 Task: Apply different EQ settings to each instrument in a multitrack mix.
Action: Mouse moved to (109, 14)
Screenshot: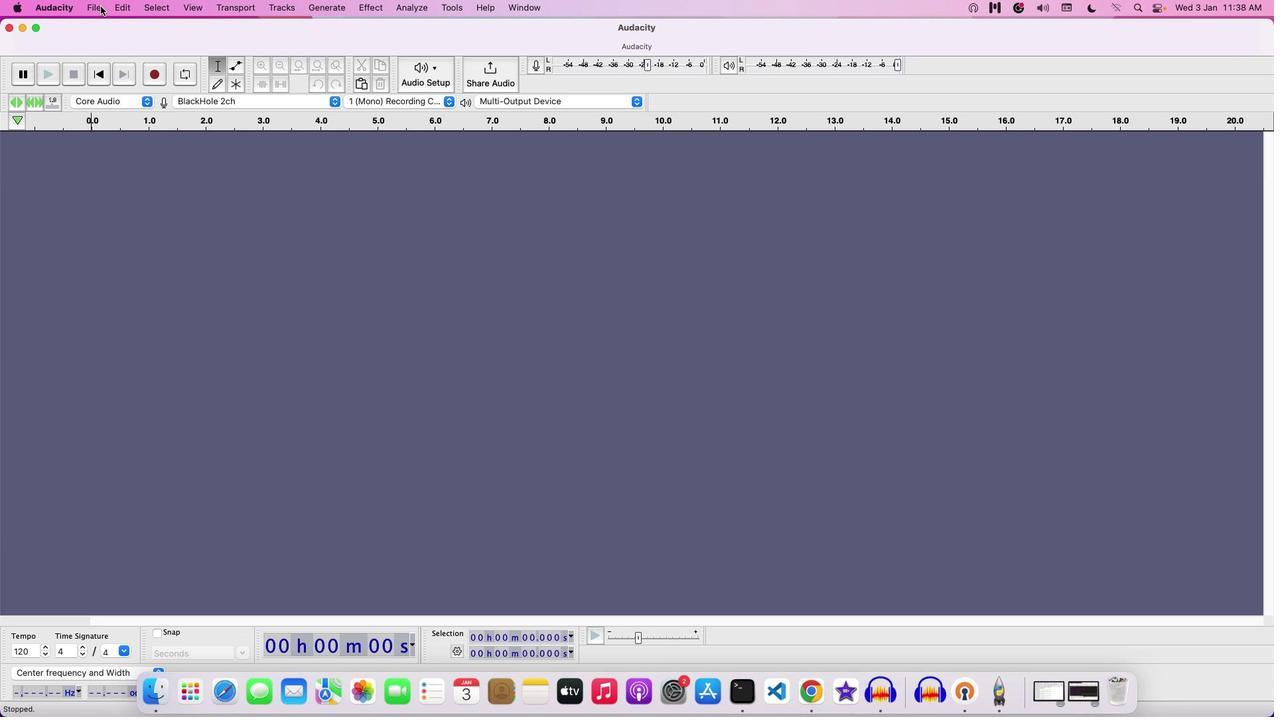 
Action: Mouse pressed left at (109, 14)
Screenshot: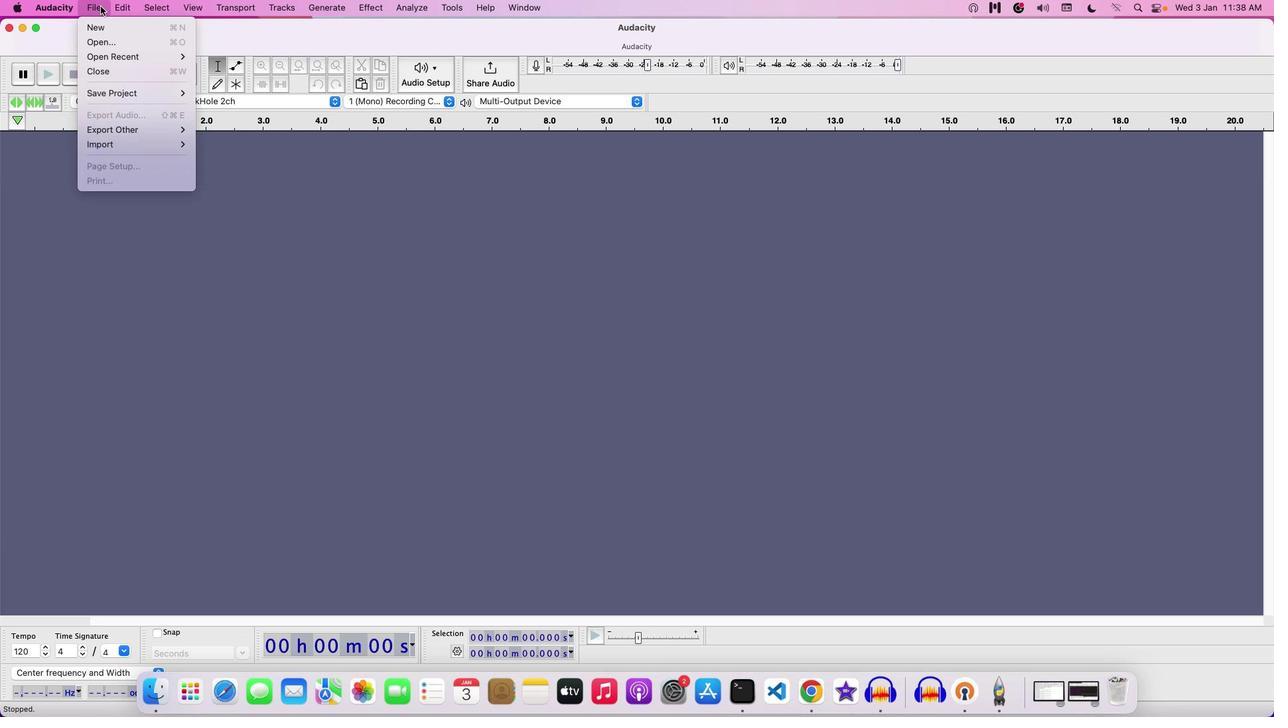 
Action: Mouse moved to (156, 54)
Screenshot: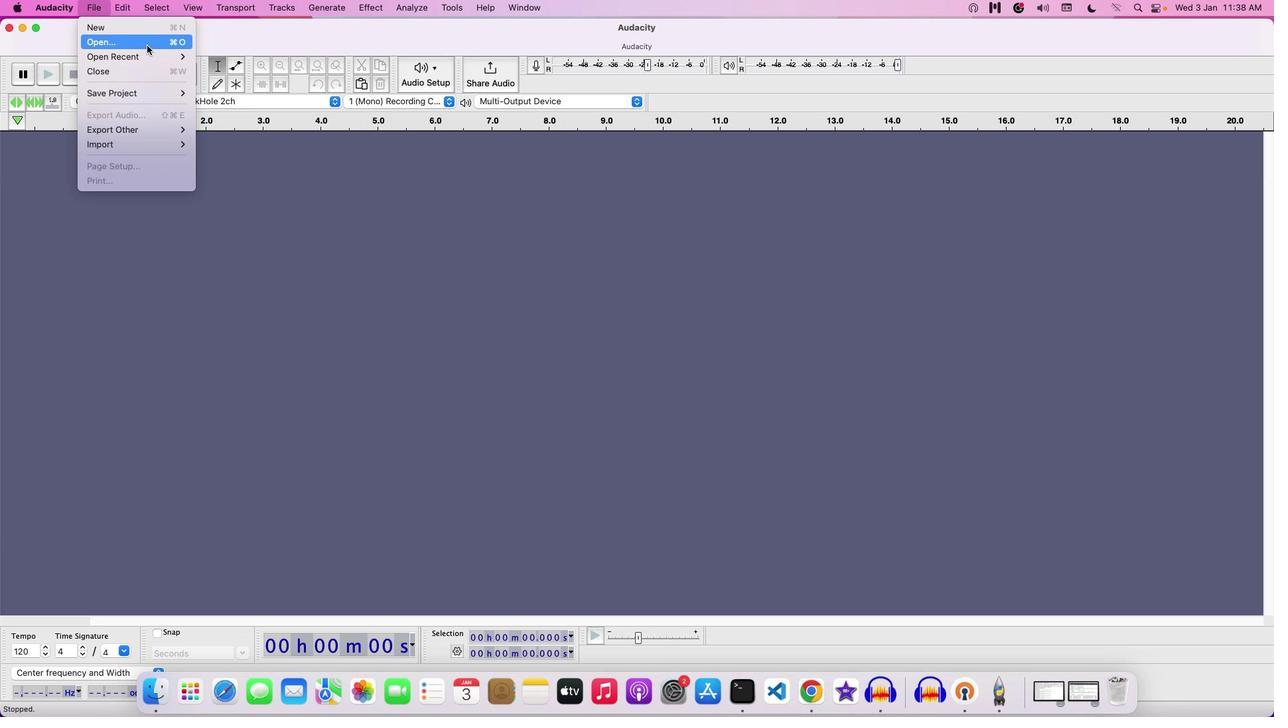 
Action: Mouse pressed left at (156, 54)
Screenshot: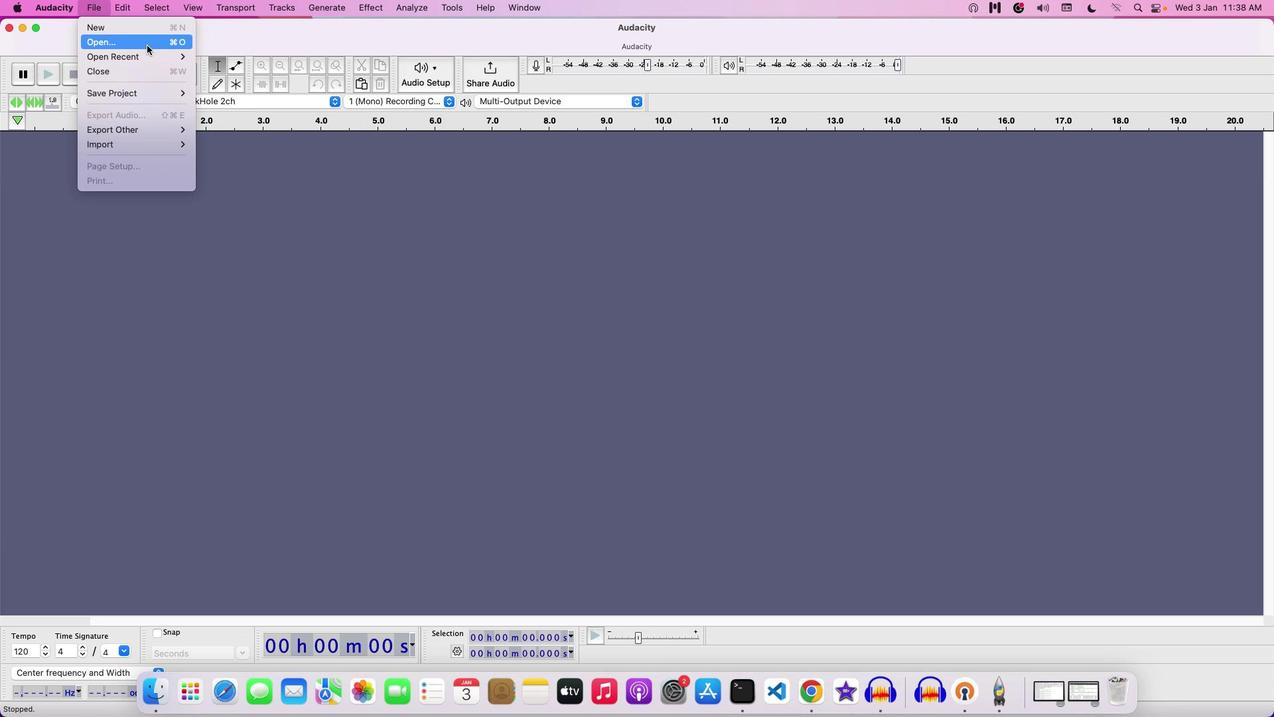 
Action: Mouse moved to (662, 153)
Screenshot: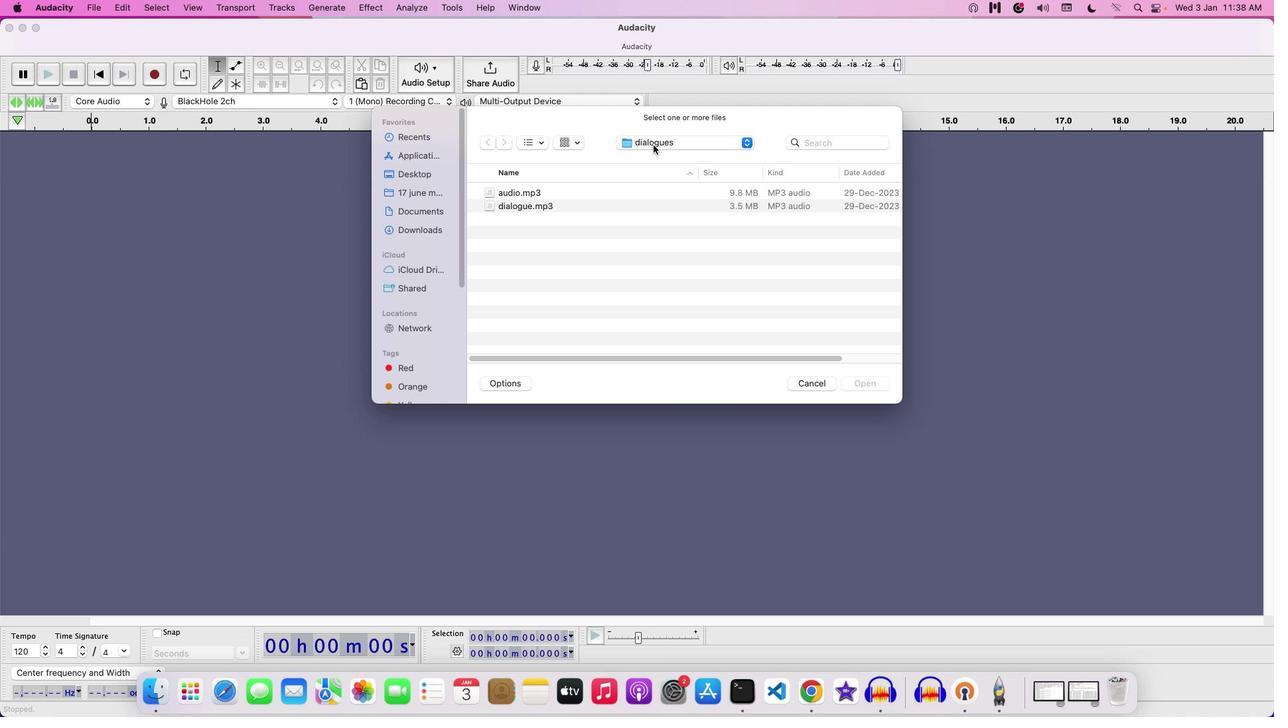 
Action: Mouse pressed left at (662, 153)
Screenshot: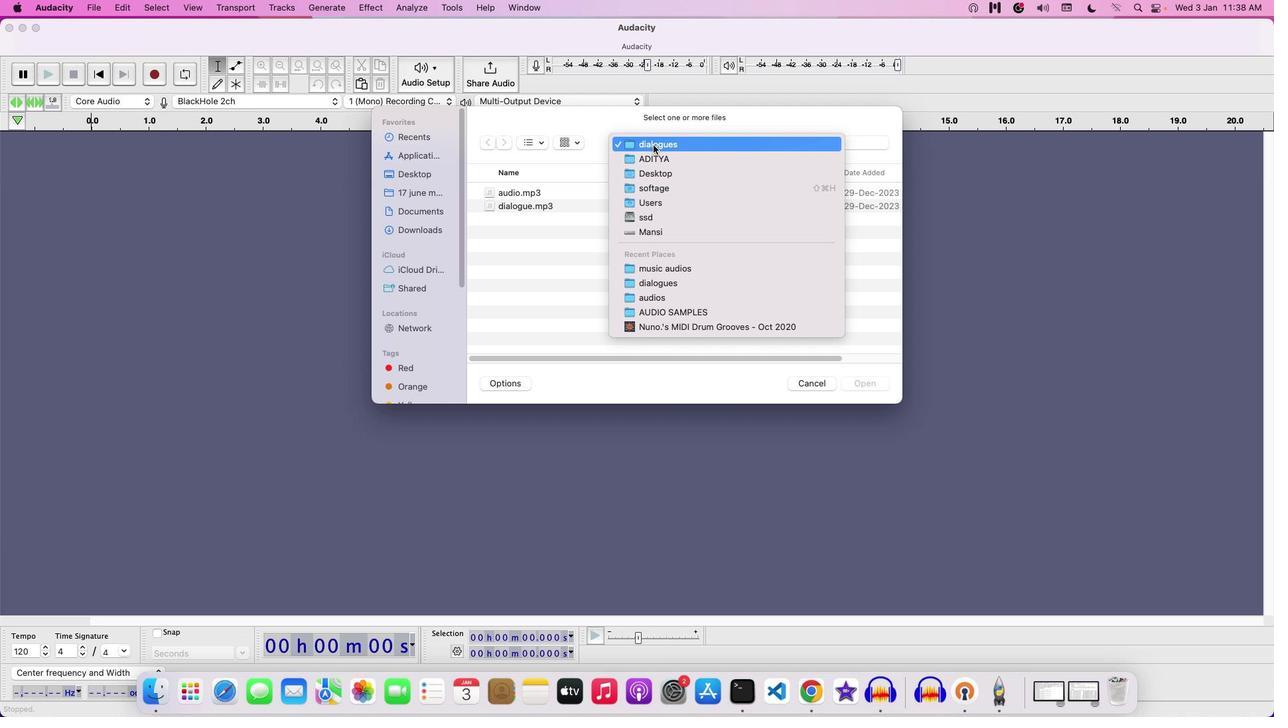 
Action: Mouse moved to (670, 164)
Screenshot: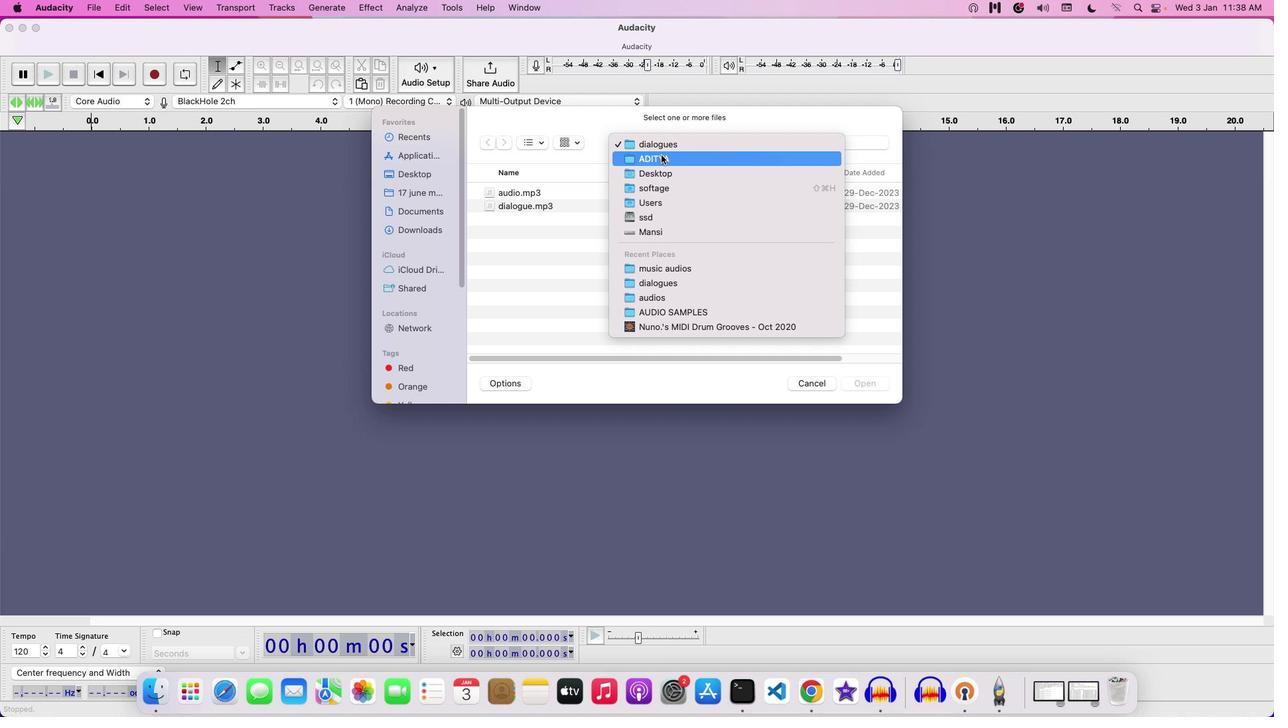 
Action: Mouse pressed left at (670, 164)
Screenshot: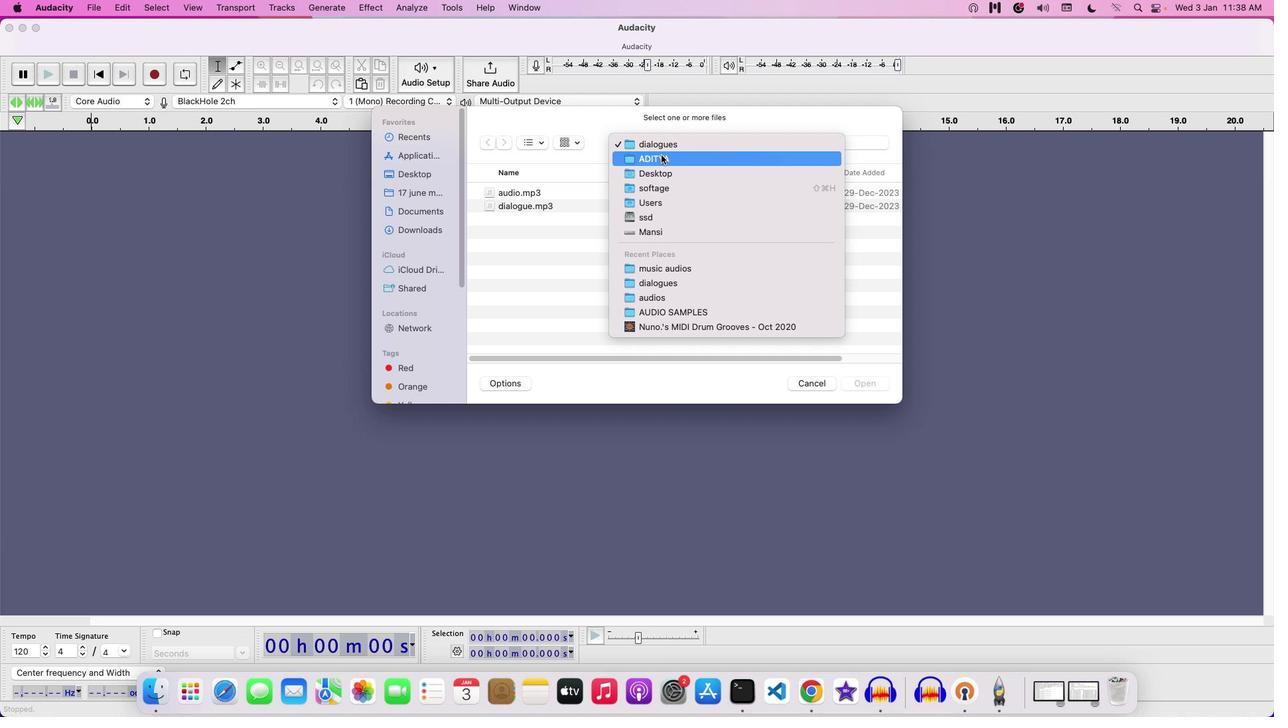 
Action: Mouse moved to (571, 268)
Screenshot: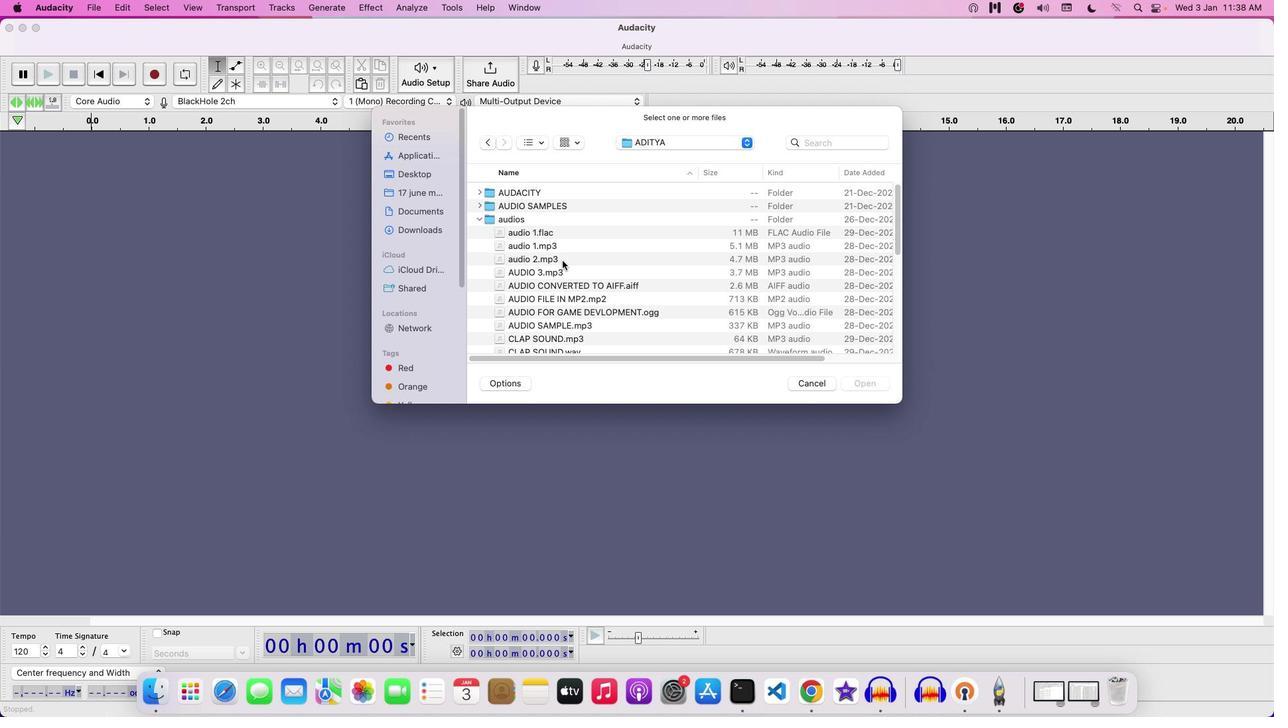 
Action: Mouse pressed left at (571, 268)
Screenshot: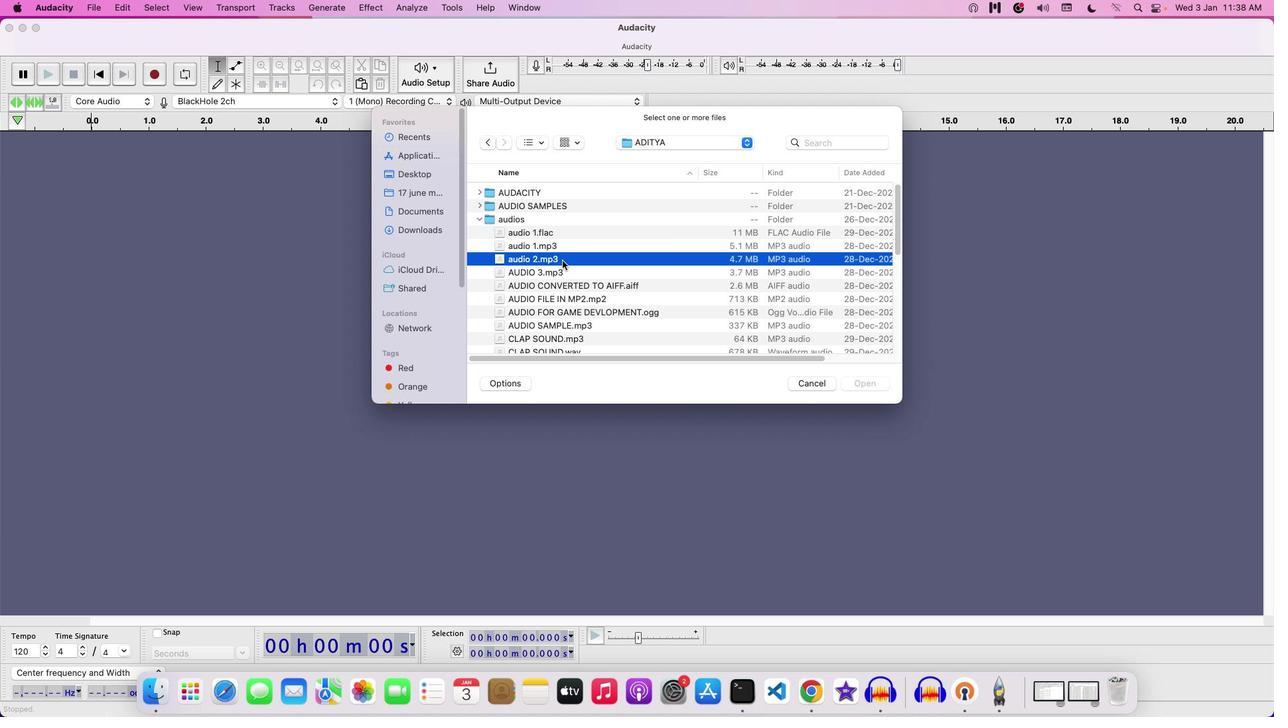 
Action: Mouse moved to (594, 268)
Screenshot: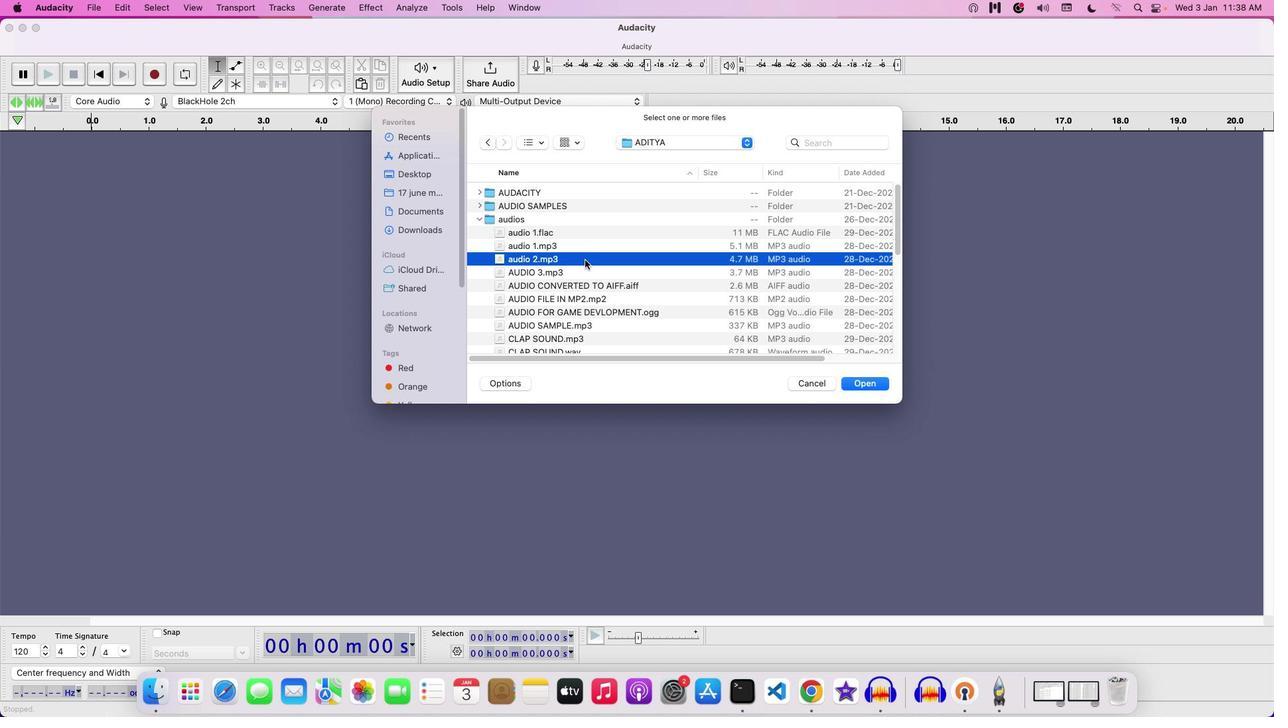 
Action: Mouse pressed left at (594, 268)
Screenshot: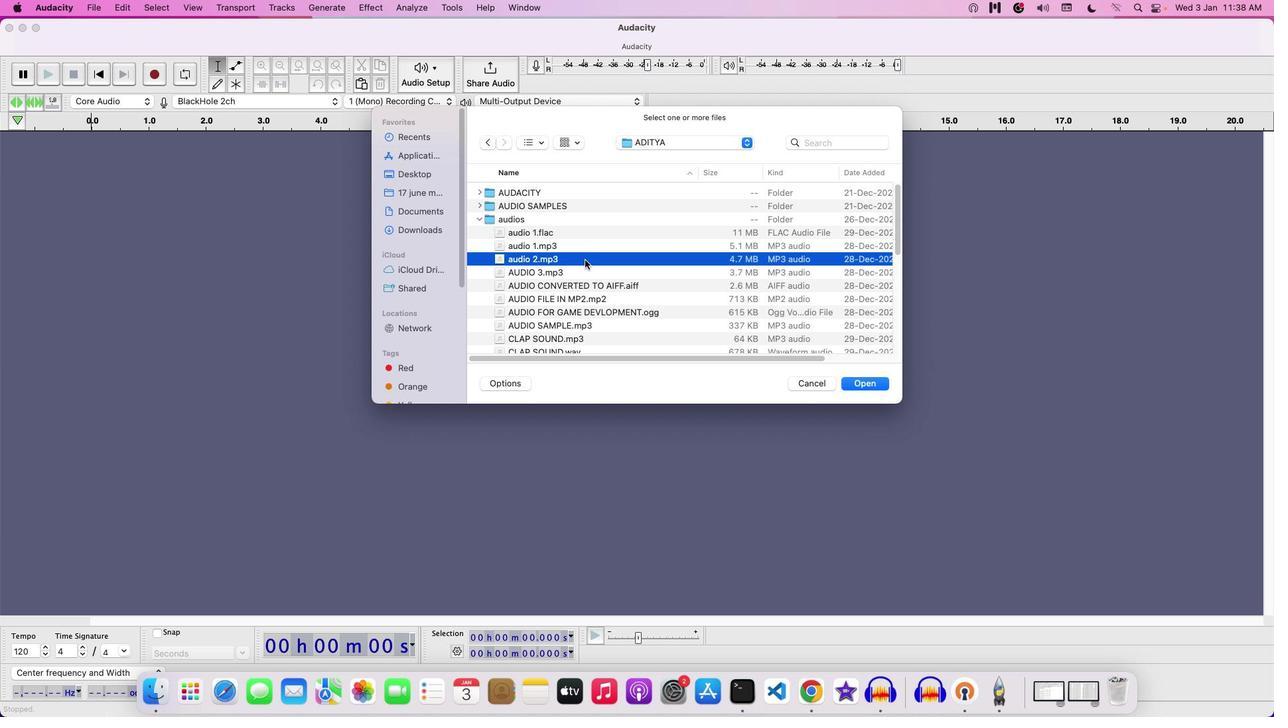 
Action: Mouse moved to (822, 397)
Screenshot: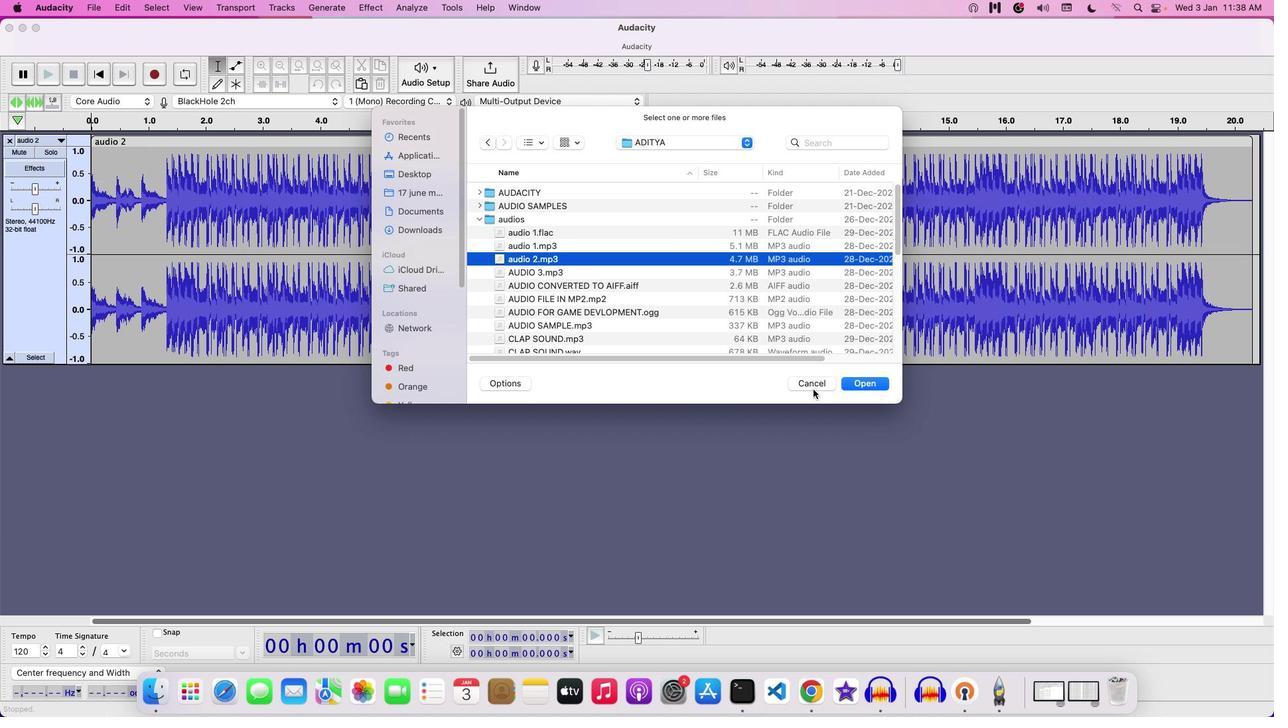
Action: Mouse pressed left at (822, 397)
Screenshot: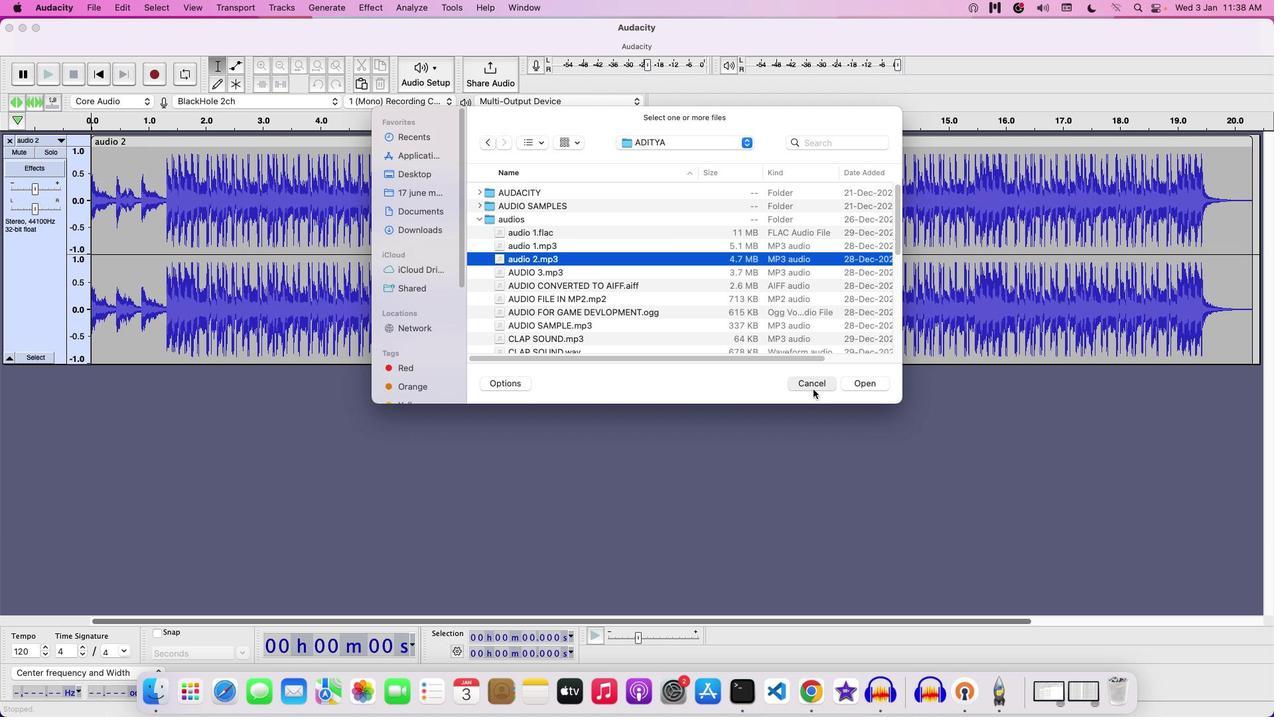 
Action: Mouse moved to (108, 18)
Screenshot: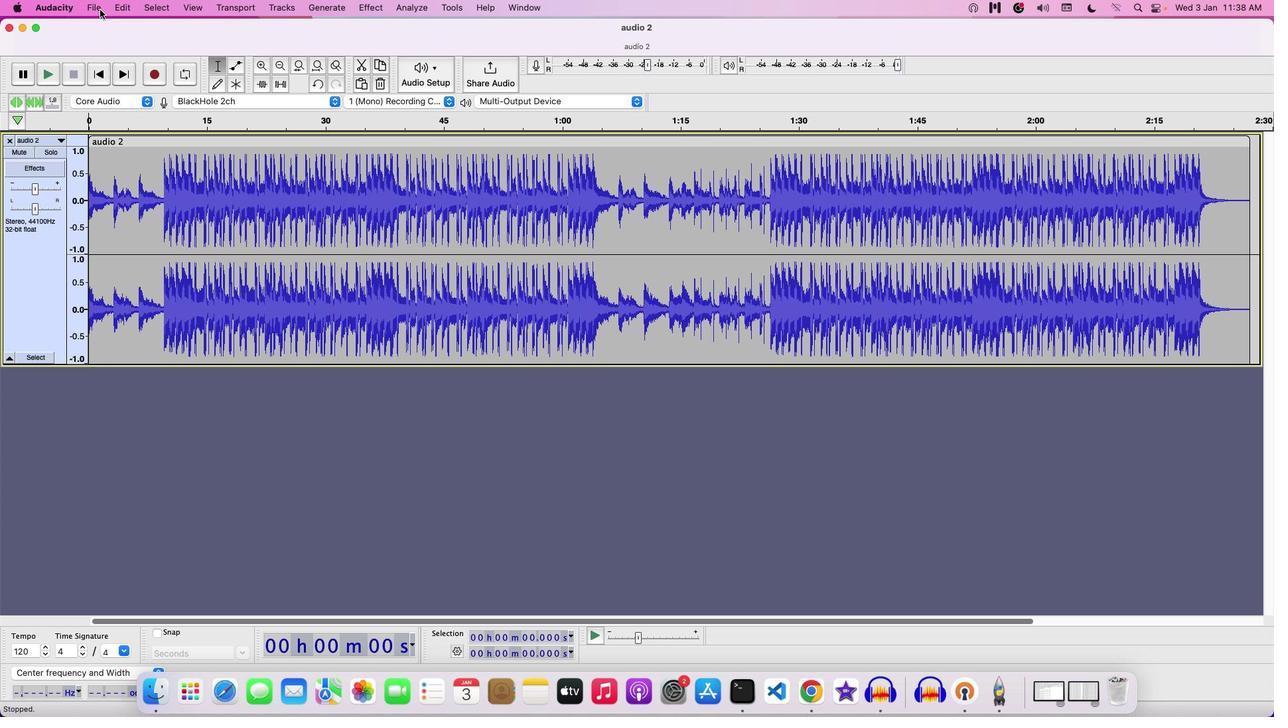 
Action: Mouse pressed left at (108, 18)
Screenshot: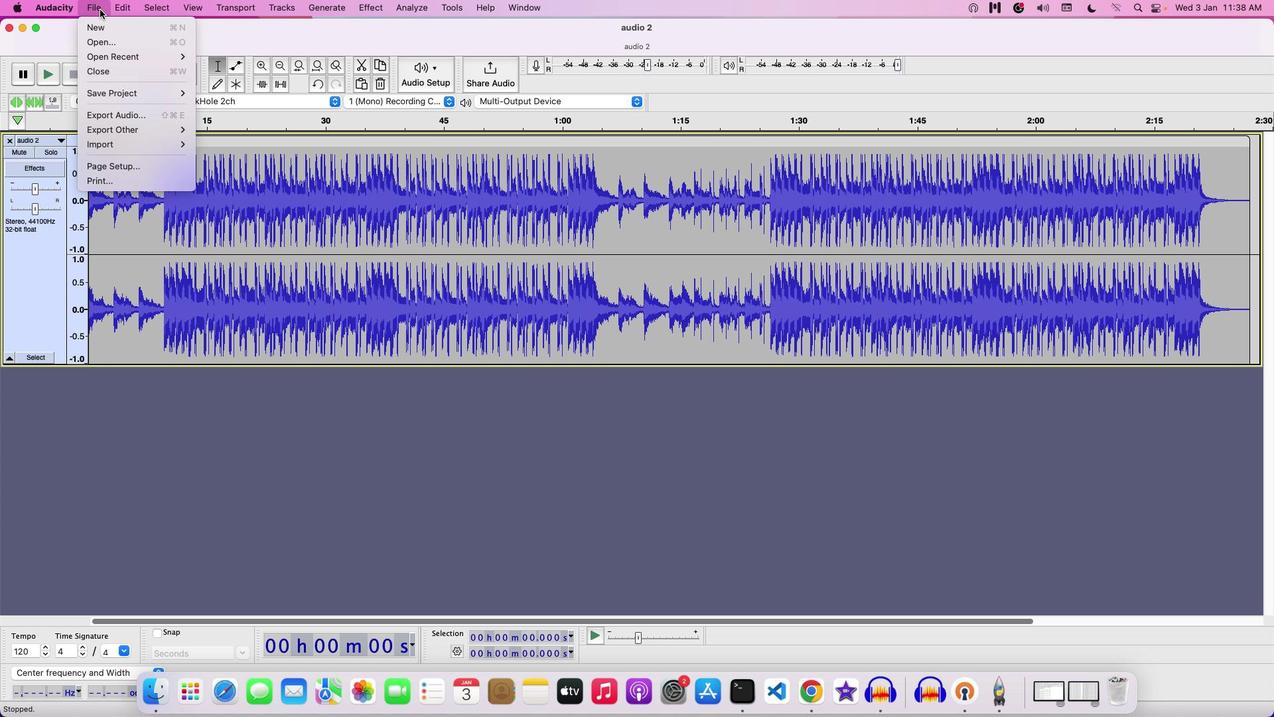 
Action: Mouse moved to (170, 53)
Screenshot: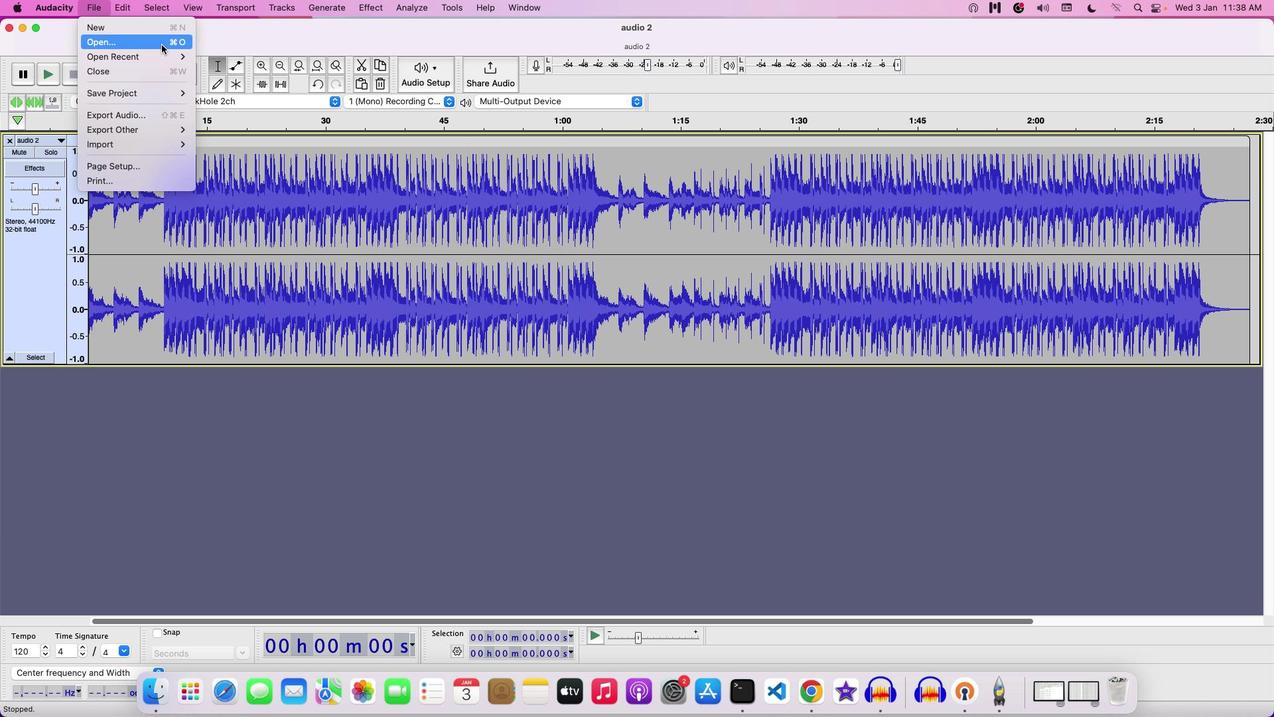 
Action: Mouse pressed left at (170, 53)
Screenshot: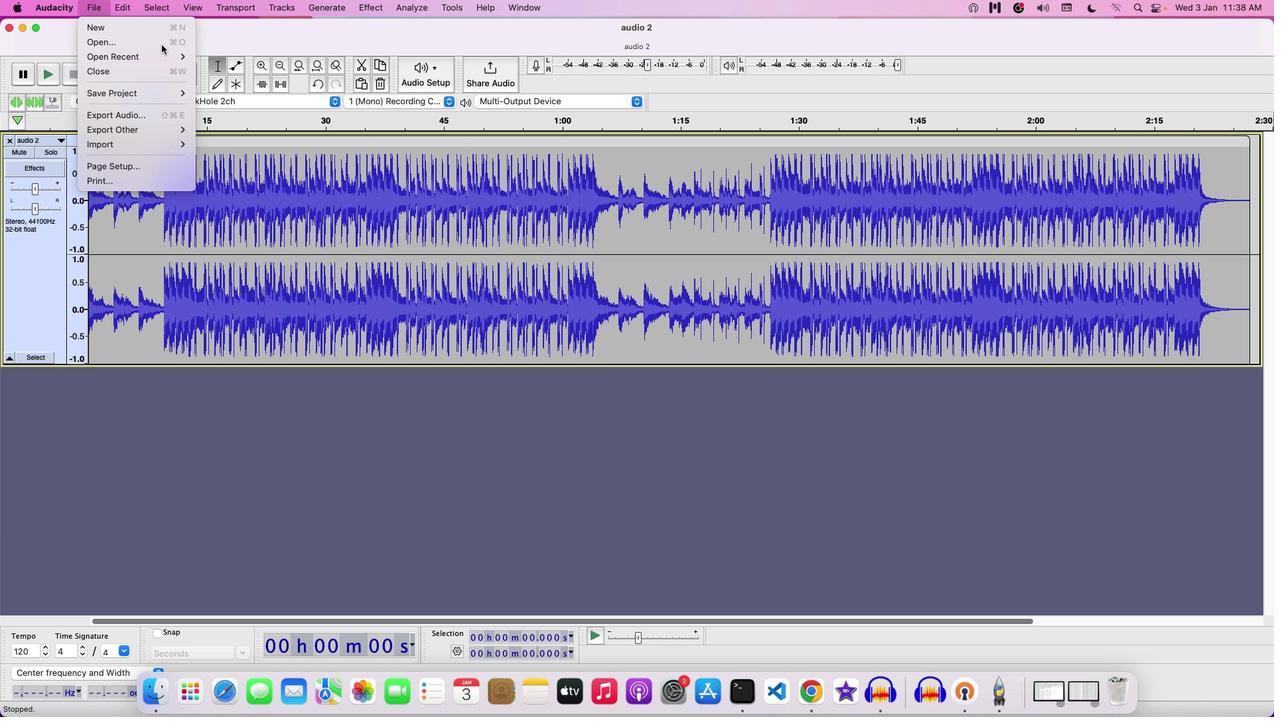 
Action: Mouse moved to (655, 158)
Screenshot: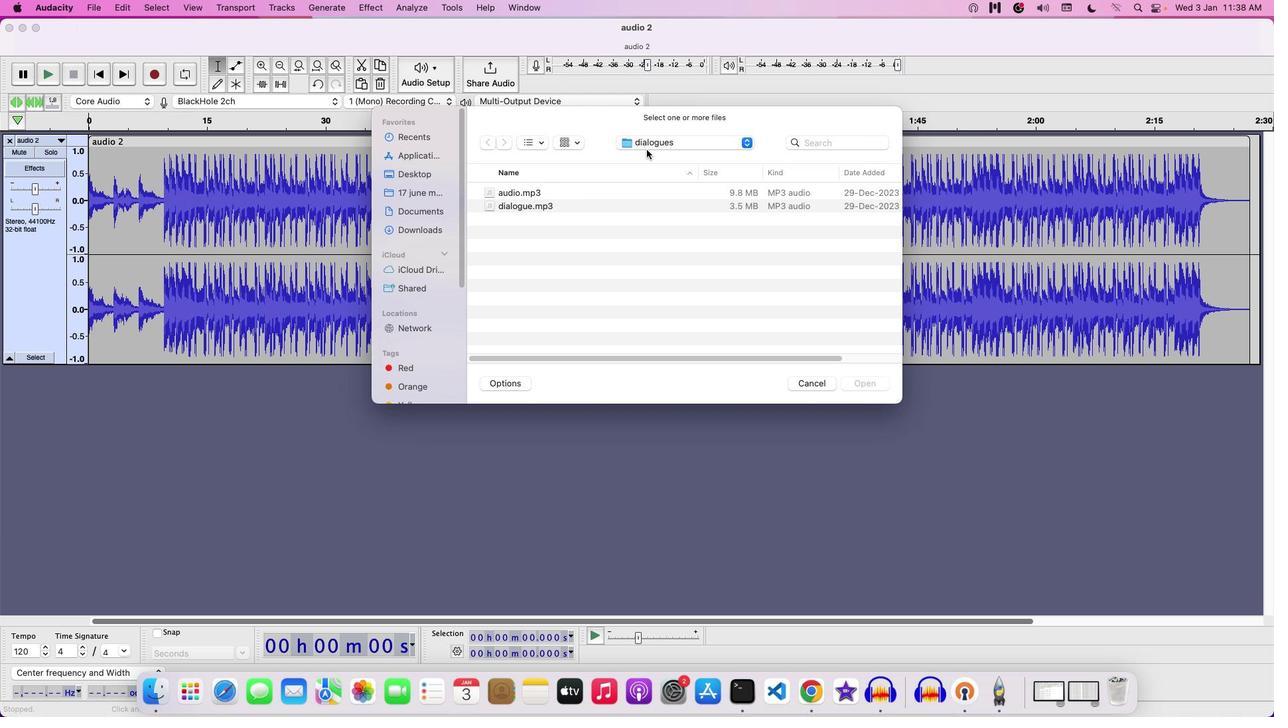 
Action: Mouse pressed left at (655, 158)
Screenshot: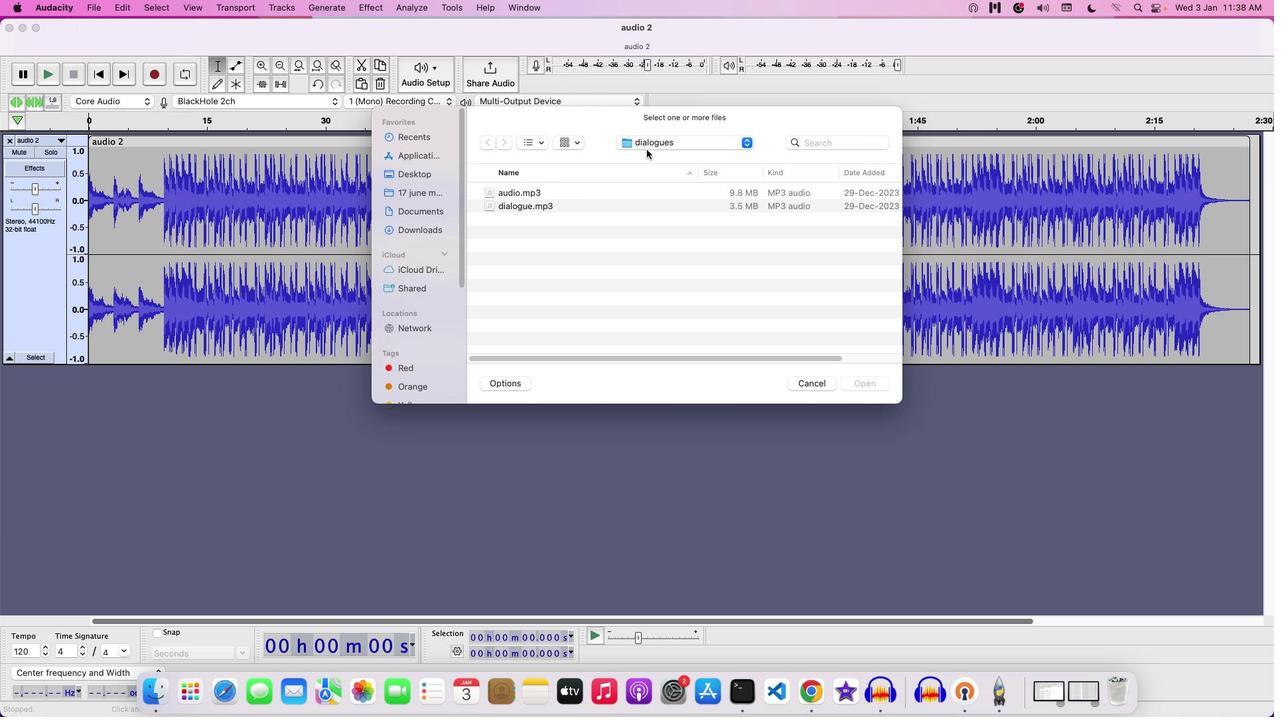 
Action: Mouse moved to (656, 157)
Screenshot: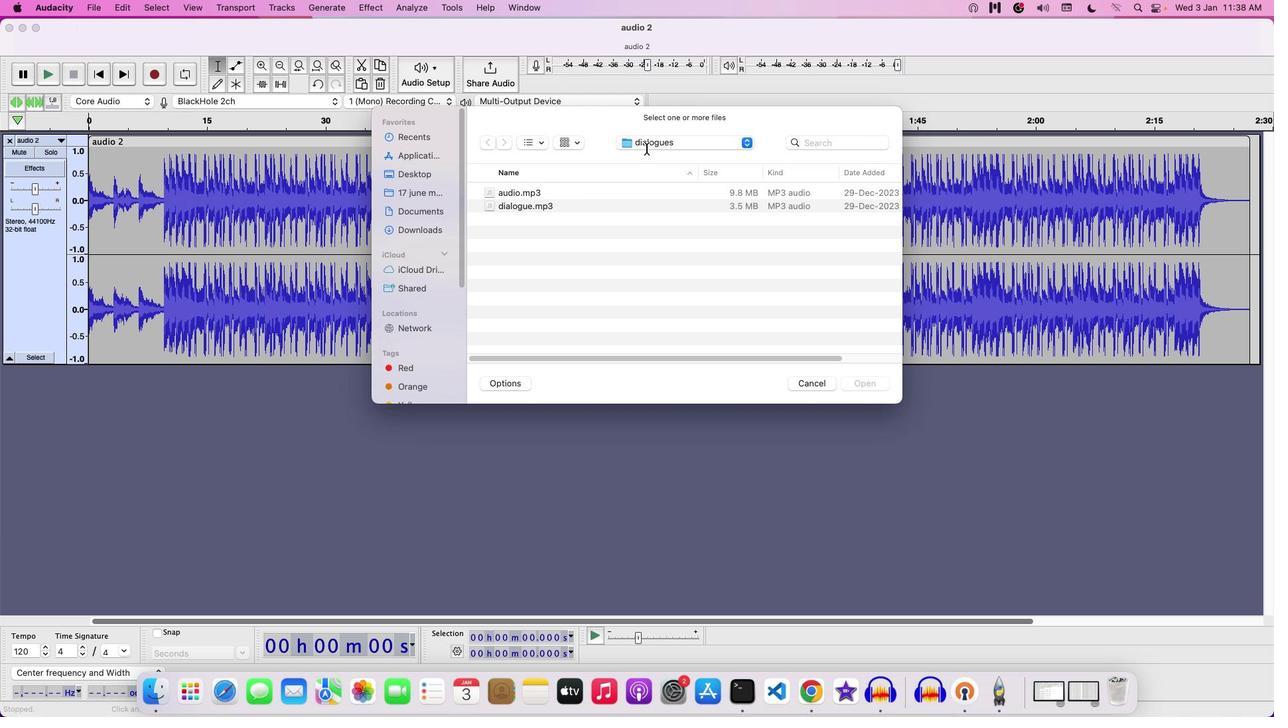 
Action: Mouse pressed left at (656, 157)
Screenshot: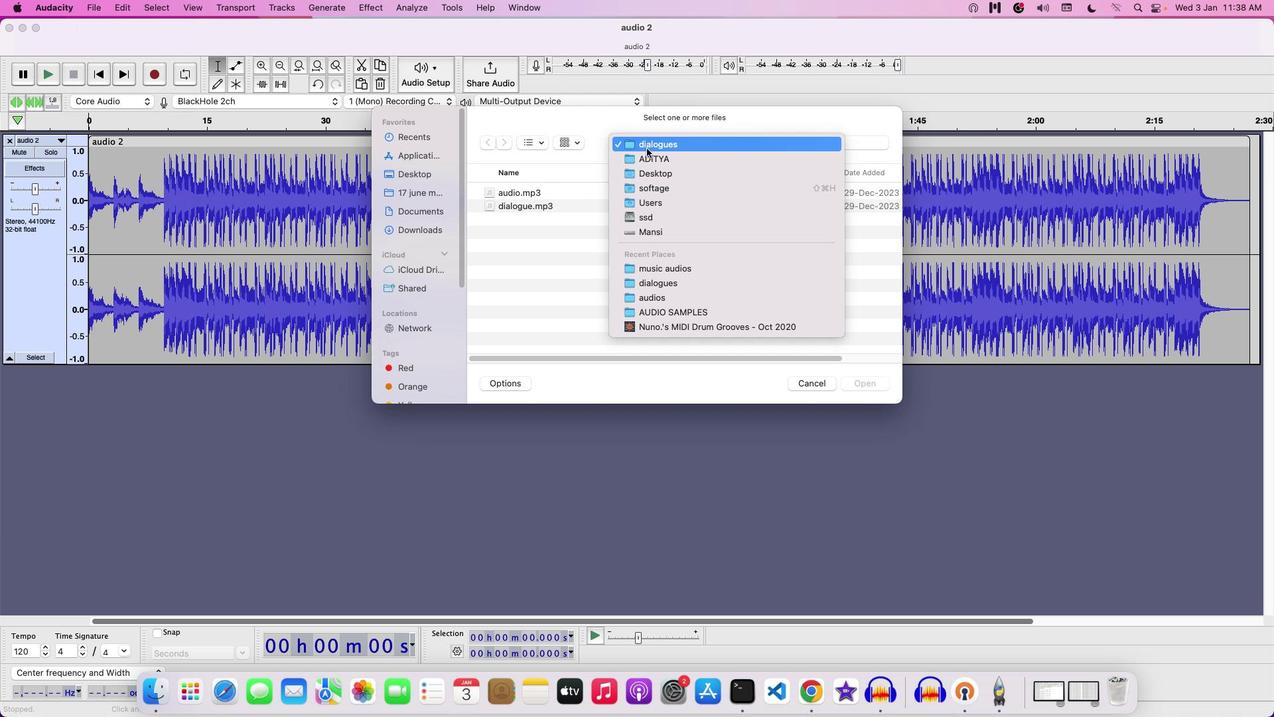 
Action: Mouse moved to (660, 165)
Screenshot: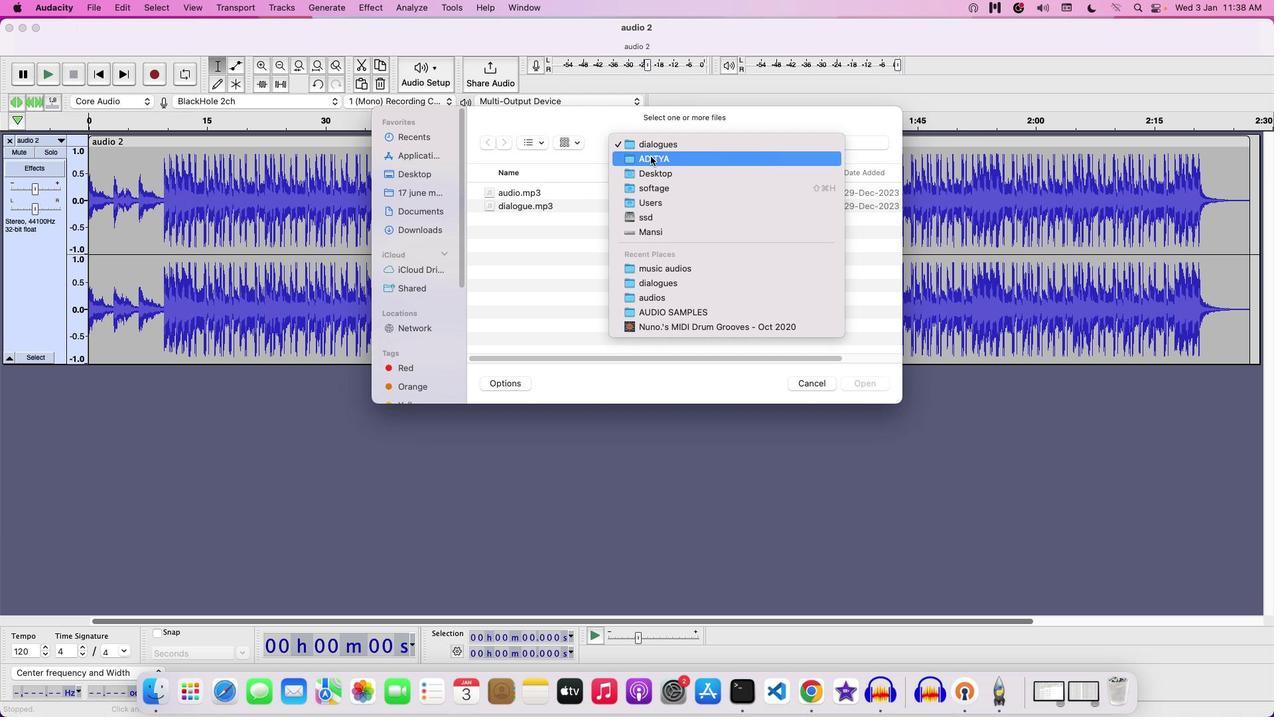 
Action: Mouse pressed left at (660, 165)
Screenshot: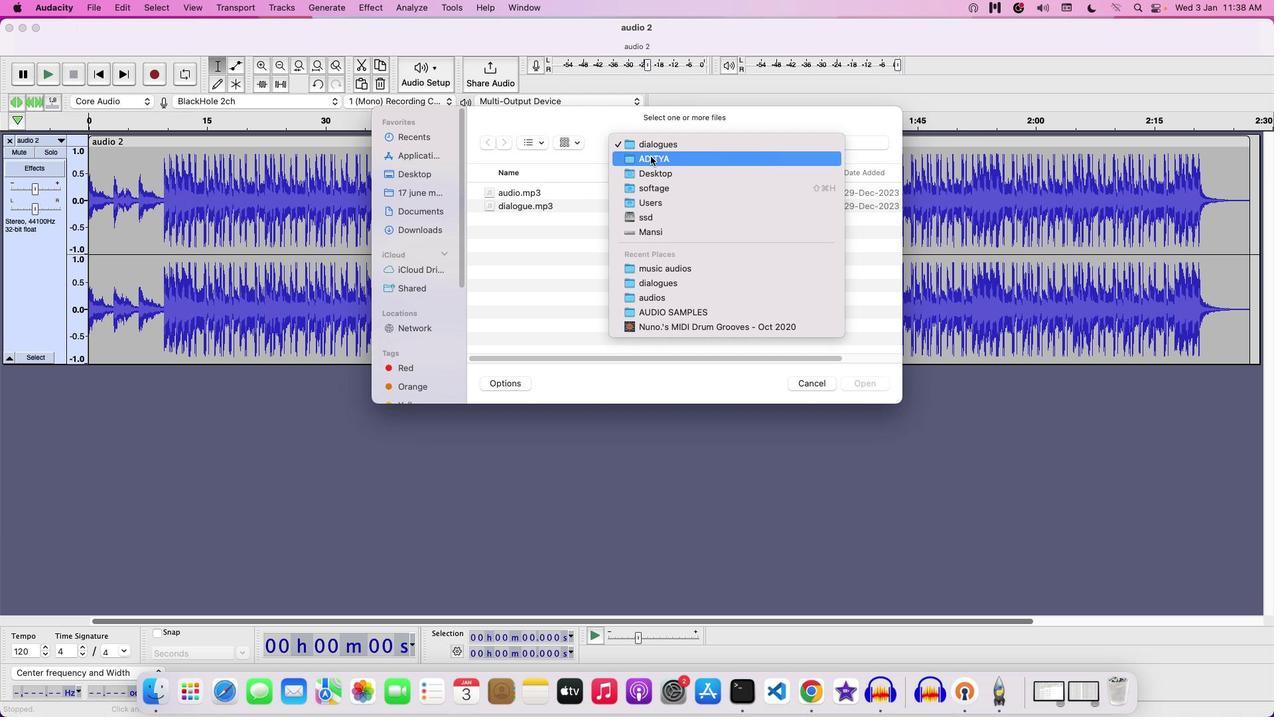 
Action: Mouse moved to (564, 266)
Screenshot: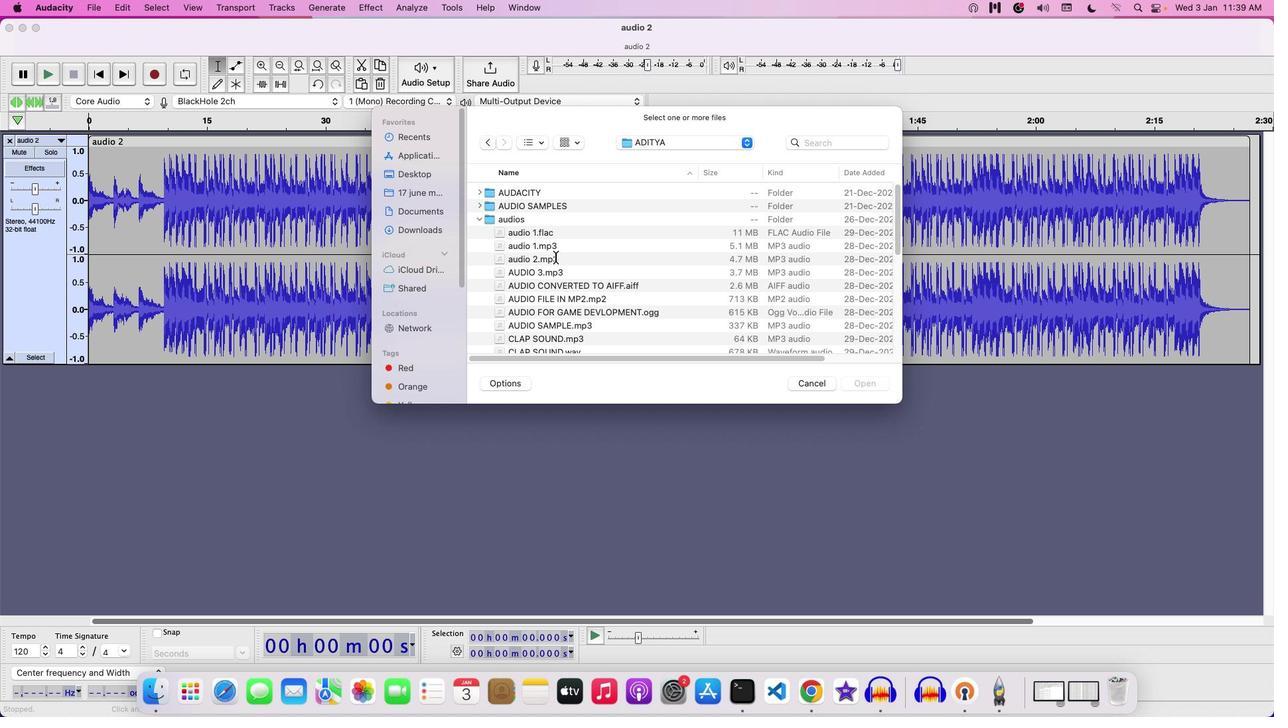 
Action: Mouse pressed left at (564, 266)
Screenshot: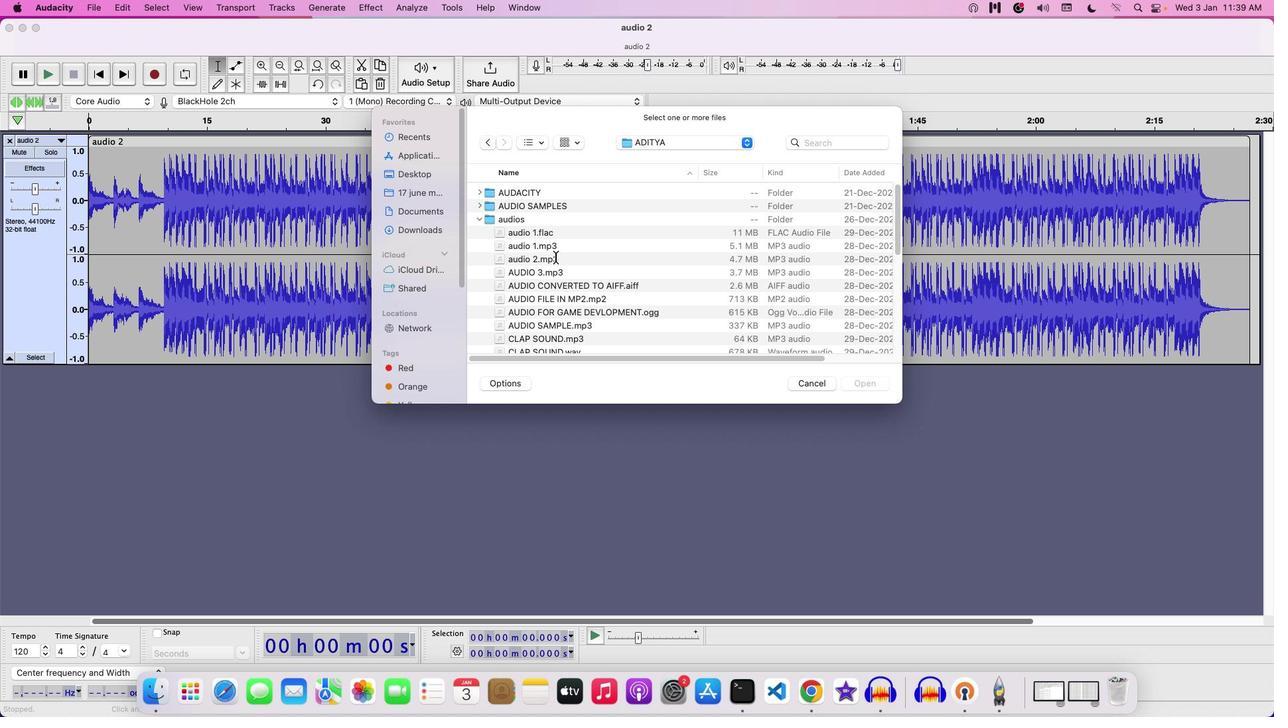 
Action: Mouse moved to (574, 256)
Screenshot: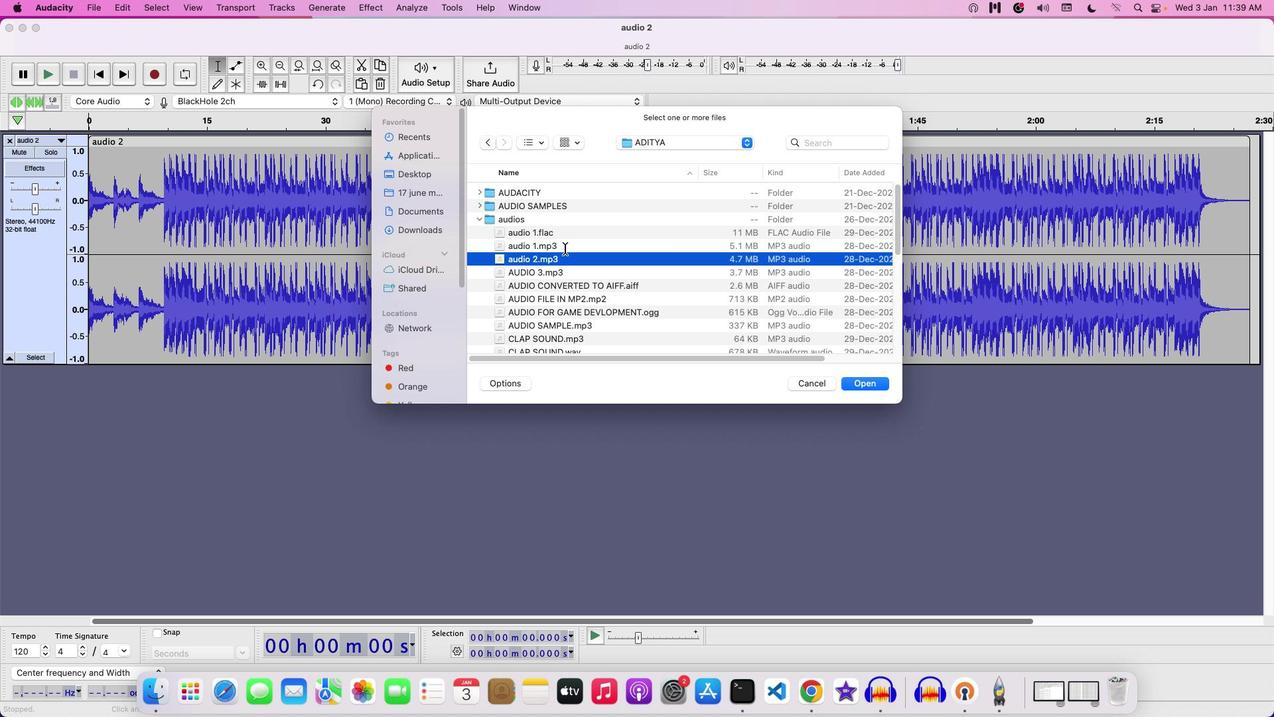 
Action: Mouse pressed left at (574, 256)
Screenshot: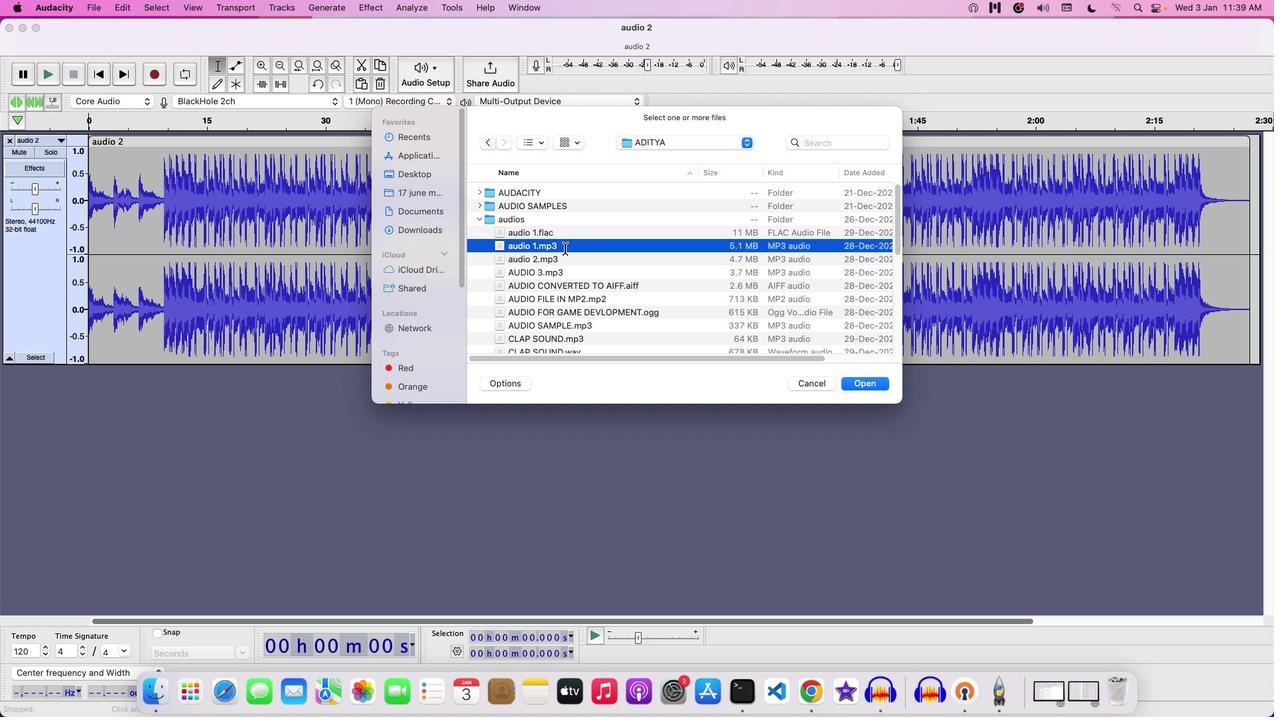 
Action: Mouse moved to (597, 256)
Screenshot: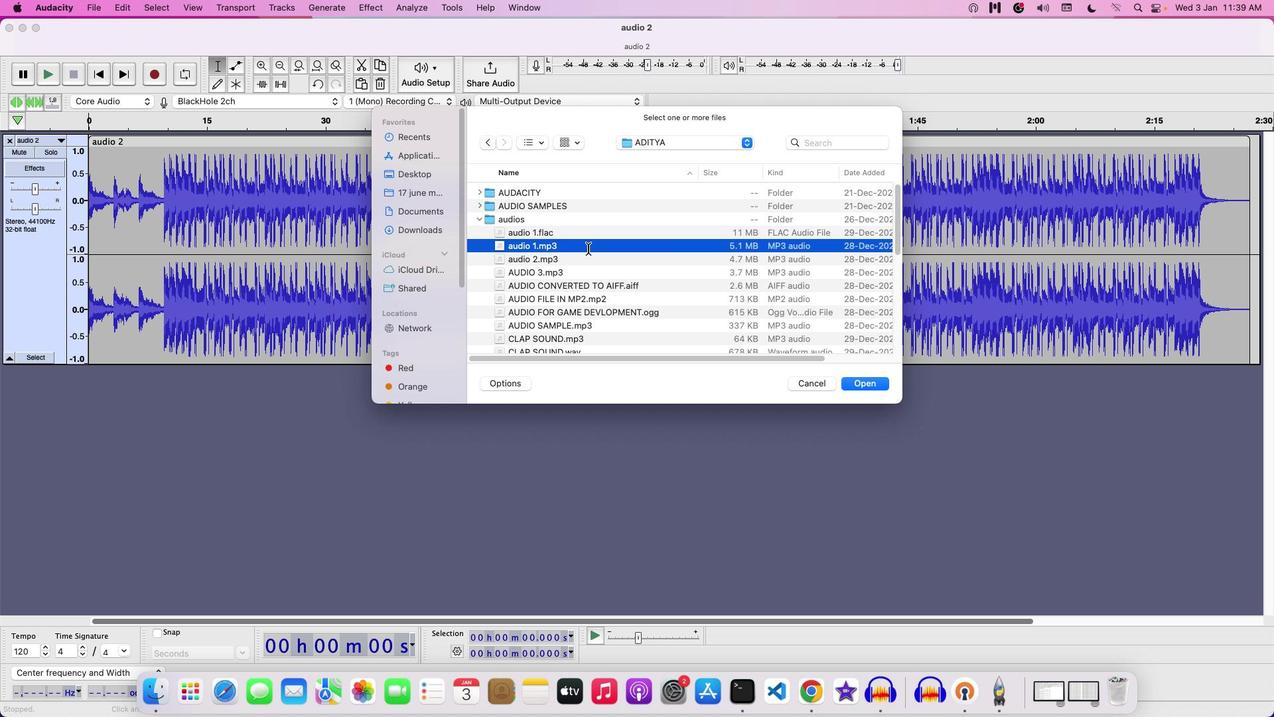 
Action: Mouse pressed left at (597, 256)
Screenshot: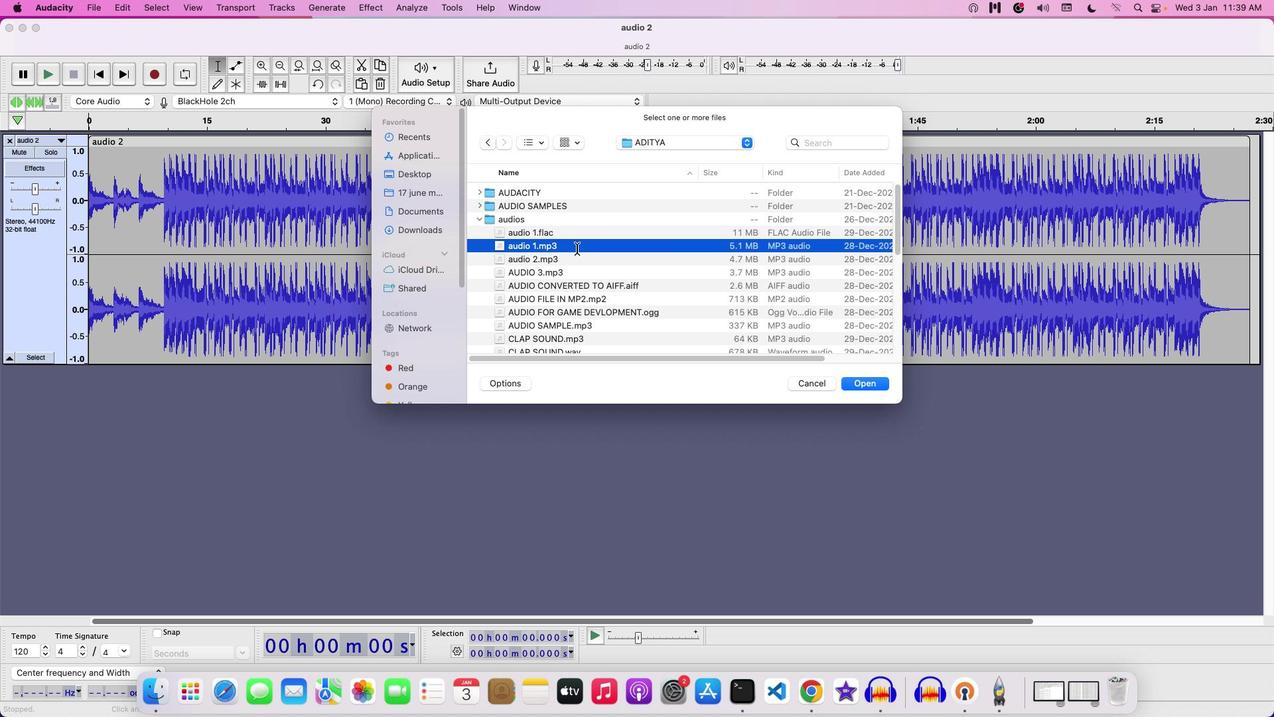 
Action: Mouse moved to (816, 387)
Screenshot: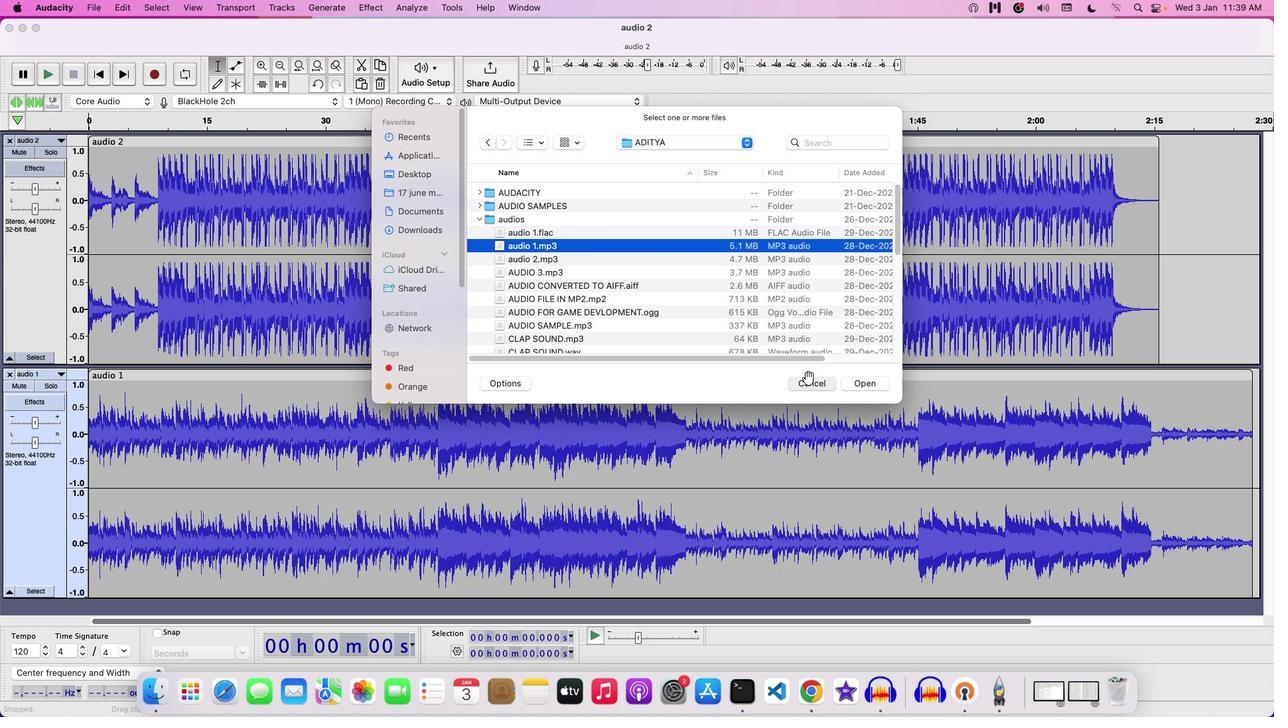 
Action: Mouse pressed left at (816, 387)
Screenshot: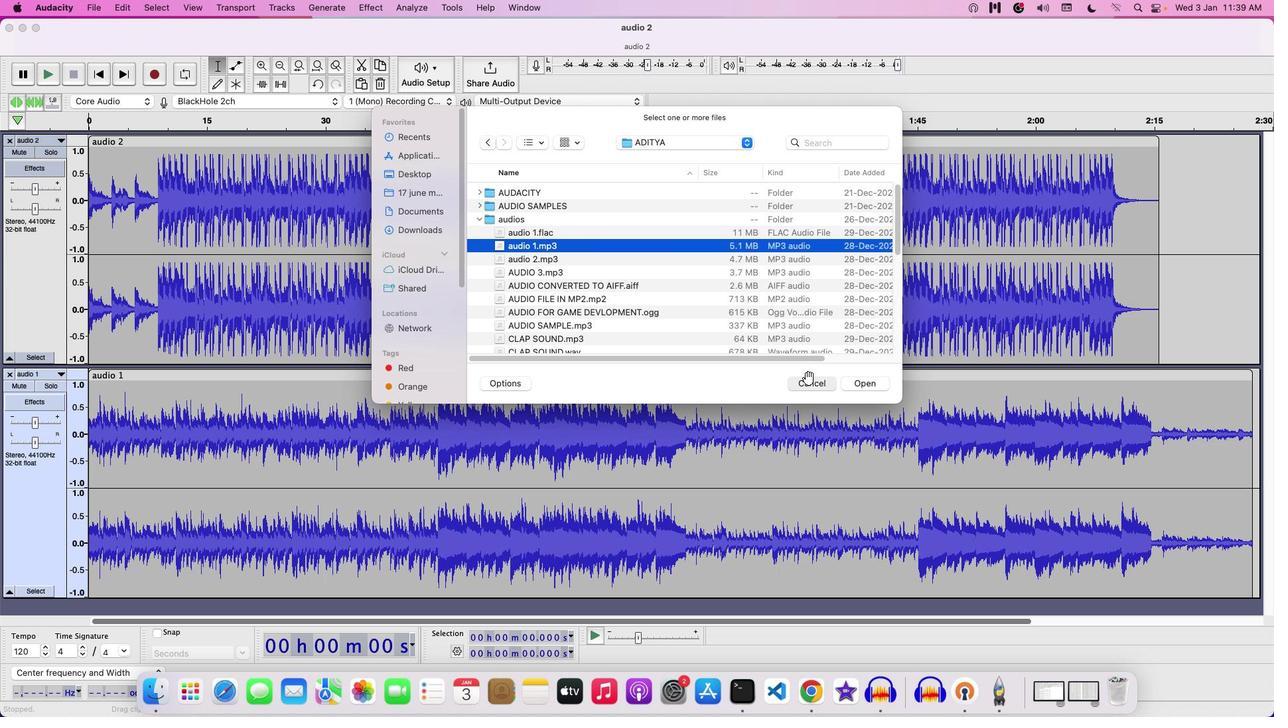 
Action: Mouse moved to (1263, 384)
Screenshot: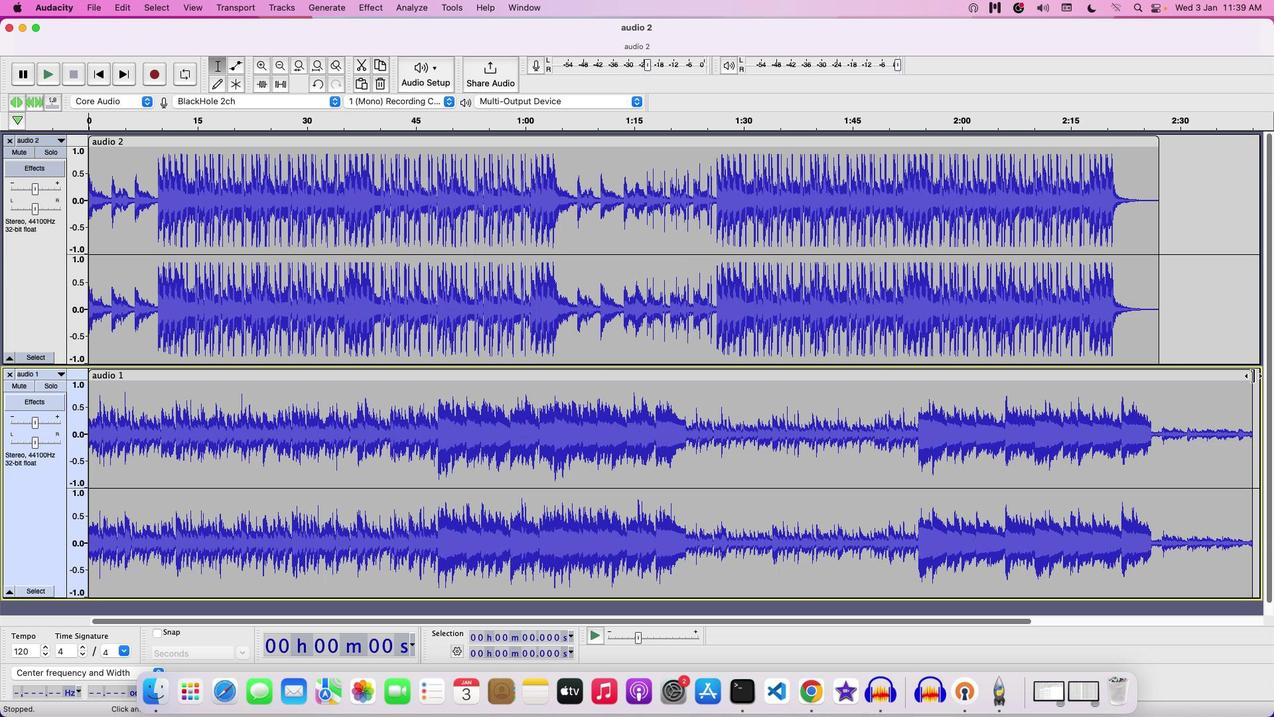 
Action: Mouse pressed left at (1263, 384)
Screenshot: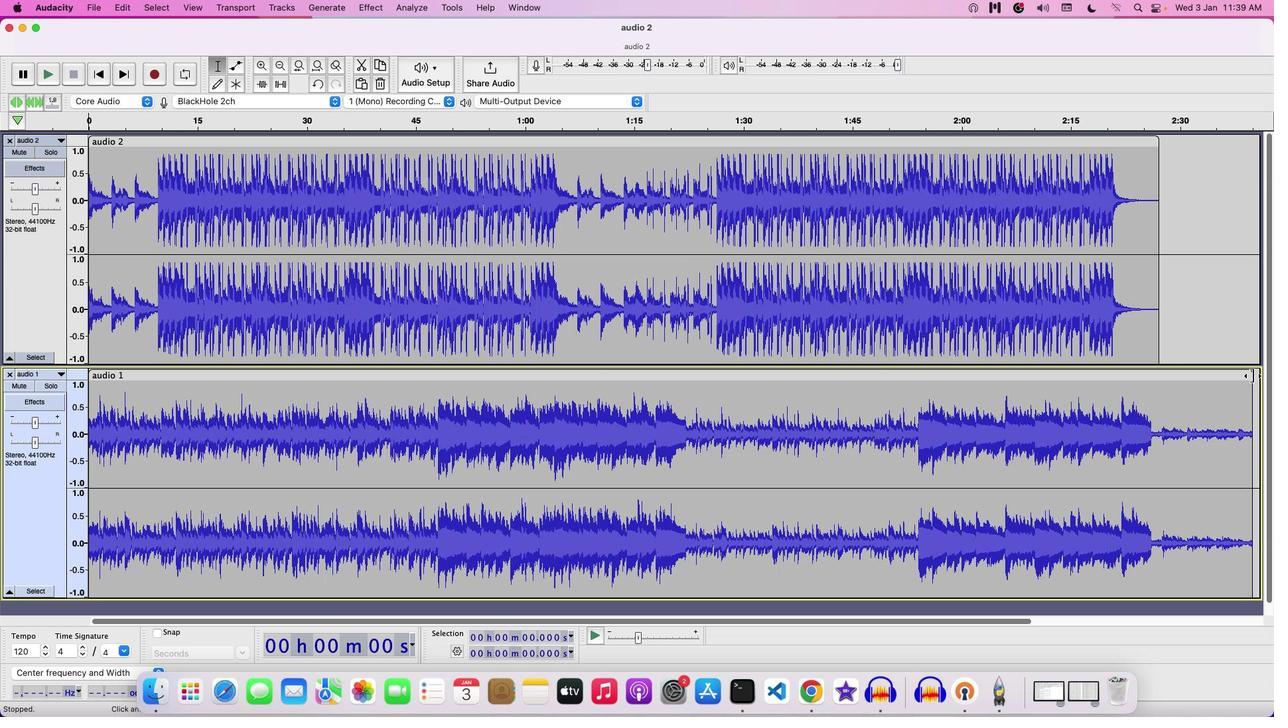 
Action: Mouse moved to (98, 385)
Screenshot: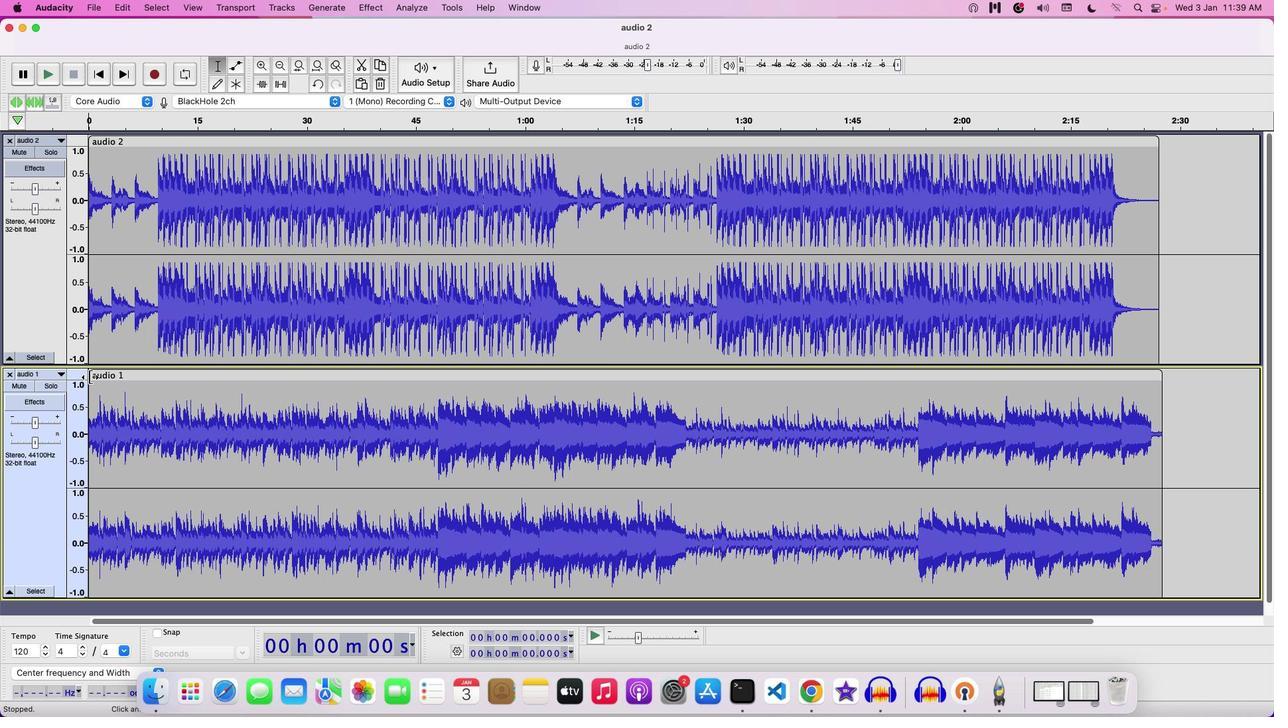
Action: Mouse pressed left at (98, 385)
Screenshot: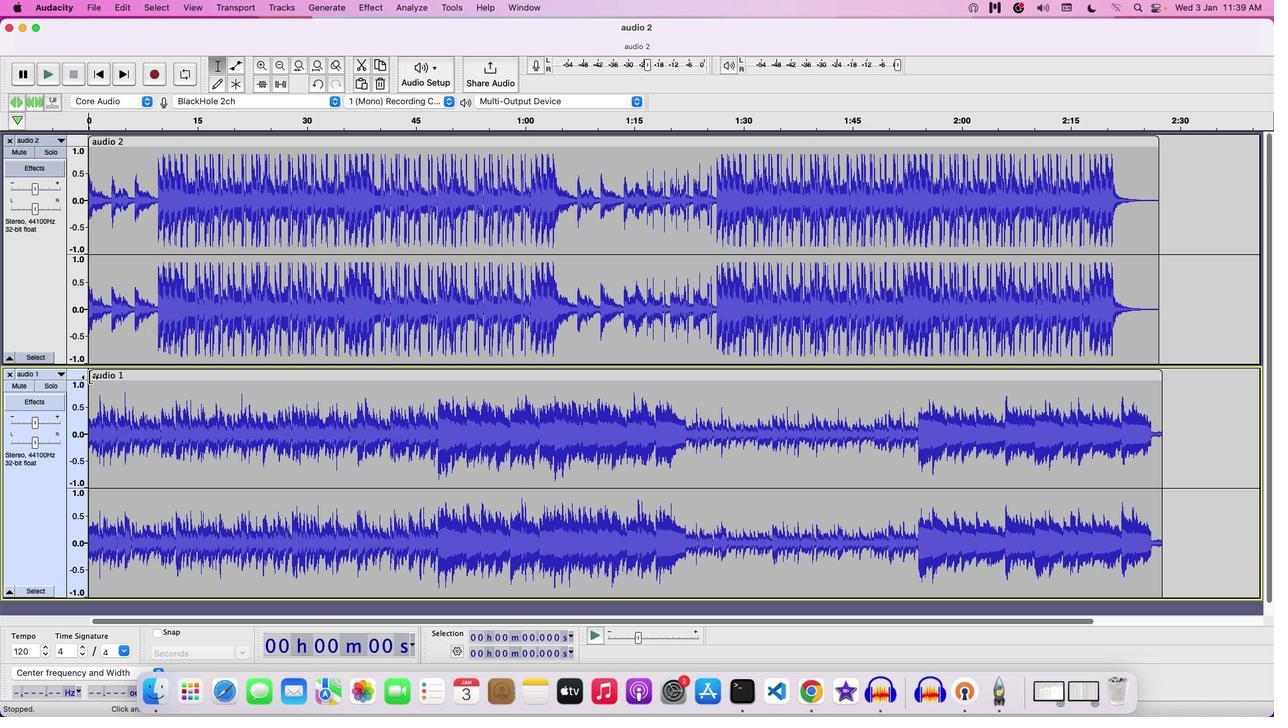
Action: Mouse moved to (1166, 152)
Screenshot: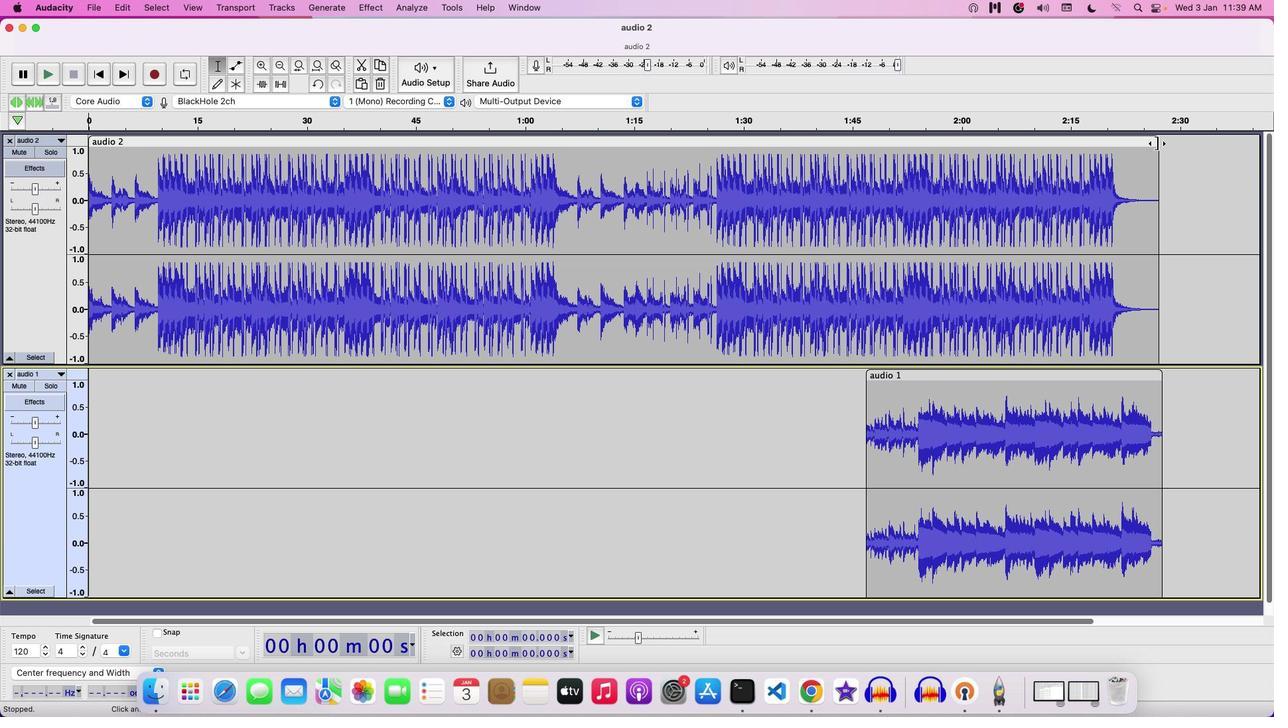 
Action: Mouse pressed left at (1166, 152)
Screenshot: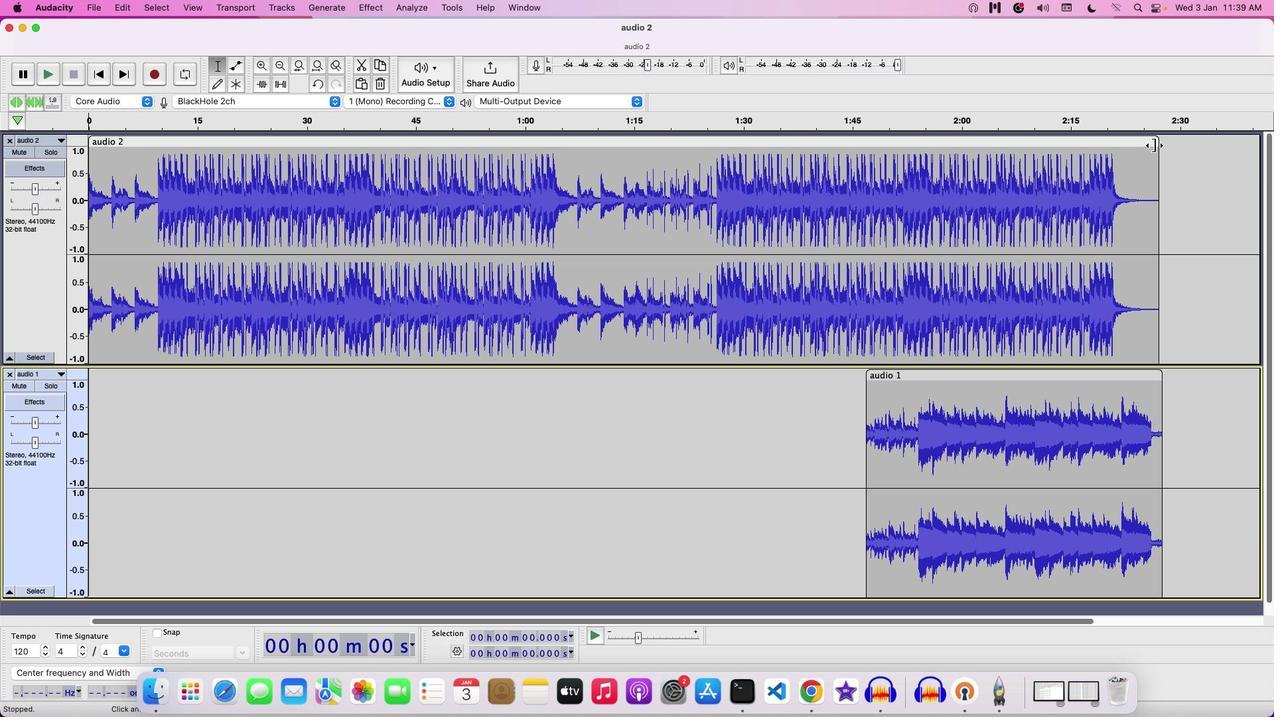 
Action: Mouse moved to (938, 383)
Screenshot: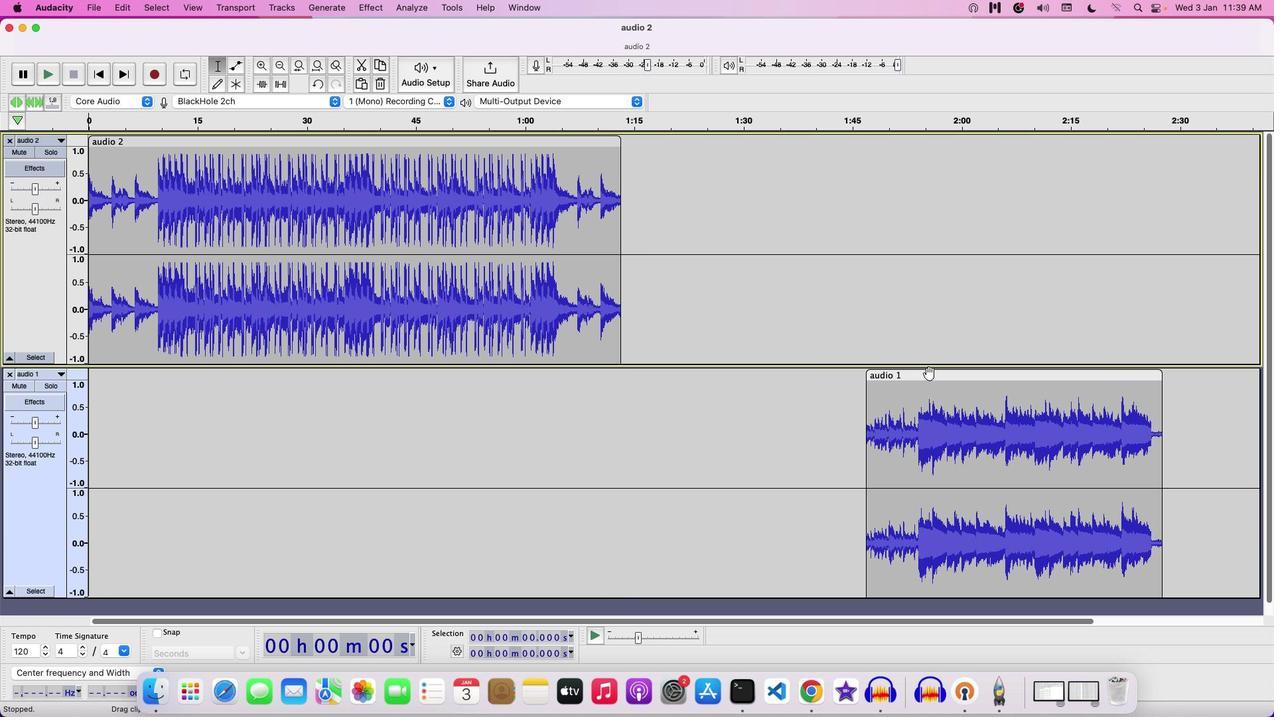
Action: Mouse pressed left at (938, 383)
Screenshot: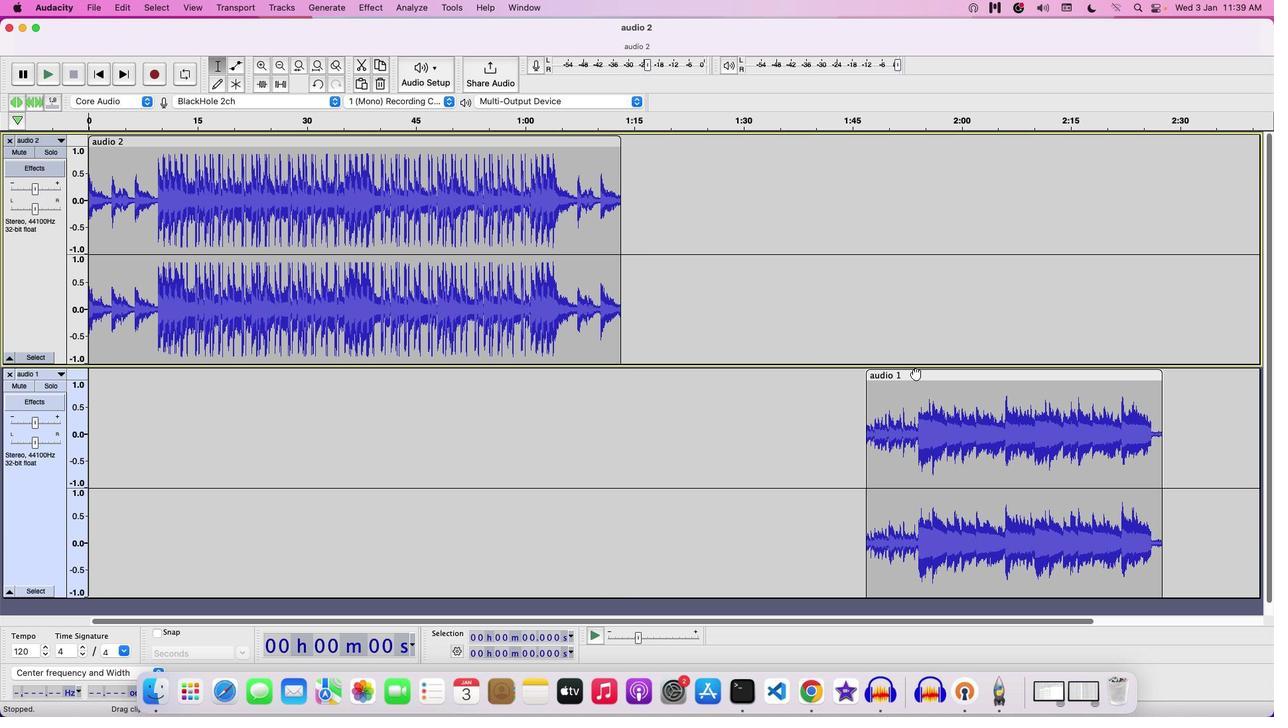 
Action: Mouse moved to (628, 149)
Screenshot: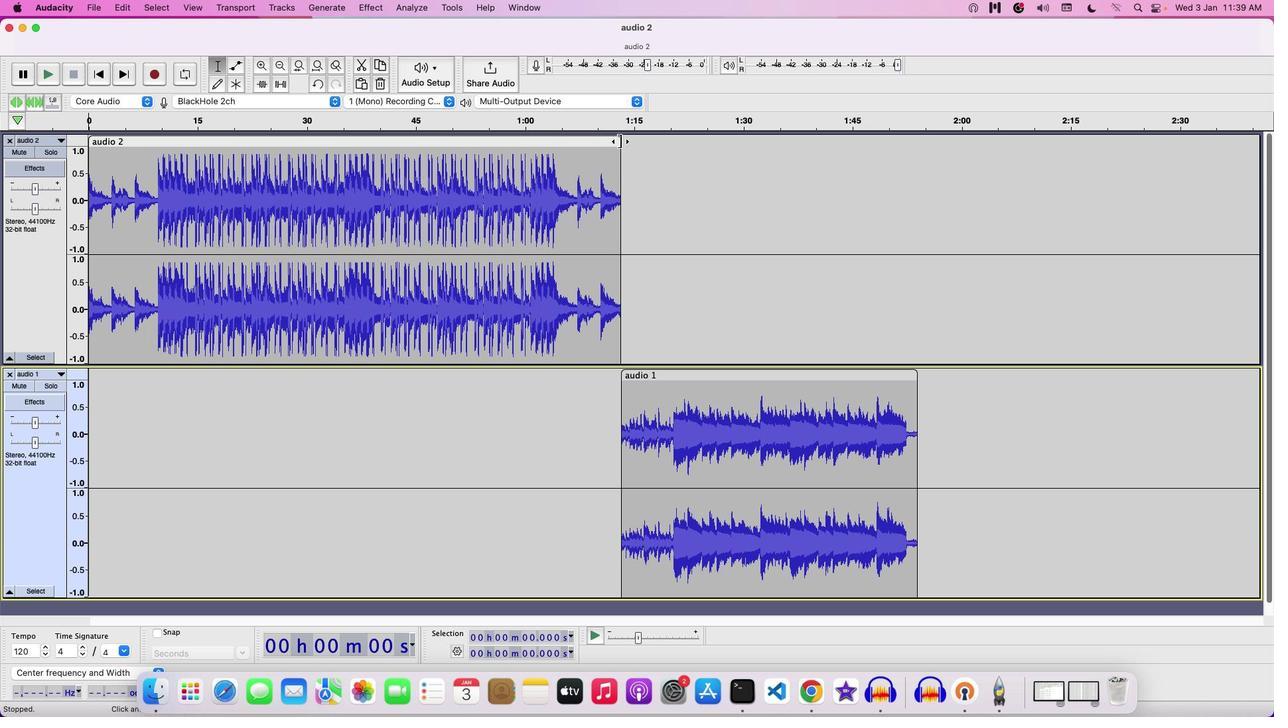 
Action: Mouse pressed left at (628, 149)
Screenshot: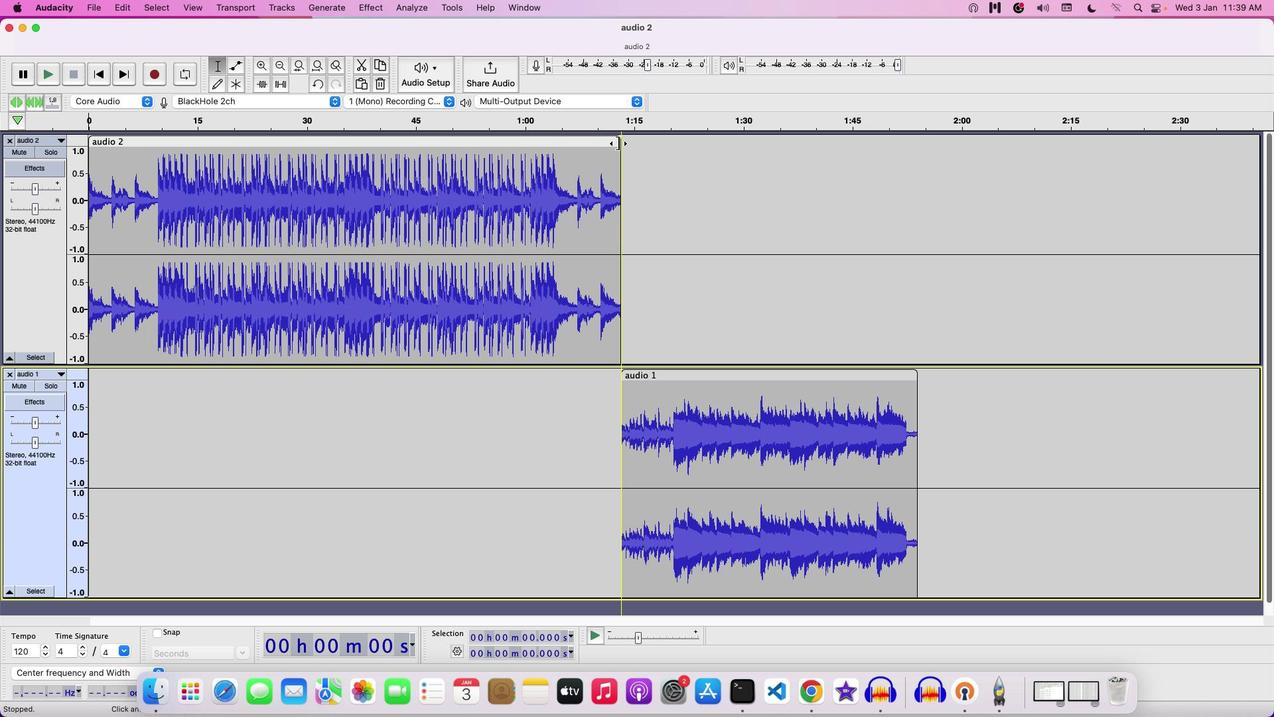 
Action: Mouse moved to (715, 386)
Screenshot: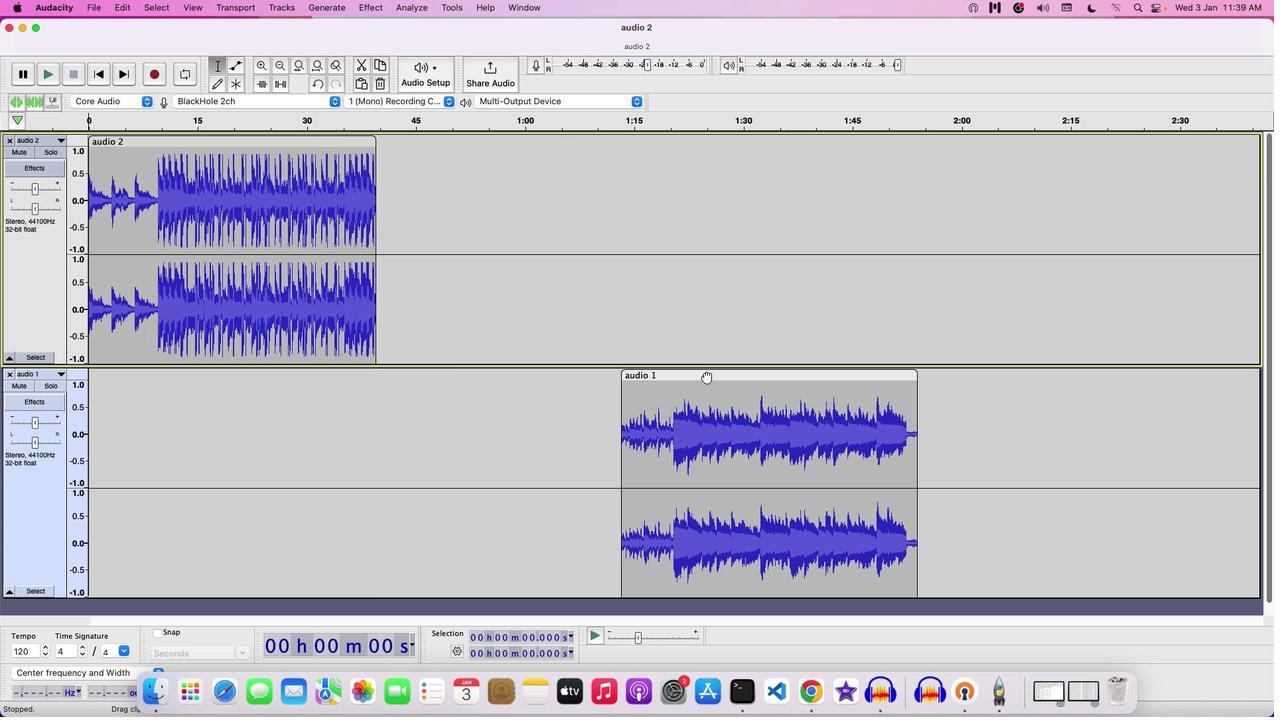 
Action: Mouse pressed left at (715, 386)
Screenshot: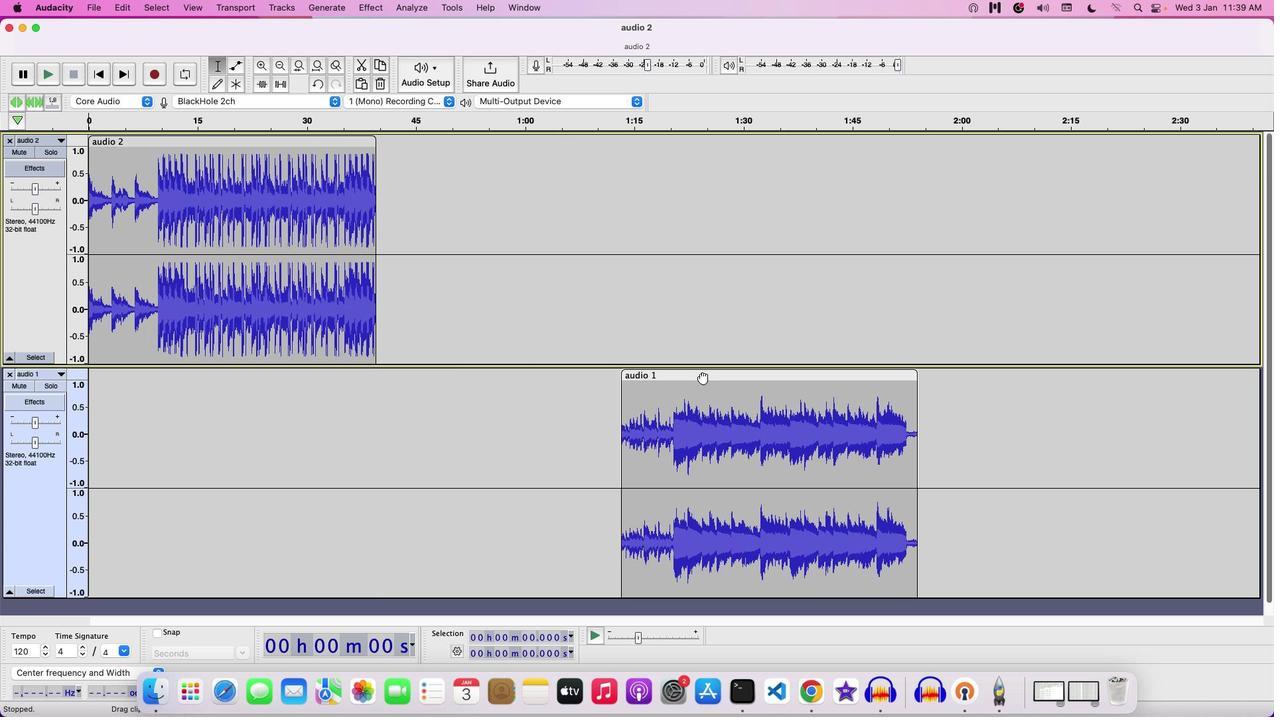 
Action: Mouse moved to (682, 381)
Screenshot: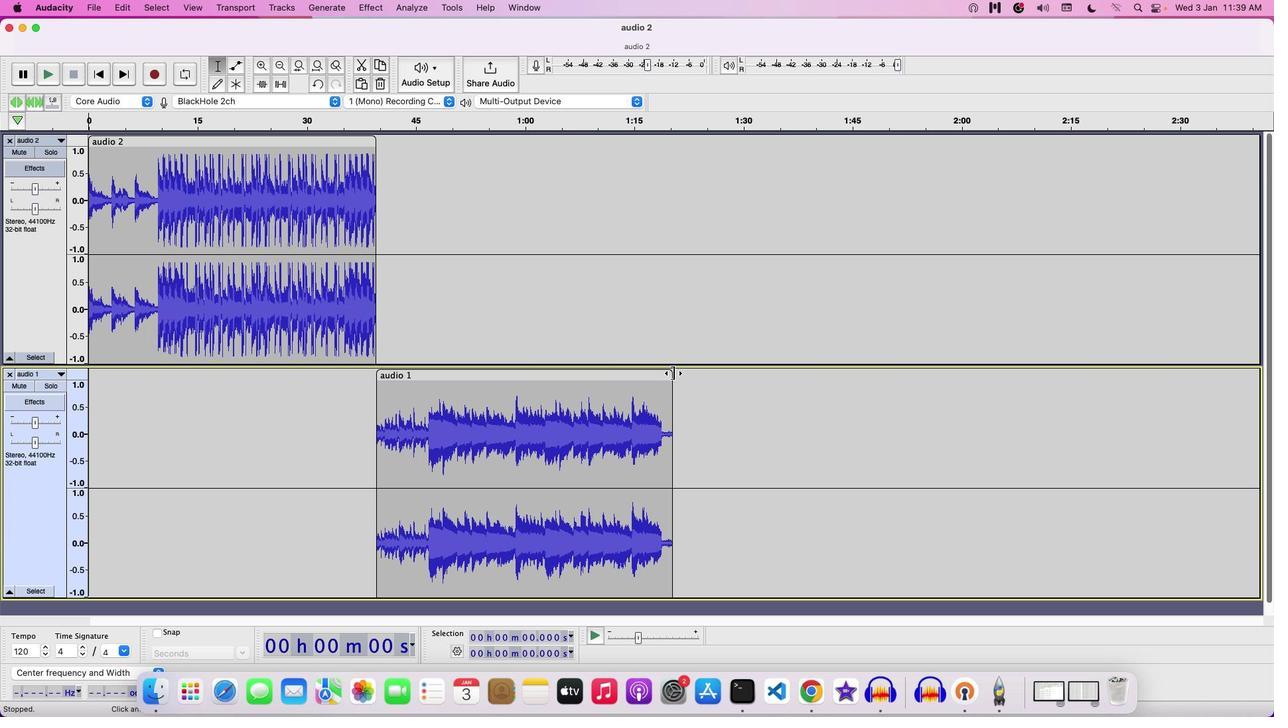 
Action: Mouse pressed left at (682, 381)
Screenshot: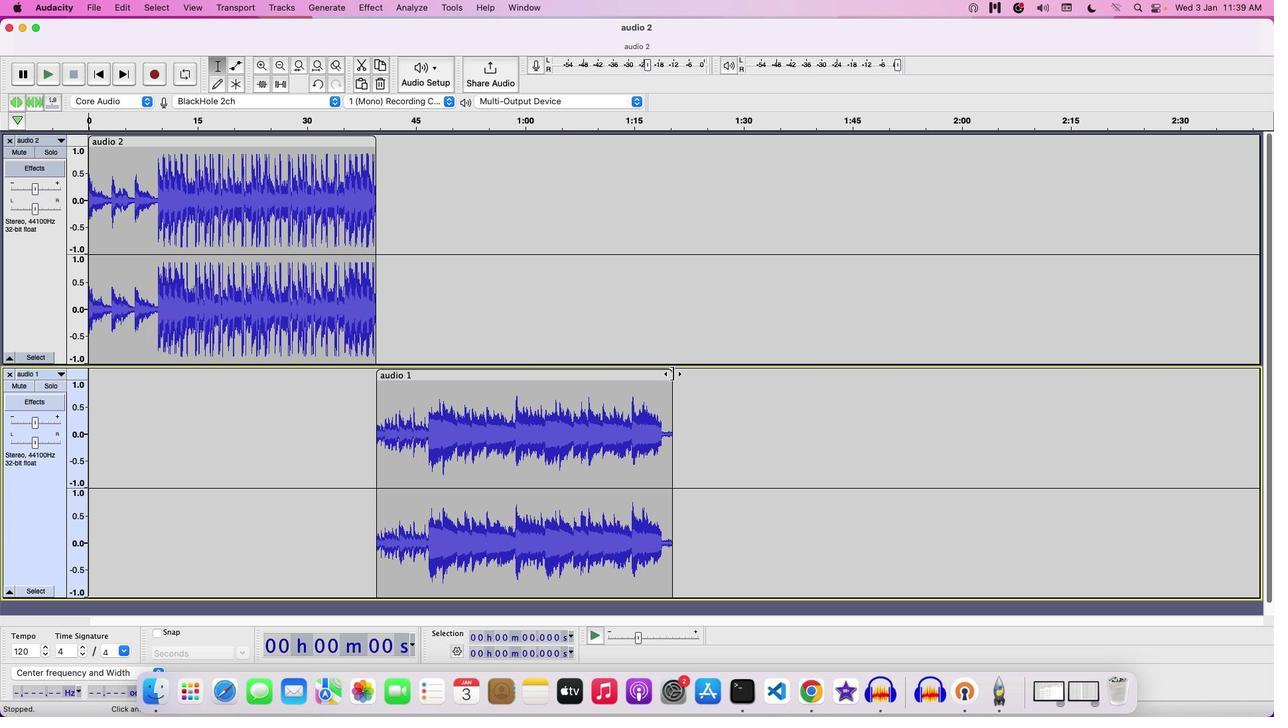 
Action: Mouse moved to (297, 276)
Screenshot: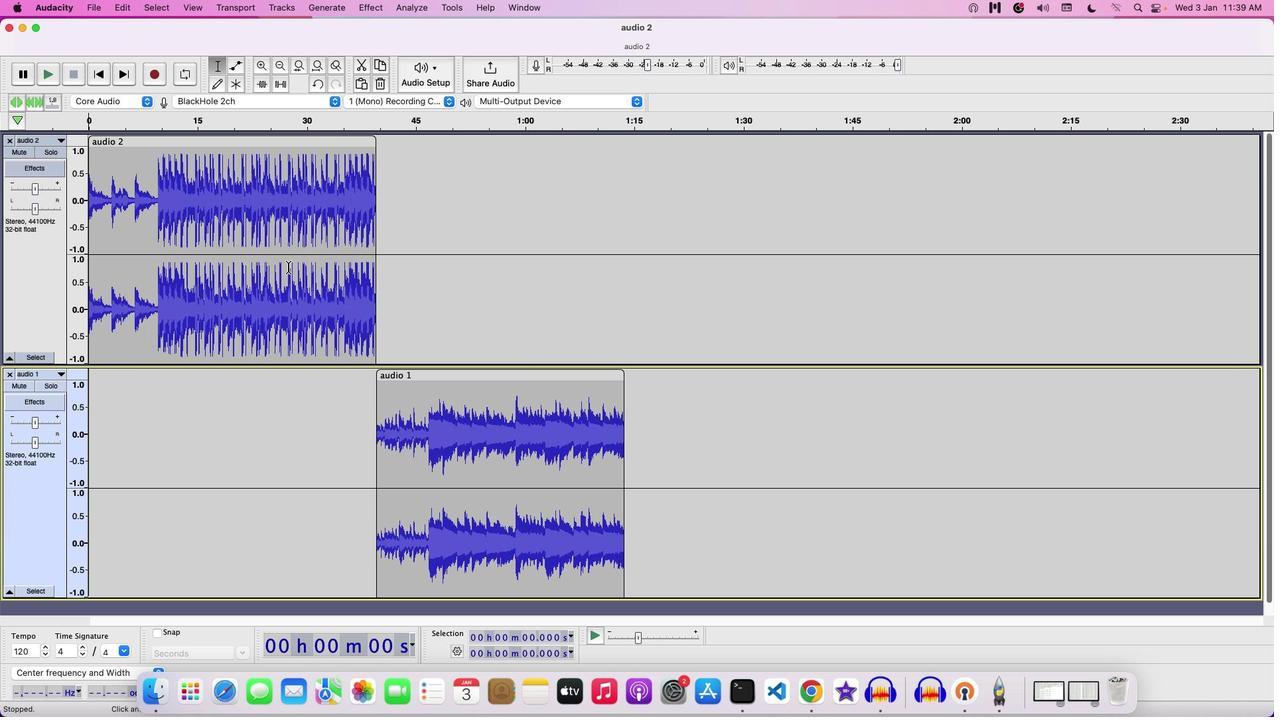
Action: Mouse pressed left at (297, 276)
Screenshot: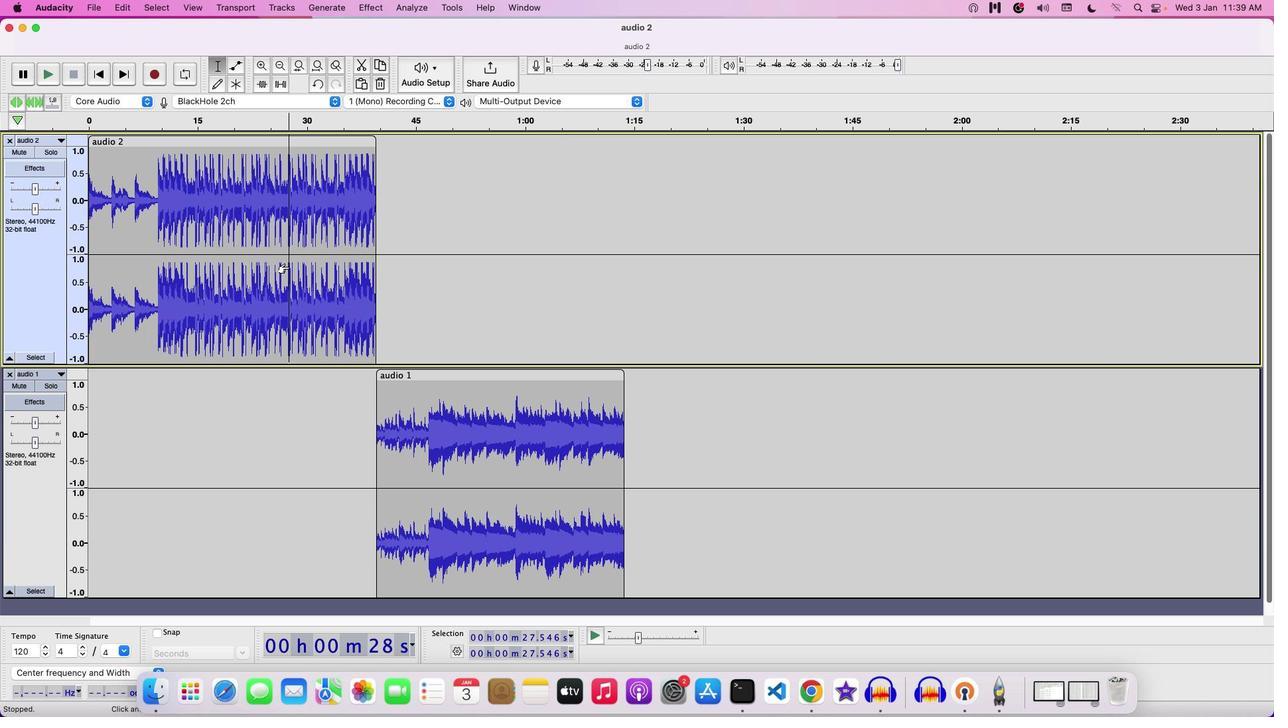 
Action: Mouse pressed left at (297, 276)
Screenshot: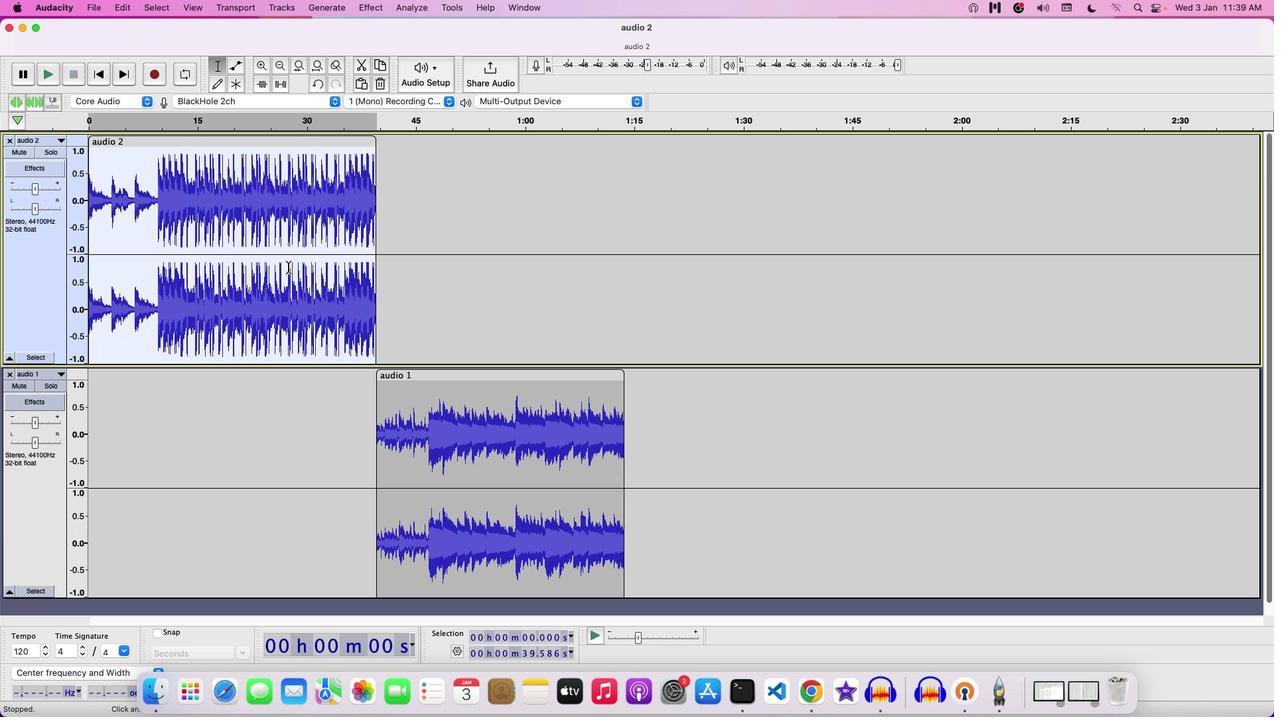 
Action: Mouse moved to (293, 275)
Screenshot: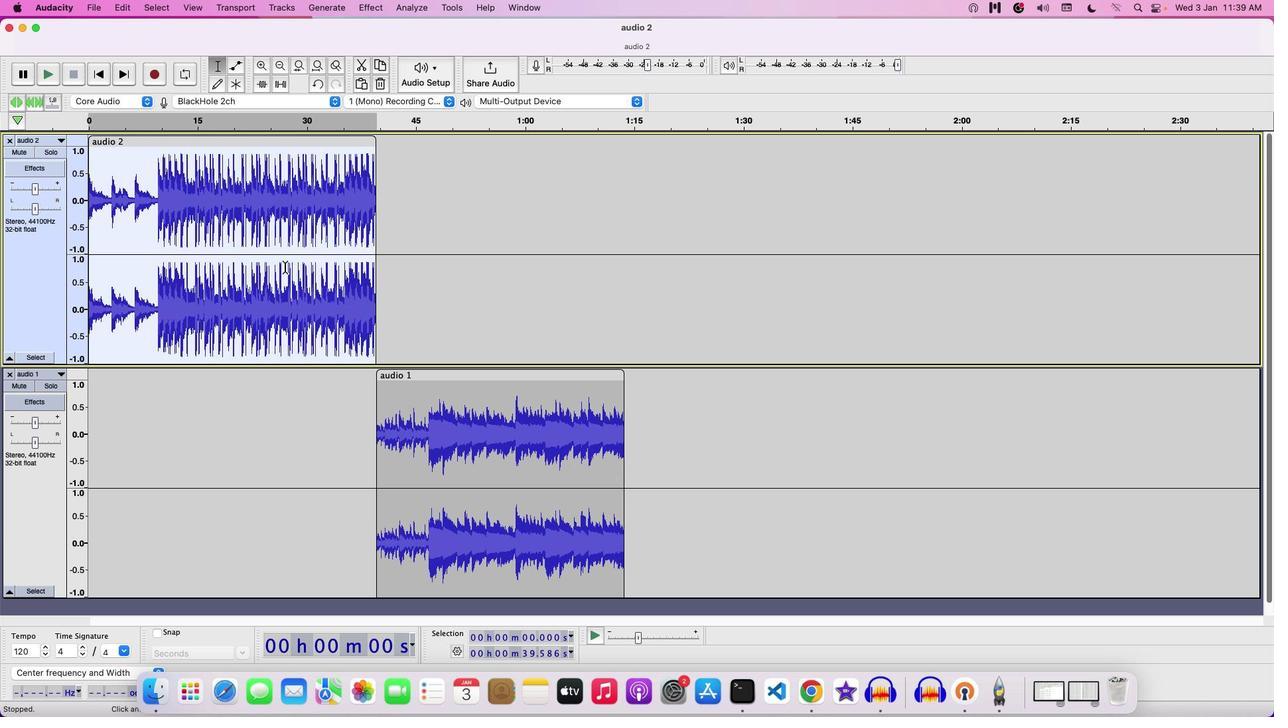 
Action: Key pressed Key.space
Screenshot: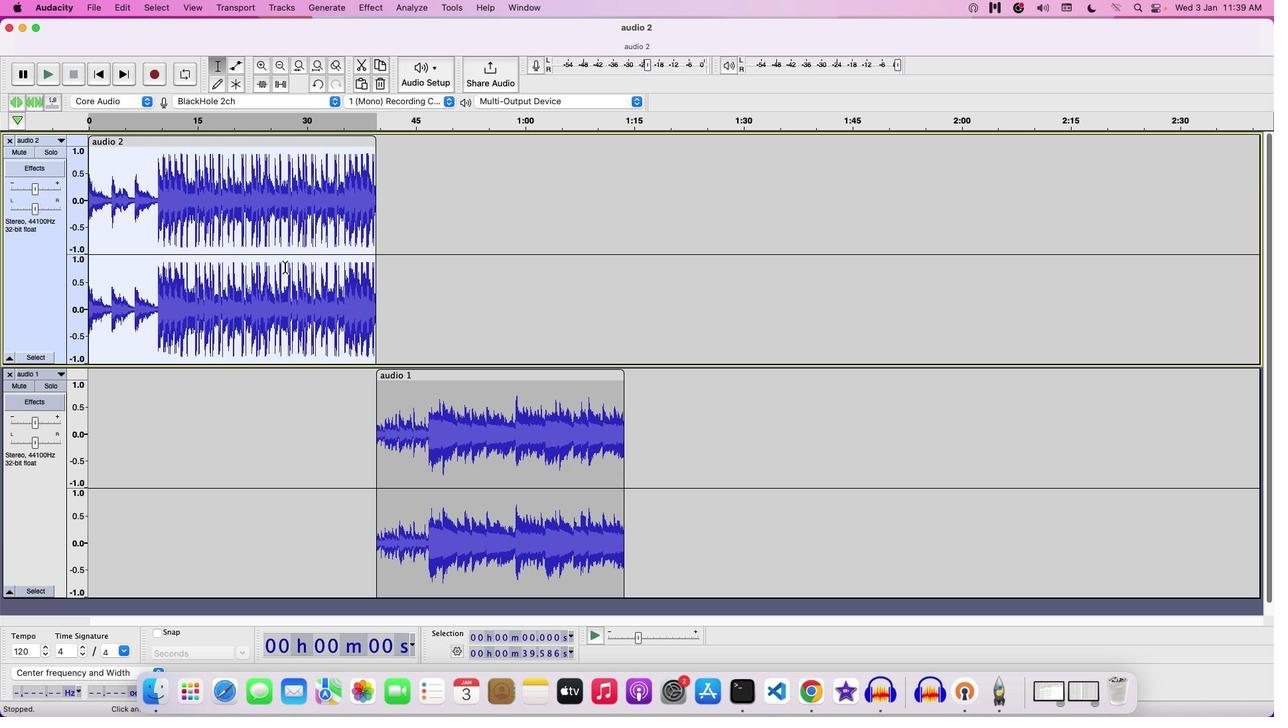 
Action: Mouse moved to (43, 199)
Screenshot: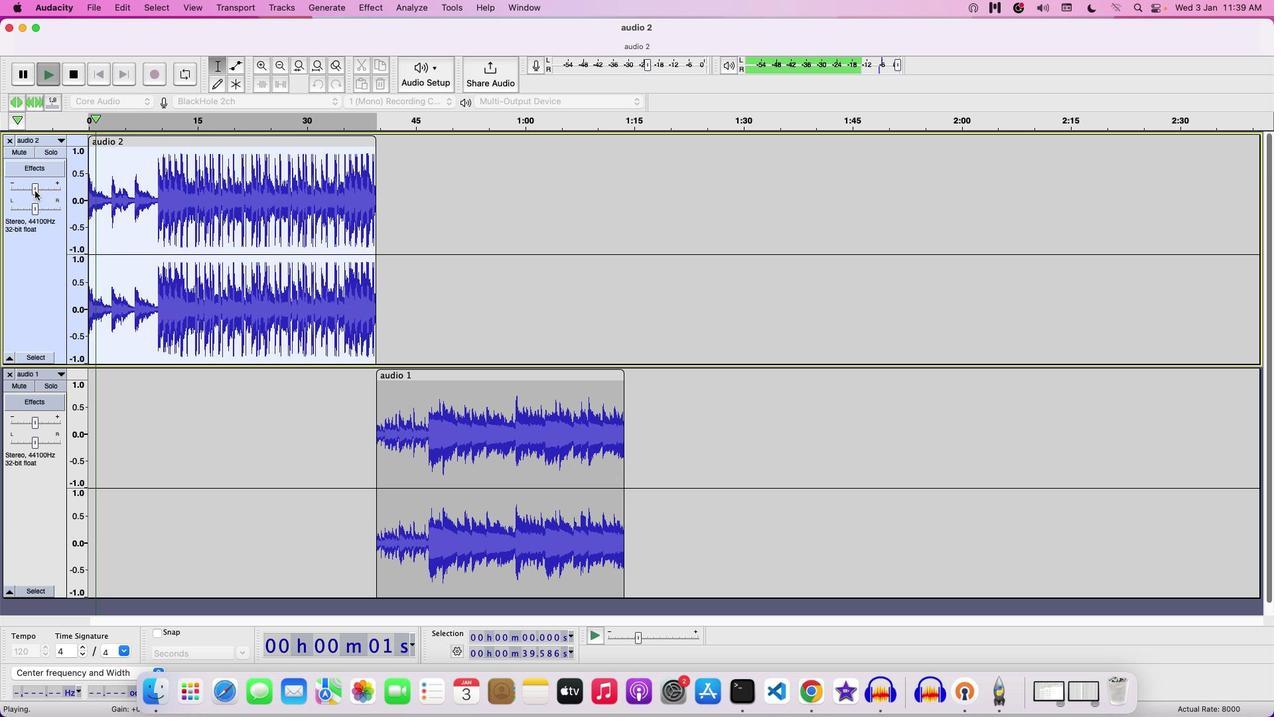 
Action: Mouse pressed left at (43, 199)
Screenshot: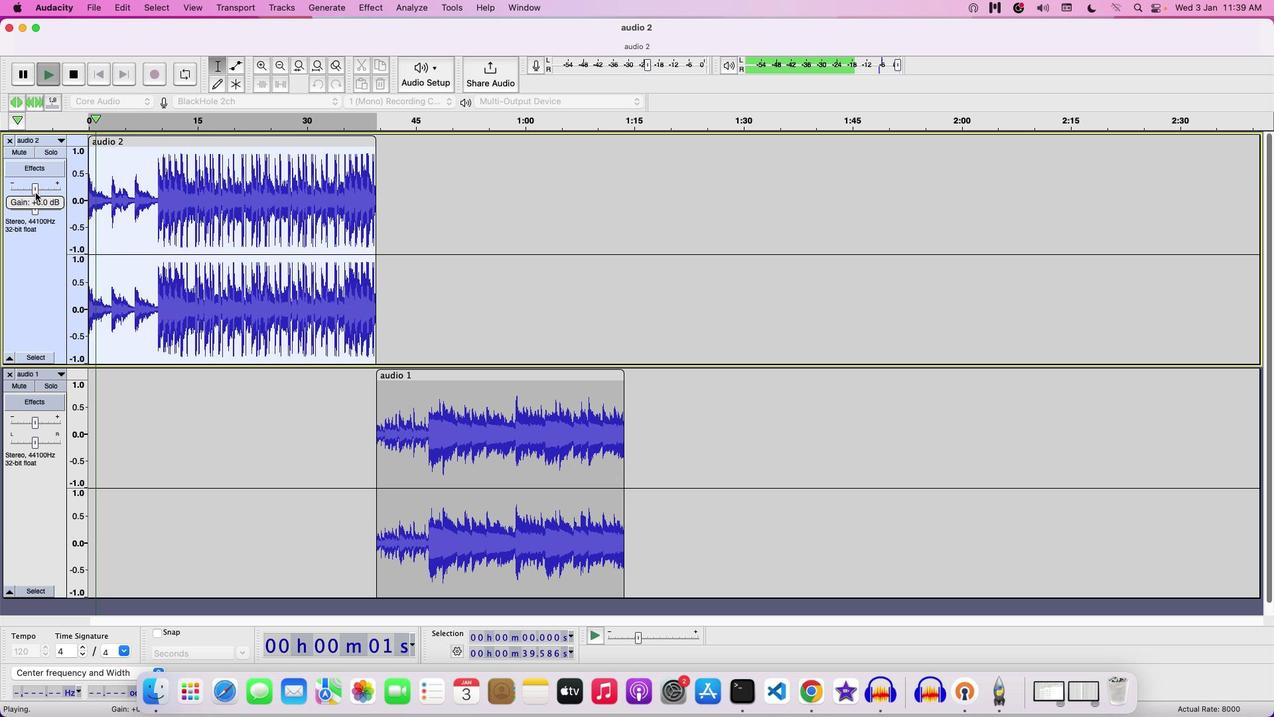 
Action: Mouse moved to (50, 203)
Screenshot: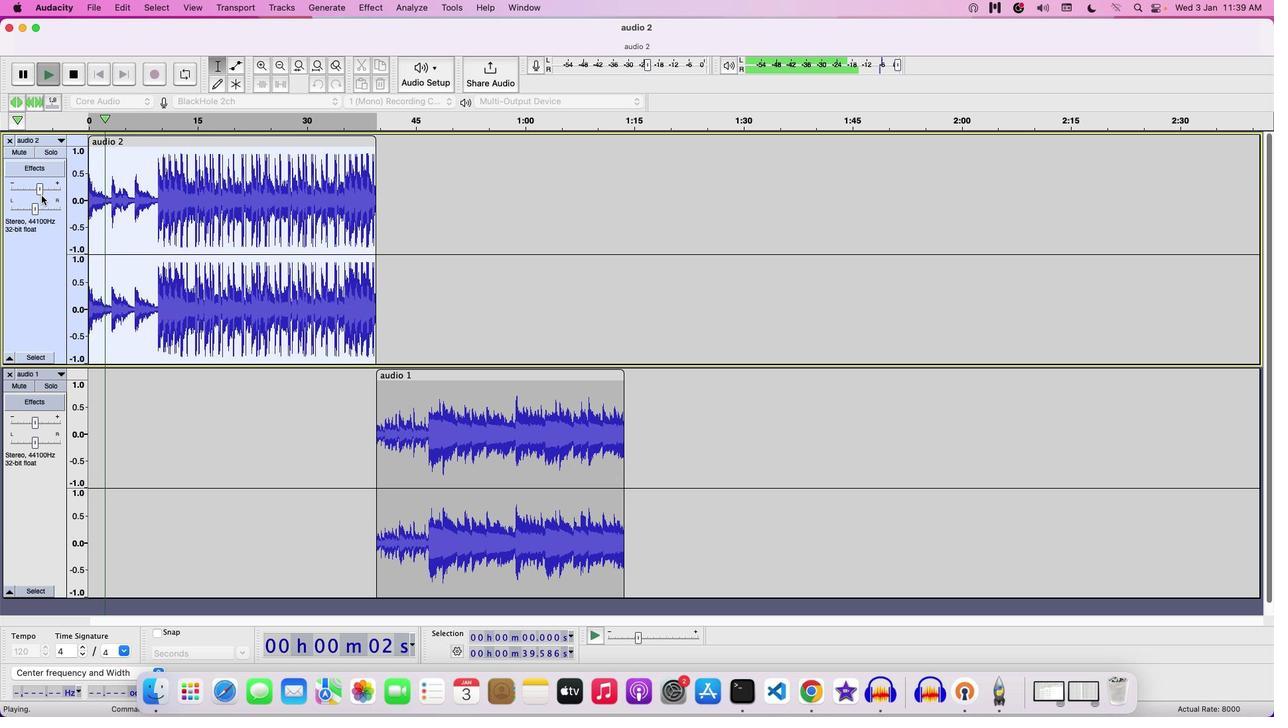 
Action: Mouse pressed left at (50, 203)
Screenshot: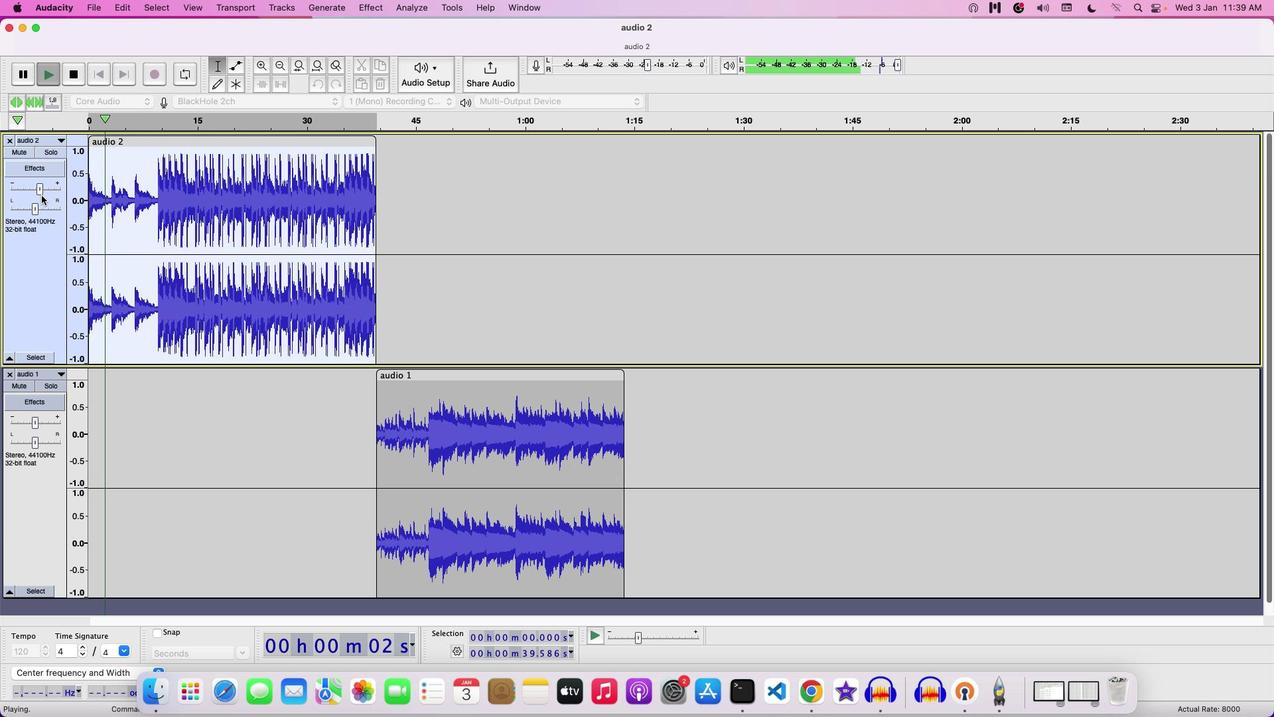 
Action: Mouse moved to (51, 198)
Screenshot: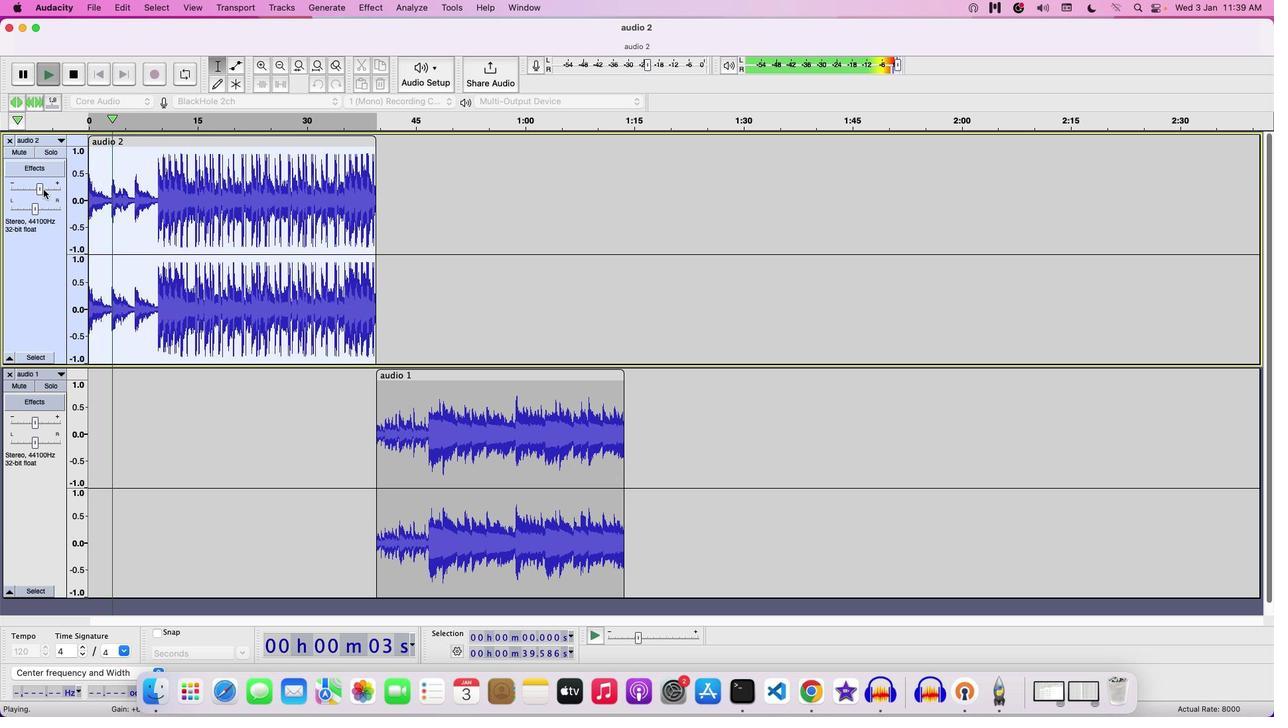 
Action: Mouse pressed left at (51, 198)
Screenshot: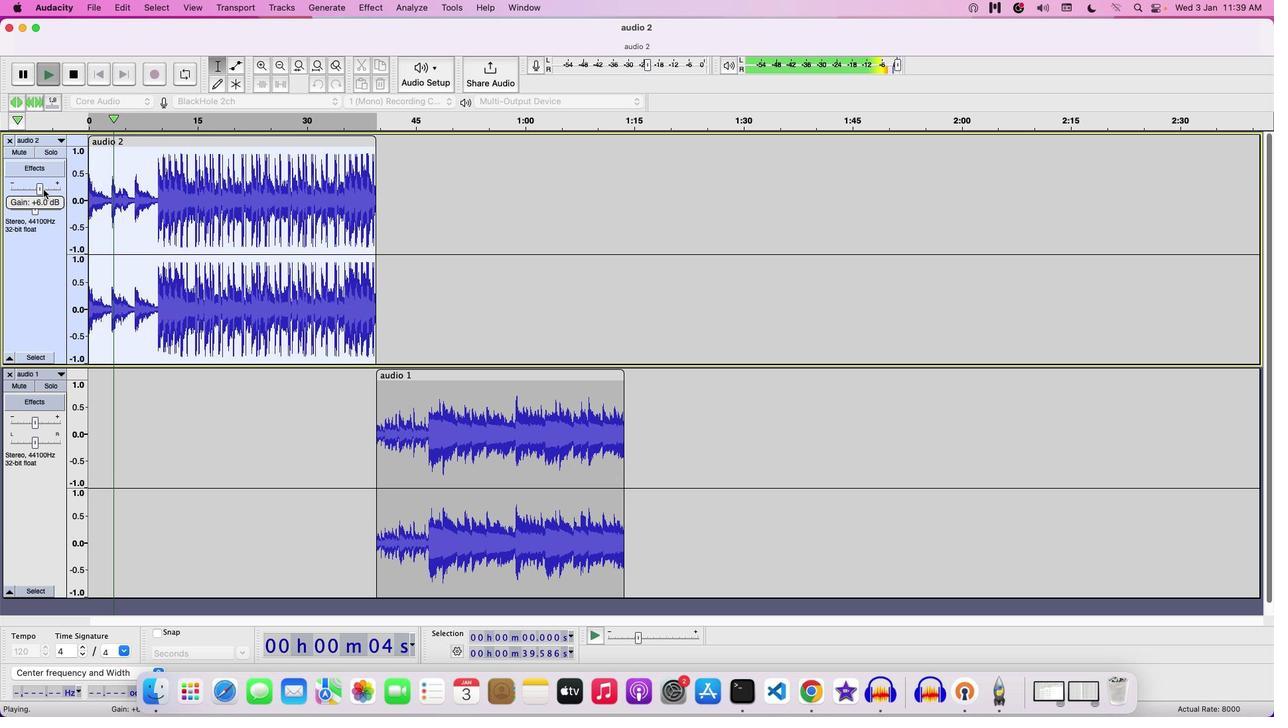 
Action: Mouse moved to (336, 278)
Screenshot: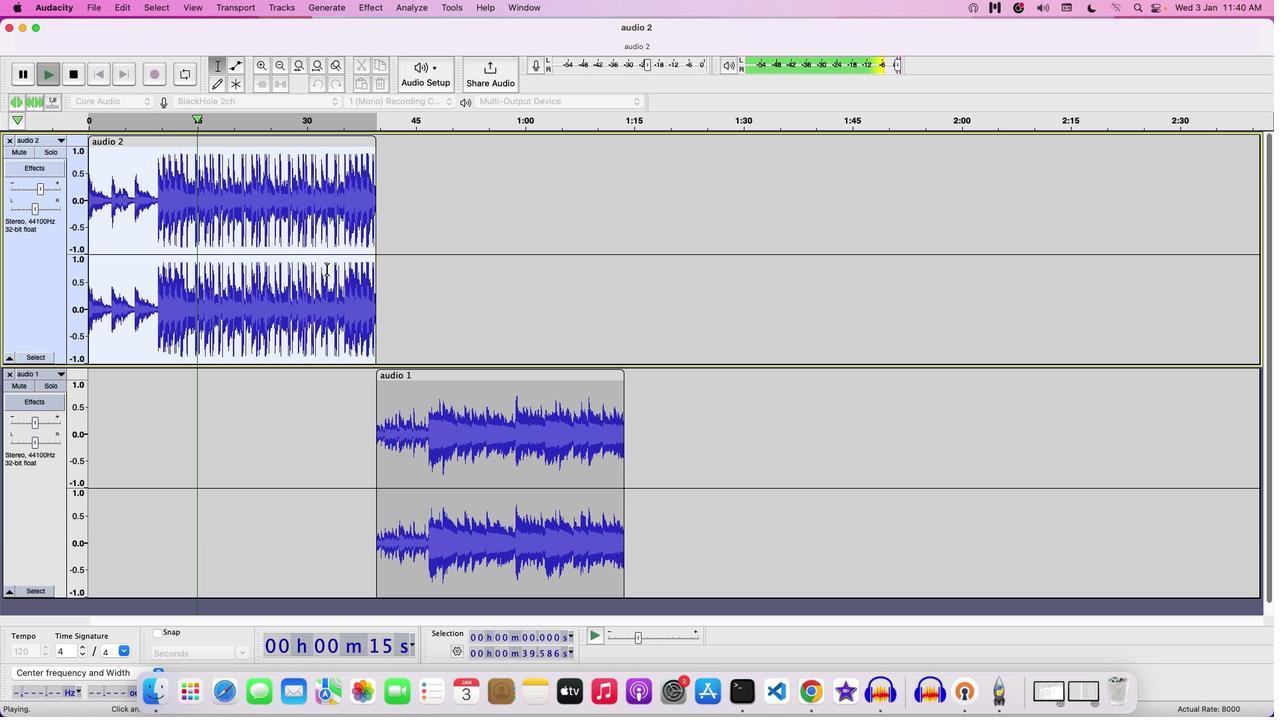 
Action: Key pressed Key.space
Screenshot: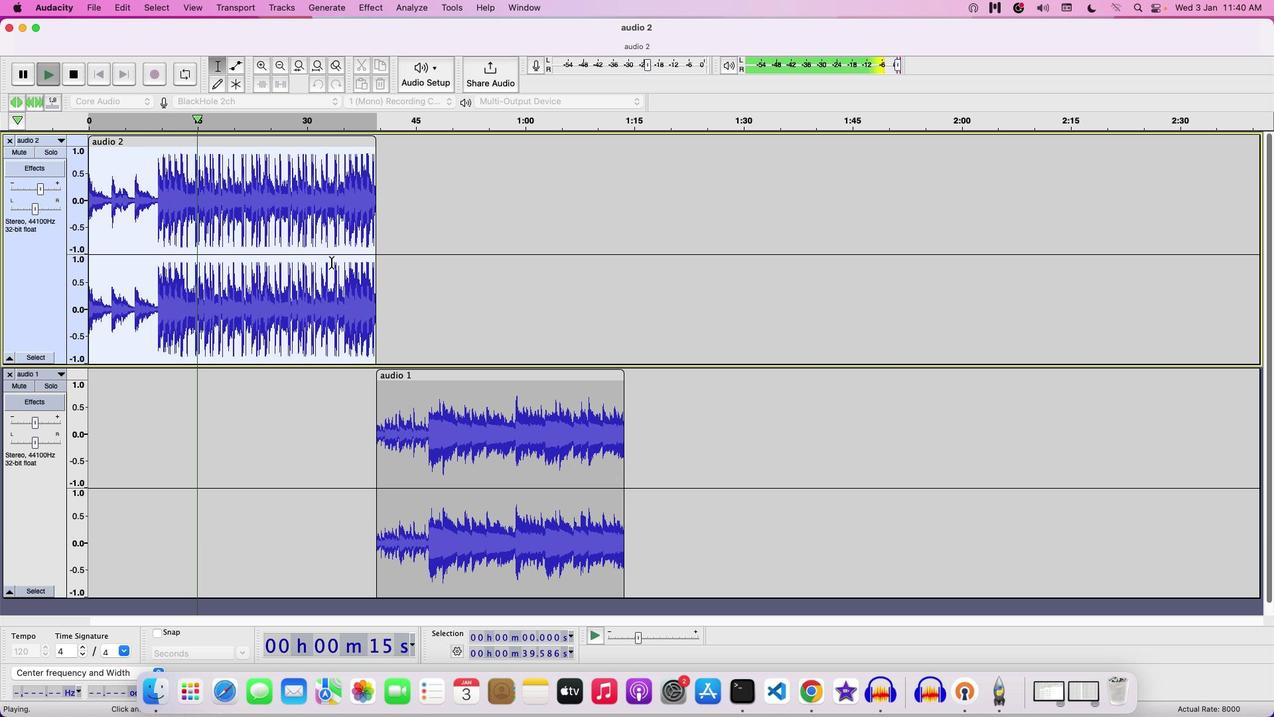 
Action: Mouse moved to (386, 20)
Screenshot: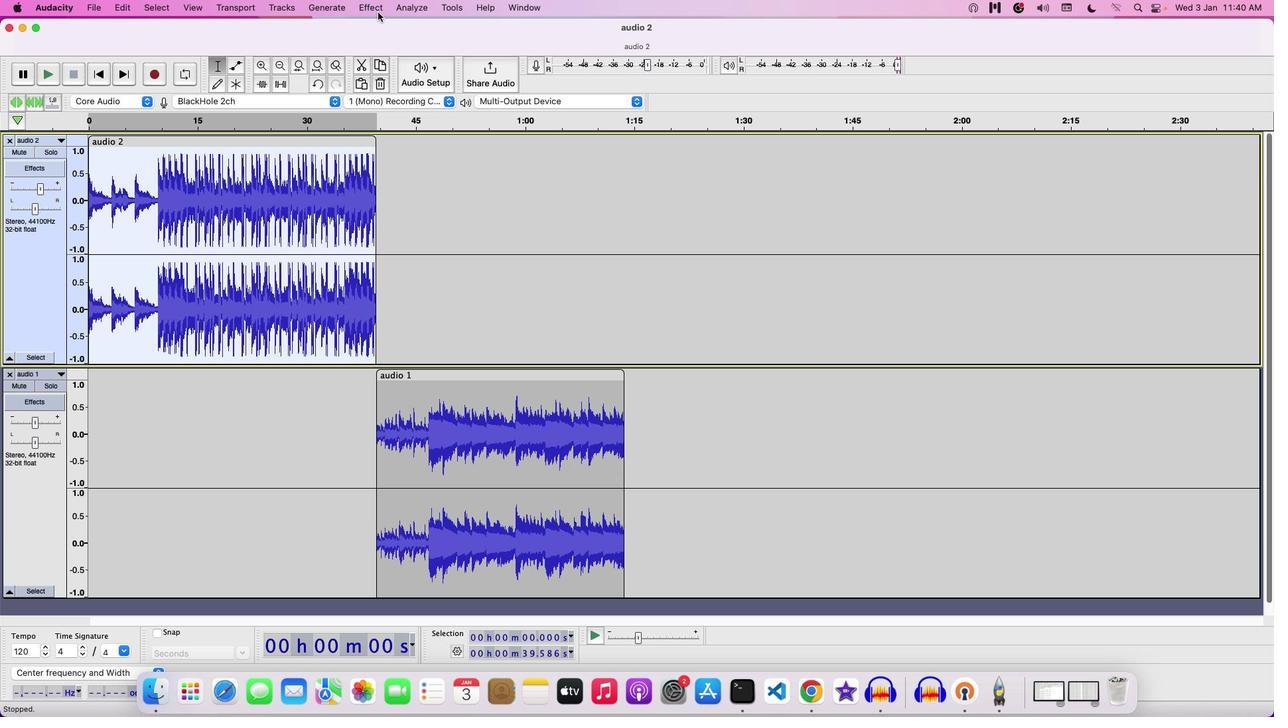 
Action: Mouse pressed left at (386, 20)
Screenshot: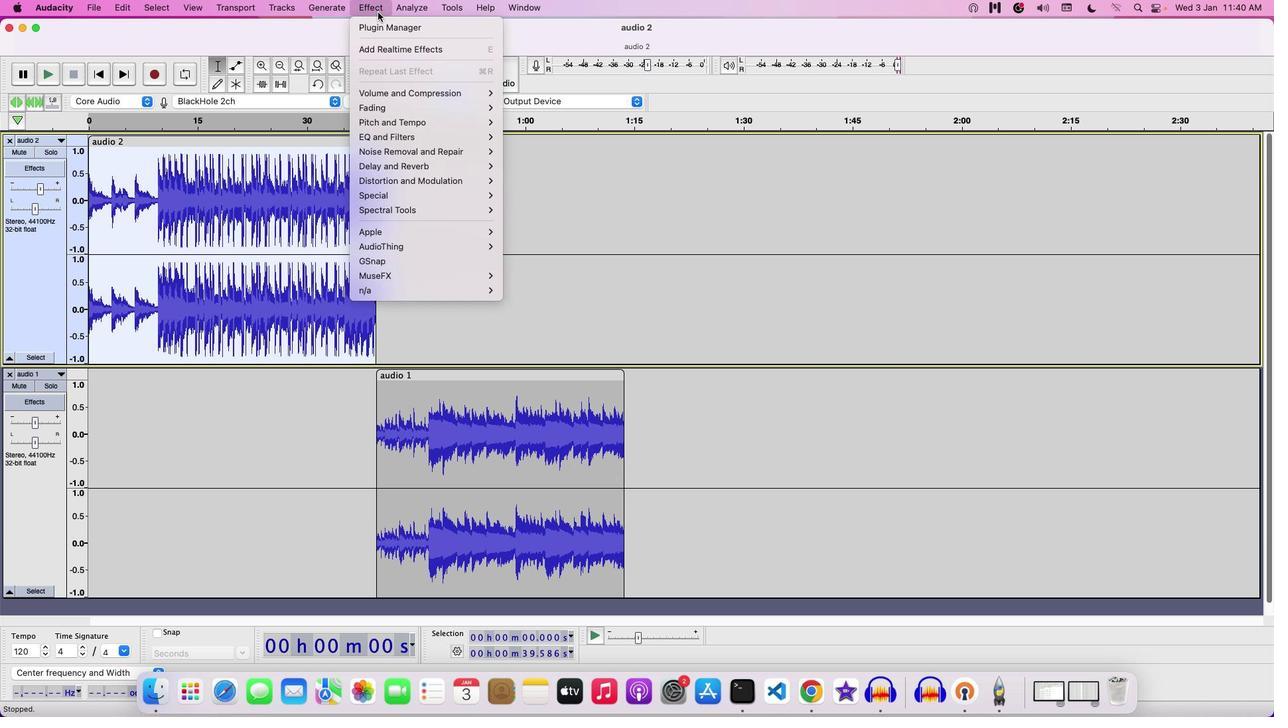 
Action: Mouse moved to (540, 355)
Screenshot: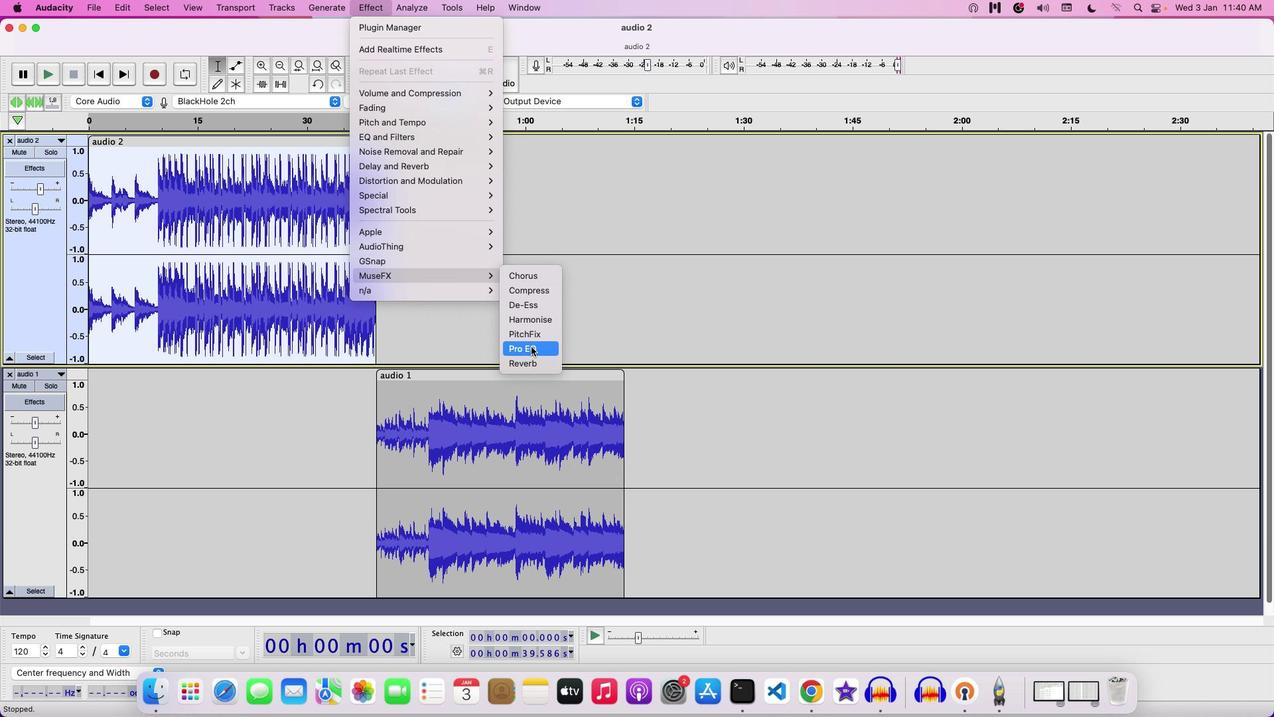 
Action: Mouse pressed left at (540, 355)
Screenshot: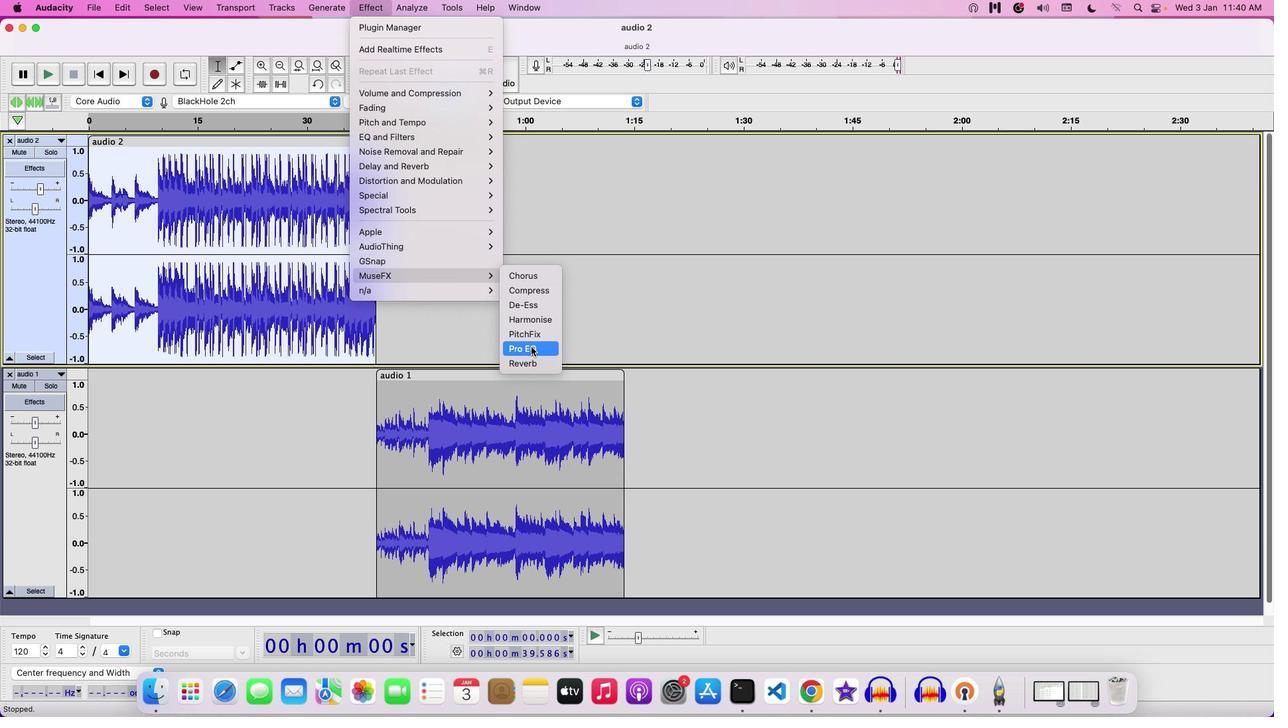 
Action: Mouse moved to (639, 274)
Screenshot: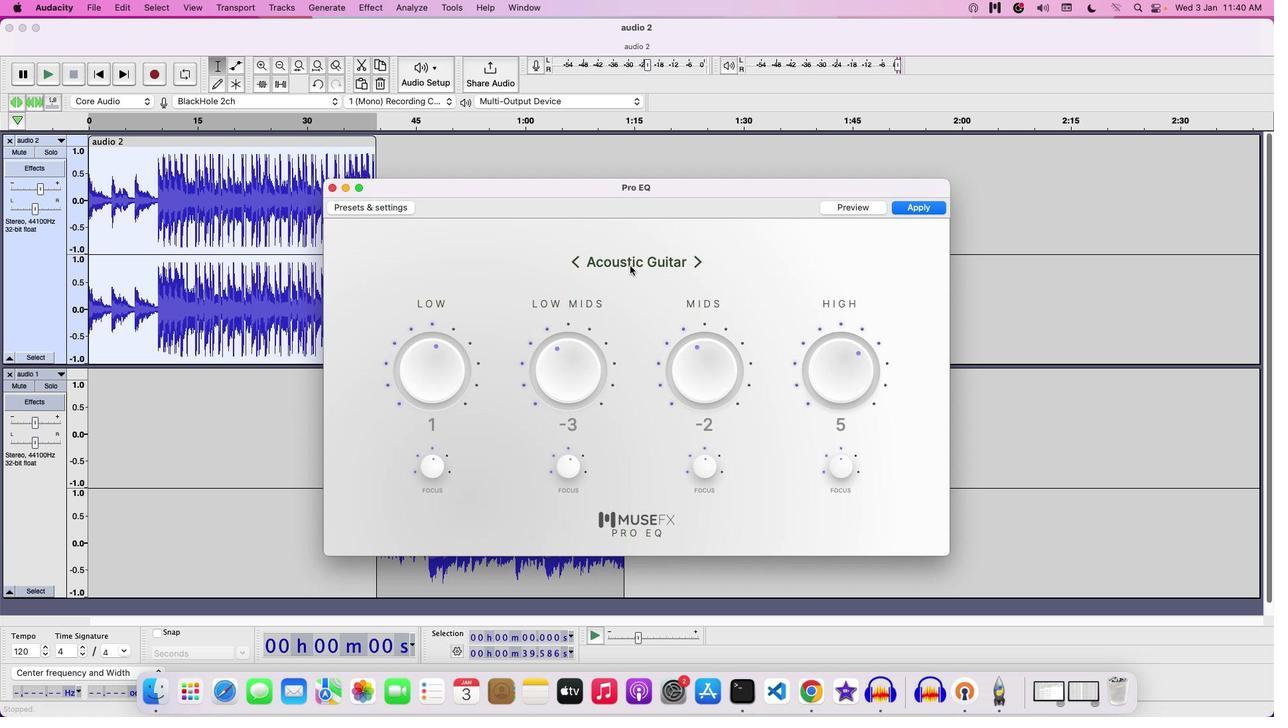 
Action: Mouse pressed left at (639, 274)
Screenshot: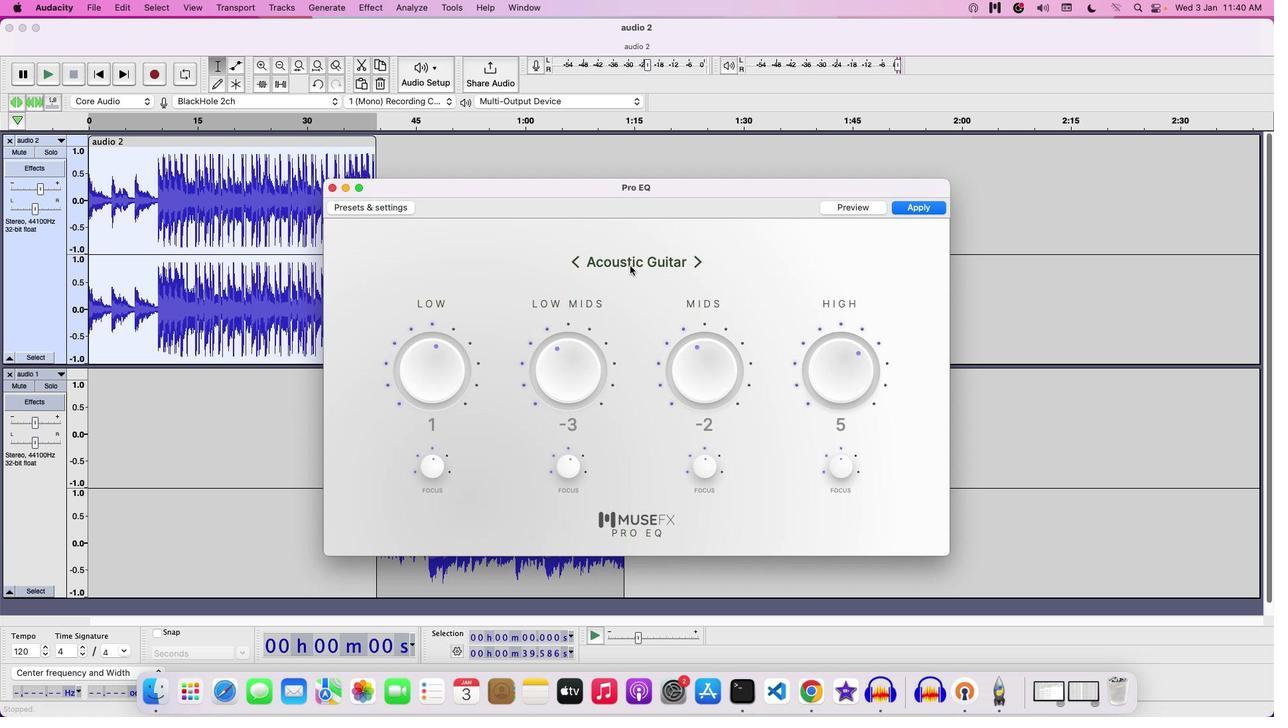 
Action: Mouse moved to (752, 259)
Screenshot: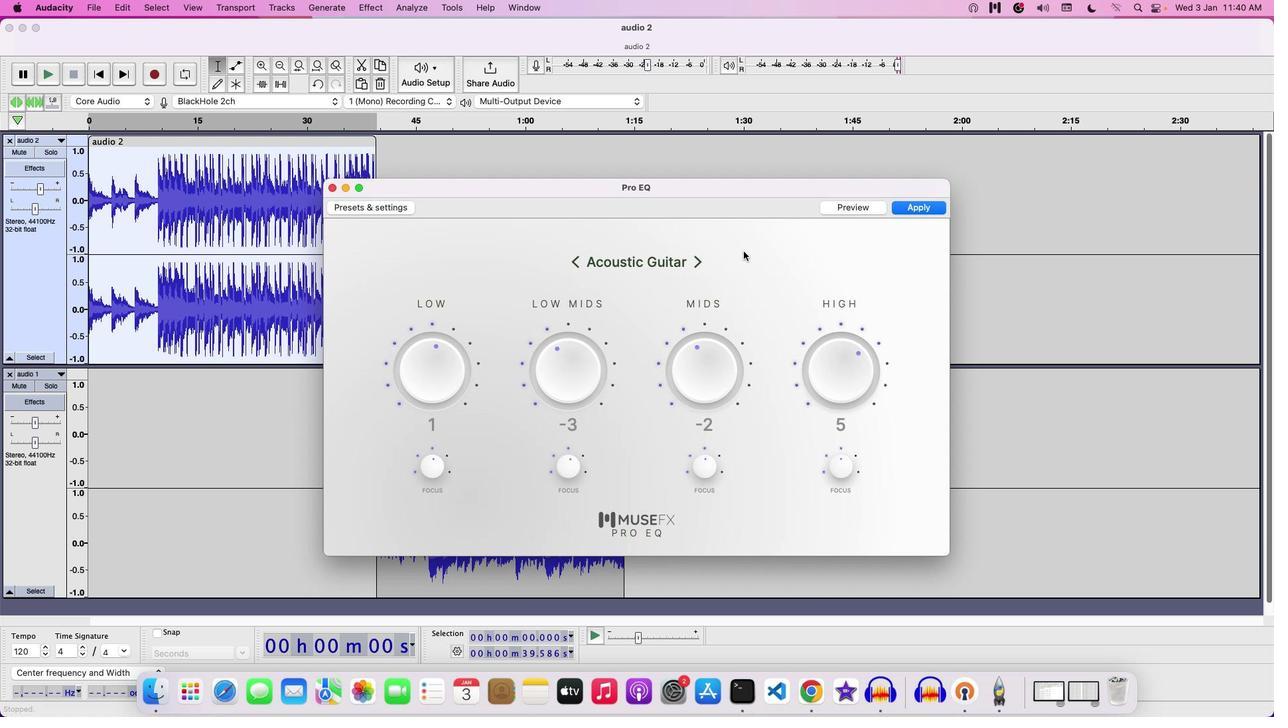 
Action: Mouse pressed left at (752, 259)
Screenshot: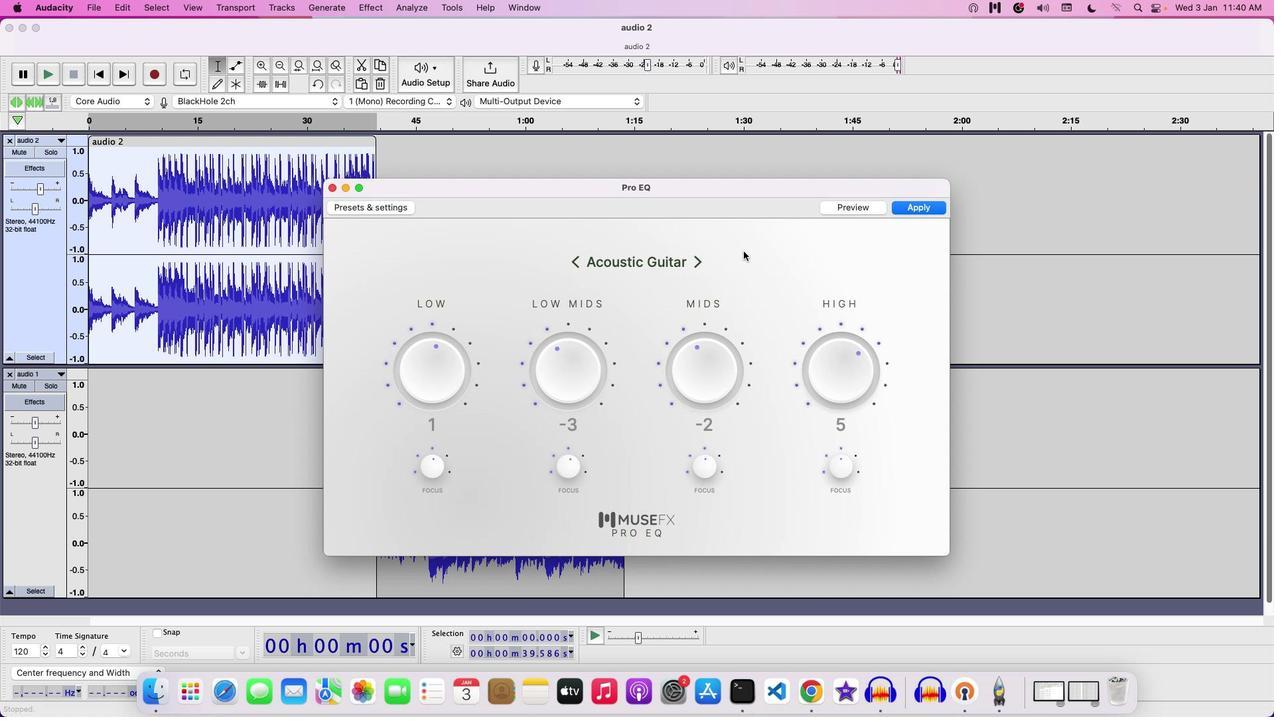 
Action: Mouse moved to (927, 215)
Screenshot: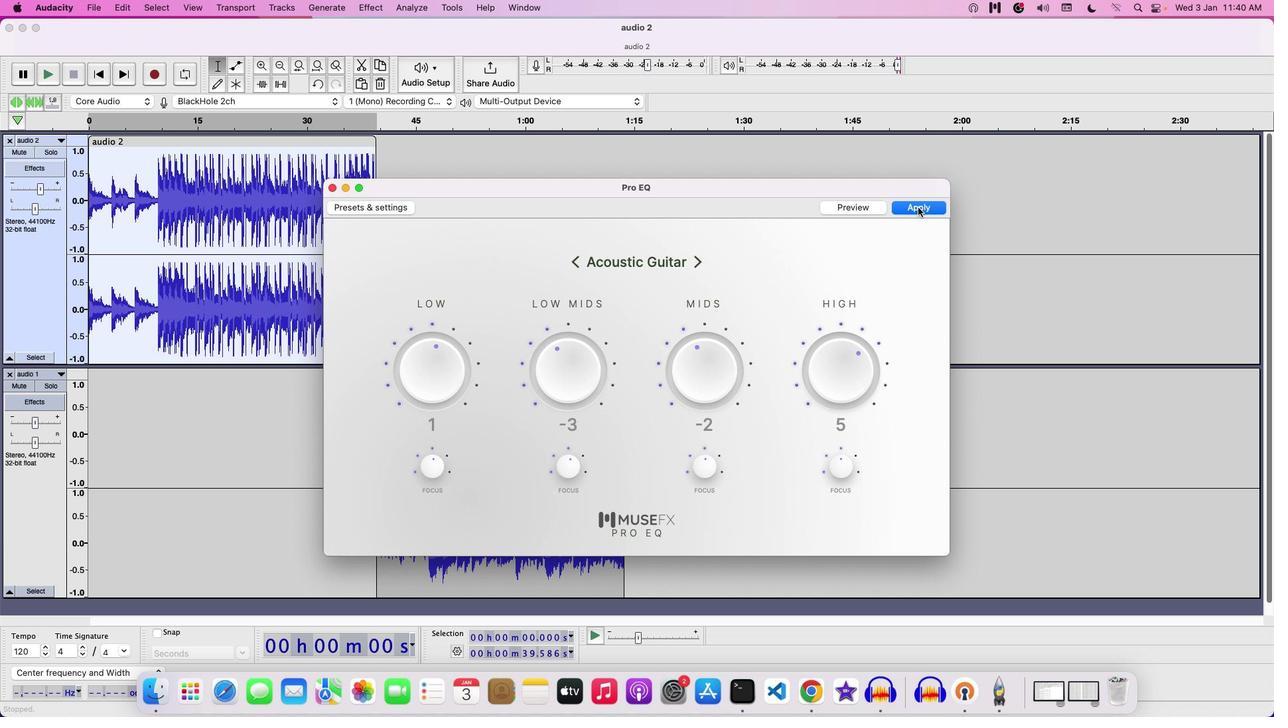 
Action: Mouse pressed left at (927, 215)
Screenshot: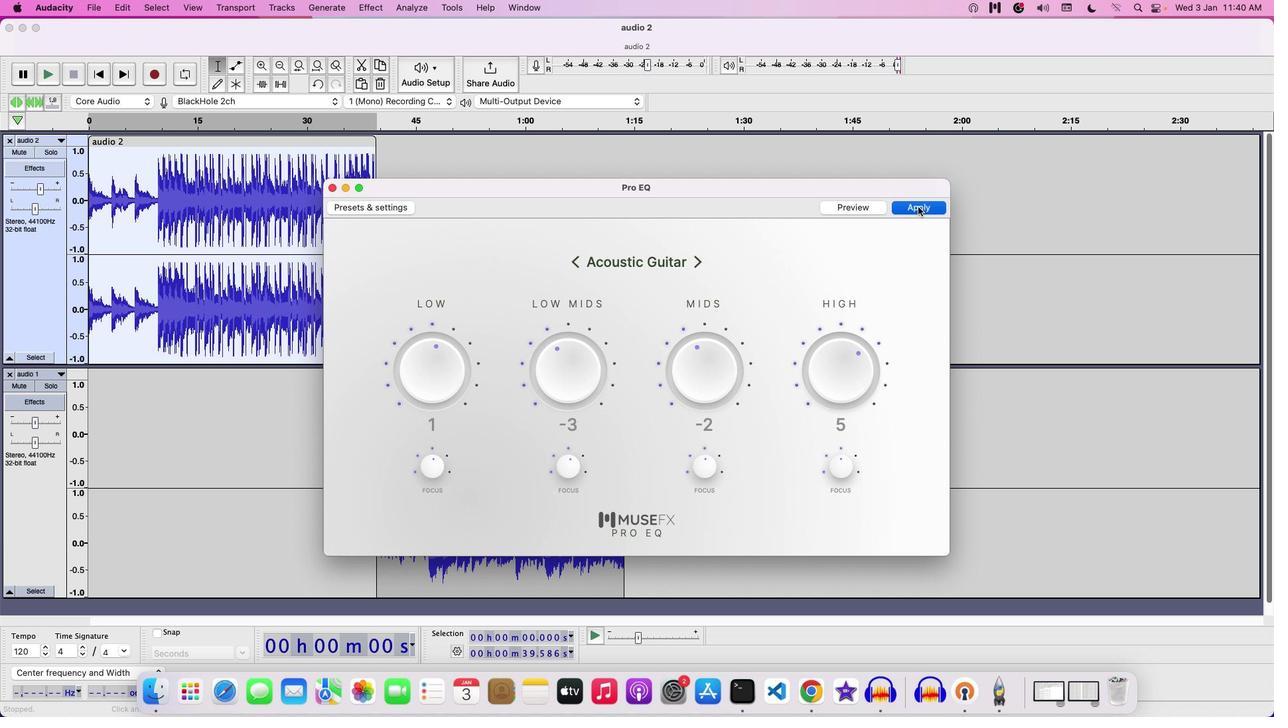 
Action: Mouse moved to (509, 434)
Screenshot: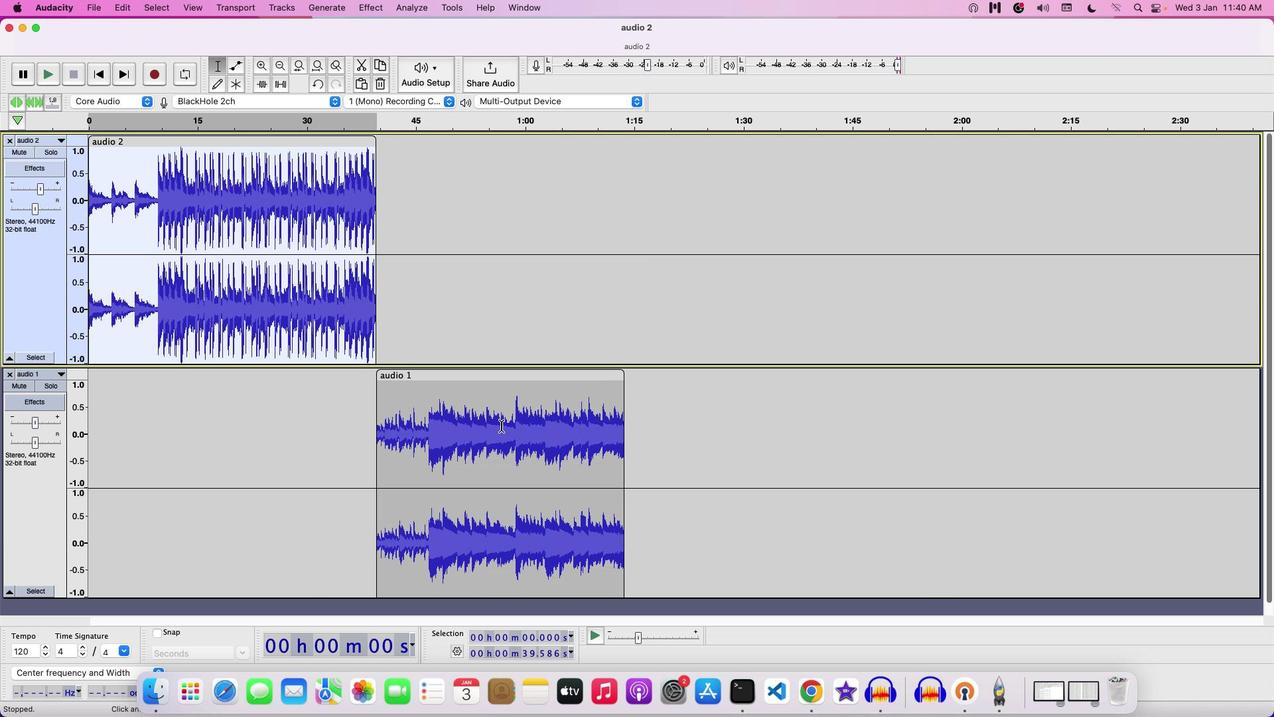 
Action: Mouse pressed left at (509, 434)
Screenshot: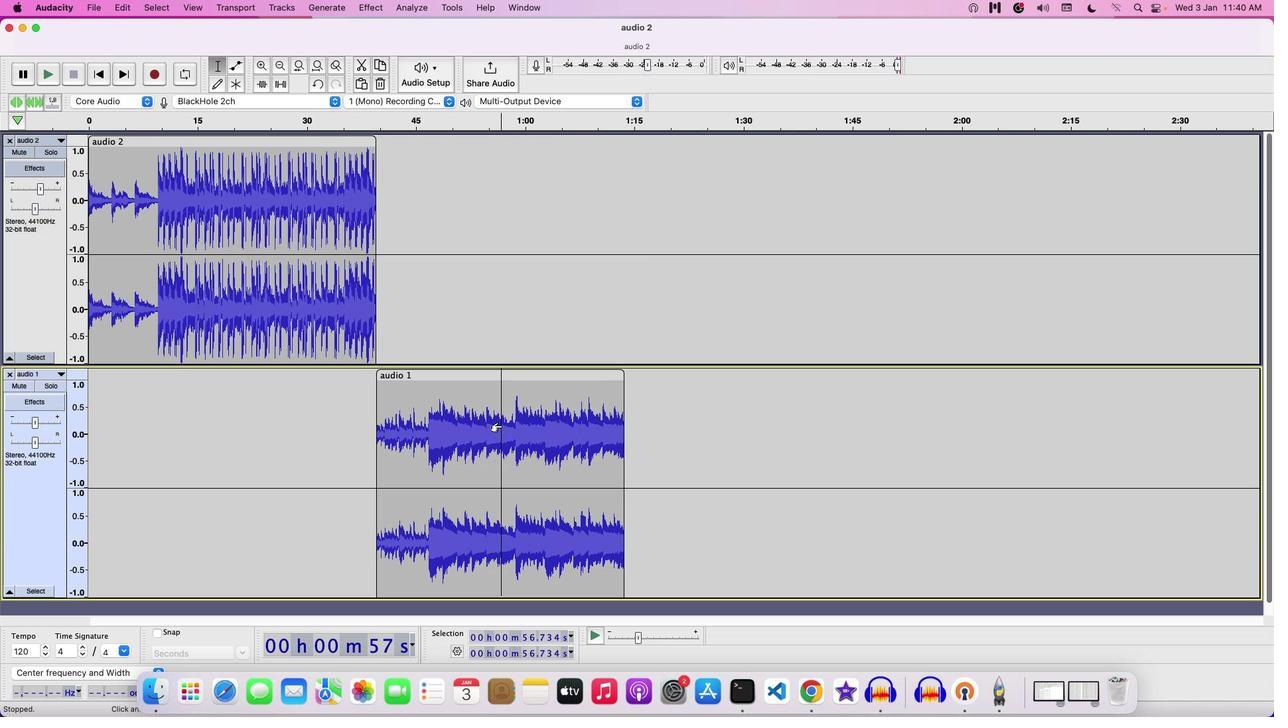 
Action: Mouse pressed left at (509, 434)
Screenshot: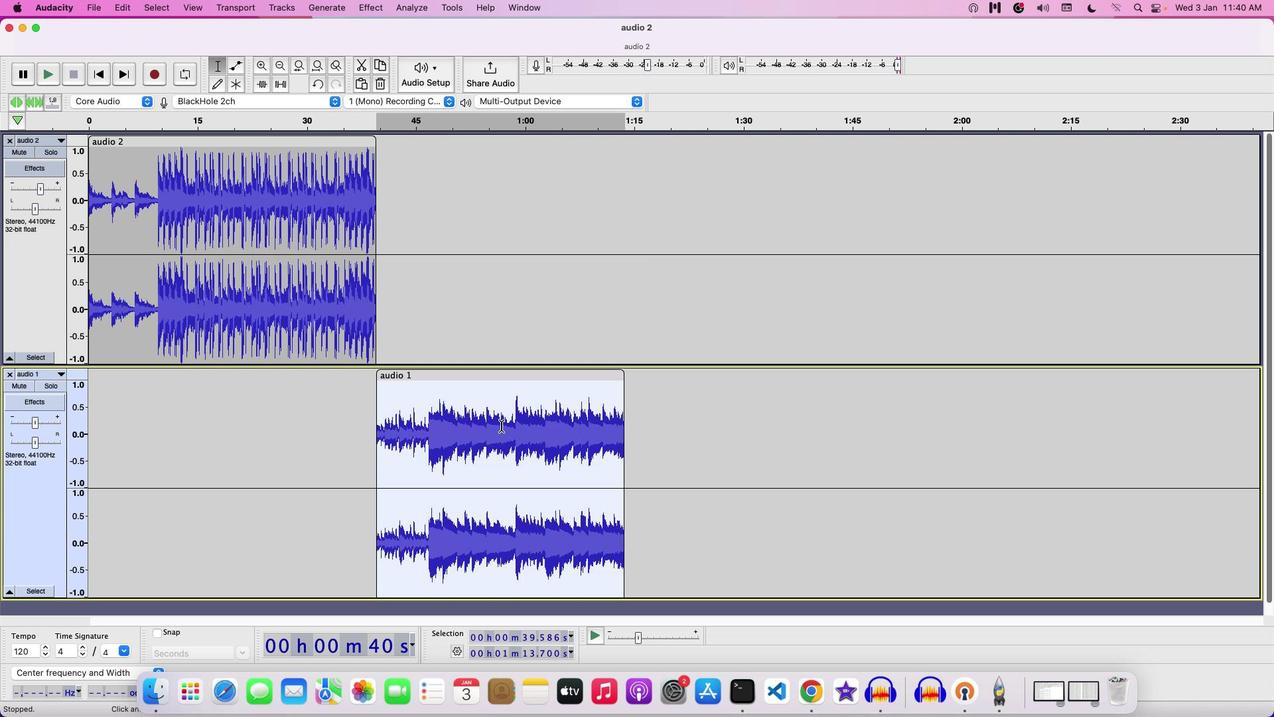 
Action: Mouse moved to (377, 15)
Screenshot: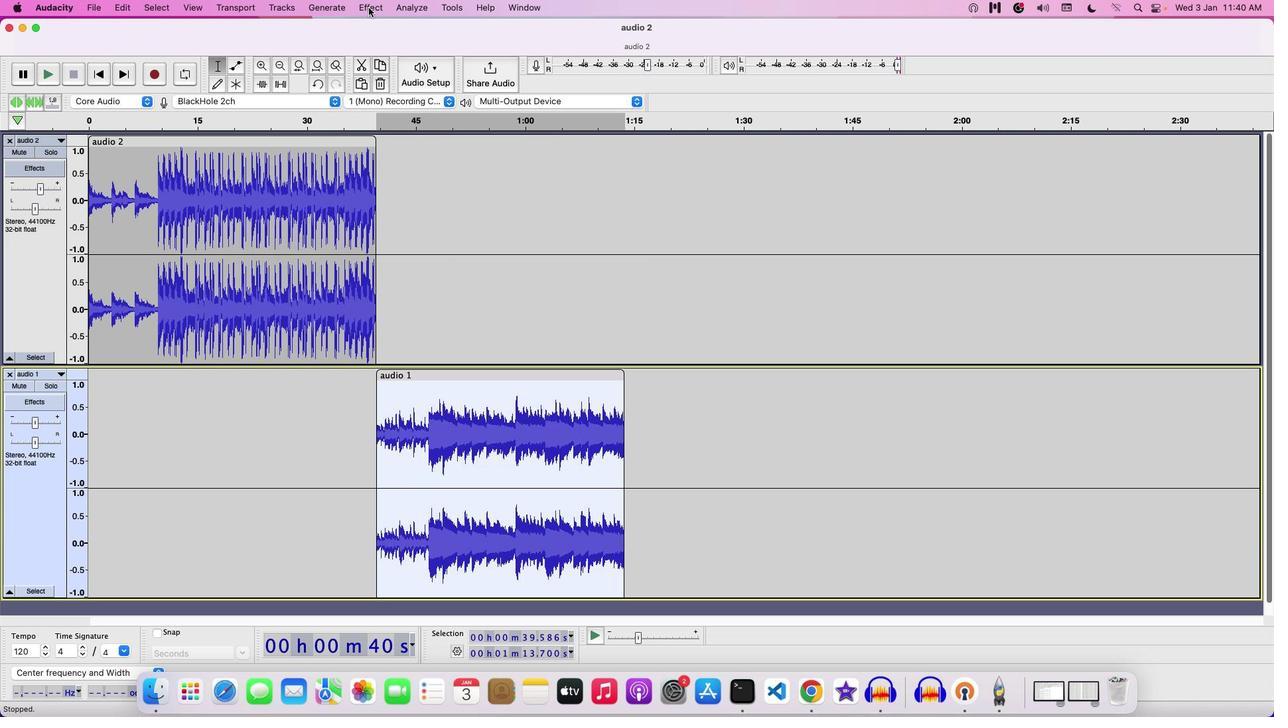 
Action: Mouse pressed left at (377, 15)
Screenshot: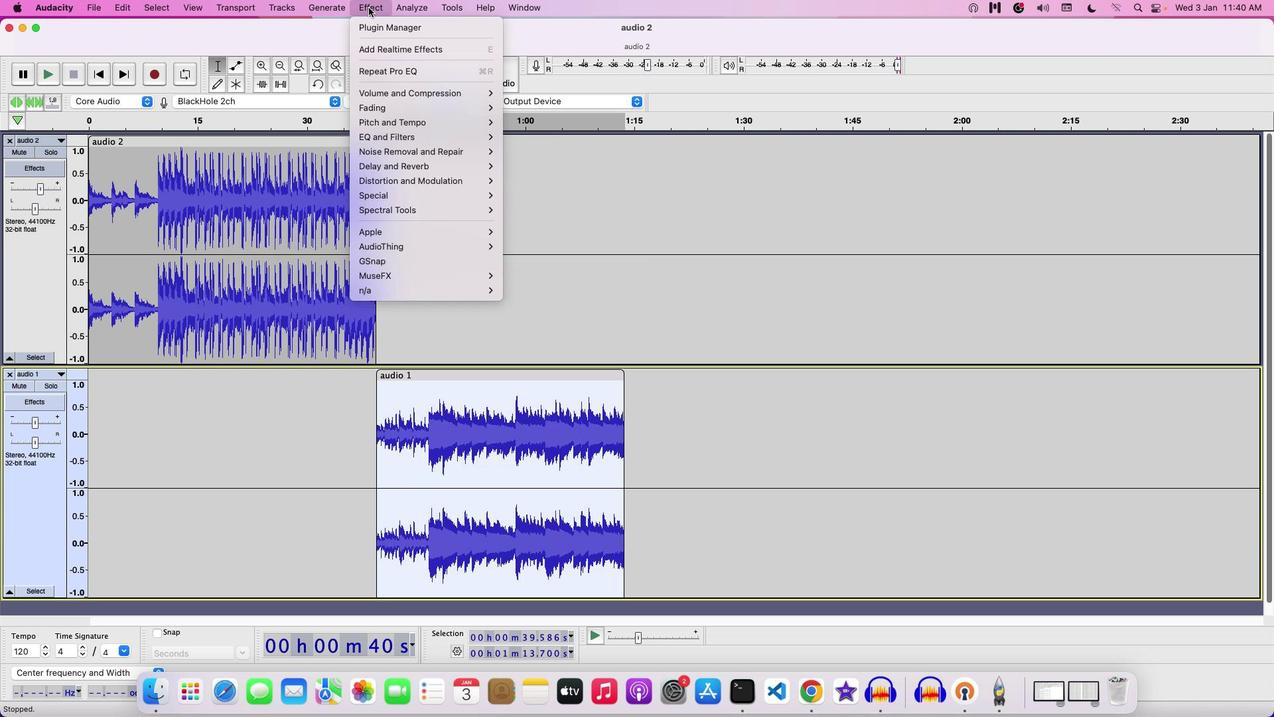 
Action: Mouse moved to (539, 353)
Screenshot: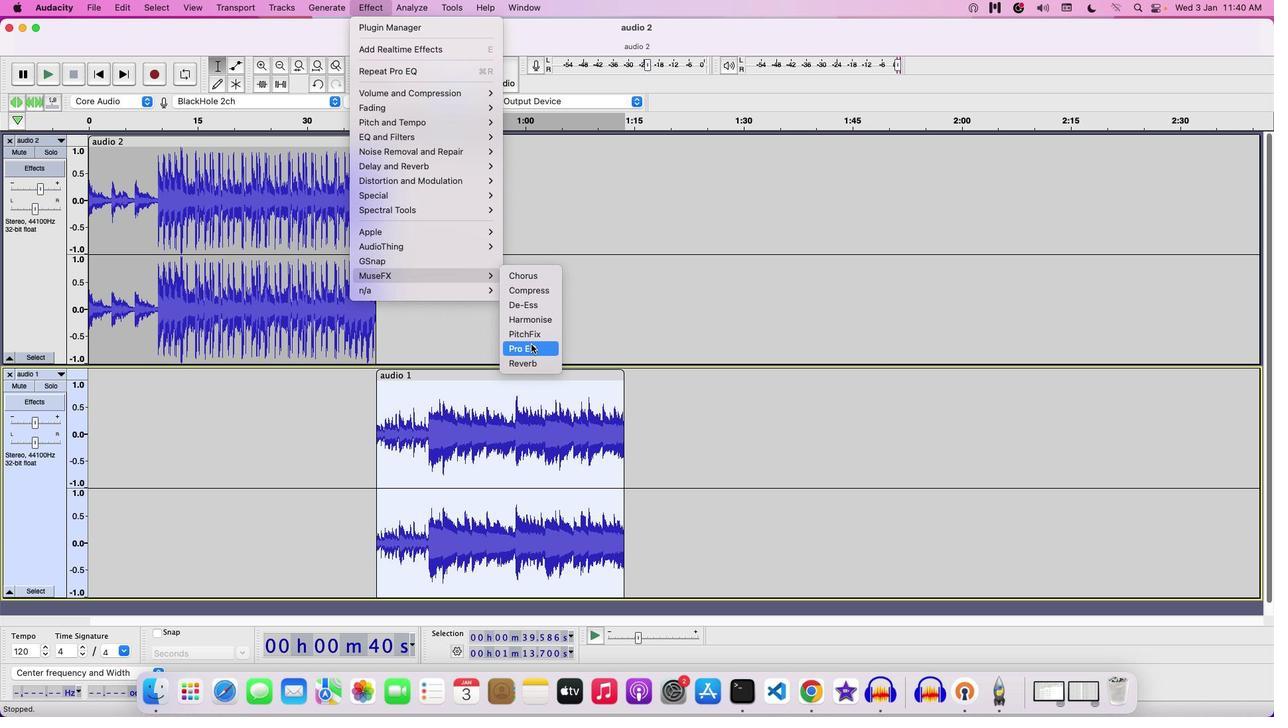 
Action: Mouse pressed left at (539, 353)
Screenshot: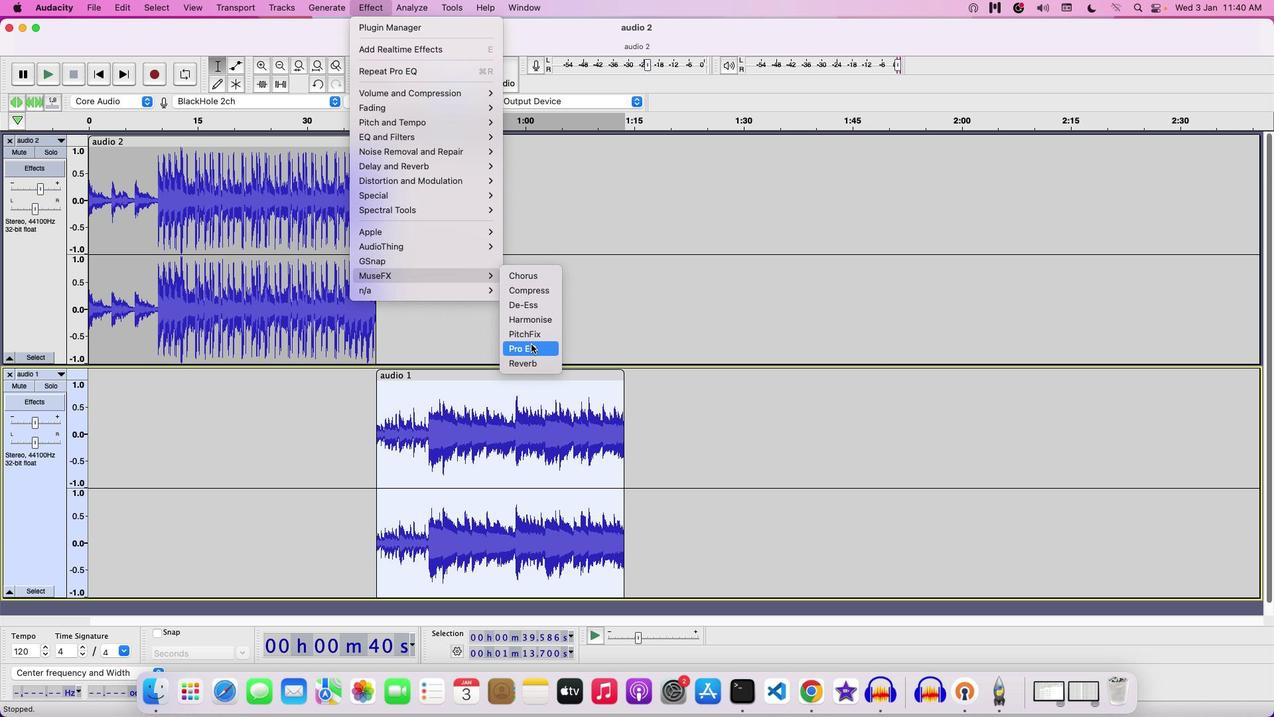 
Action: Mouse moved to (695, 269)
Screenshot: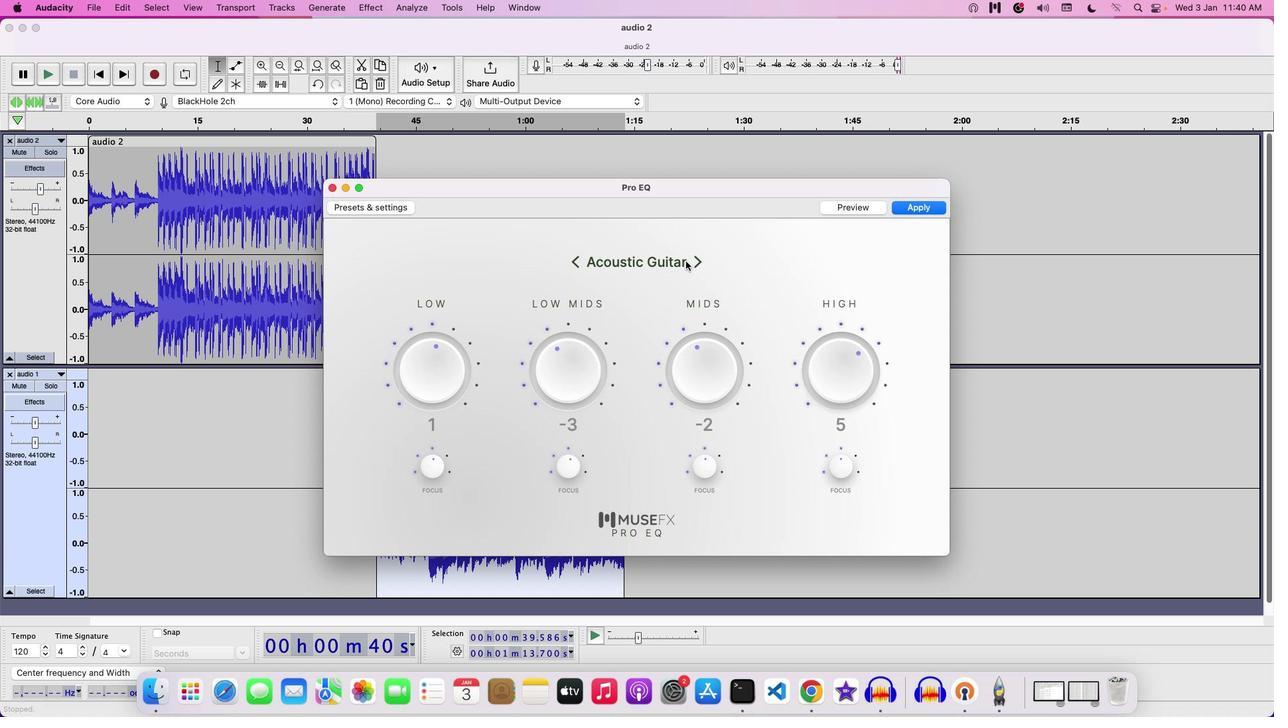 
Action: Mouse pressed left at (695, 269)
Screenshot: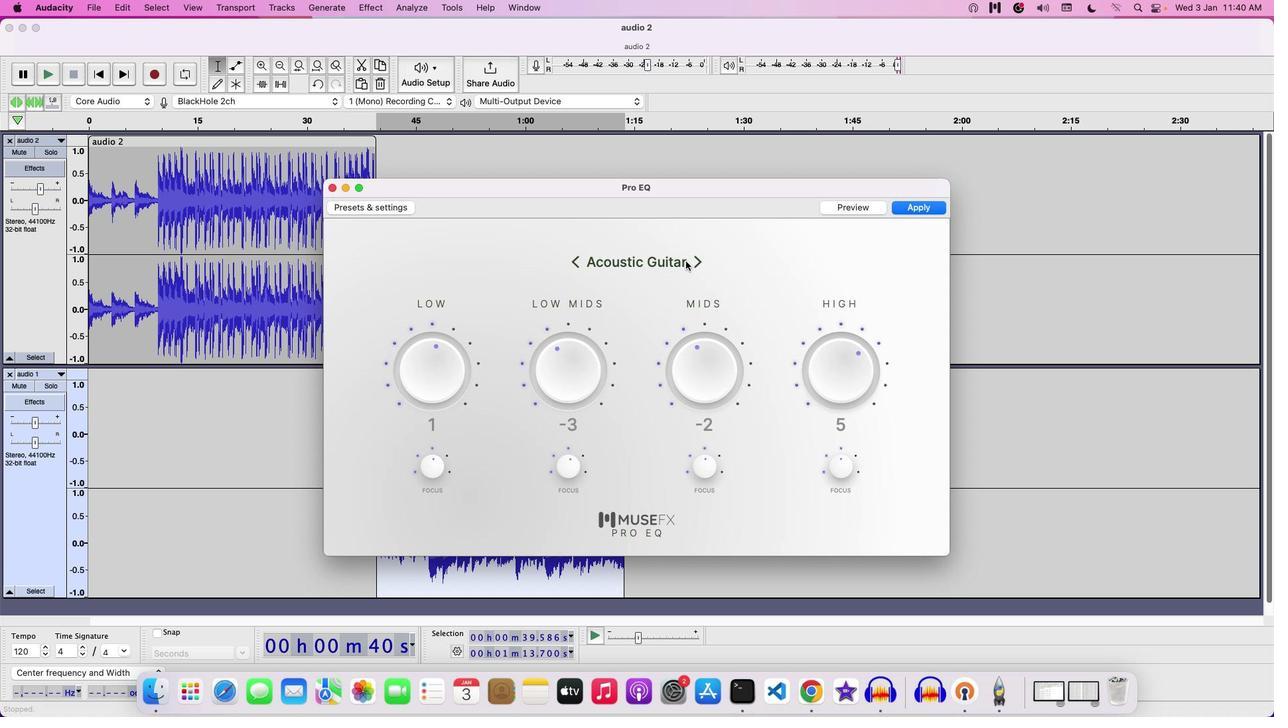 
Action: Mouse moved to (662, 411)
Screenshot: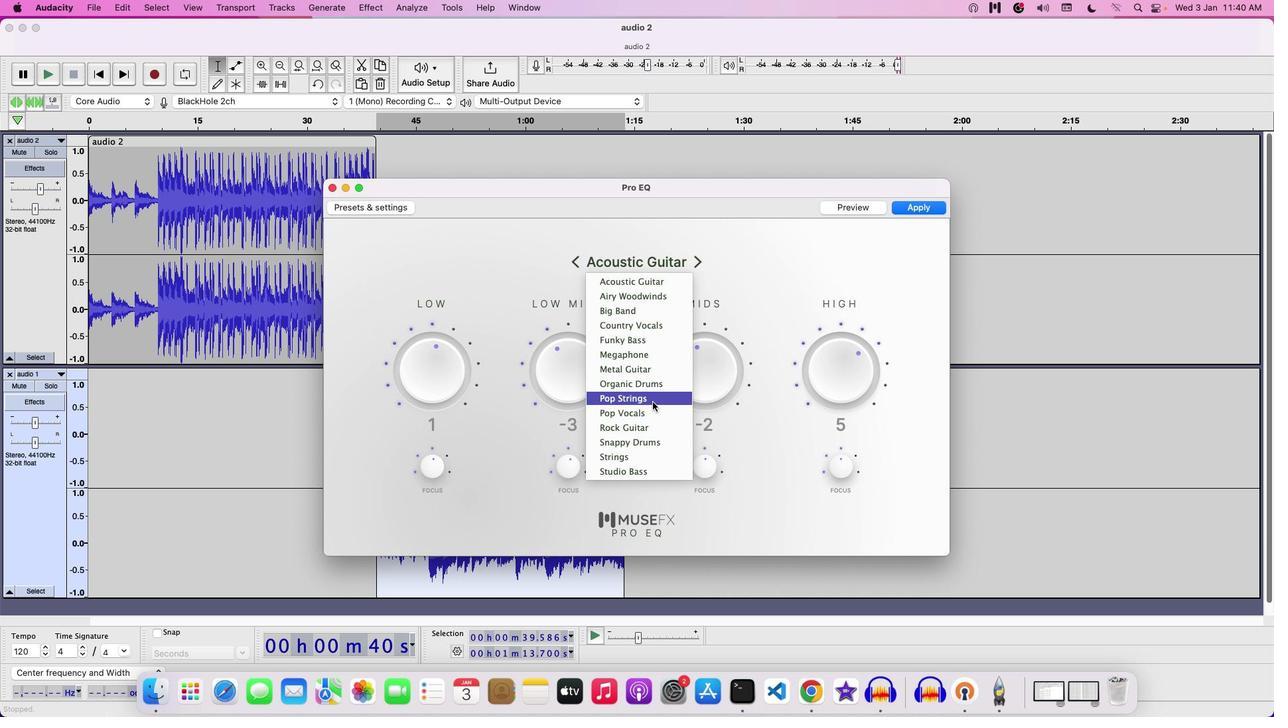 
Action: Mouse pressed left at (662, 411)
Screenshot: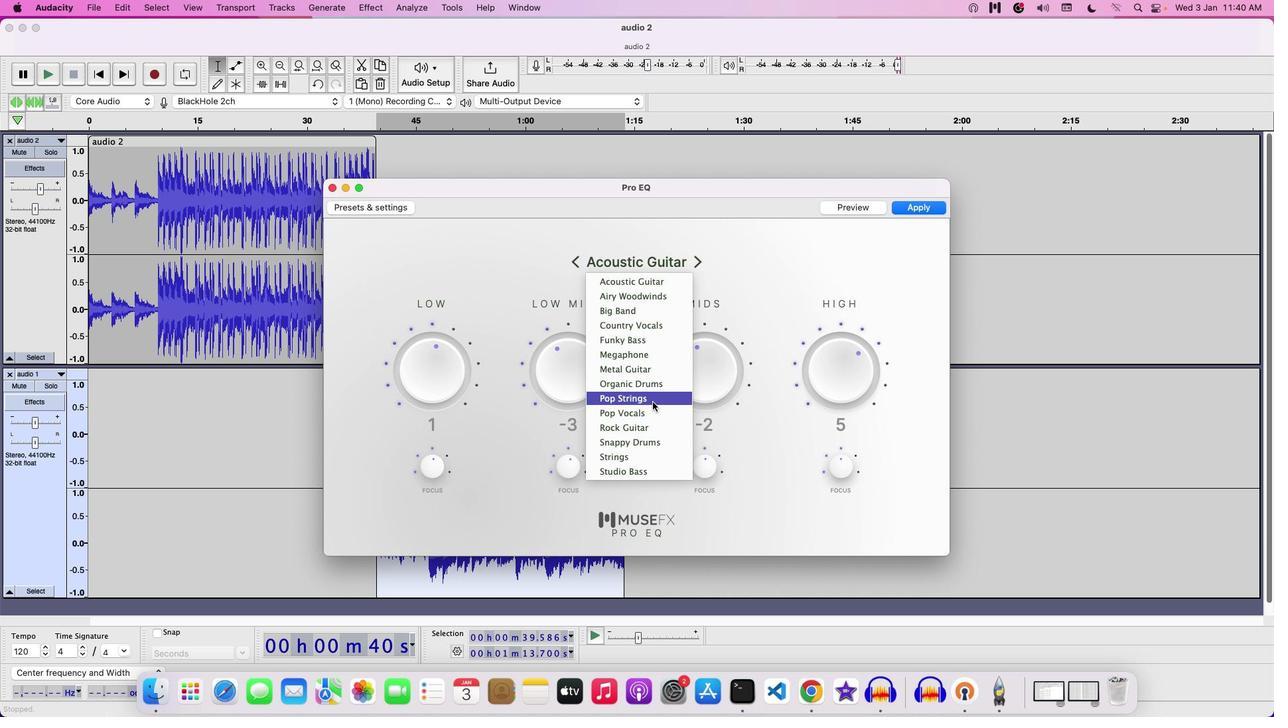 
Action: Key pressed Key.enter
Screenshot: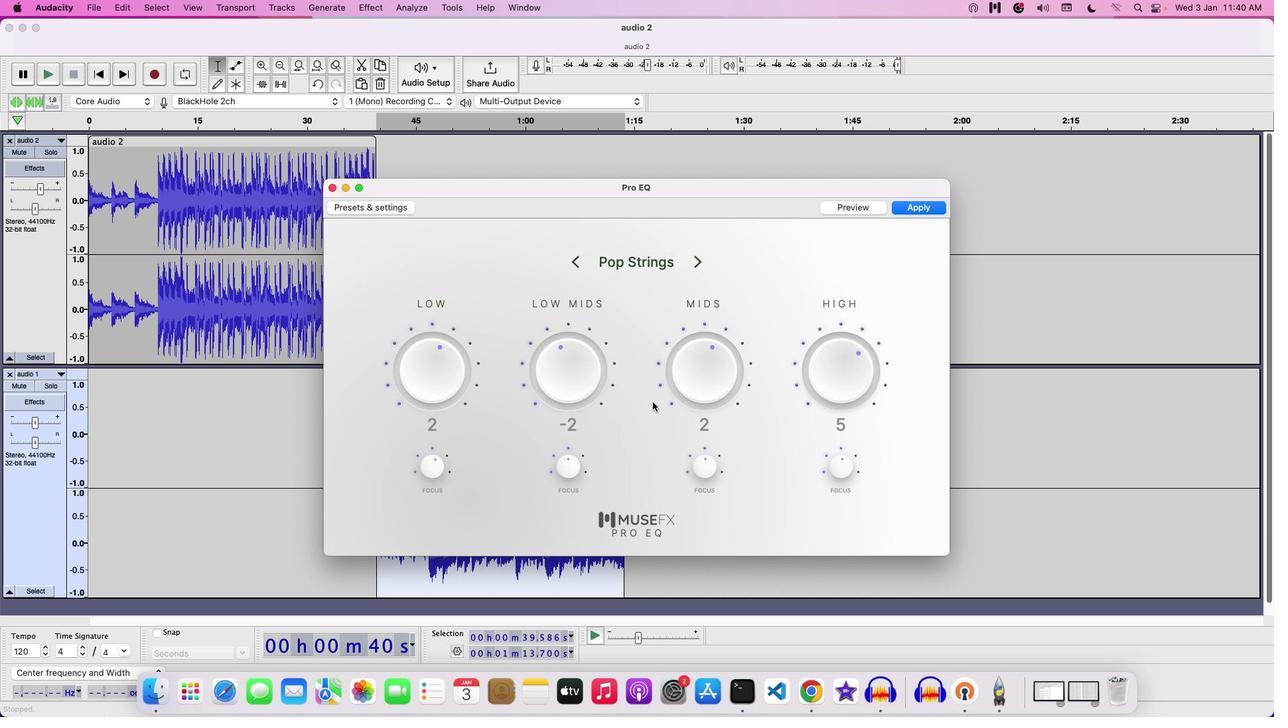 
Action: Mouse moved to (923, 210)
Screenshot: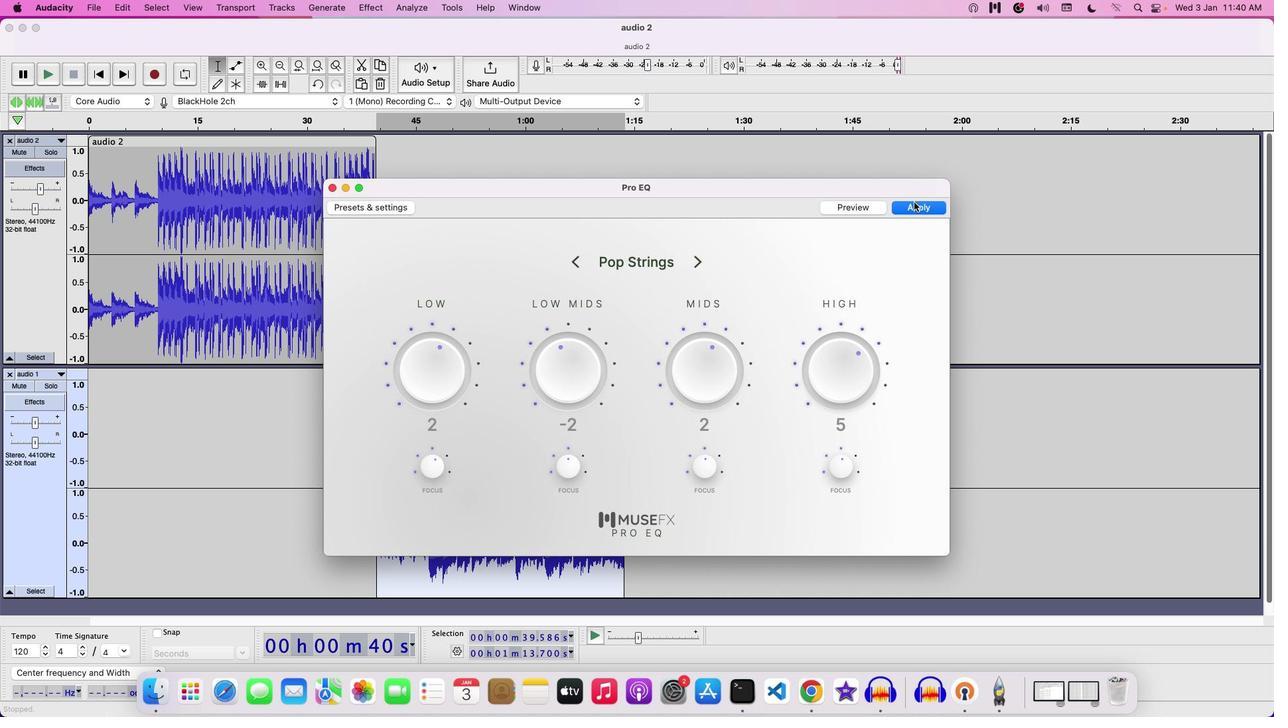 
Action: Mouse pressed left at (923, 210)
Screenshot: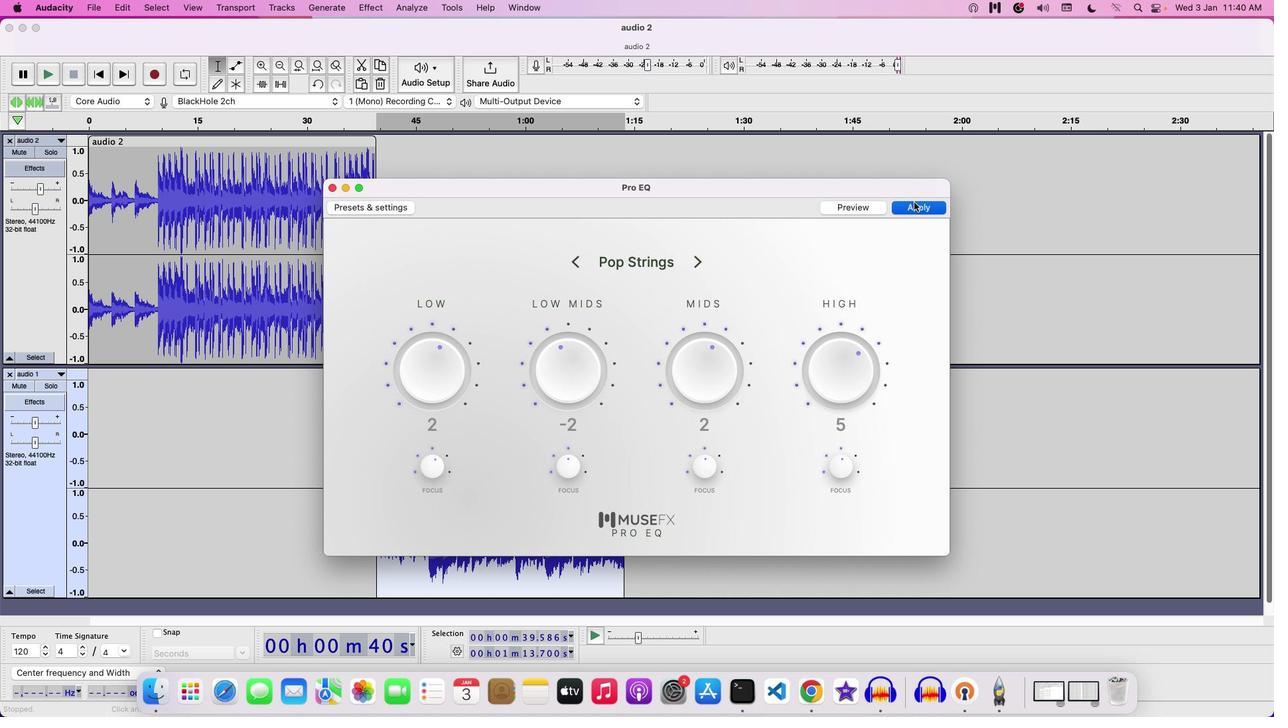 
Action: Mouse moved to (266, 239)
Screenshot: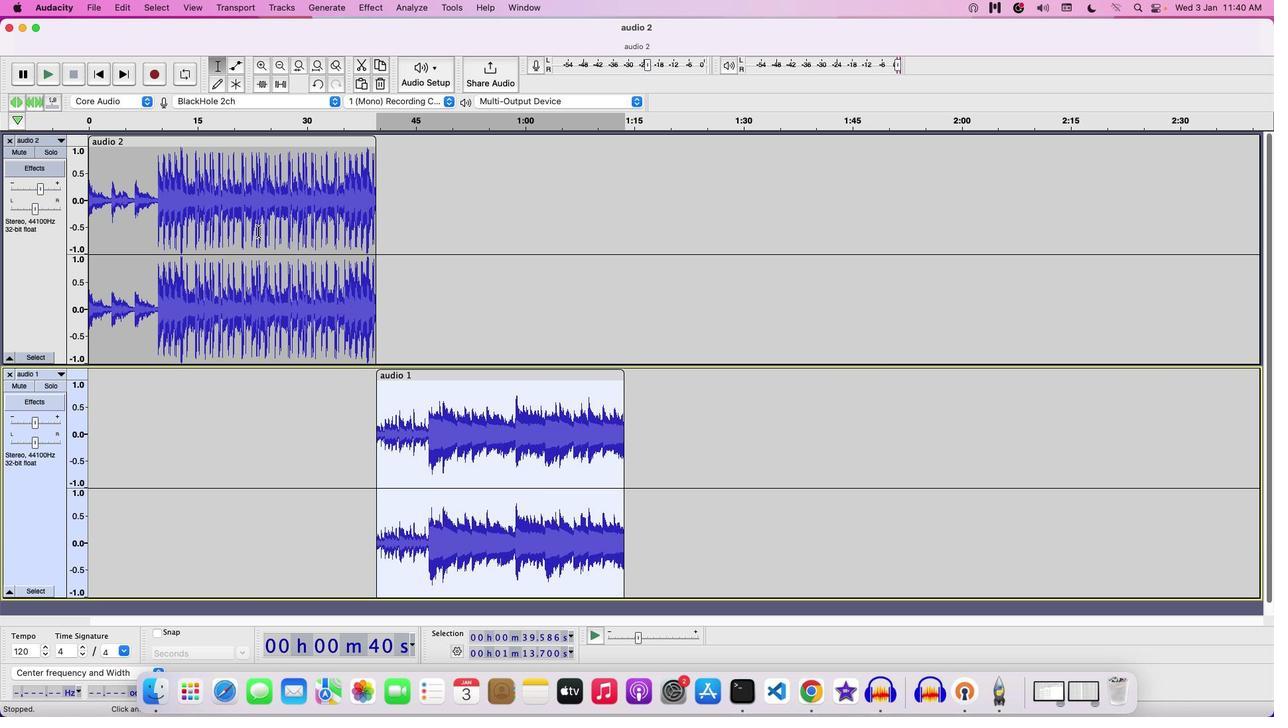 
Action: Mouse pressed left at (266, 239)
Screenshot: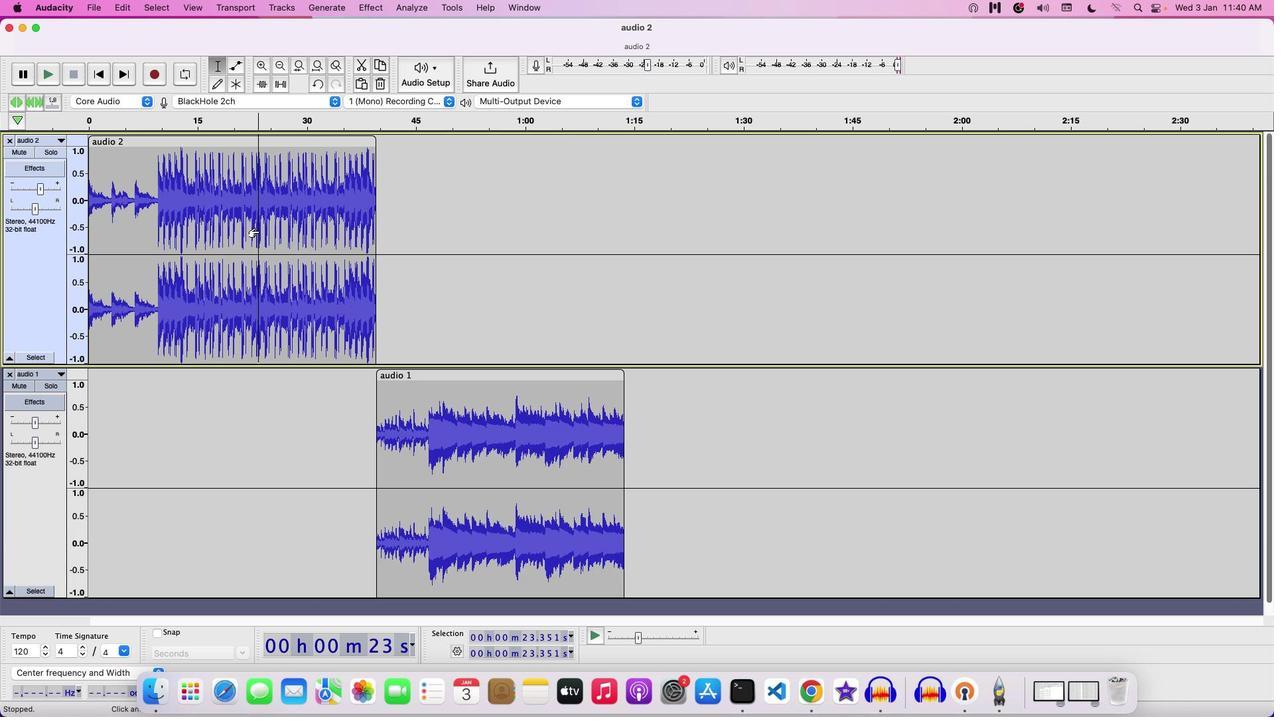 
Action: Mouse pressed left at (266, 239)
Screenshot: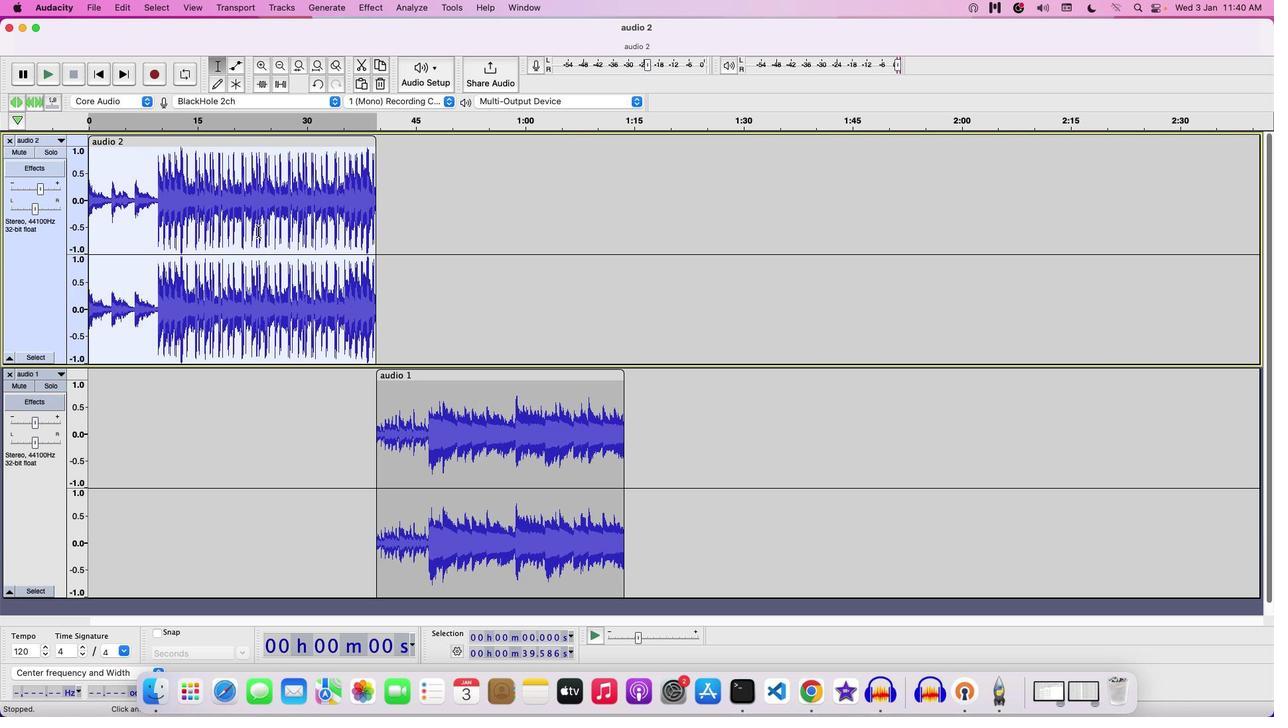 
Action: Mouse moved to (55, 525)
Screenshot: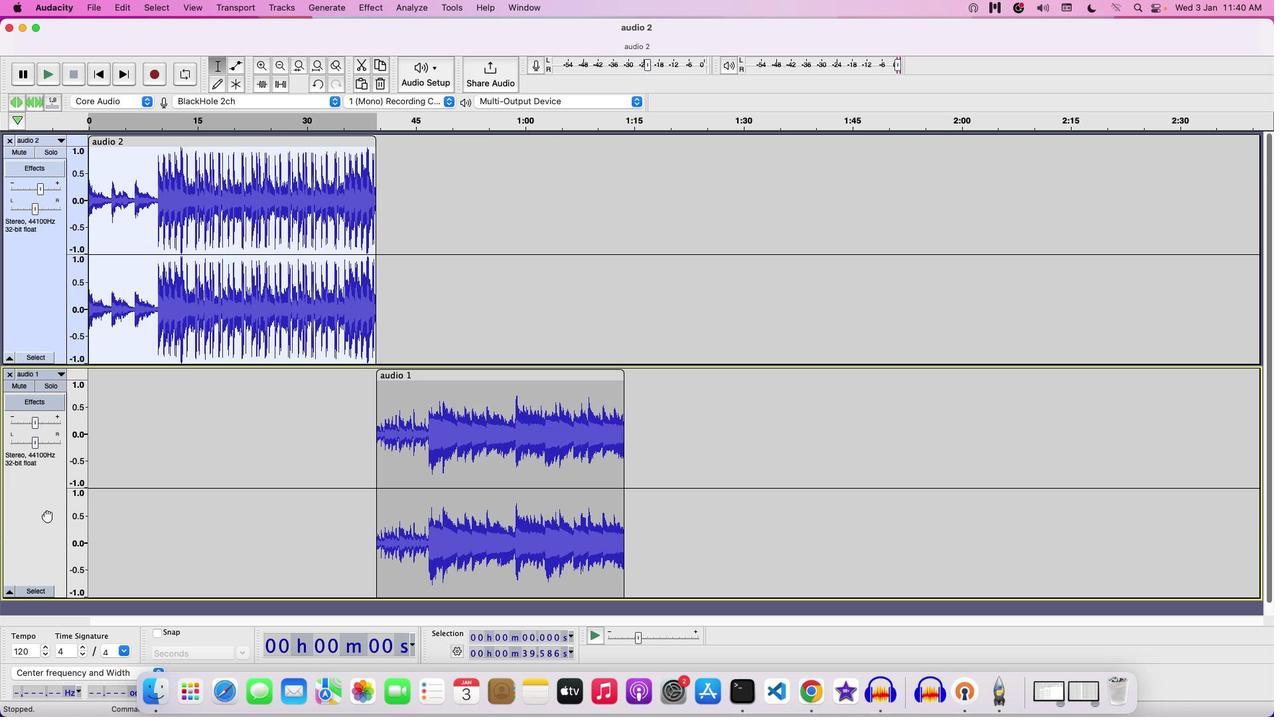 
Action: Mouse pressed left at (55, 525)
Screenshot: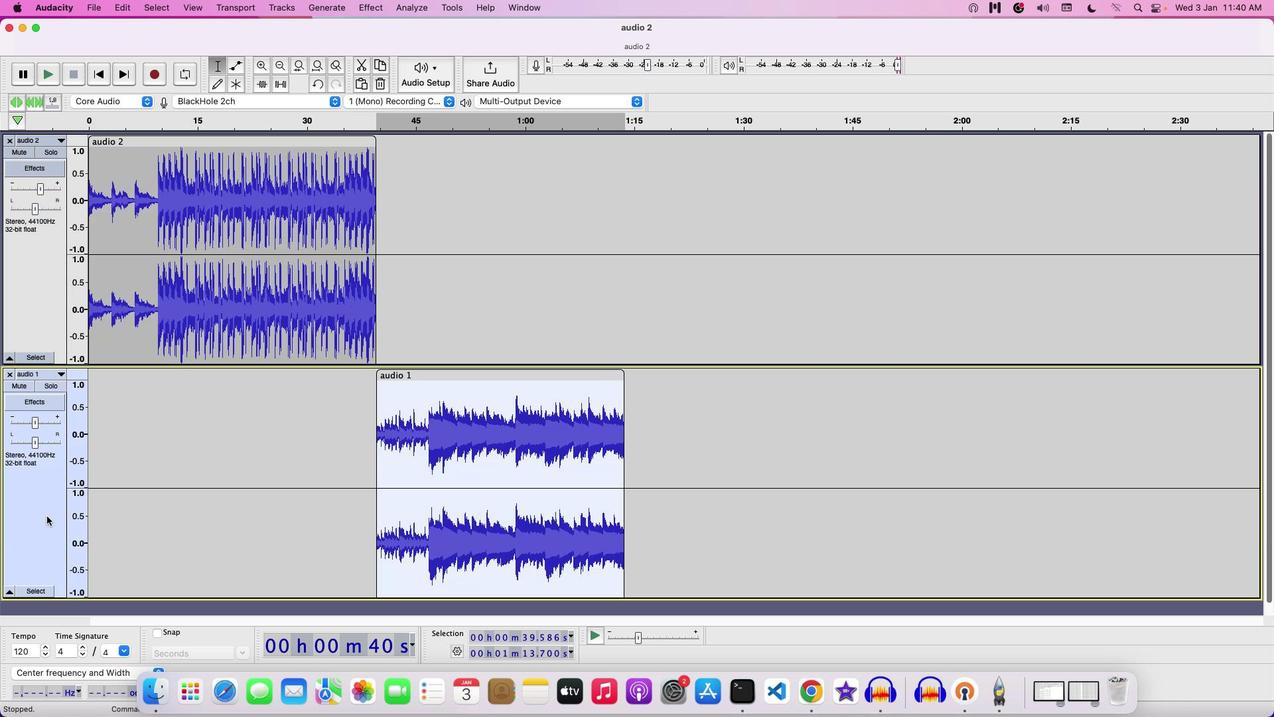 
Action: Mouse moved to (635, 414)
Screenshot: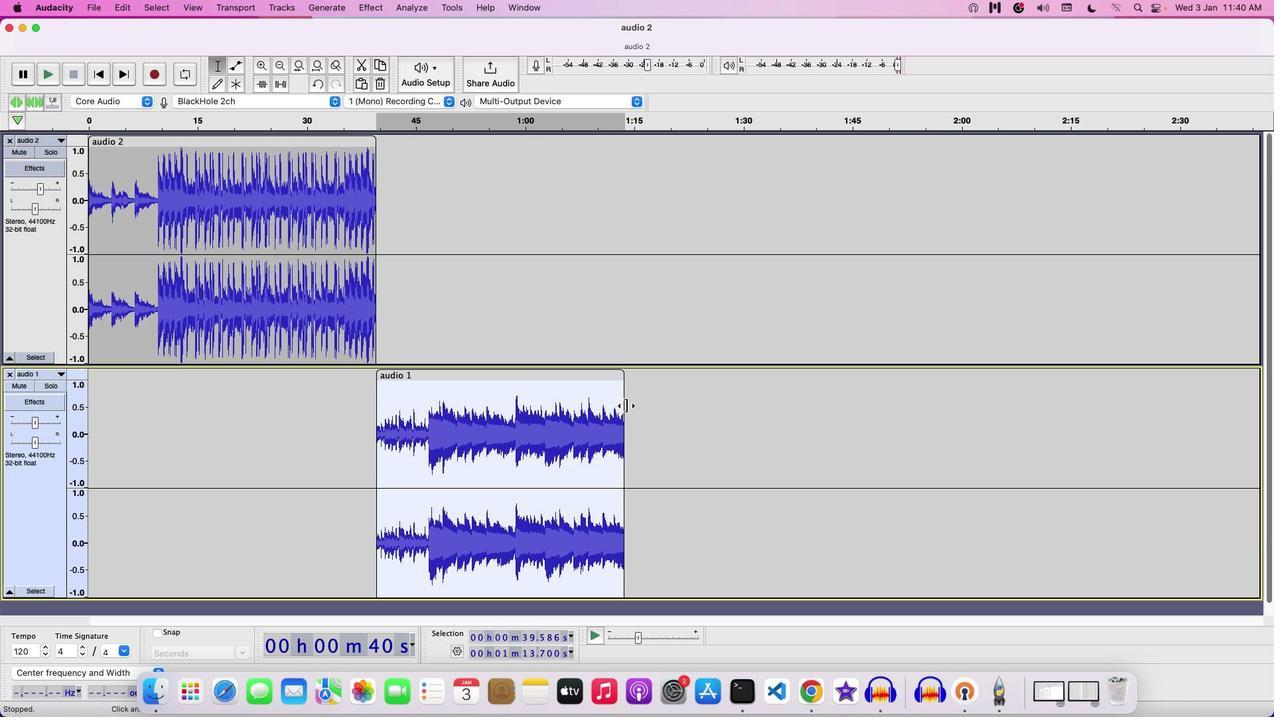 
Action: Mouse pressed left at (635, 414)
Screenshot: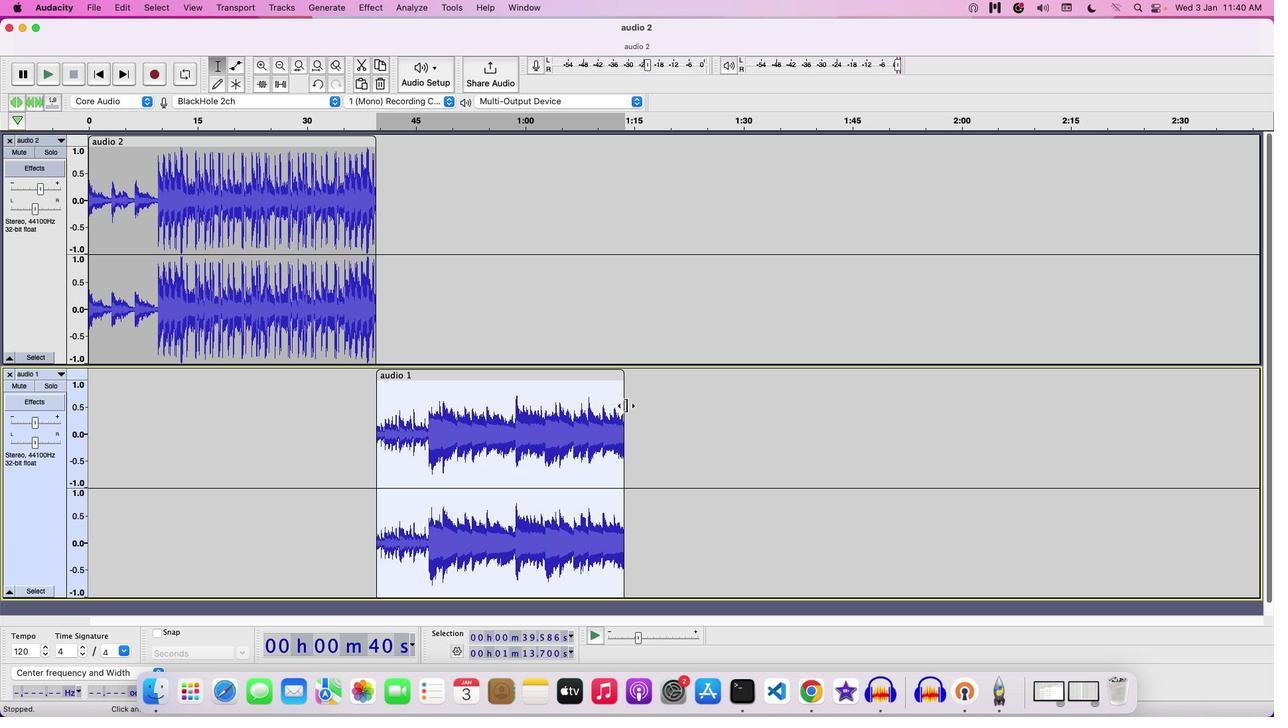 
Action: Mouse moved to (627, 414)
Screenshot: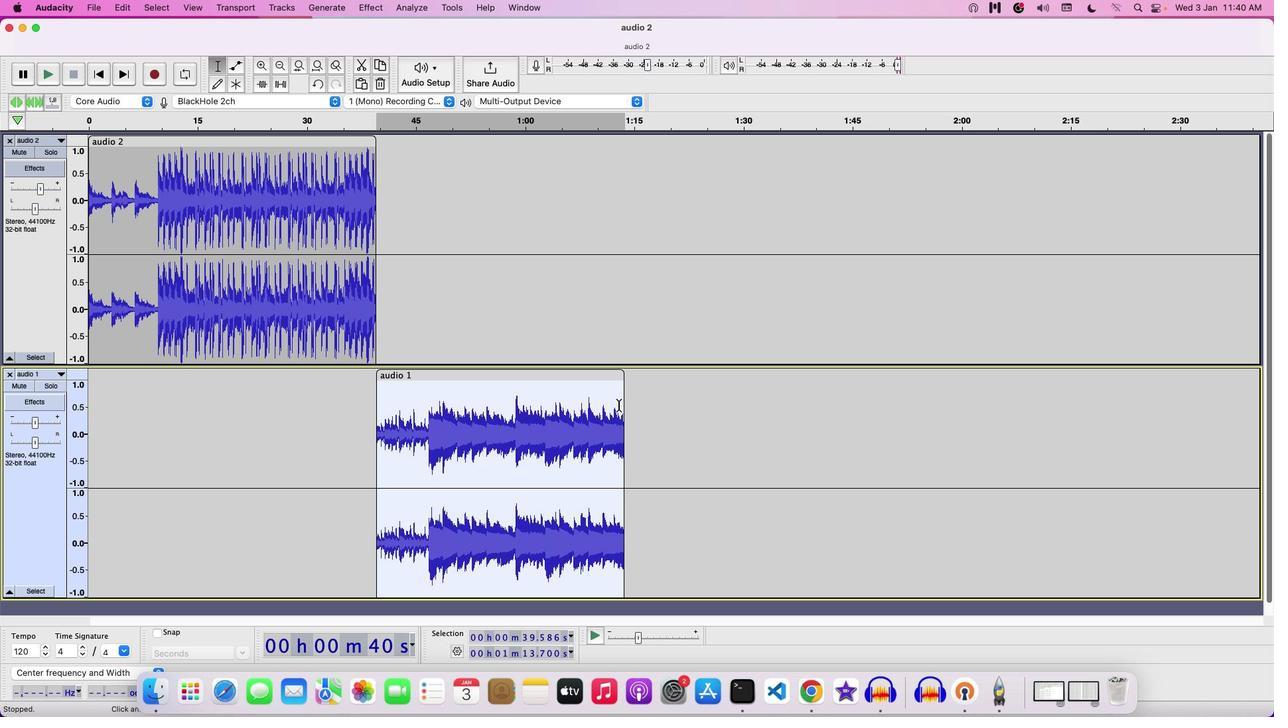 
Action: Mouse pressed left at (627, 414)
Screenshot: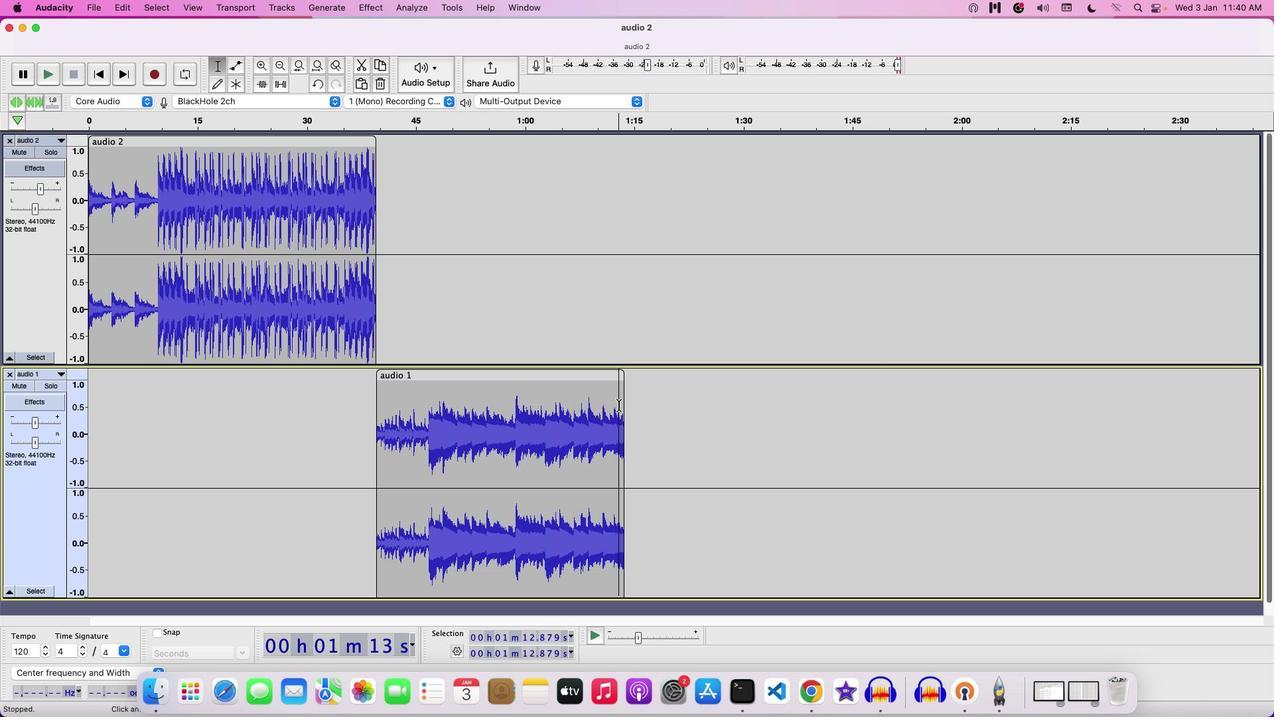 
Action: Mouse moved to (247, 232)
Screenshot: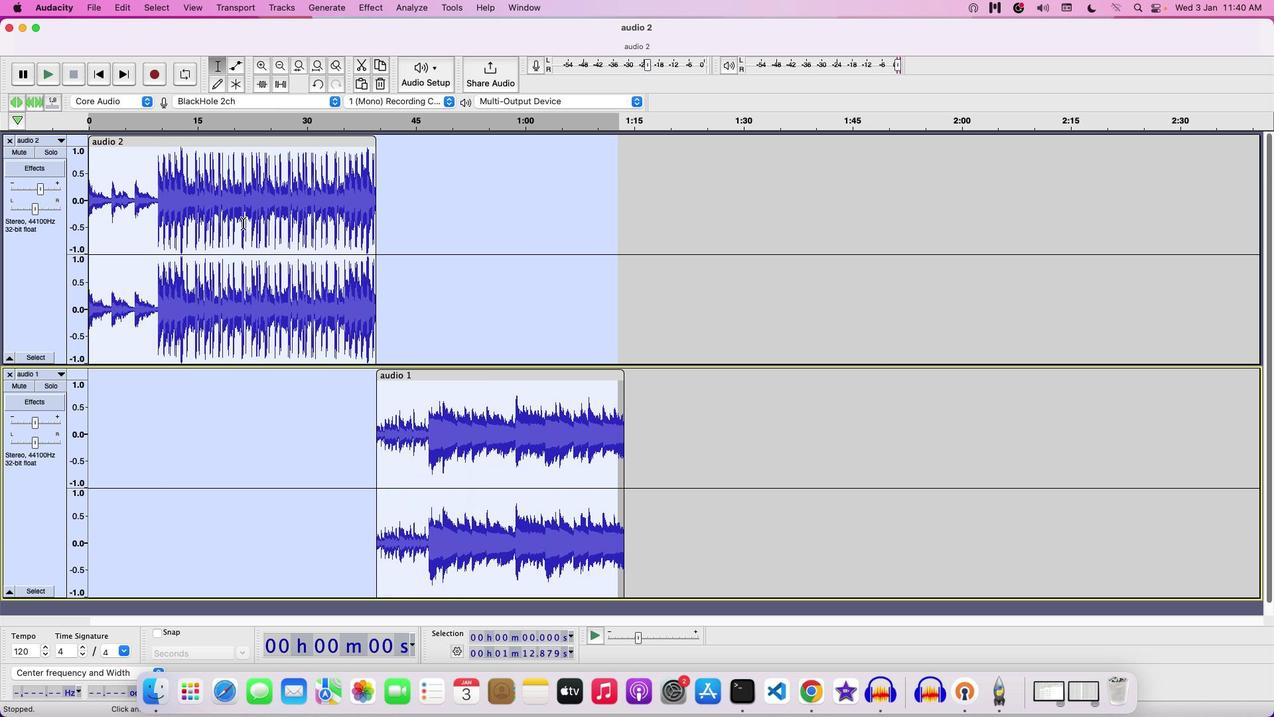 
Action: Key pressed Key.space
Screenshot: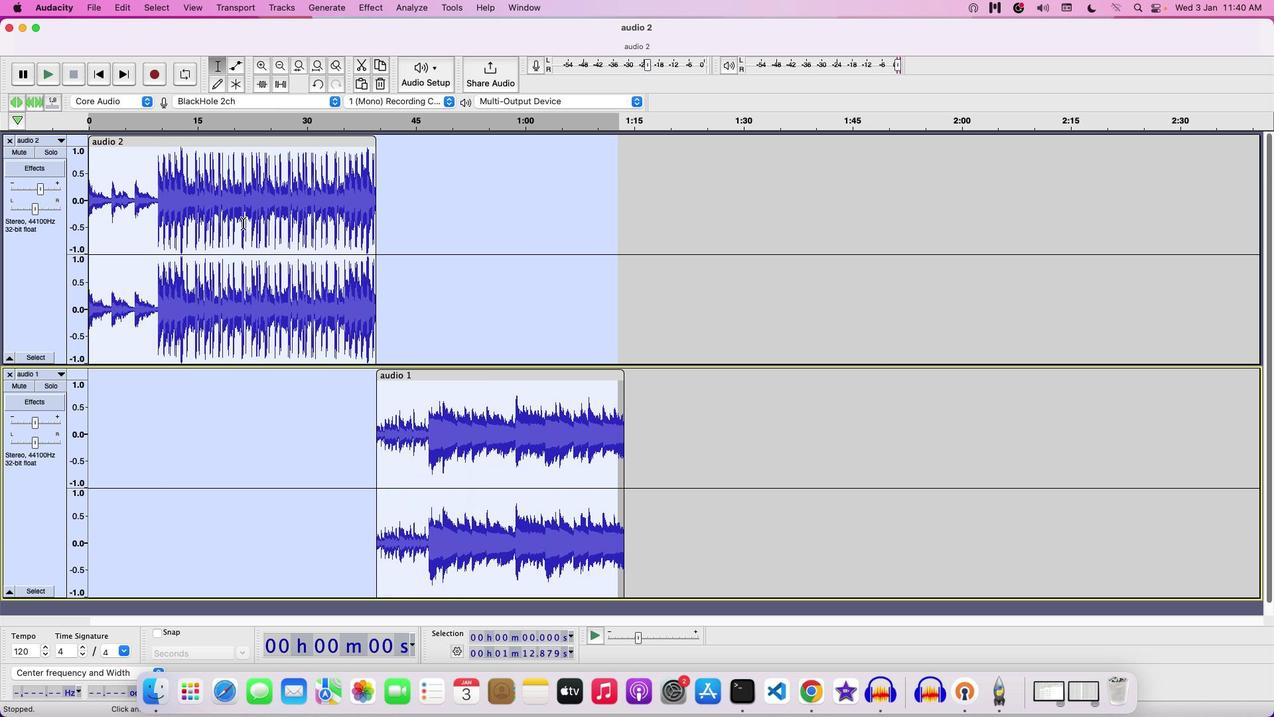 
Action: Mouse moved to (49, 198)
Screenshot: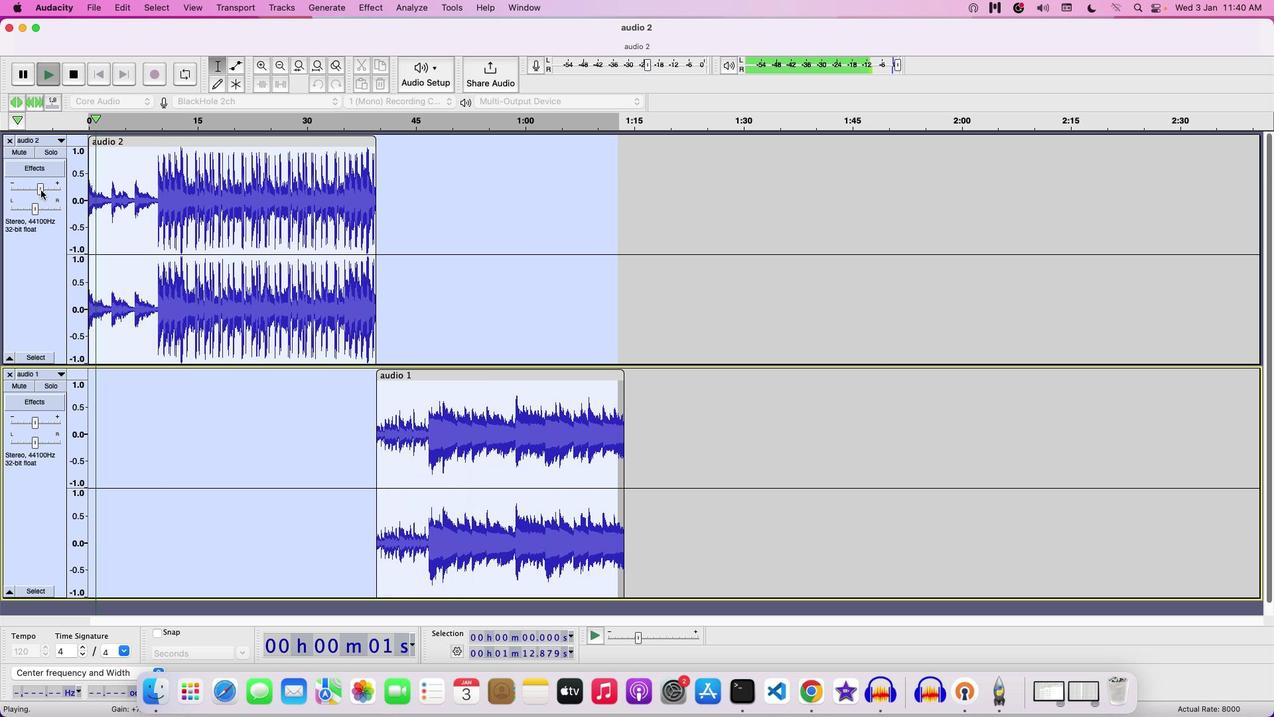 
Action: Mouse pressed left at (49, 198)
Screenshot: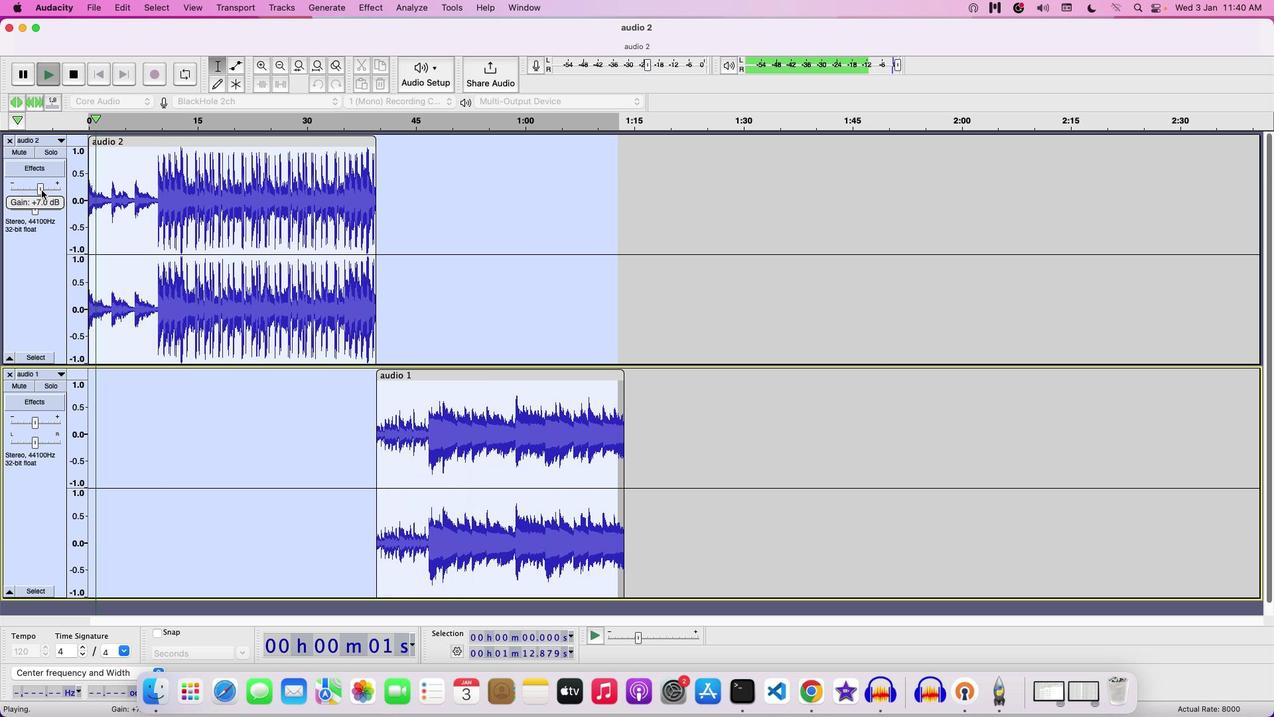 
Action: Mouse moved to (47, 432)
Screenshot: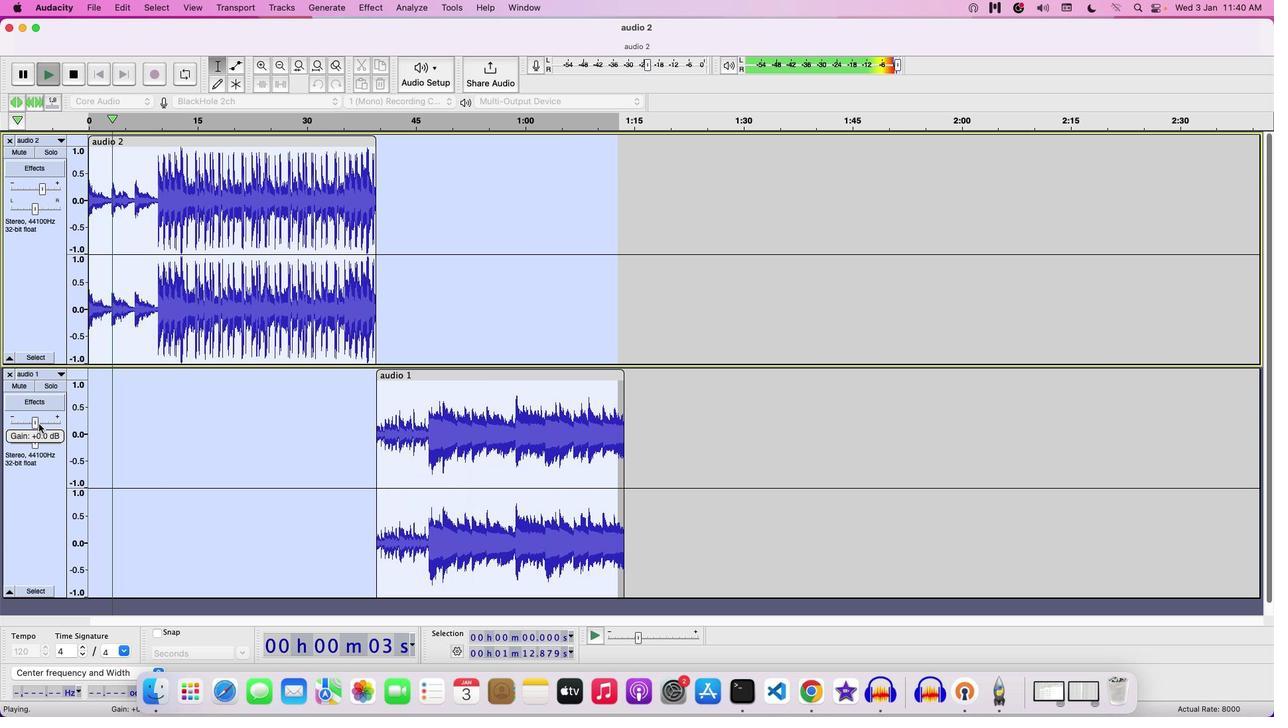 
Action: Mouse pressed left at (47, 432)
Screenshot: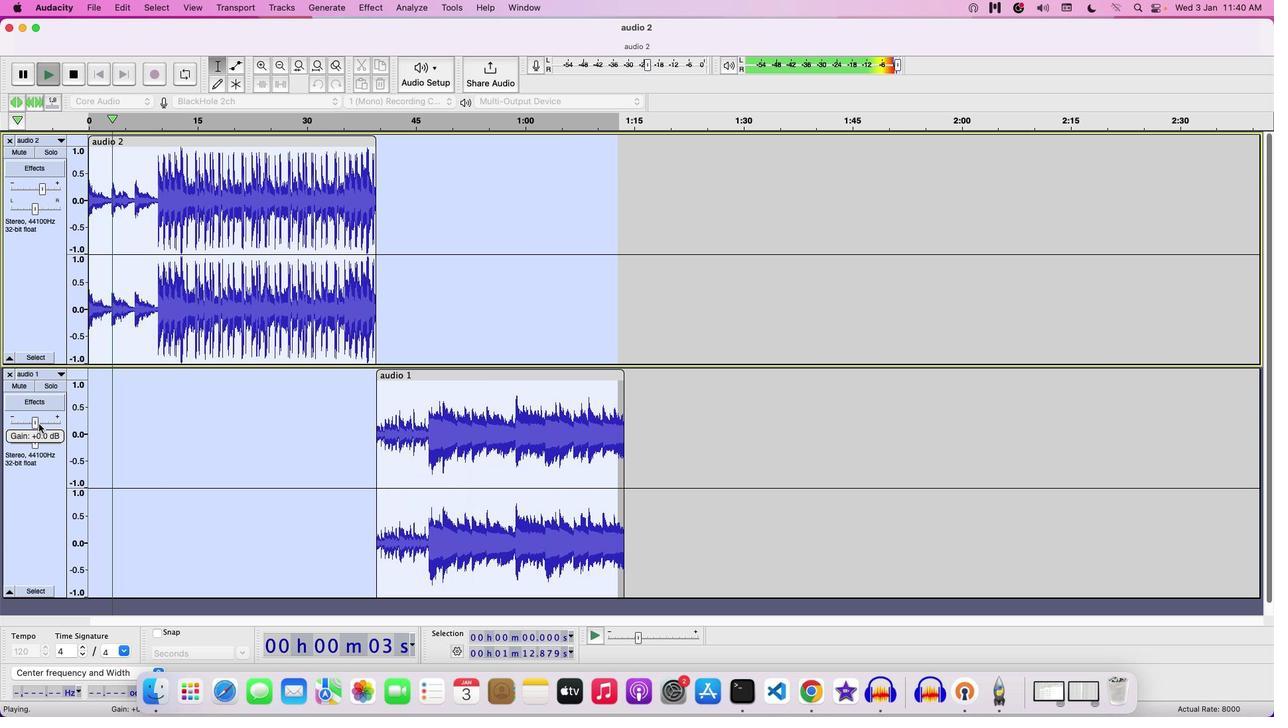 
Action: Mouse moved to (135, 251)
Screenshot: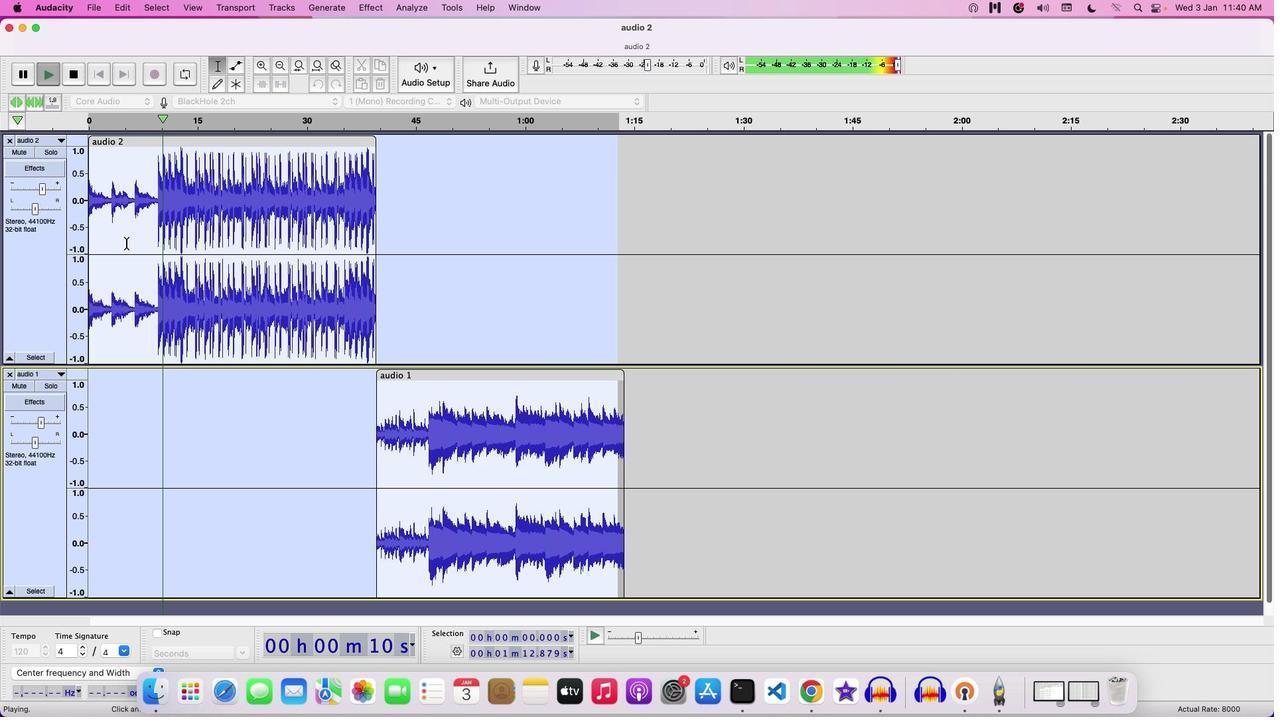 
Action: Key pressed Key.space
Screenshot: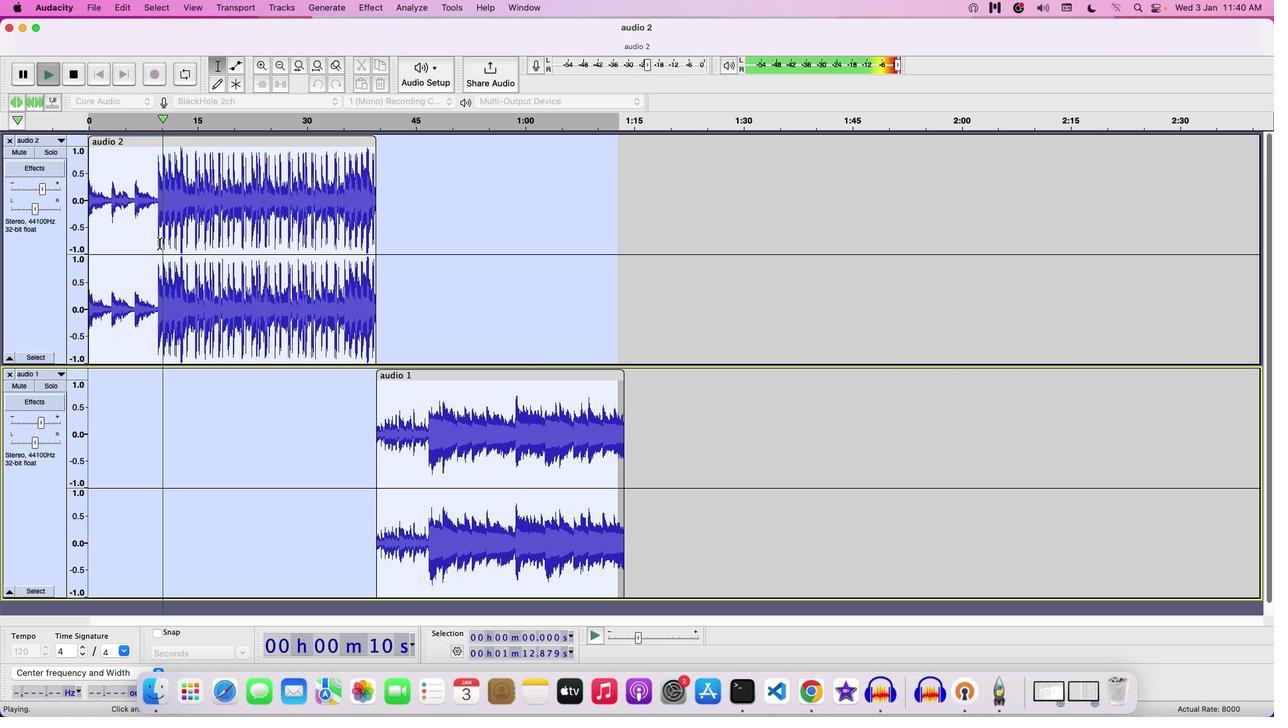 
Action: Mouse moved to (239, 220)
Screenshot: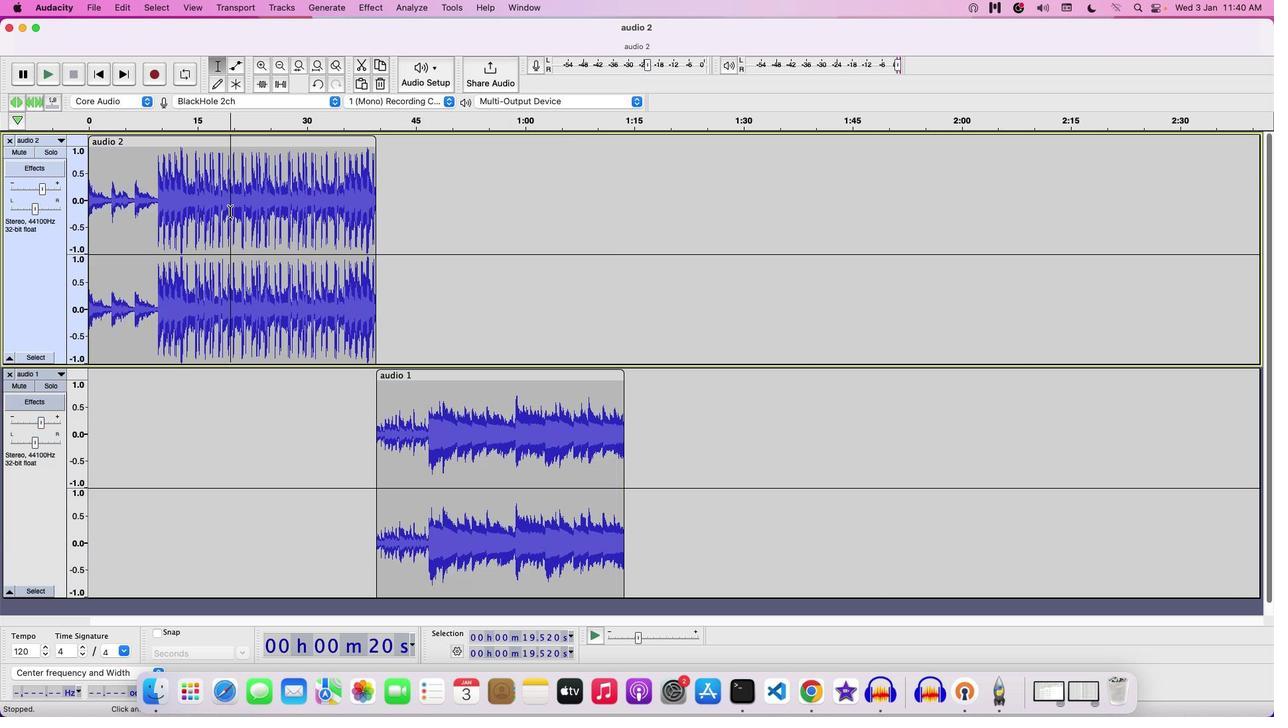 
Action: Mouse pressed left at (239, 220)
Screenshot: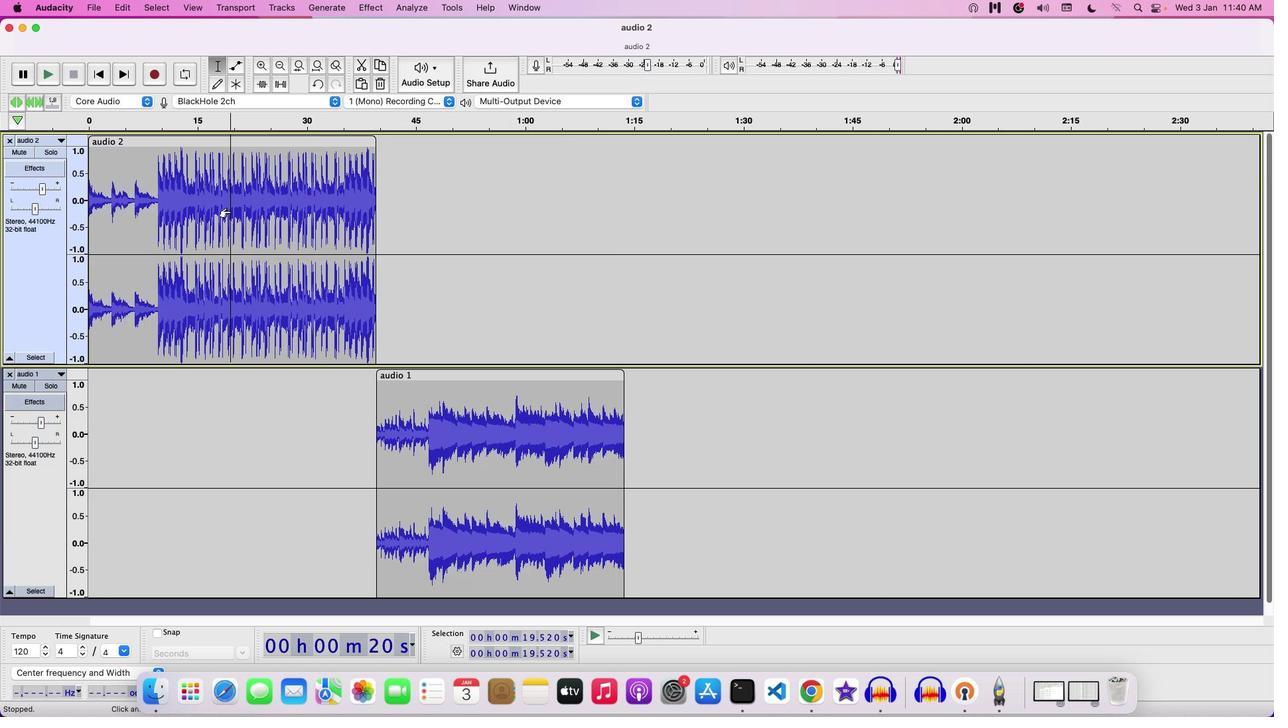 
Action: Mouse pressed left at (239, 220)
Screenshot: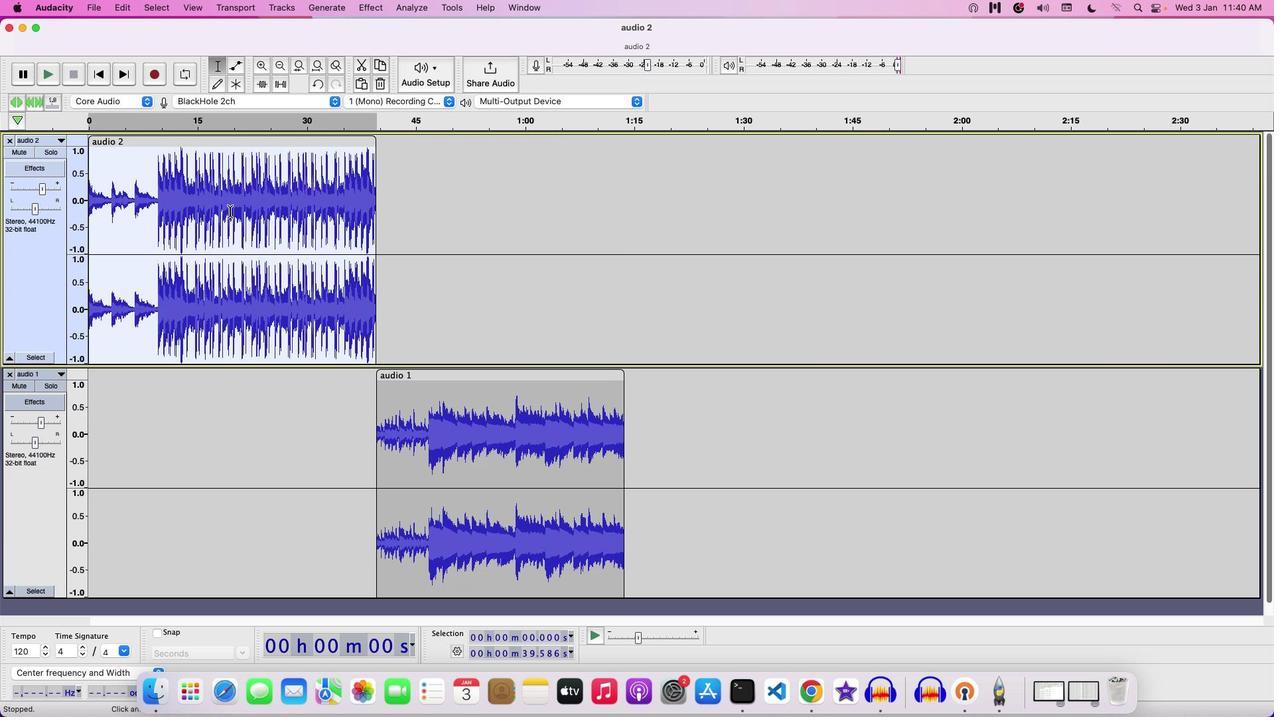 
Action: Mouse moved to (388, 13)
Screenshot: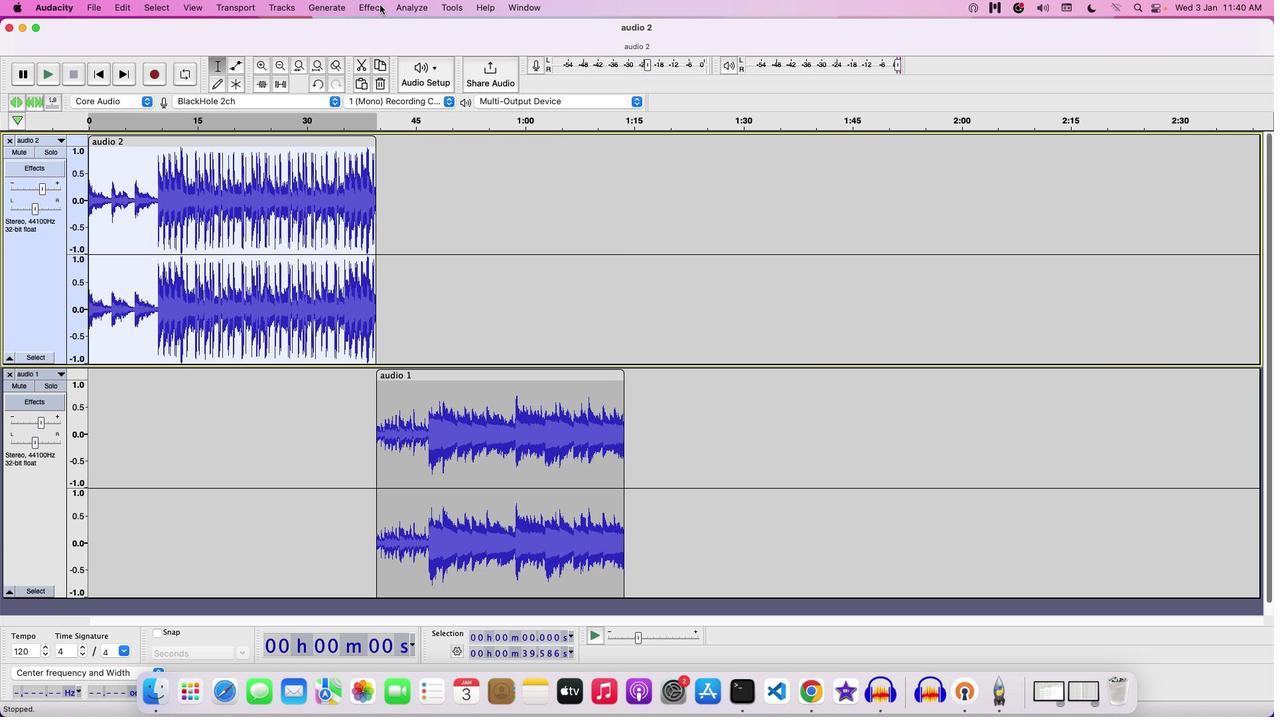 
Action: Mouse pressed left at (388, 13)
Screenshot: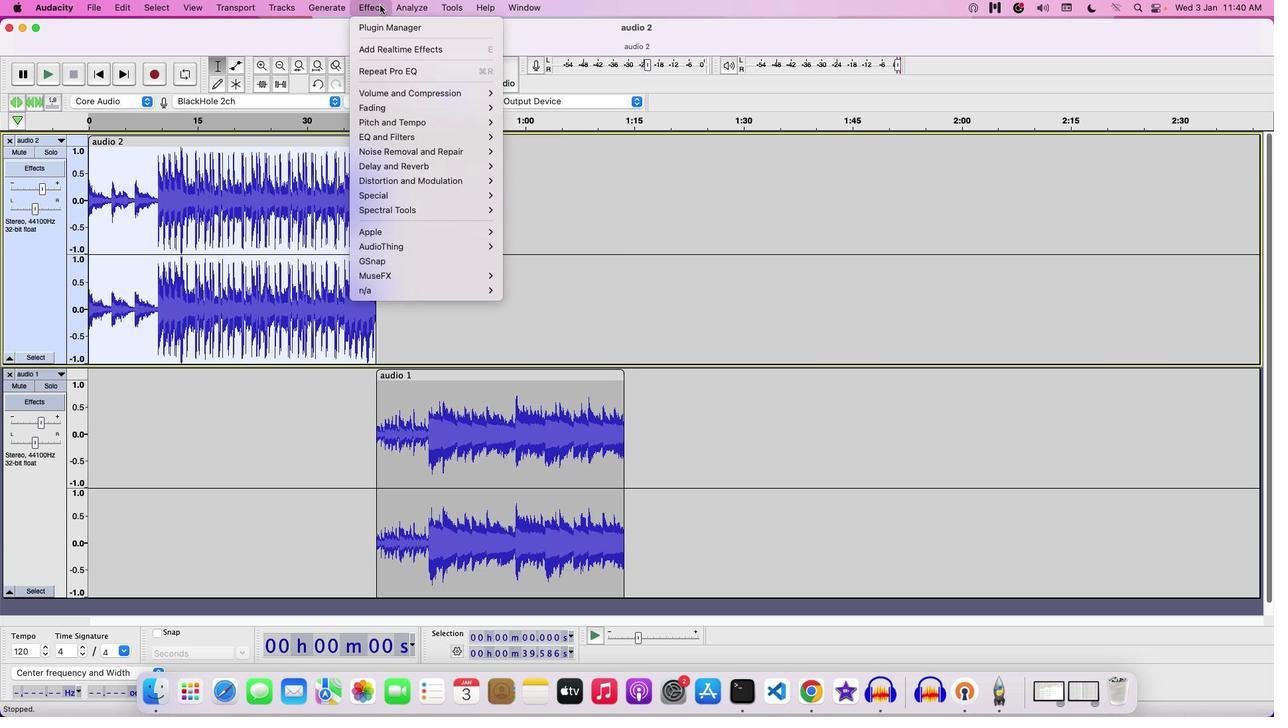 
Action: Mouse moved to (565, 165)
Screenshot: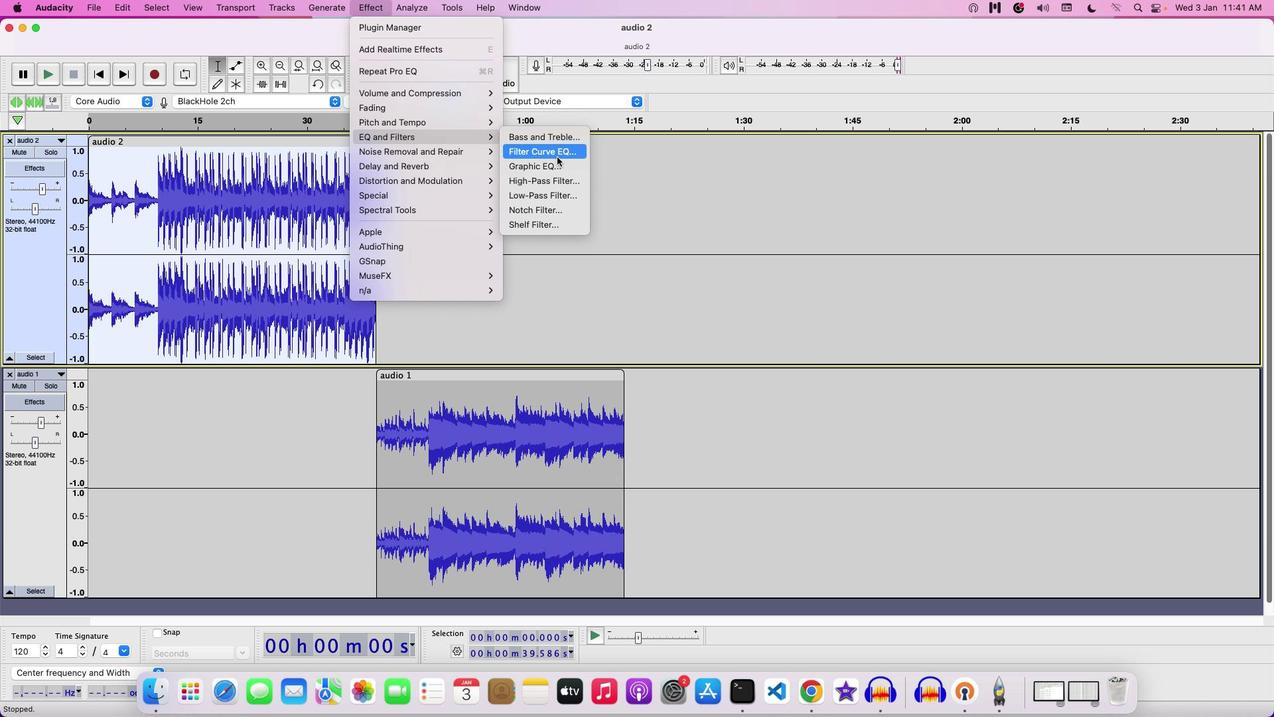 
Action: Mouse pressed left at (565, 165)
Screenshot: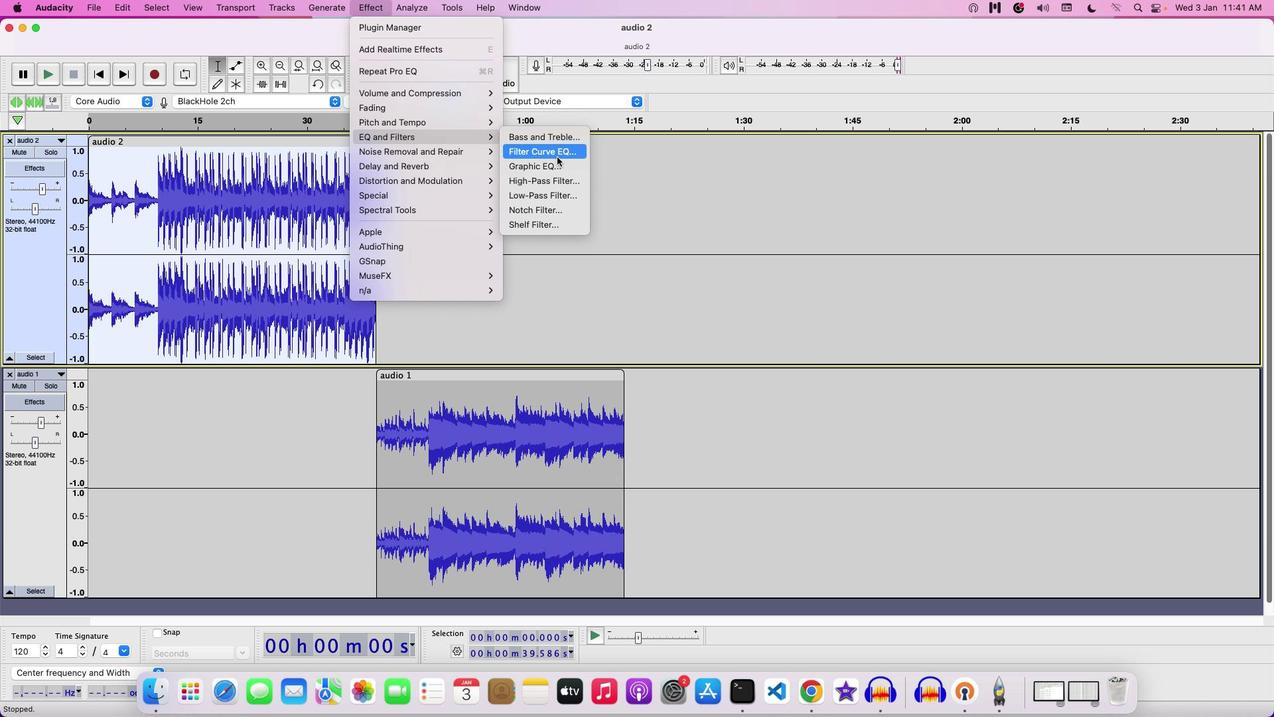
Action: Mouse moved to (626, 557)
Screenshot: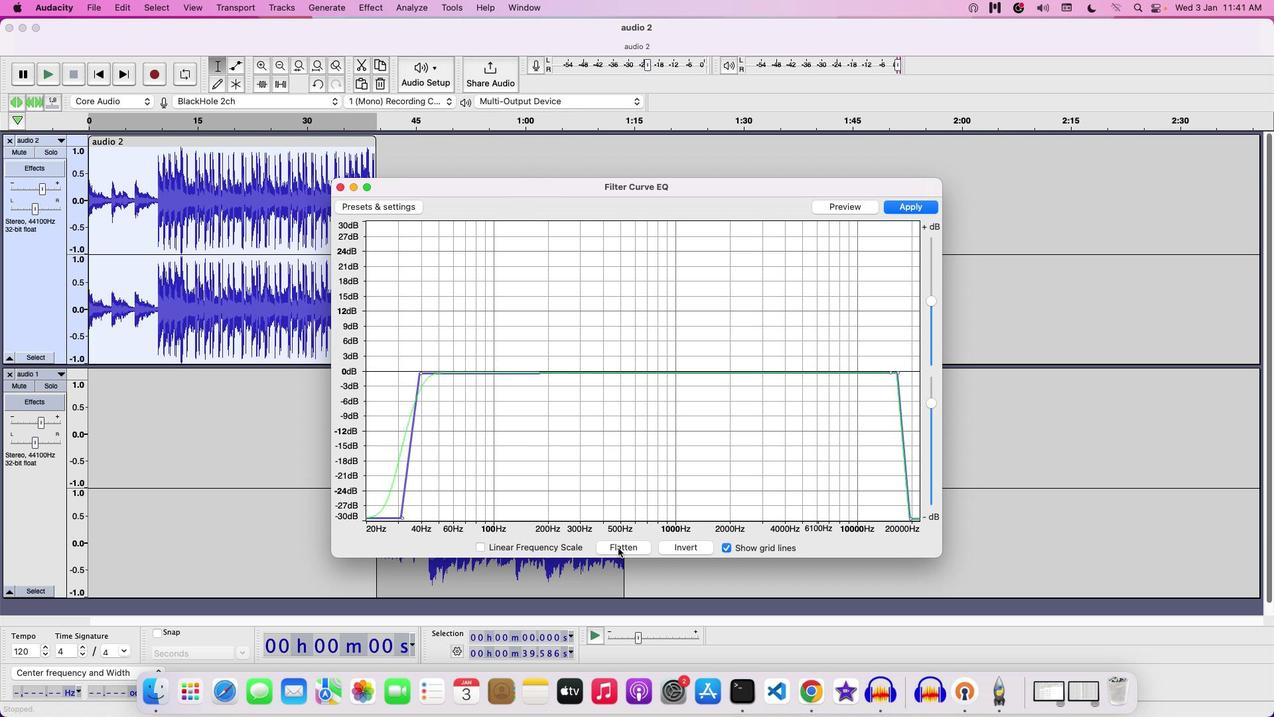 
Action: Mouse pressed left at (626, 557)
Screenshot: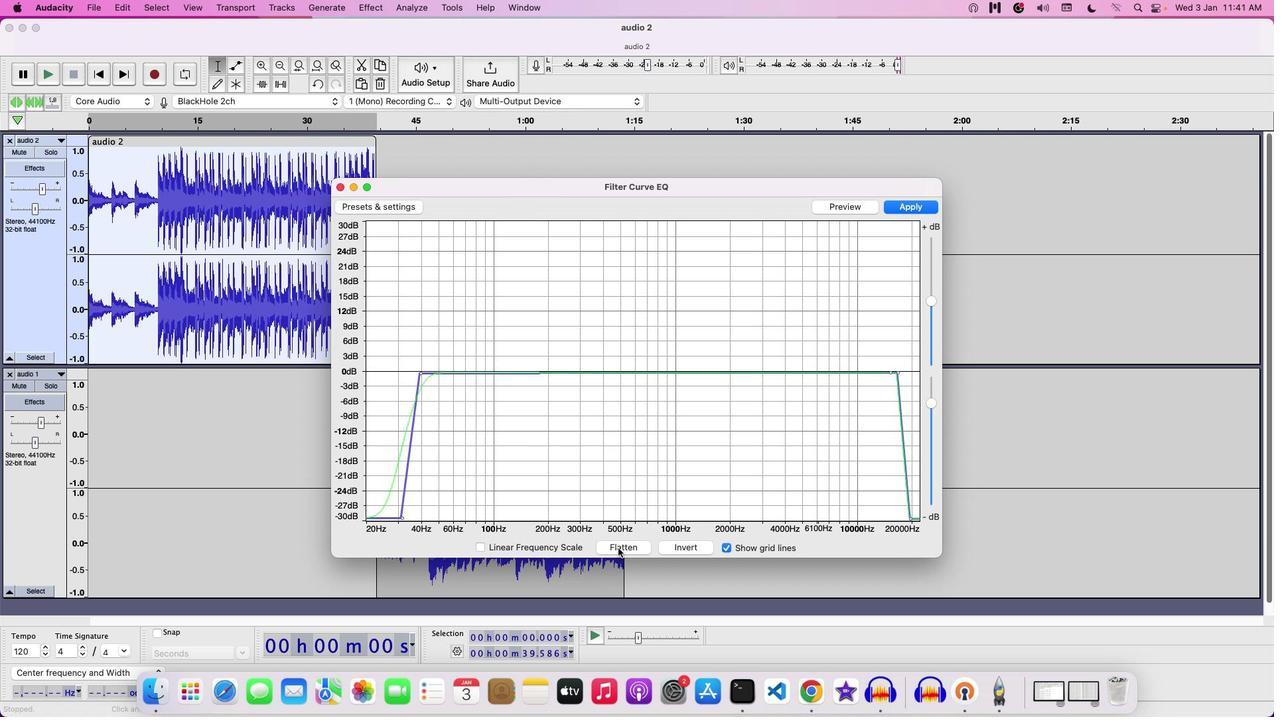 
Action: Mouse moved to (405, 380)
Screenshot: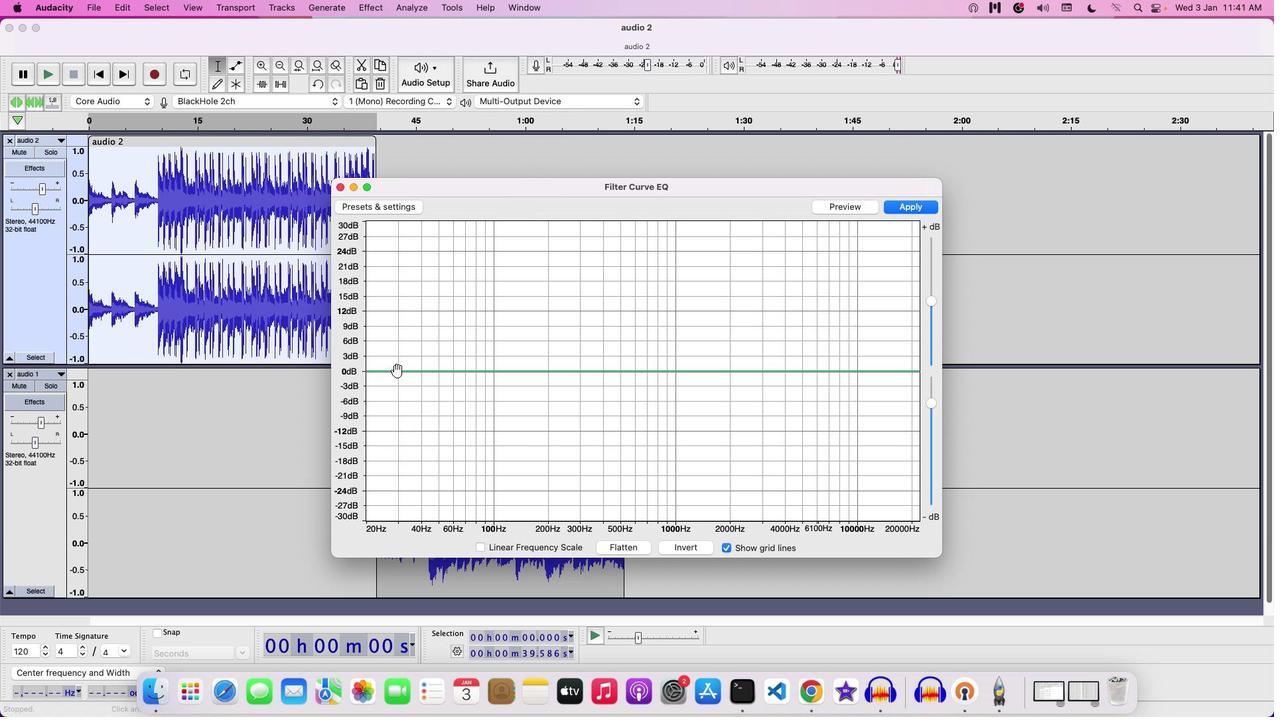 
Action: Mouse pressed left at (405, 380)
Screenshot: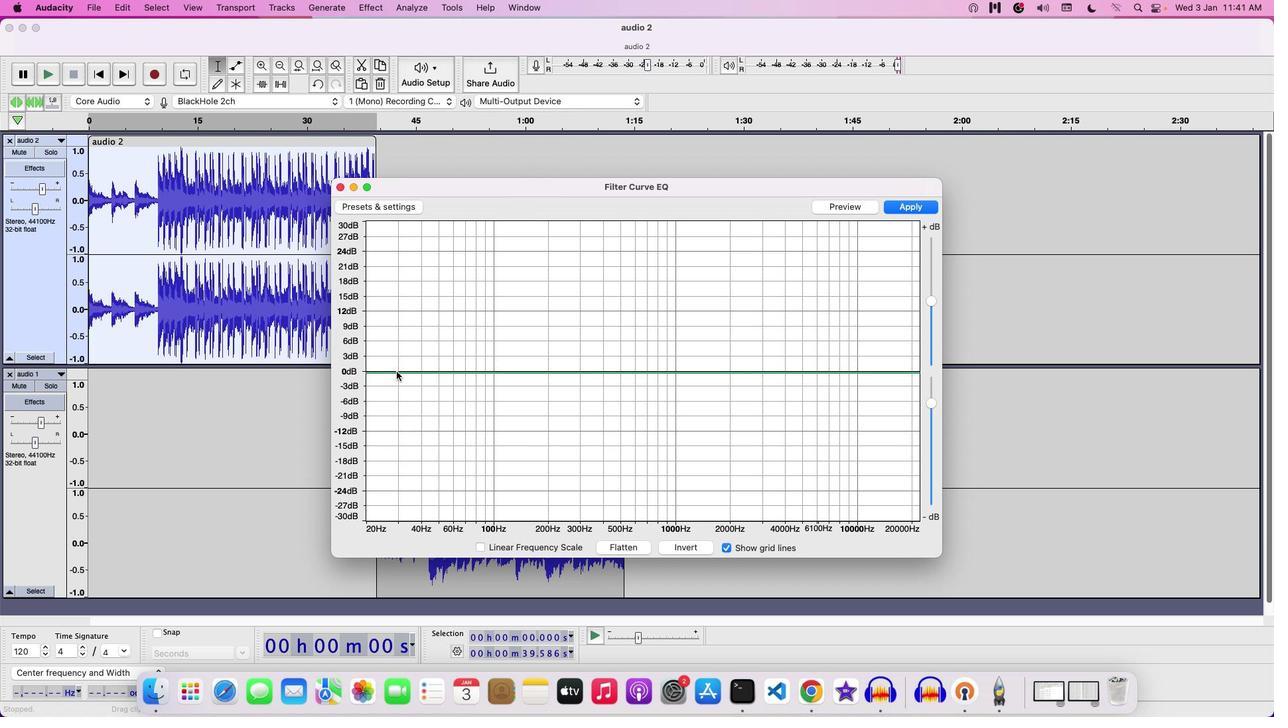 
Action: Mouse moved to (869, 381)
Screenshot: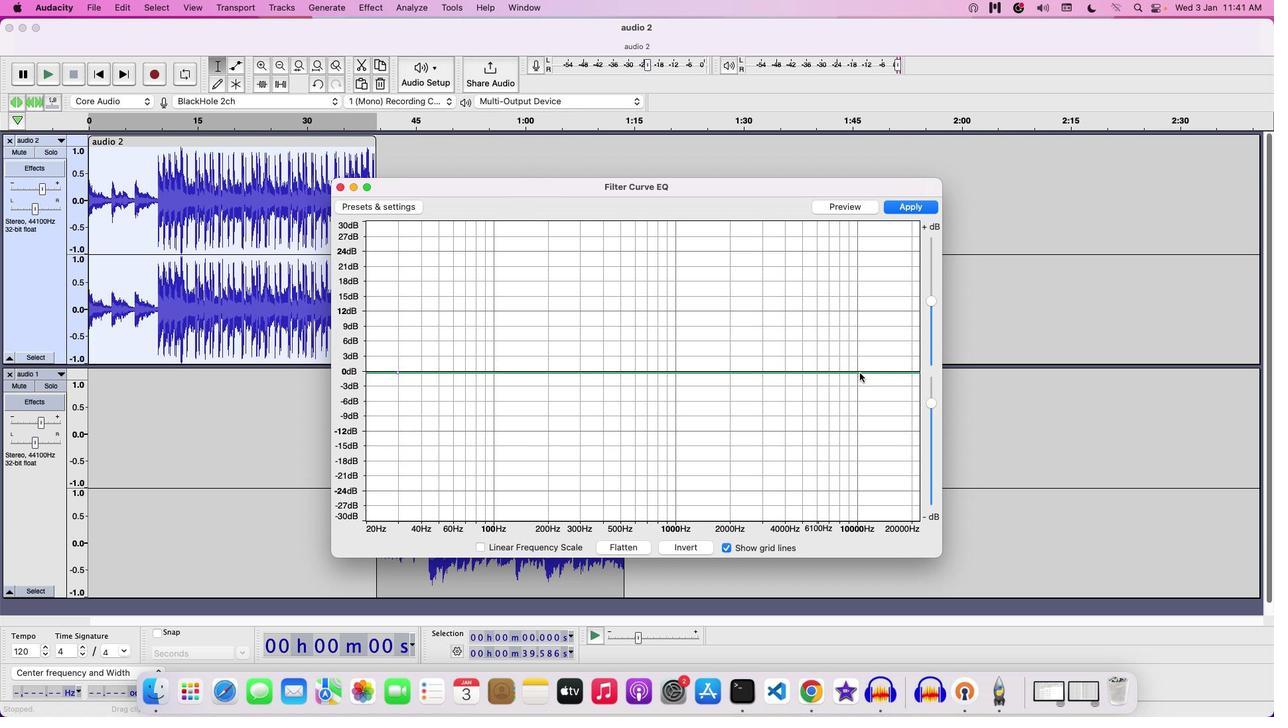 
Action: Mouse pressed left at (869, 381)
Screenshot: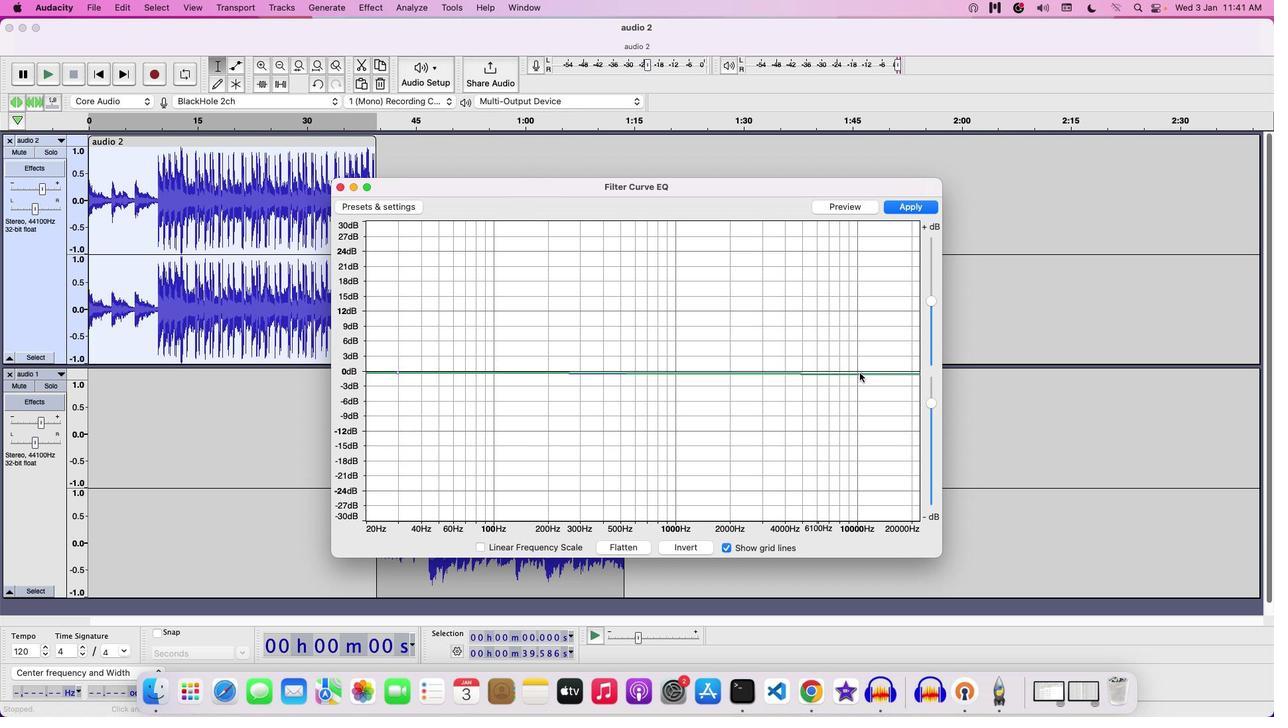 
Action: Mouse moved to (407, 381)
Screenshot: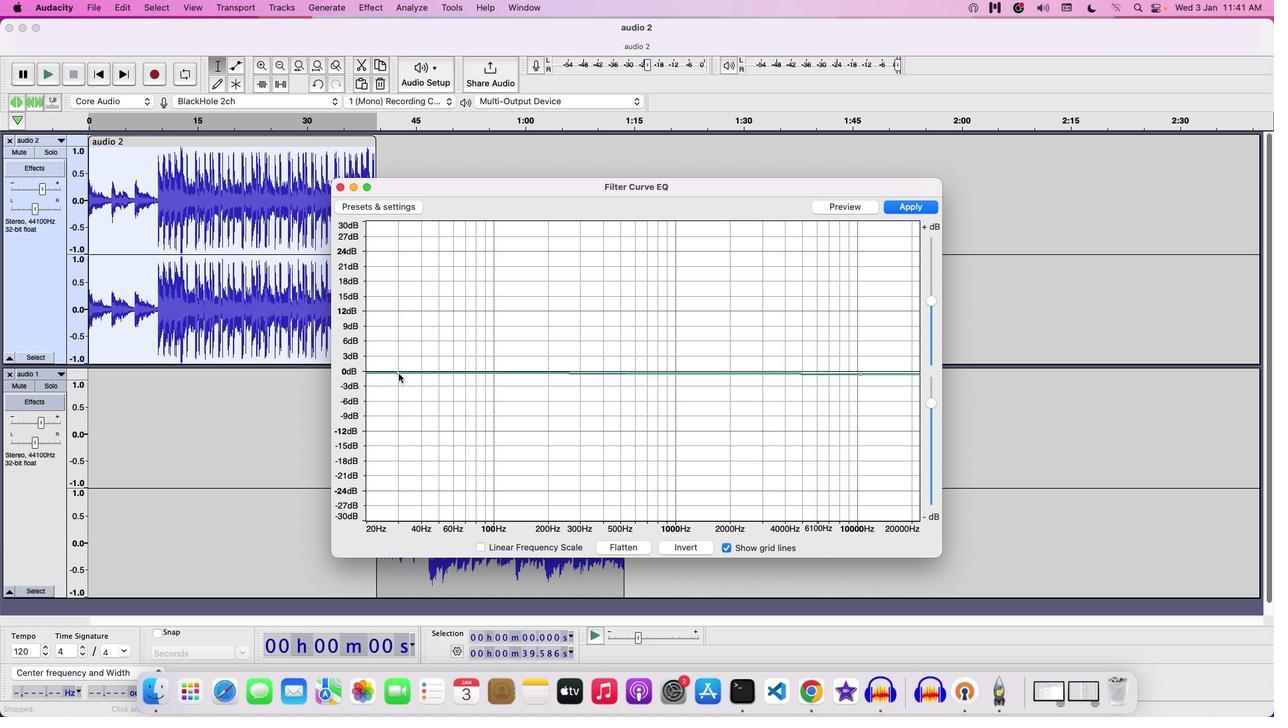 
Action: Mouse pressed left at (407, 381)
Screenshot: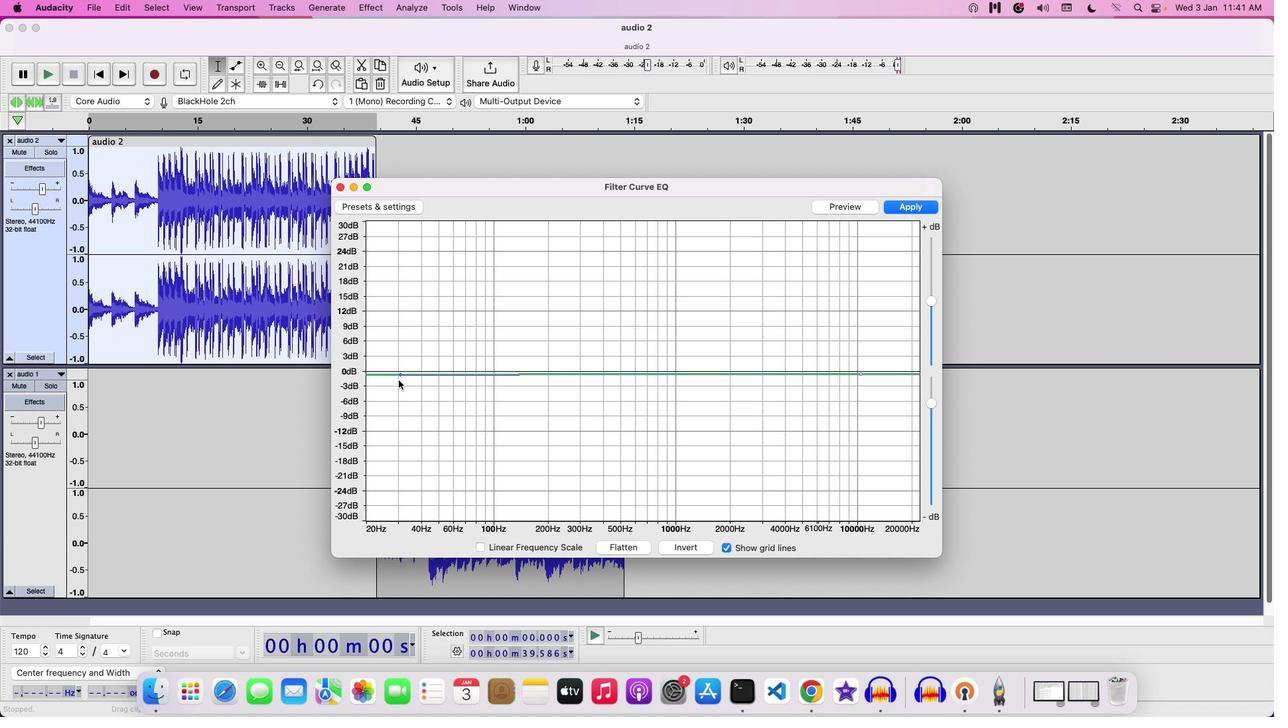 
Action: Mouse moved to (429, 379)
Screenshot: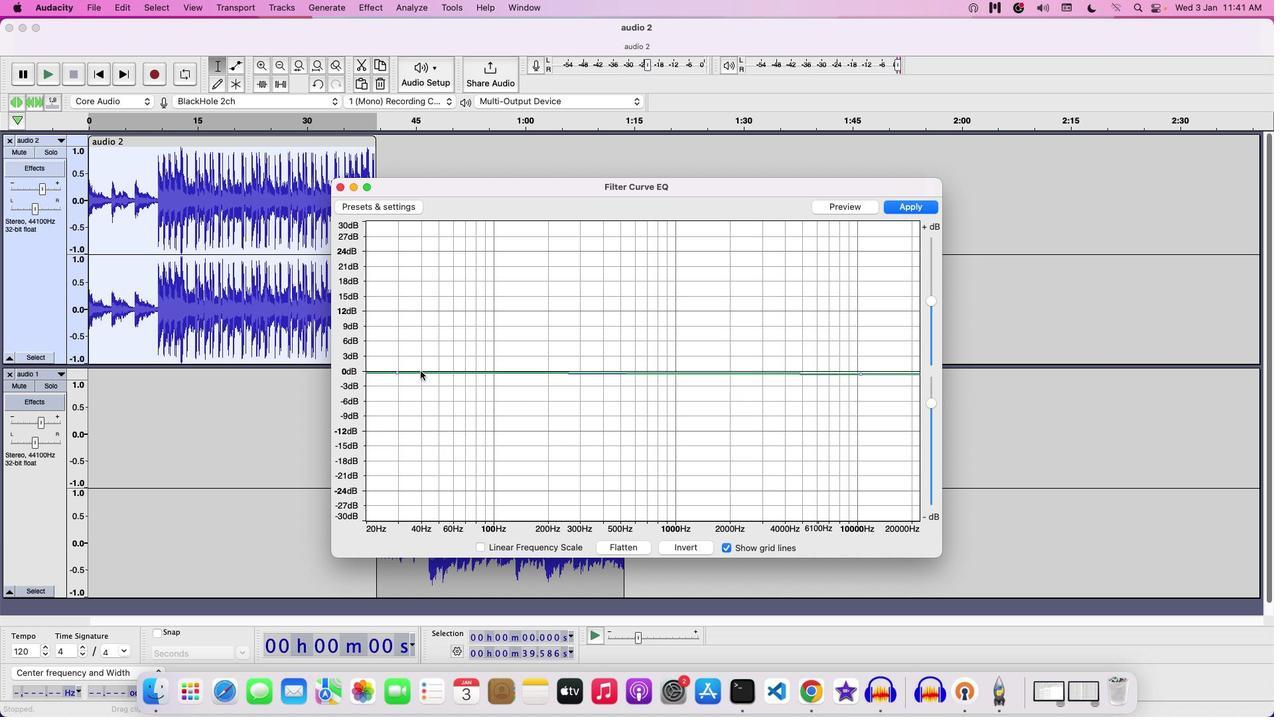 
Action: Mouse pressed left at (429, 379)
Screenshot: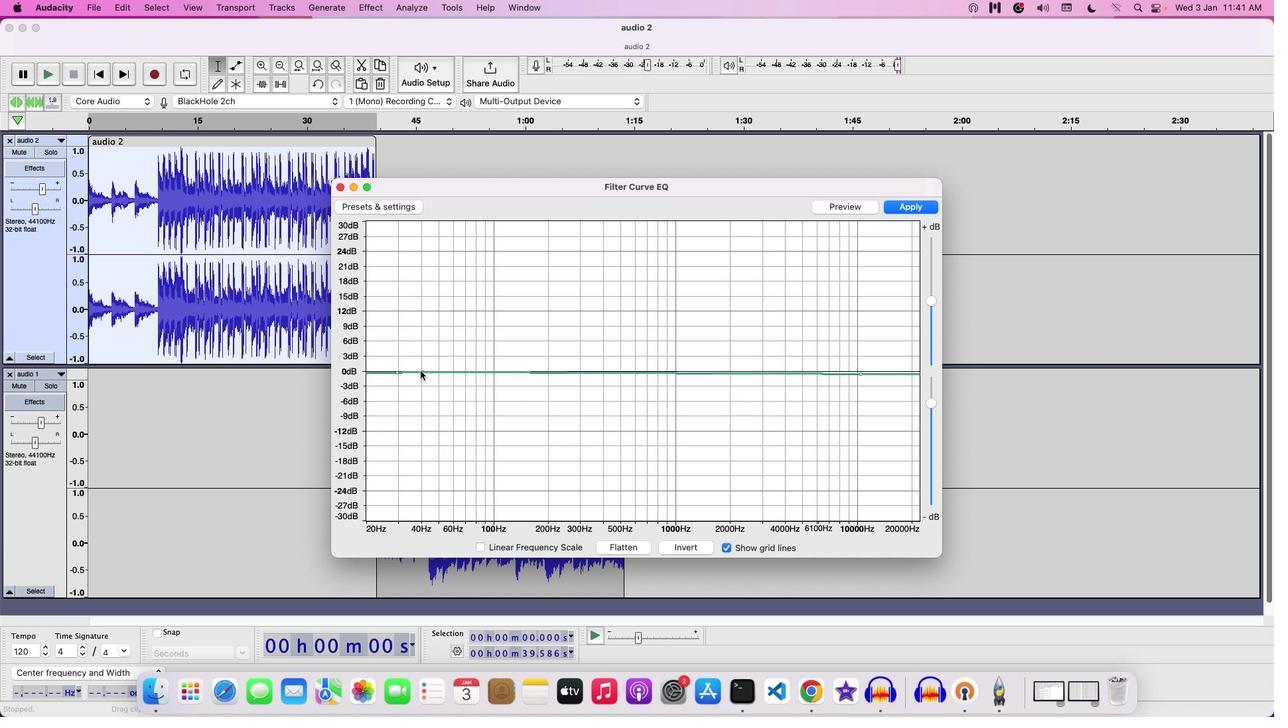 
Action: Mouse moved to (408, 381)
Screenshot: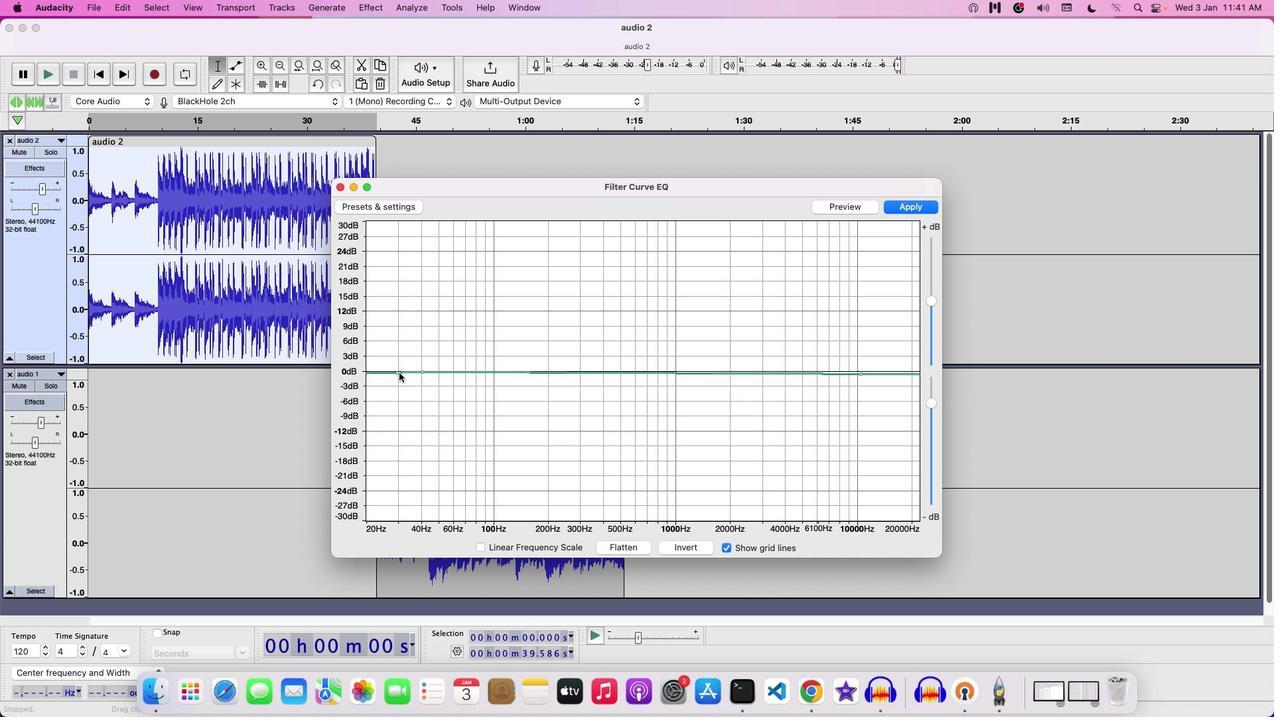 
Action: Mouse pressed left at (408, 381)
Screenshot: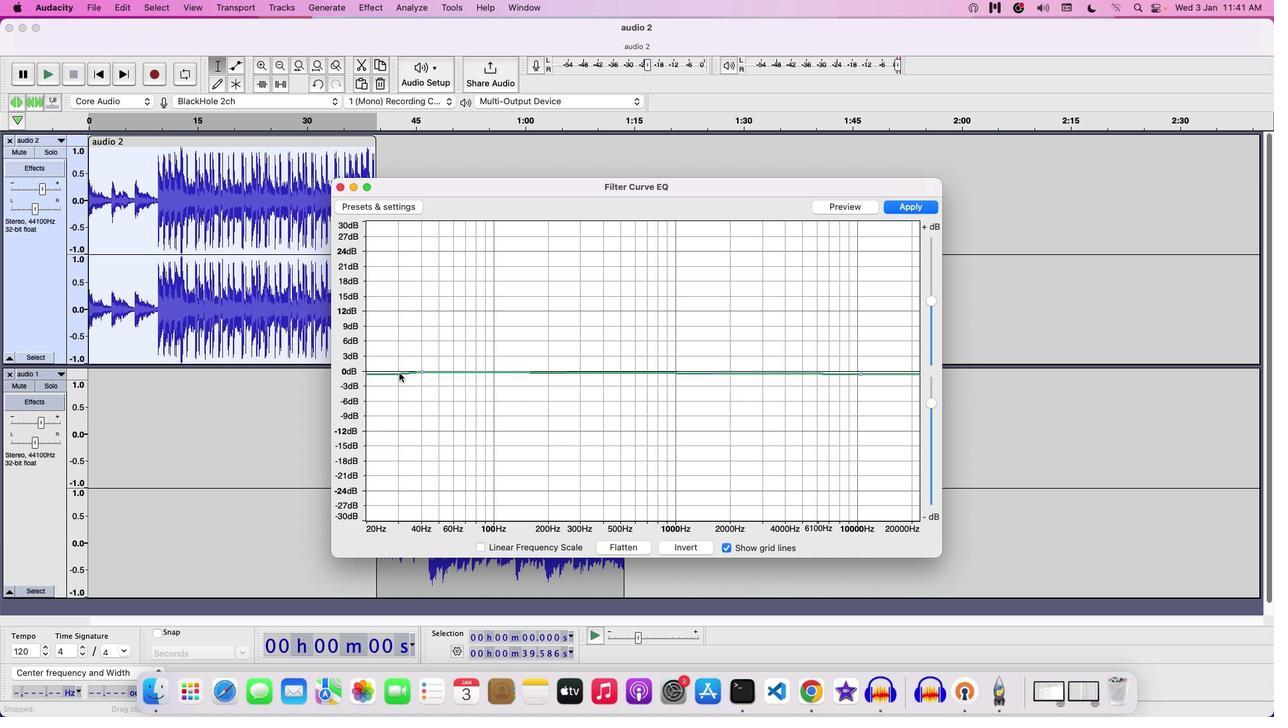 
Action: Mouse moved to (430, 382)
Screenshot: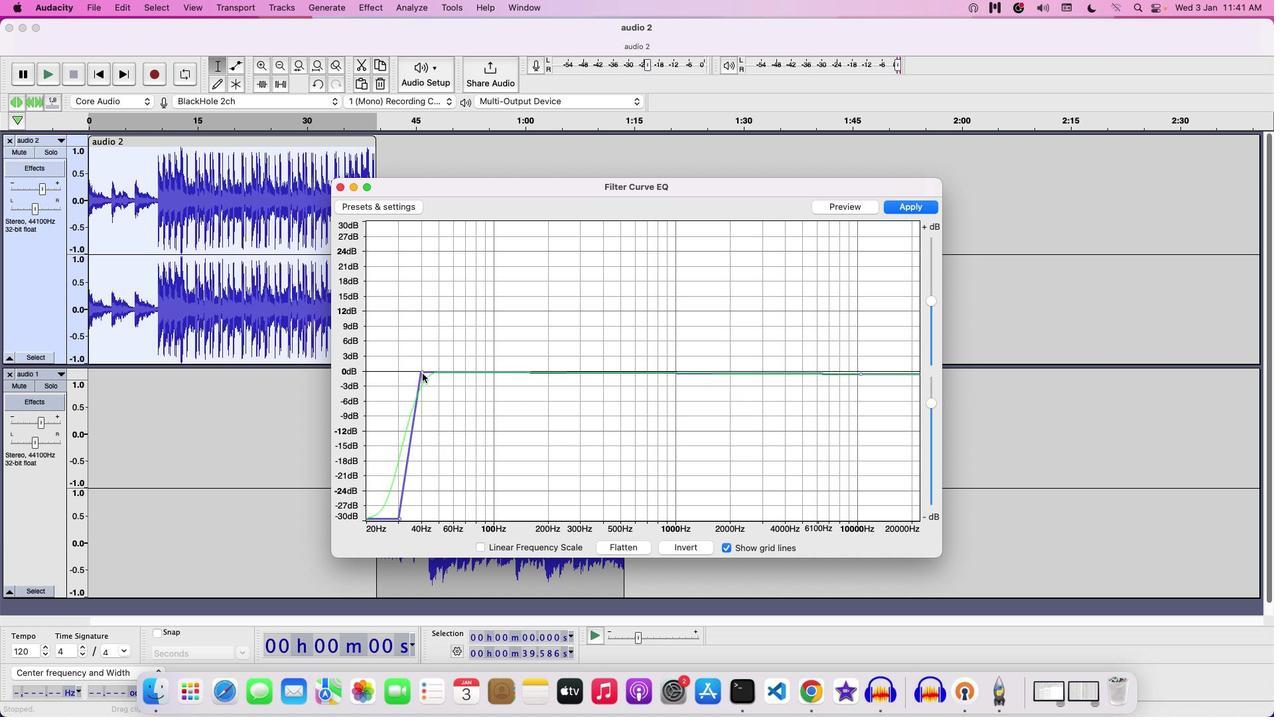 
Action: Mouse pressed left at (430, 382)
Screenshot: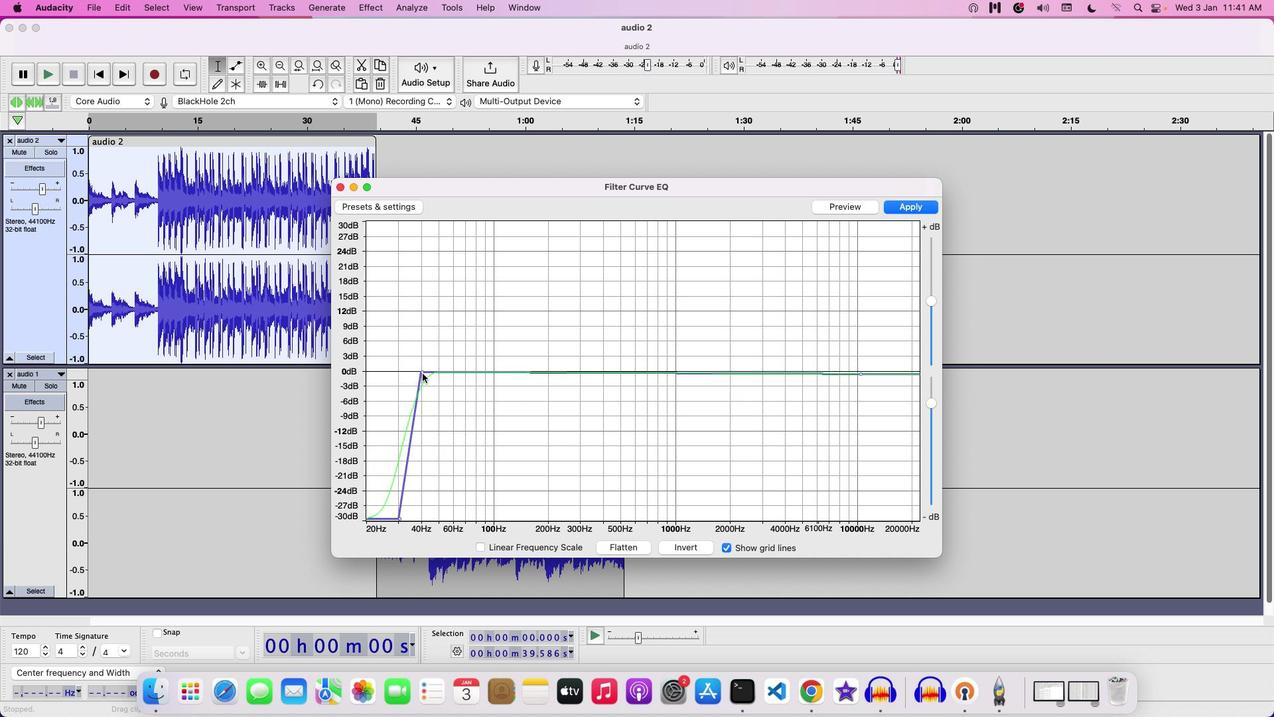 
Action: Mouse pressed left at (430, 382)
Screenshot: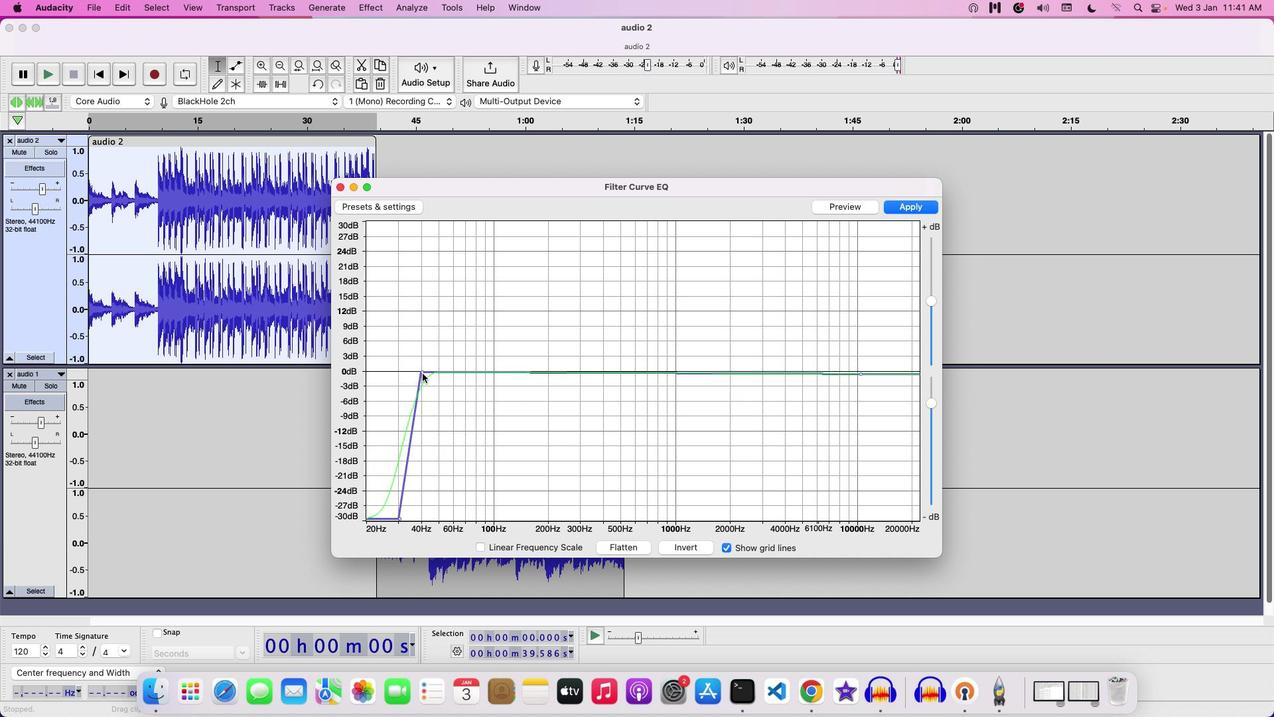 
Action: Mouse moved to (431, 382)
Screenshot: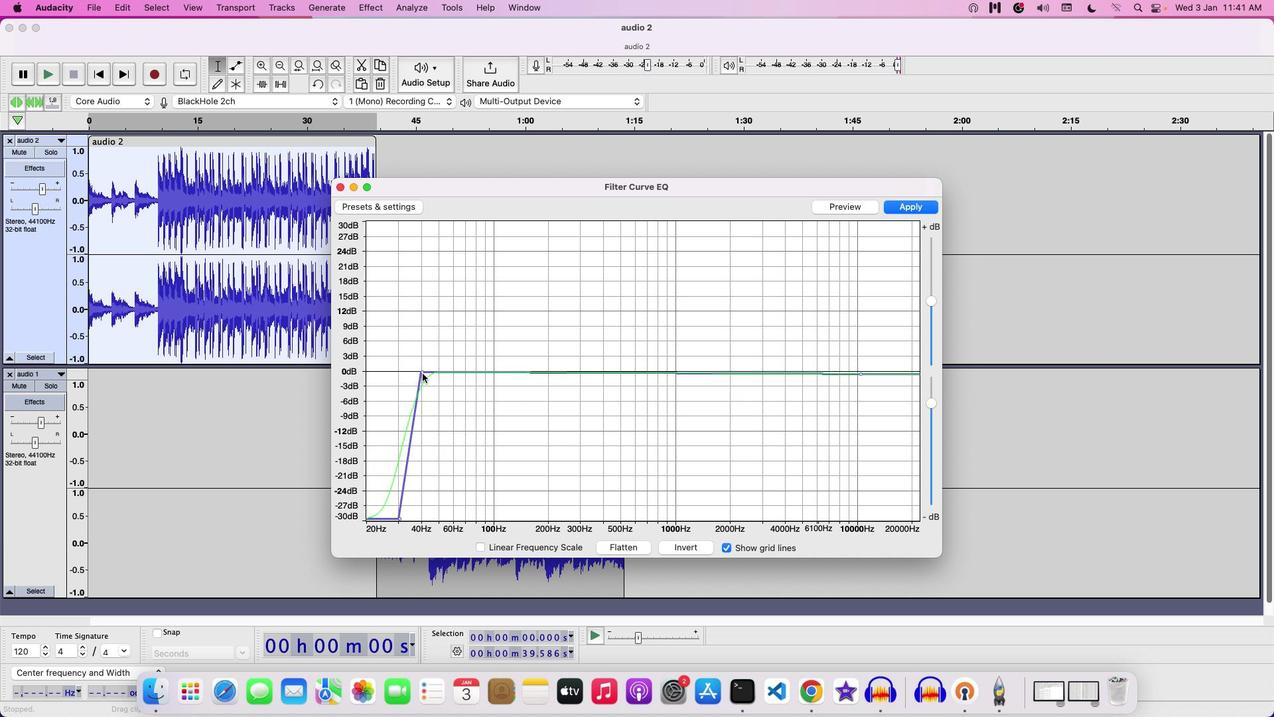 
Action: Mouse pressed left at (431, 382)
Screenshot: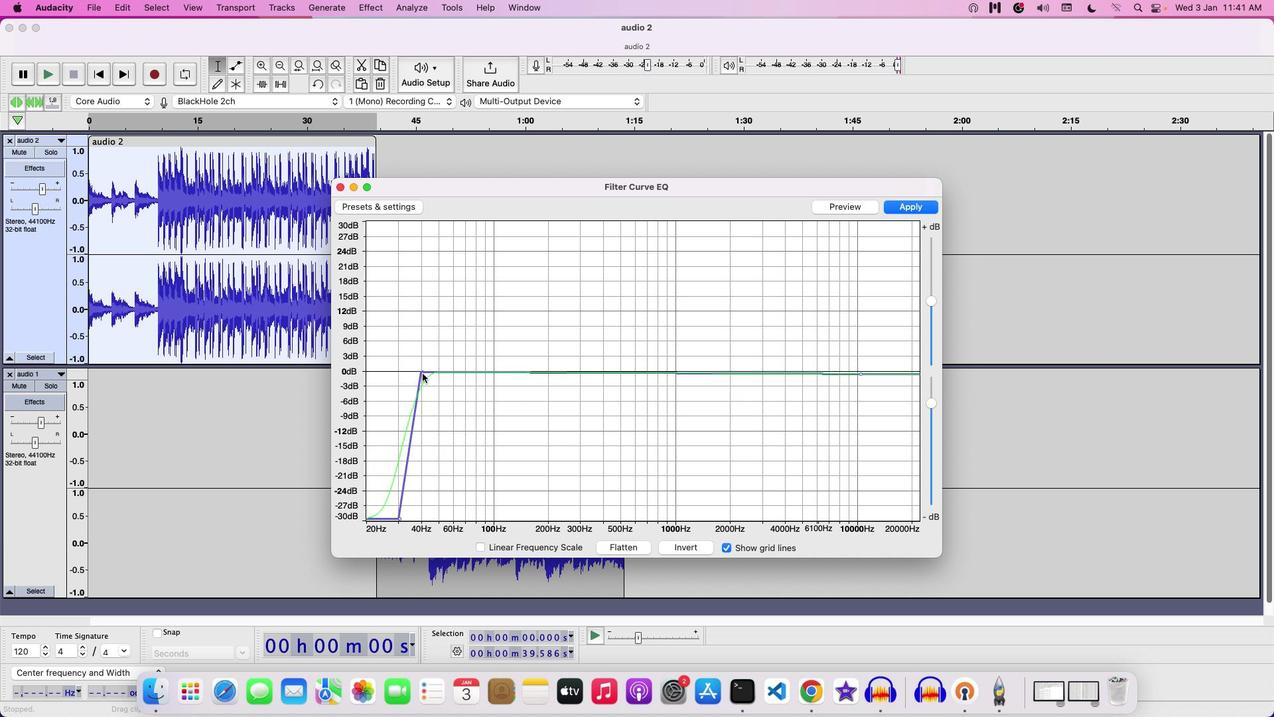 
Action: Mouse moved to (869, 383)
Screenshot: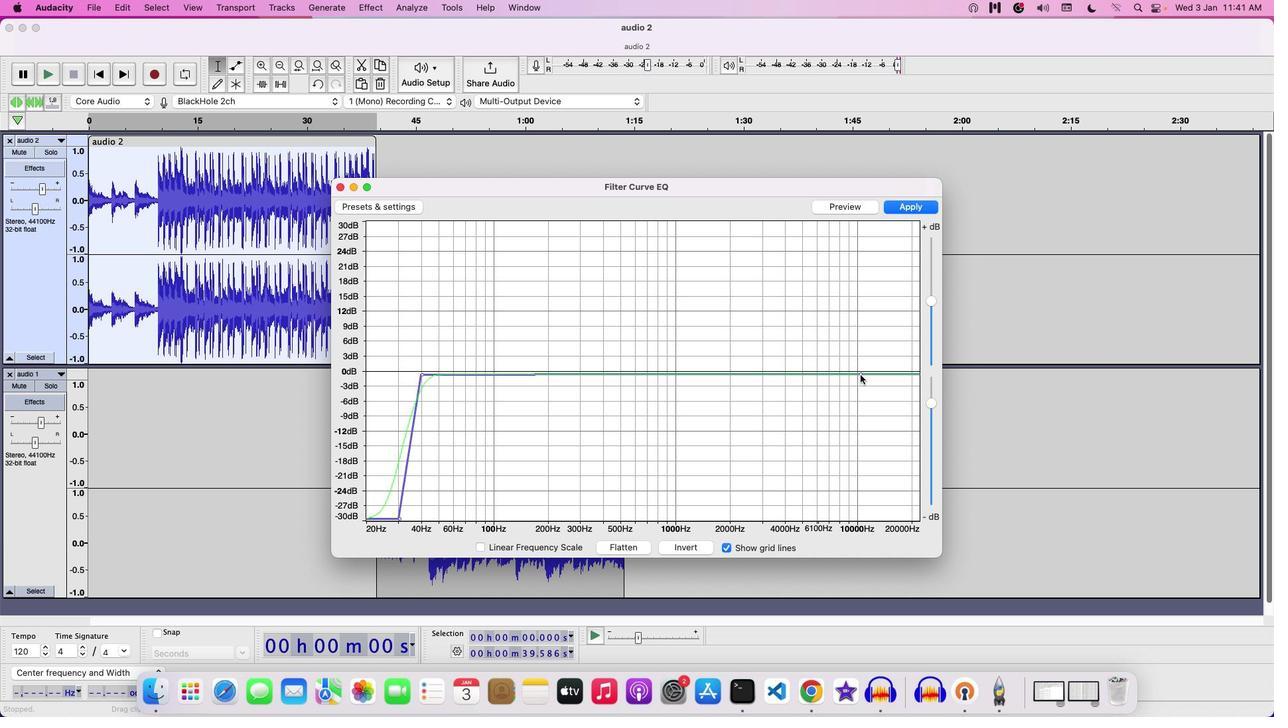 
Action: Mouse pressed left at (869, 383)
Screenshot: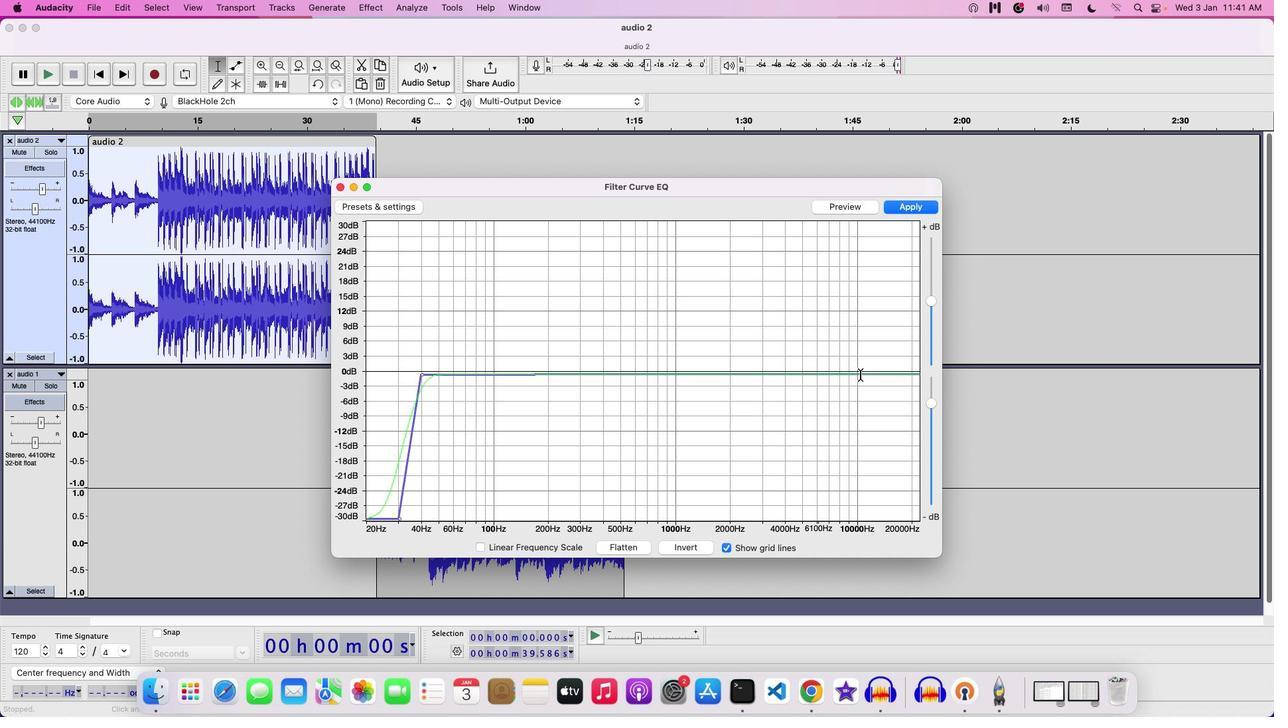 
Action: Mouse moved to (861, 383)
Screenshot: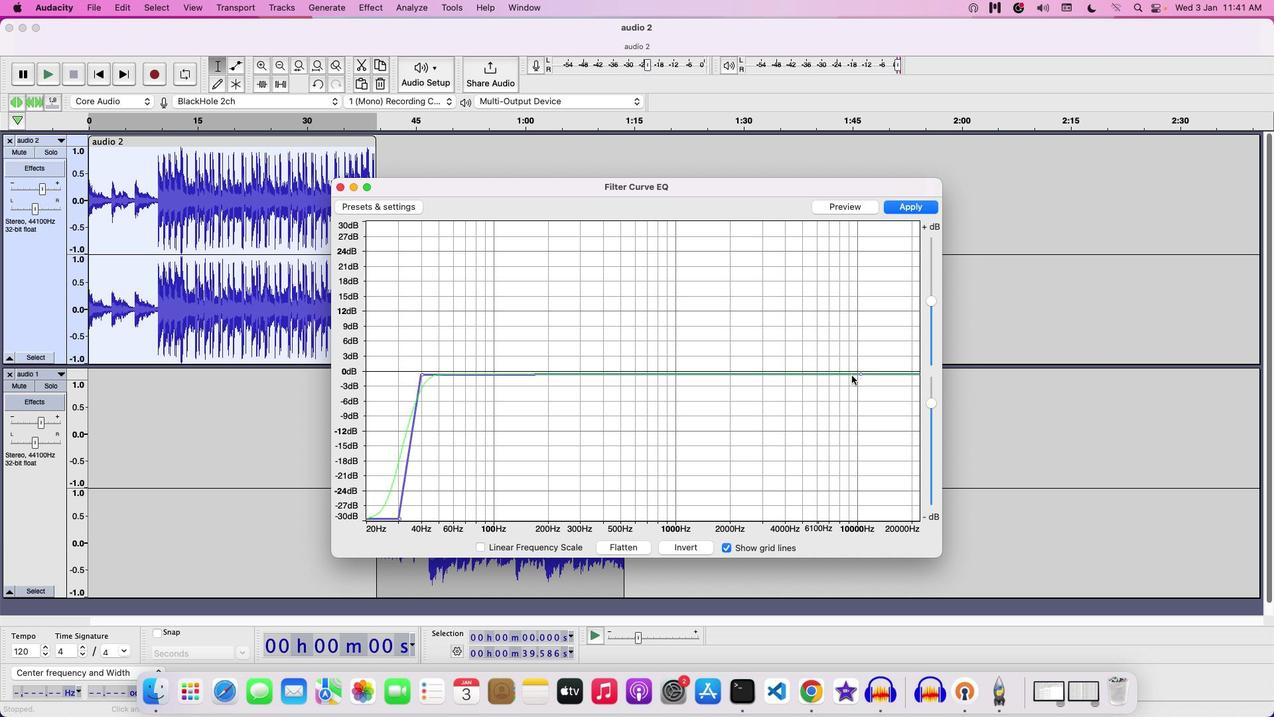 
Action: Mouse pressed left at (861, 383)
Screenshot: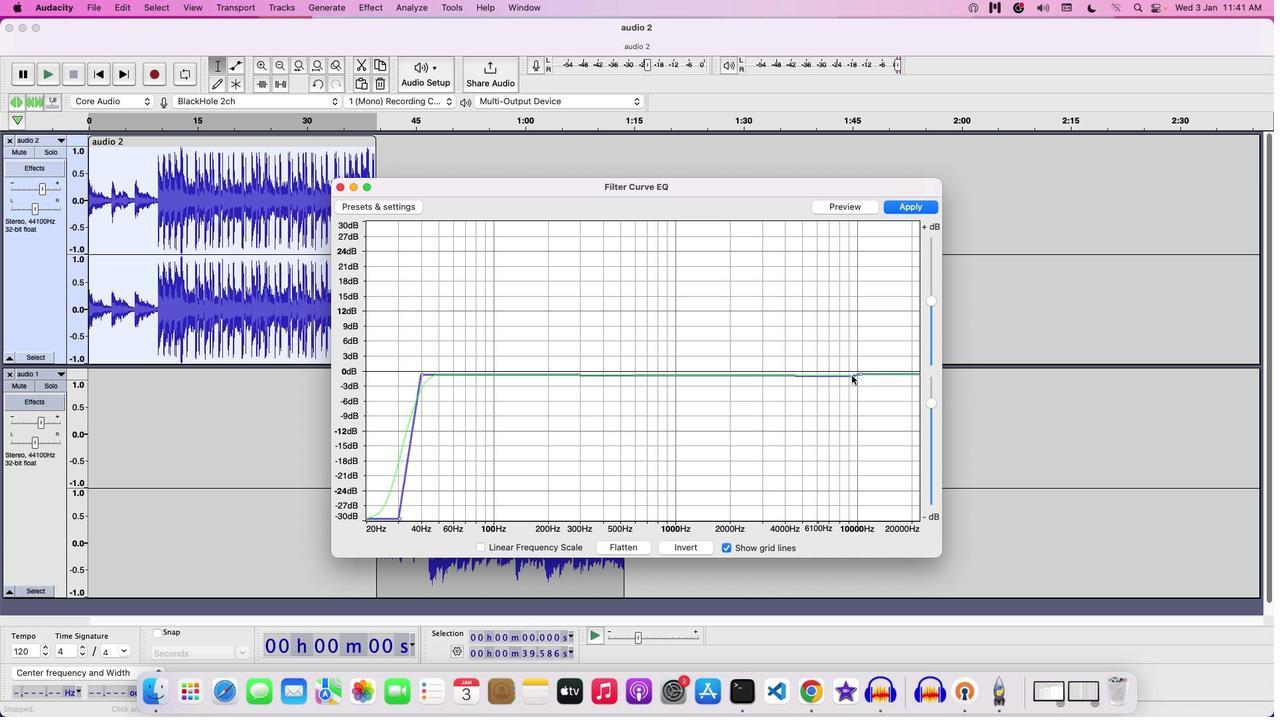 
Action: Mouse moved to (871, 383)
Screenshot: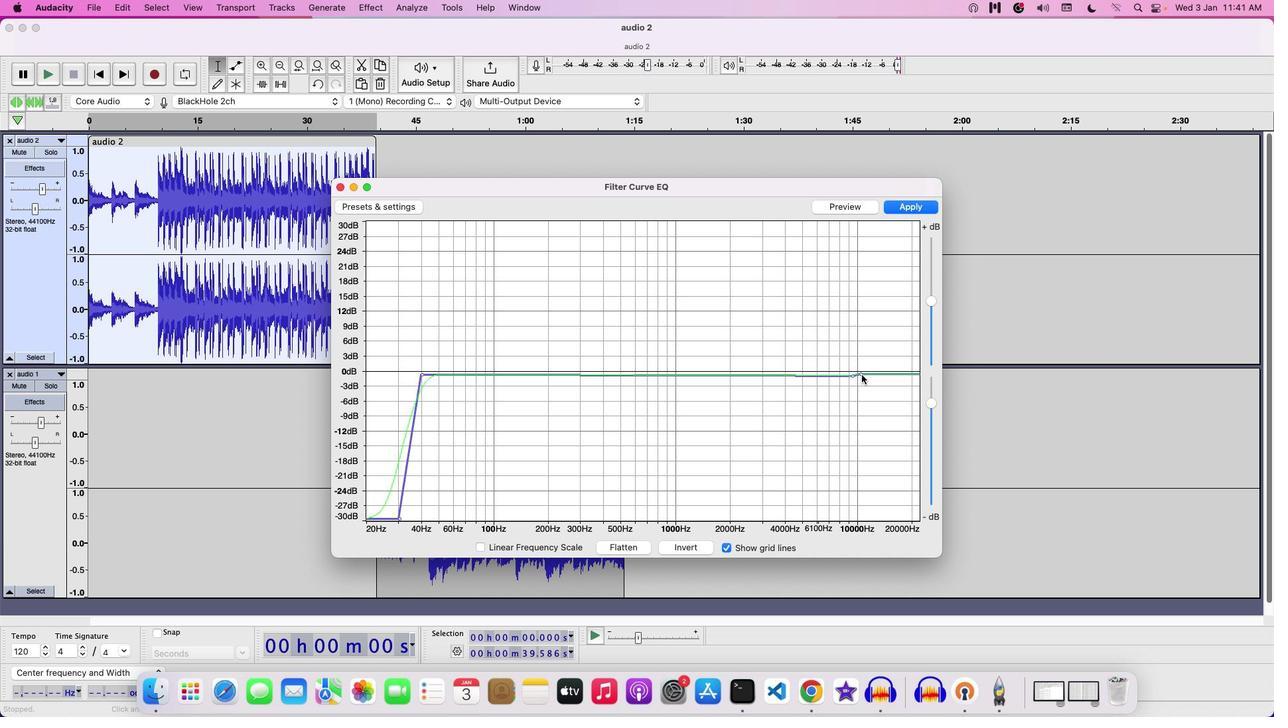 
Action: Mouse pressed left at (871, 383)
Screenshot: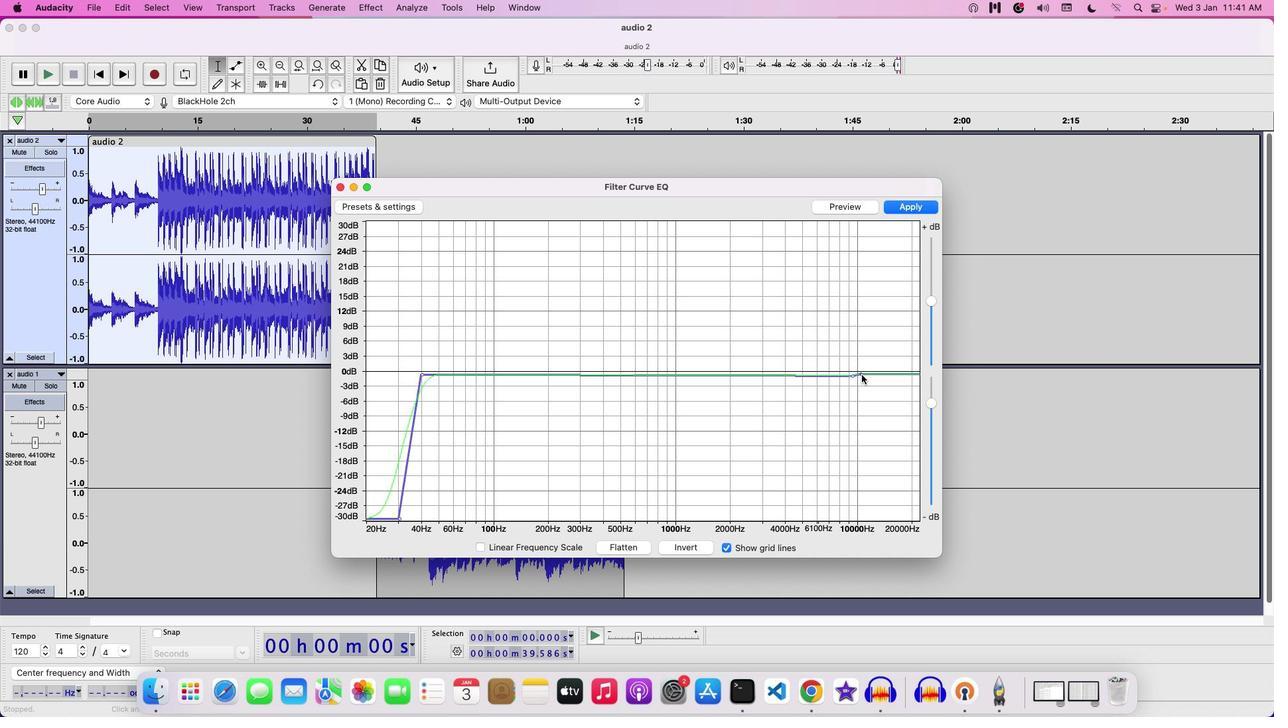 
Action: Mouse moved to (768, 385)
Screenshot: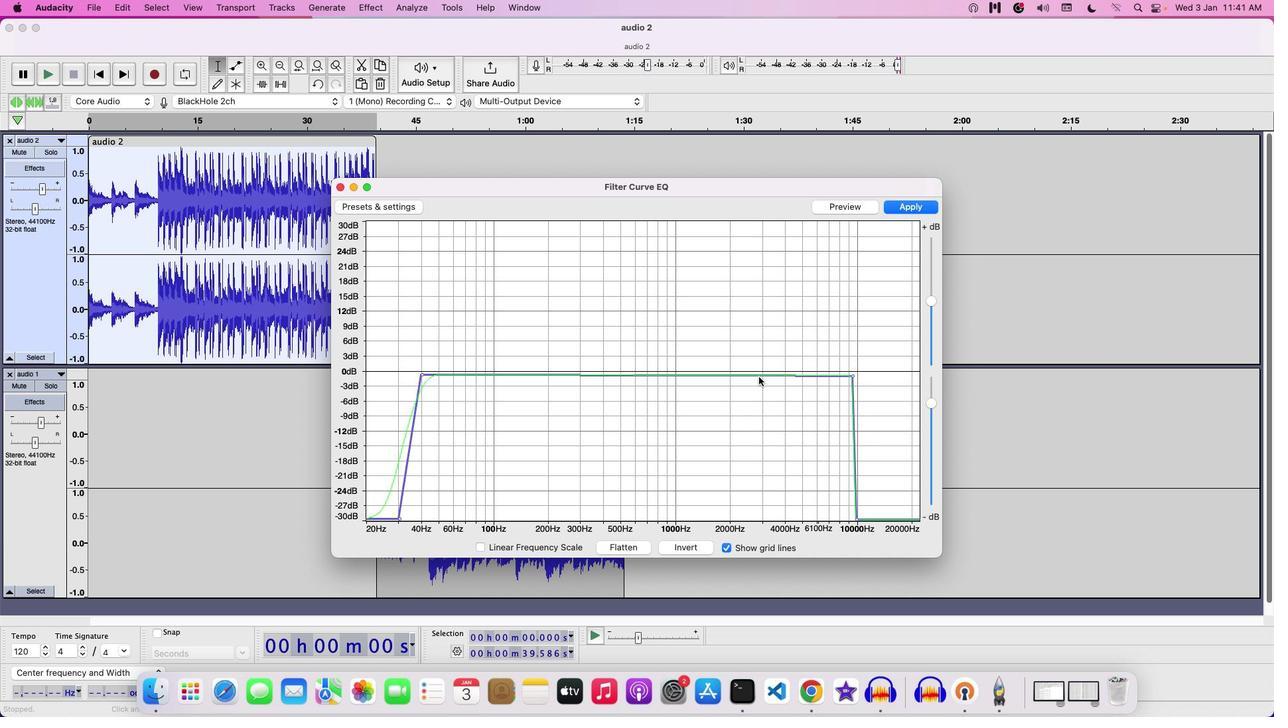 
Action: Mouse pressed left at (768, 385)
Screenshot: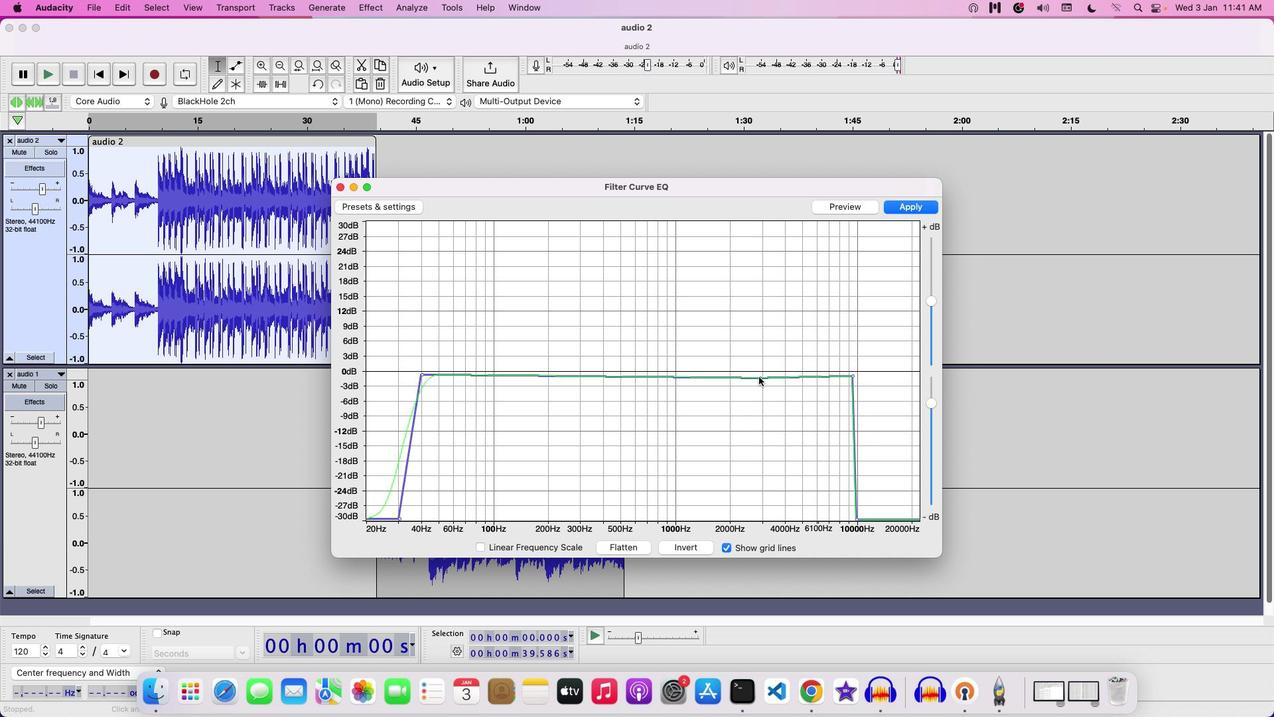 
Action: Mouse moved to (776, 387)
Screenshot: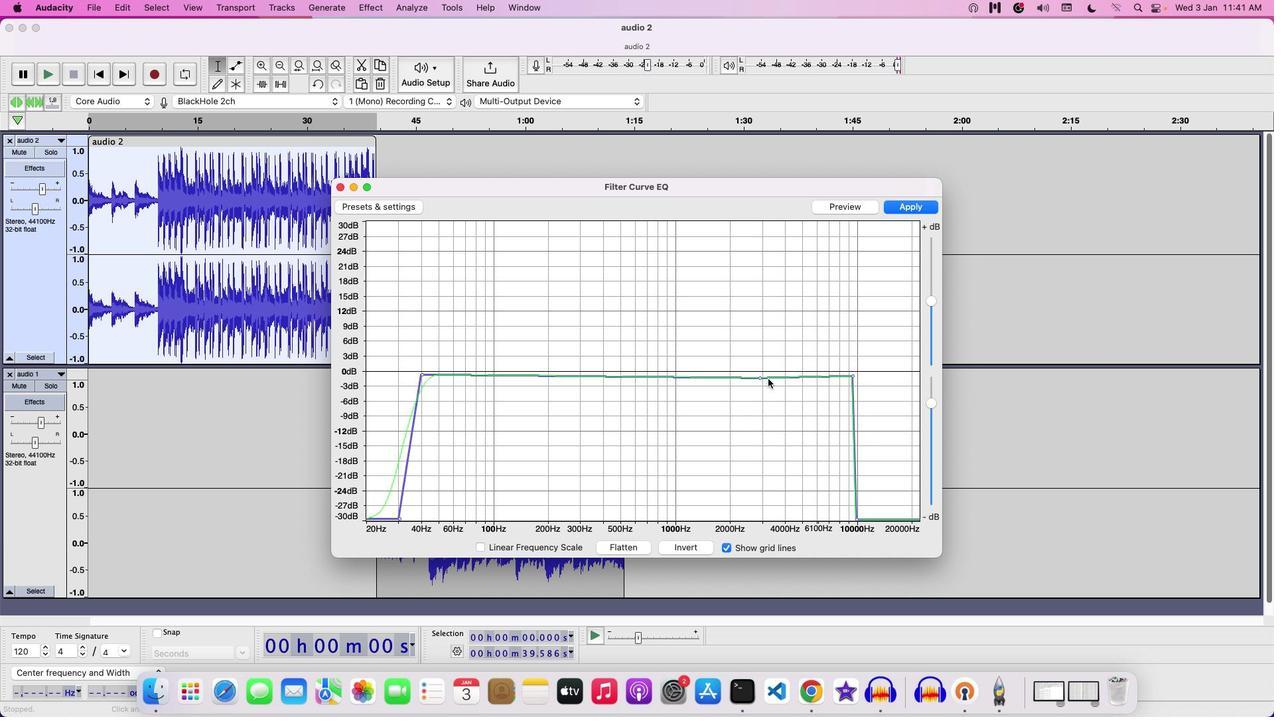 
Action: Mouse pressed left at (776, 387)
Screenshot: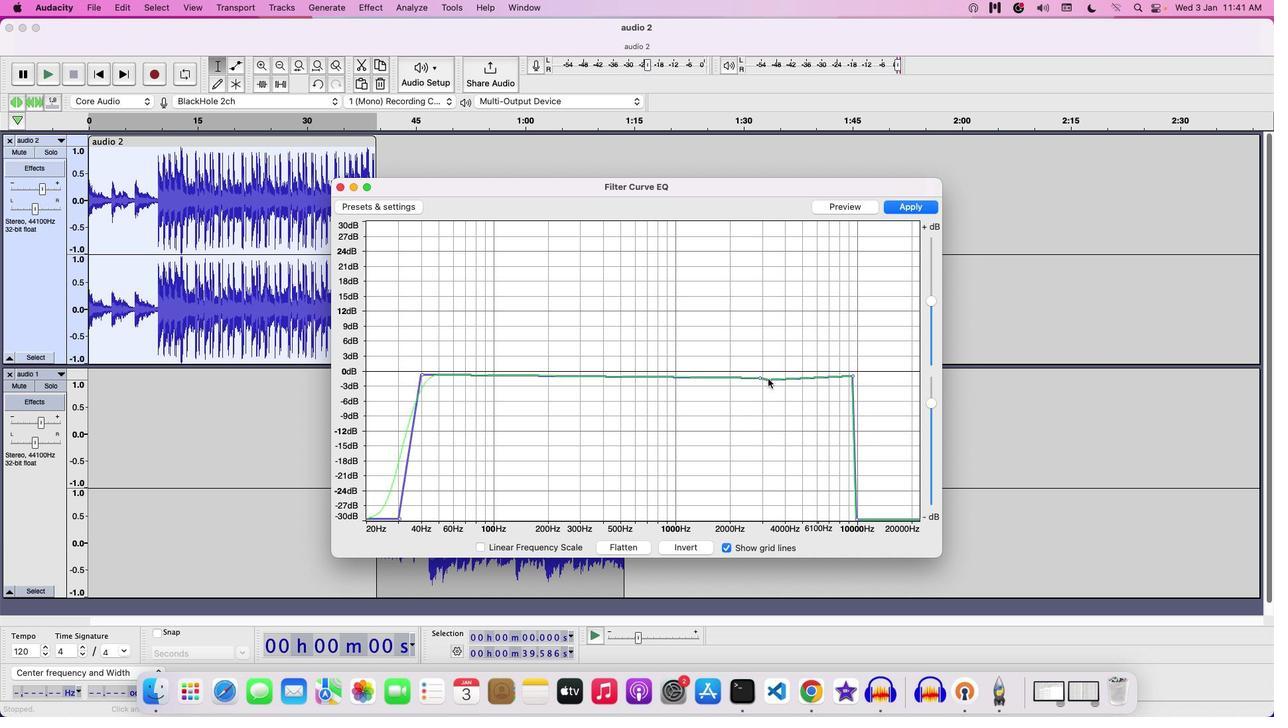 
Action: Mouse moved to (784, 386)
Screenshot: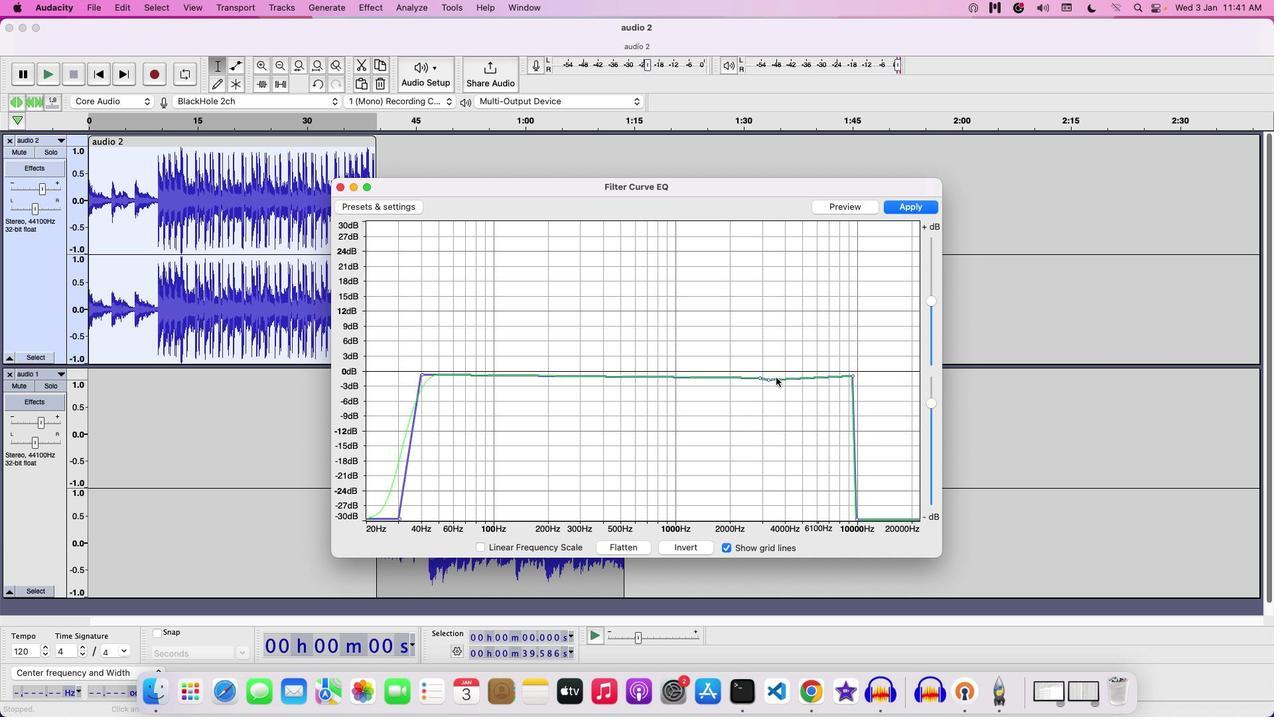 
Action: Mouse pressed left at (784, 386)
Screenshot: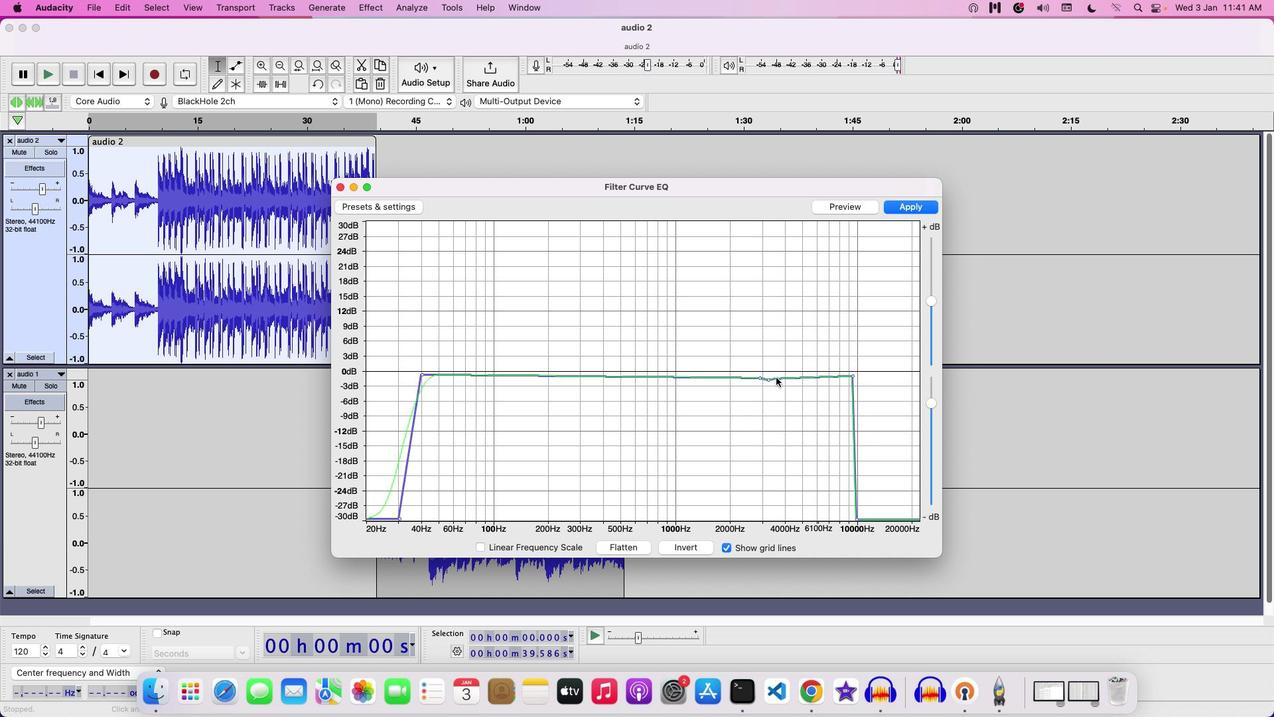 
Action: Mouse moved to (779, 387)
Screenshot: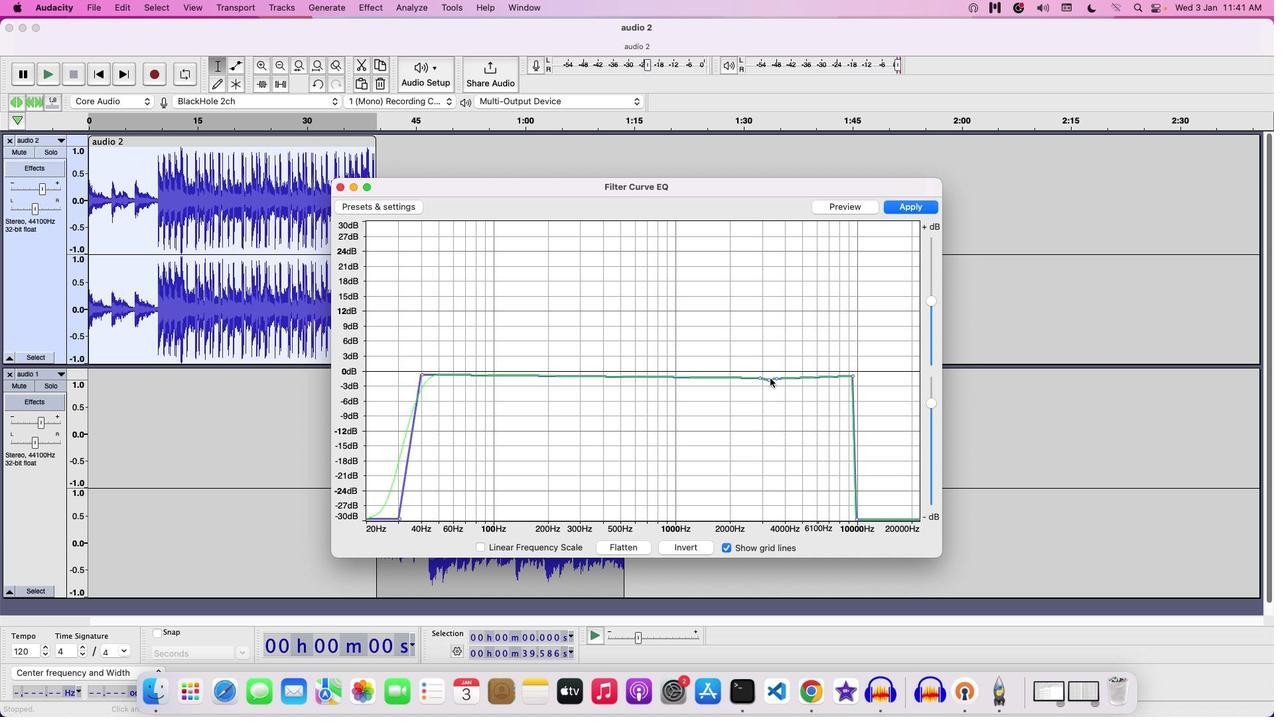 
Action: Mouse pressed left at (779, 387)
Screenshot: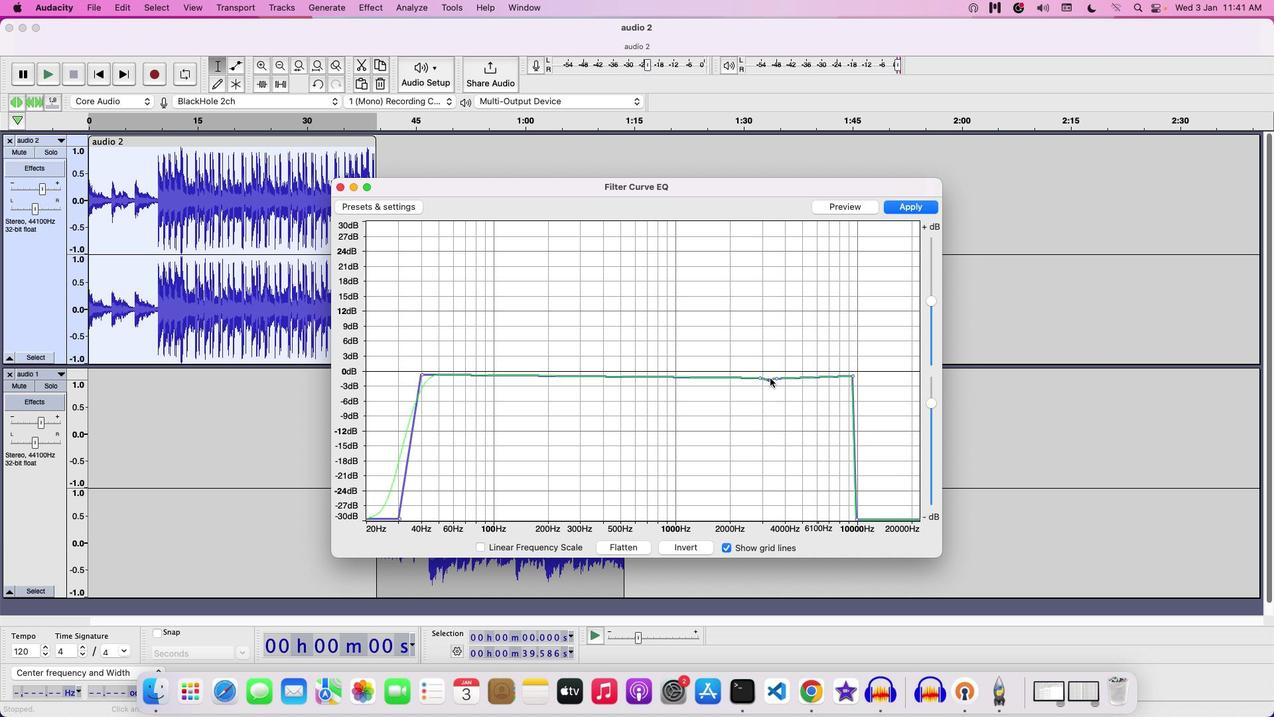 
Action: Mouse moved to (784, 389)
Screenshot: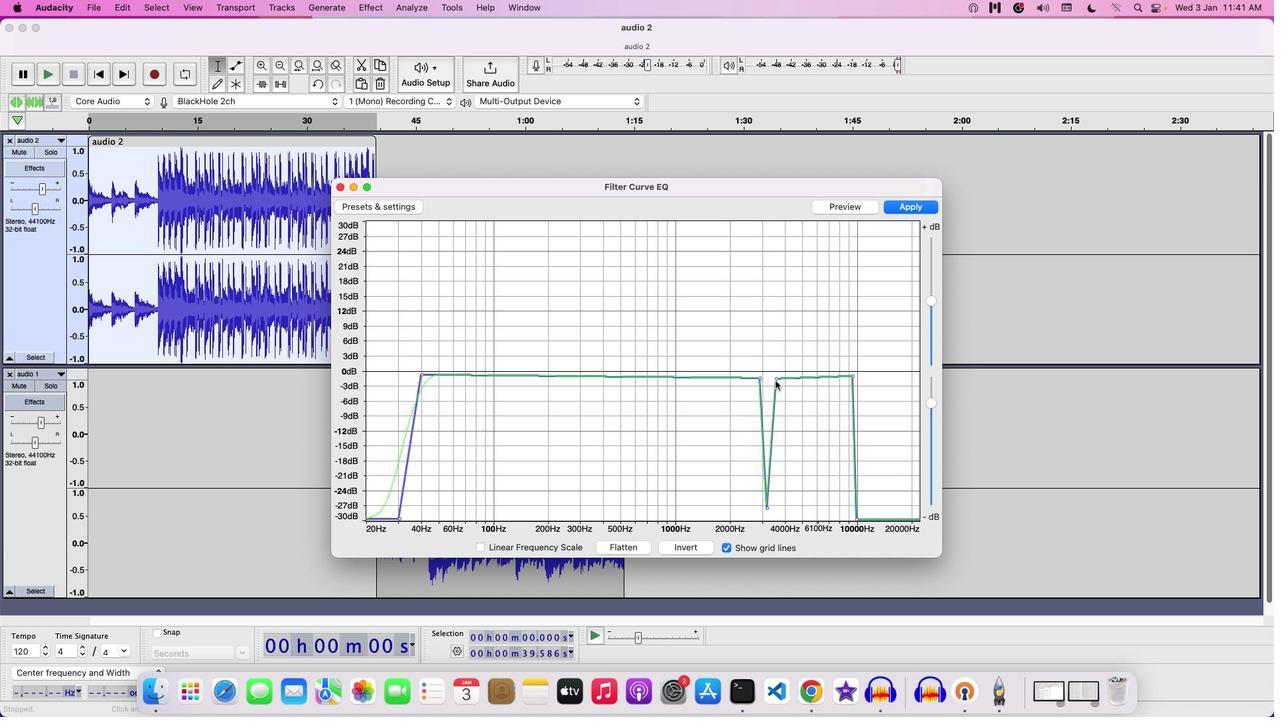 
Action: Mouse pressed left at (784, 389)
Screenshot: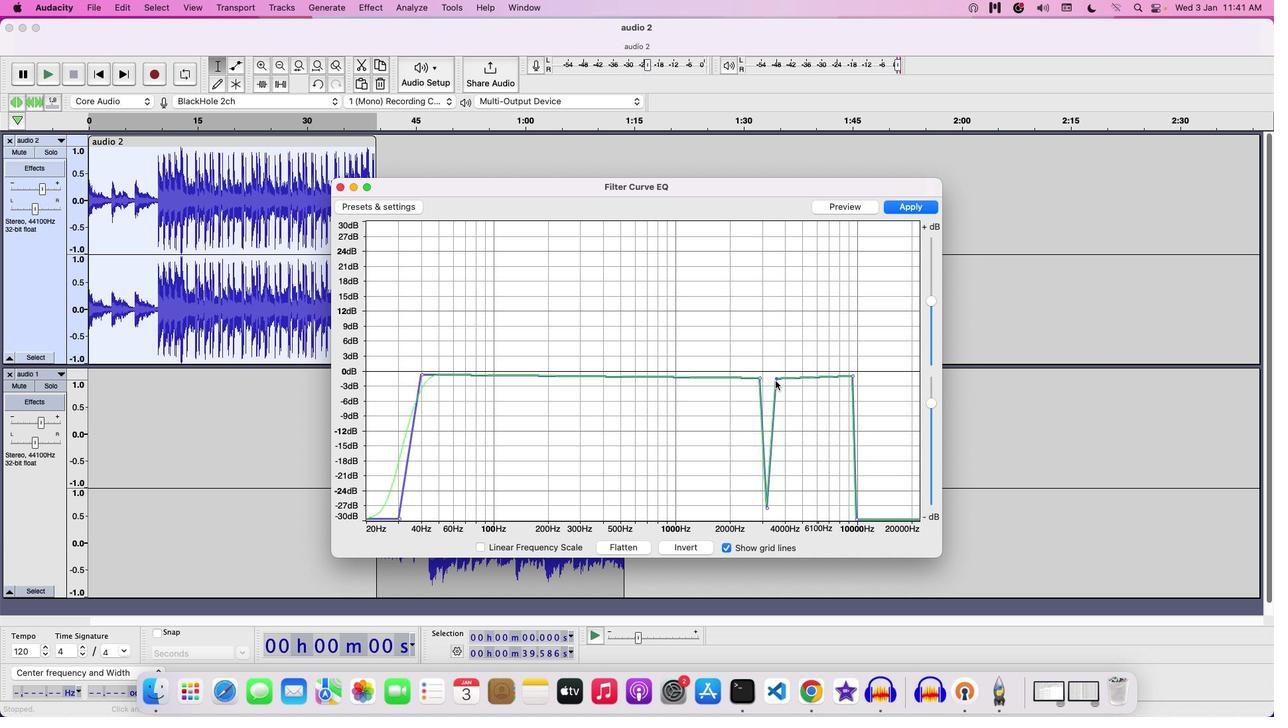 
Action: Mouse moved to (769, 386)
Screenshot: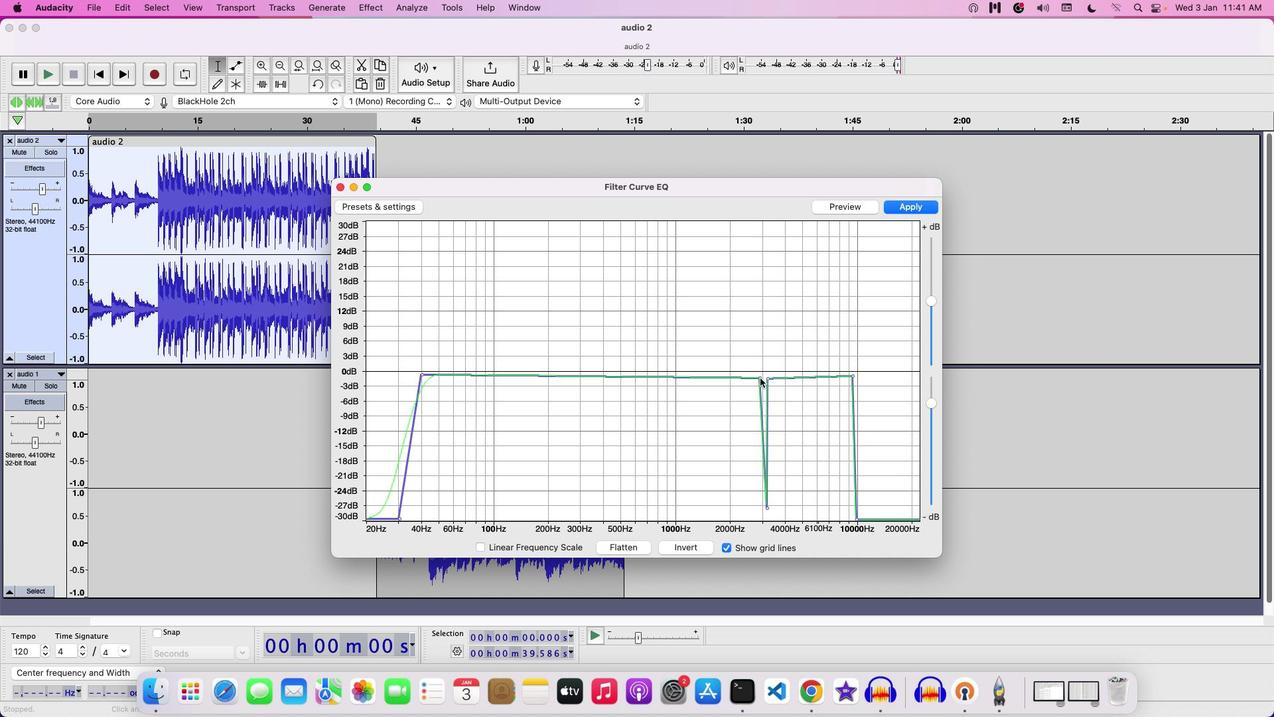 
Action: Mouse pressed left at (769, 386)
Screenshot: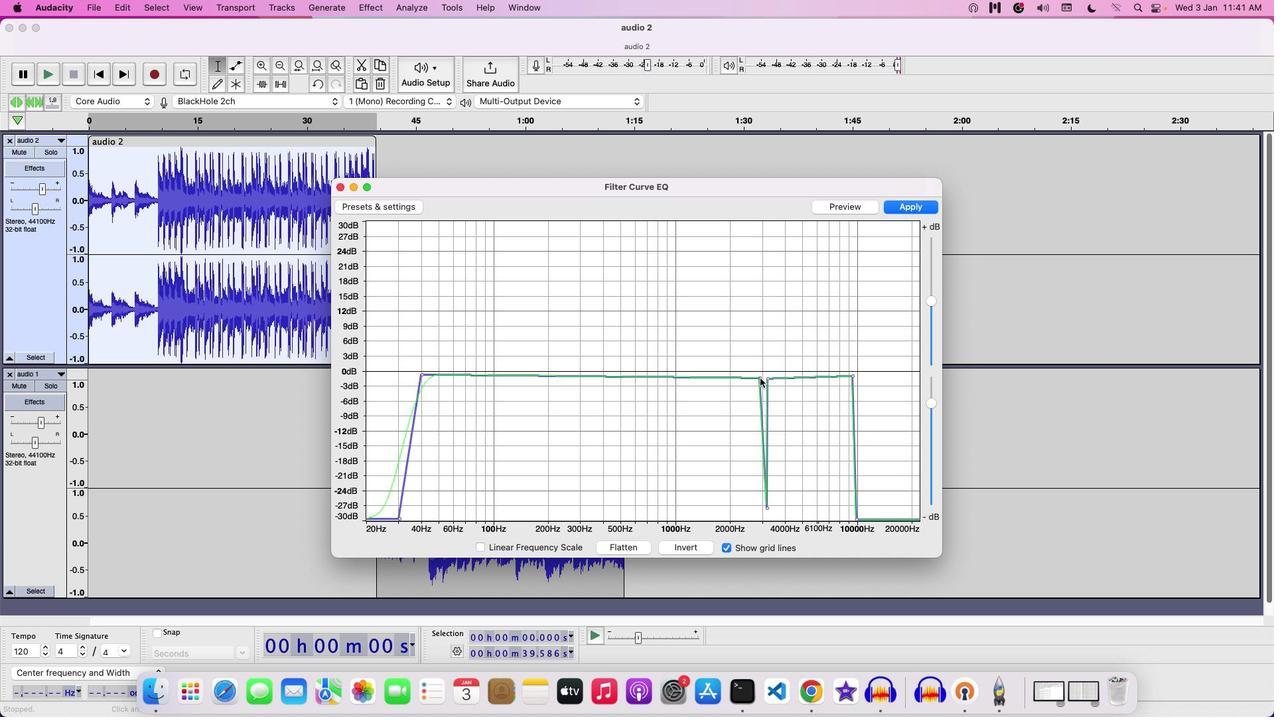 
Action: Mouse moved to (775, 515)
Screenshot: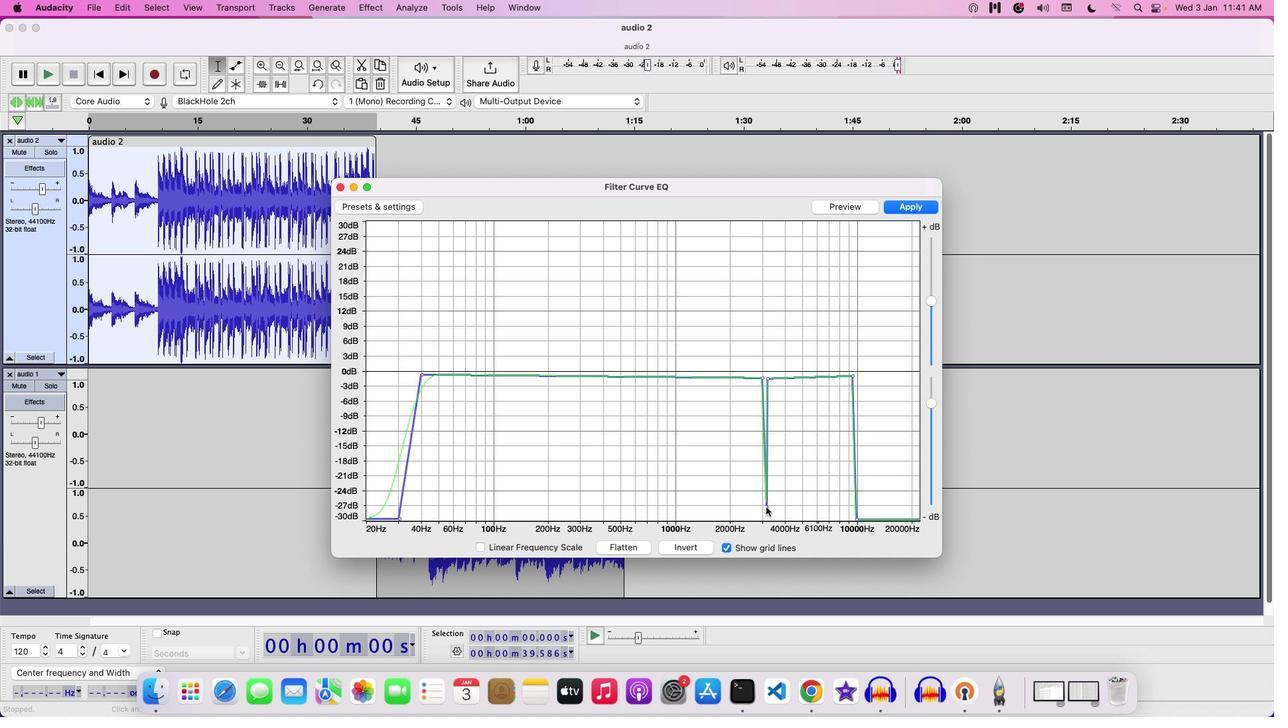 
Action: Mouse pressed left at (775, 515)
Screenshot: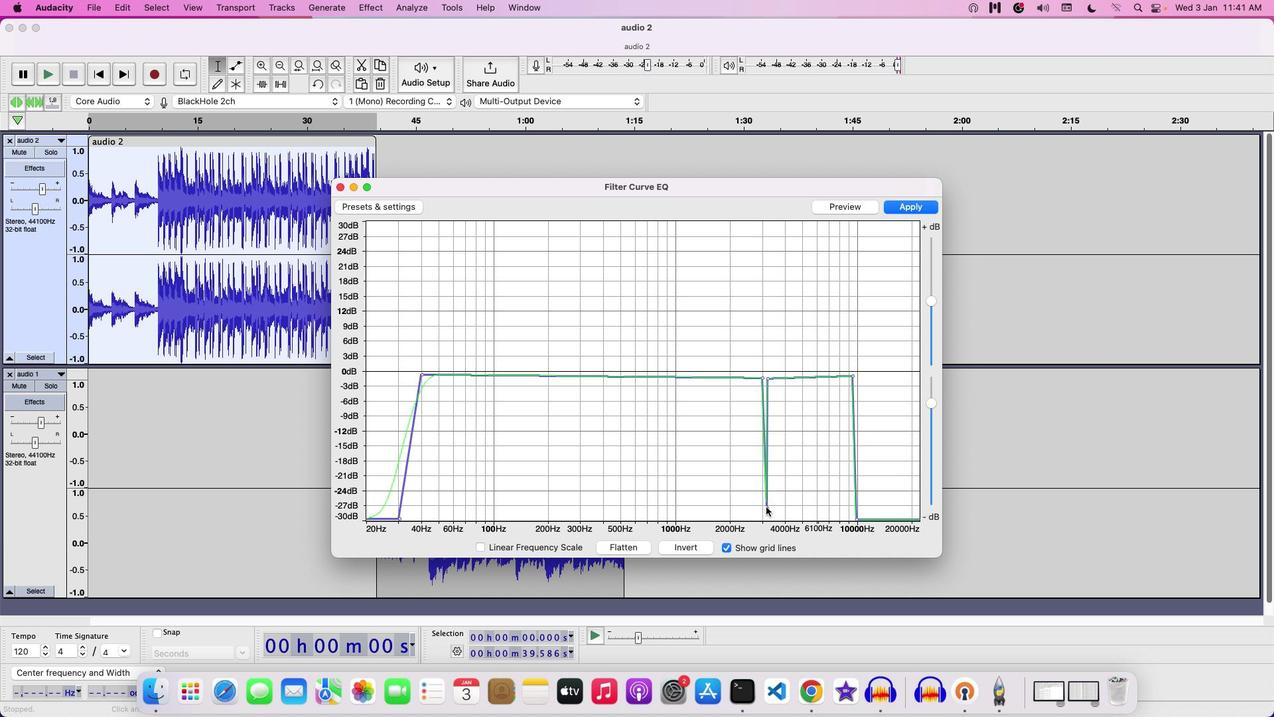 
Action: Mouse moved to (729, 386)
Screenshot: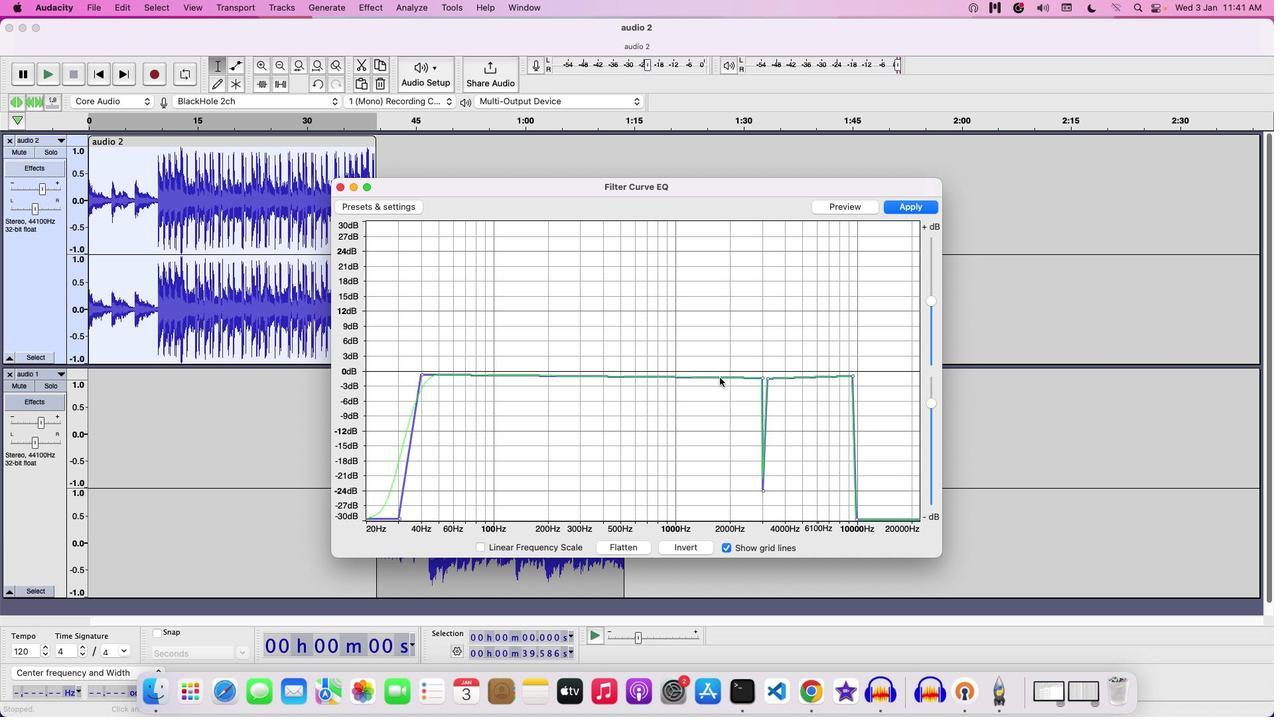 
Action: Mouse pressed left at (729, 386)
Screenshot: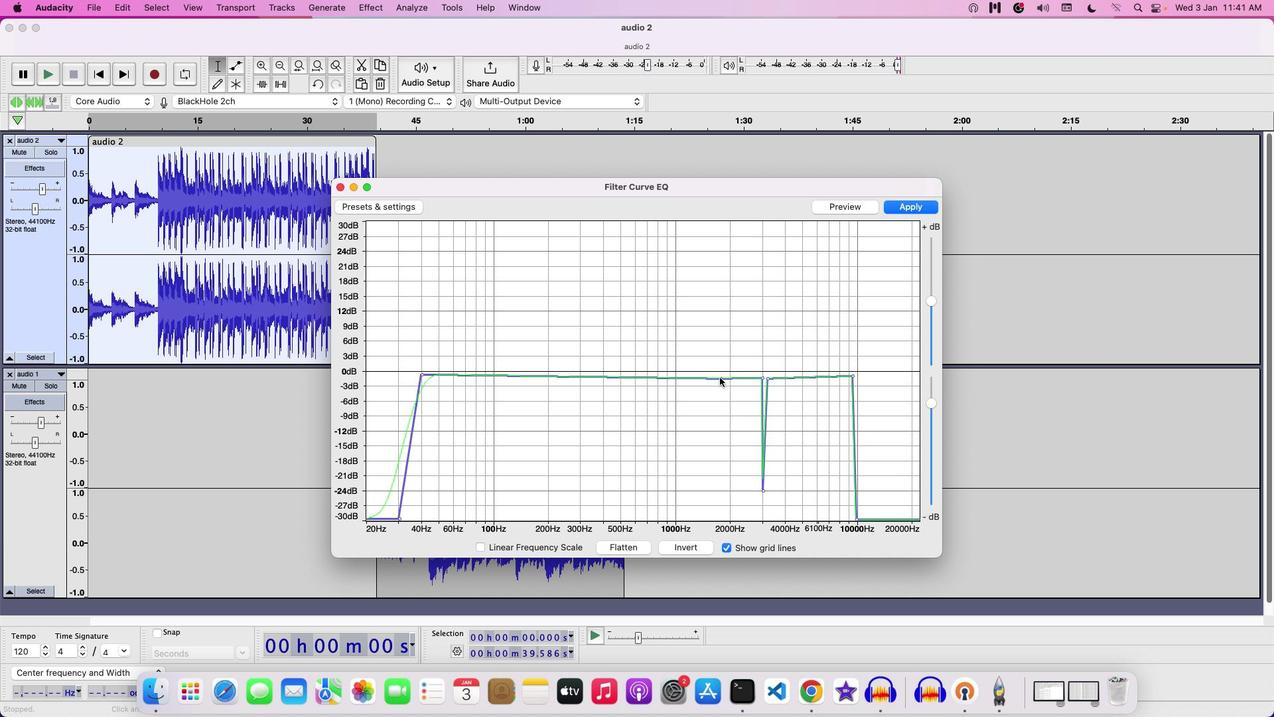 
Action: Mouse moved to (738, 387)
Screenshot: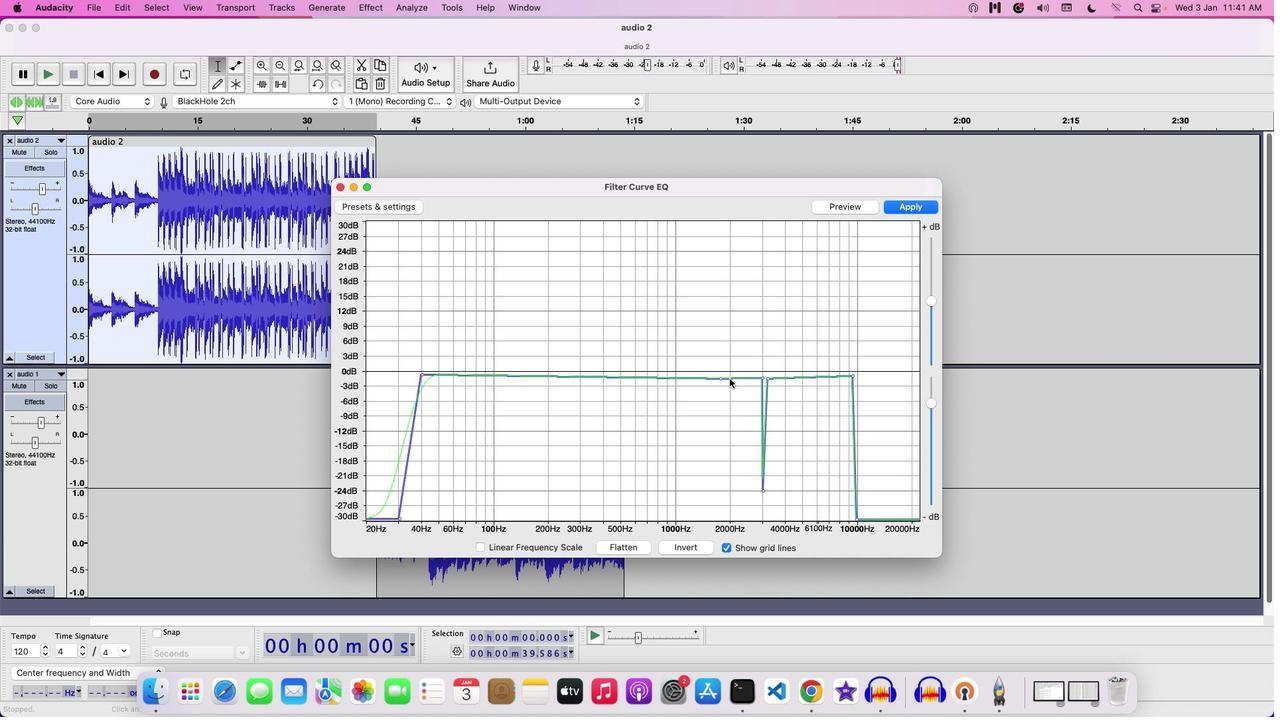 
Action: Mouse pressed left at (738, 387)
Screenshot: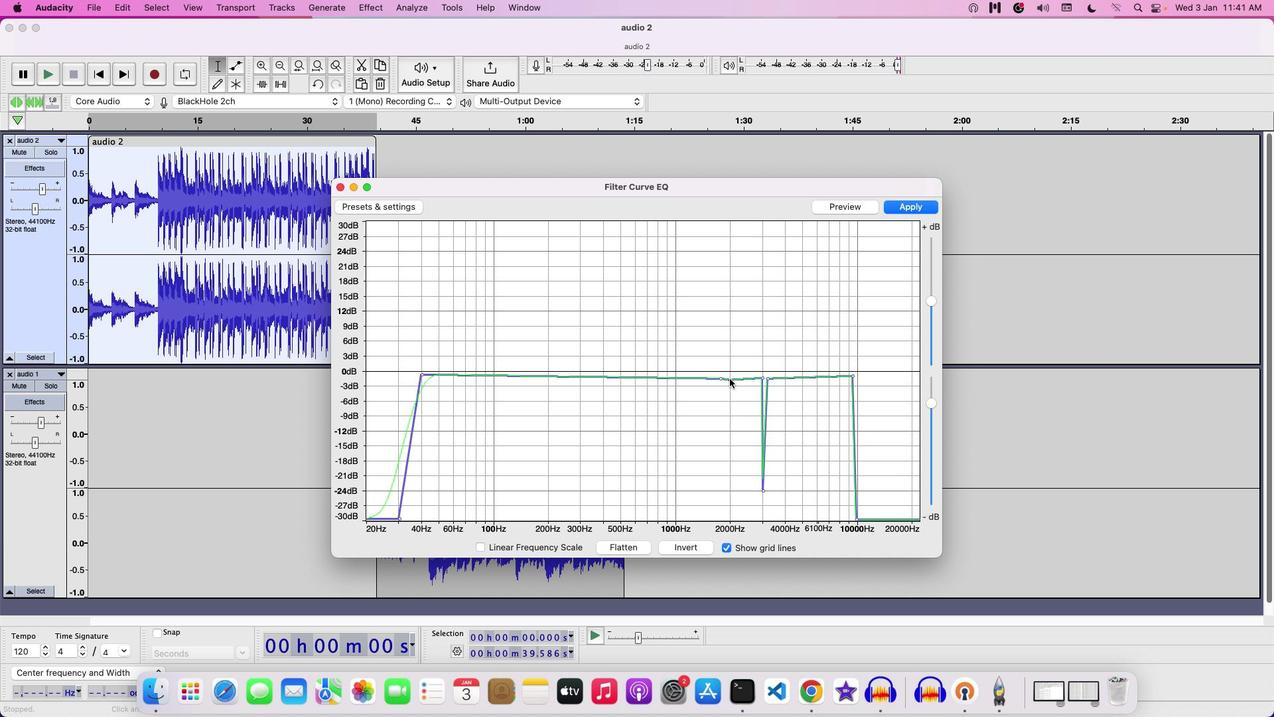 
Action: Mouse moved to (747, 387)
Screenshot: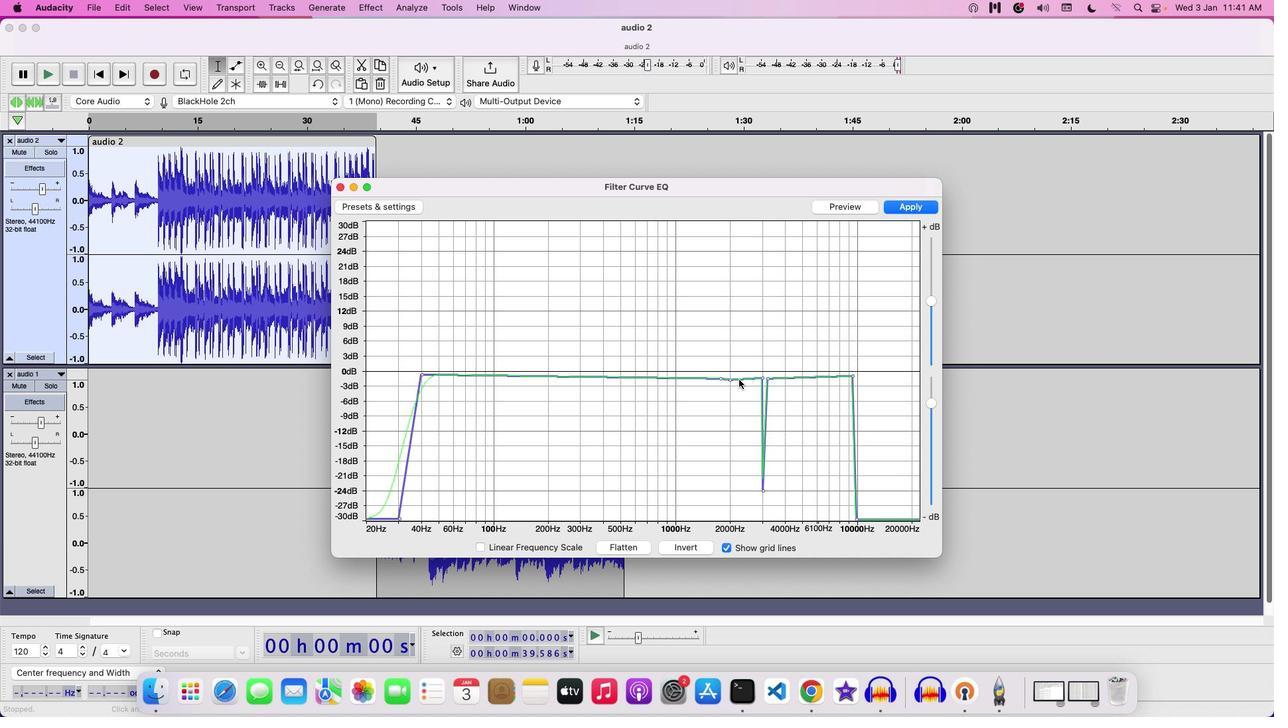 
Action: Mouse pressed left at (747, 387)
Screenshot: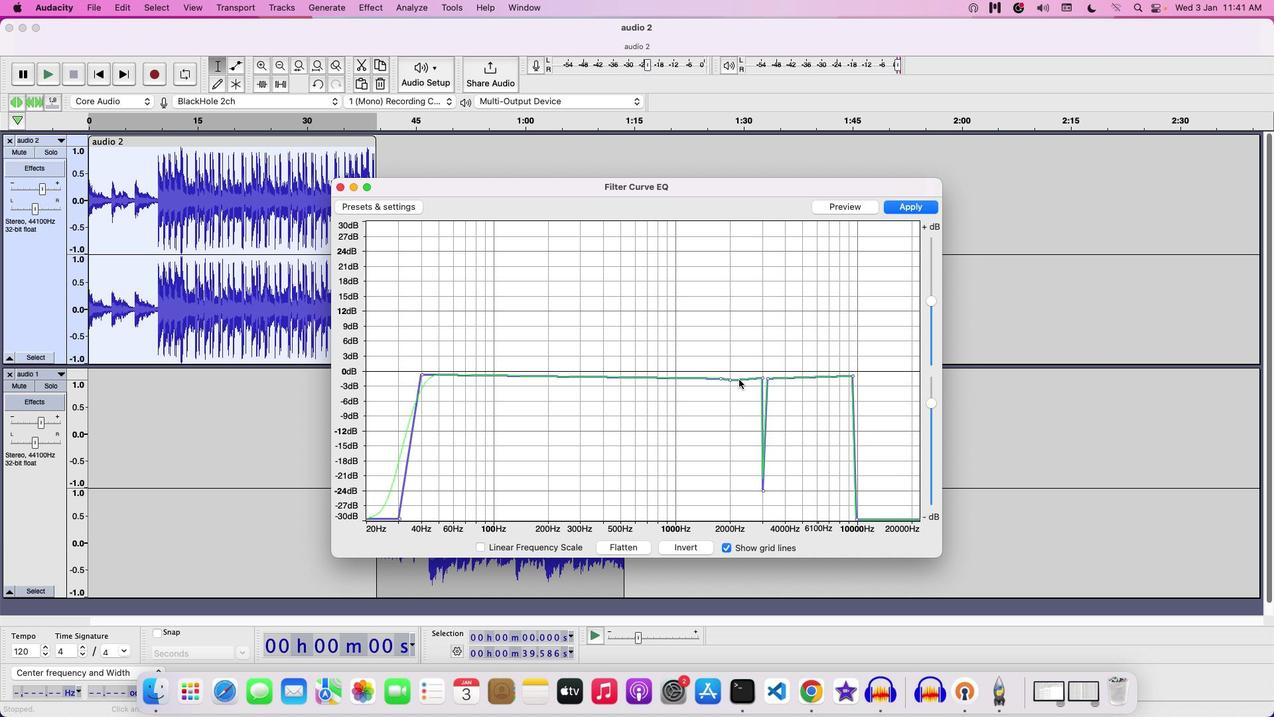 
Action: Mouse moved to (740, 389)
Screenshot: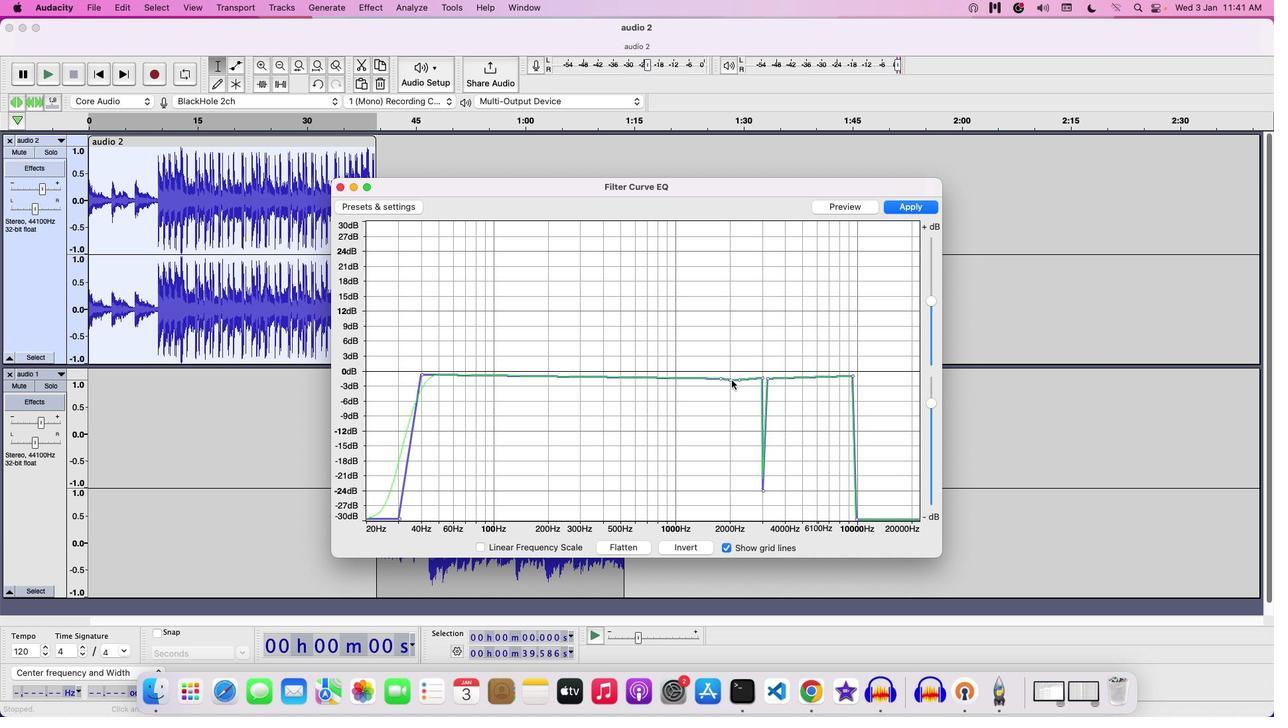 
Action: Mouse pressed left at (740, 389)
Screenshot: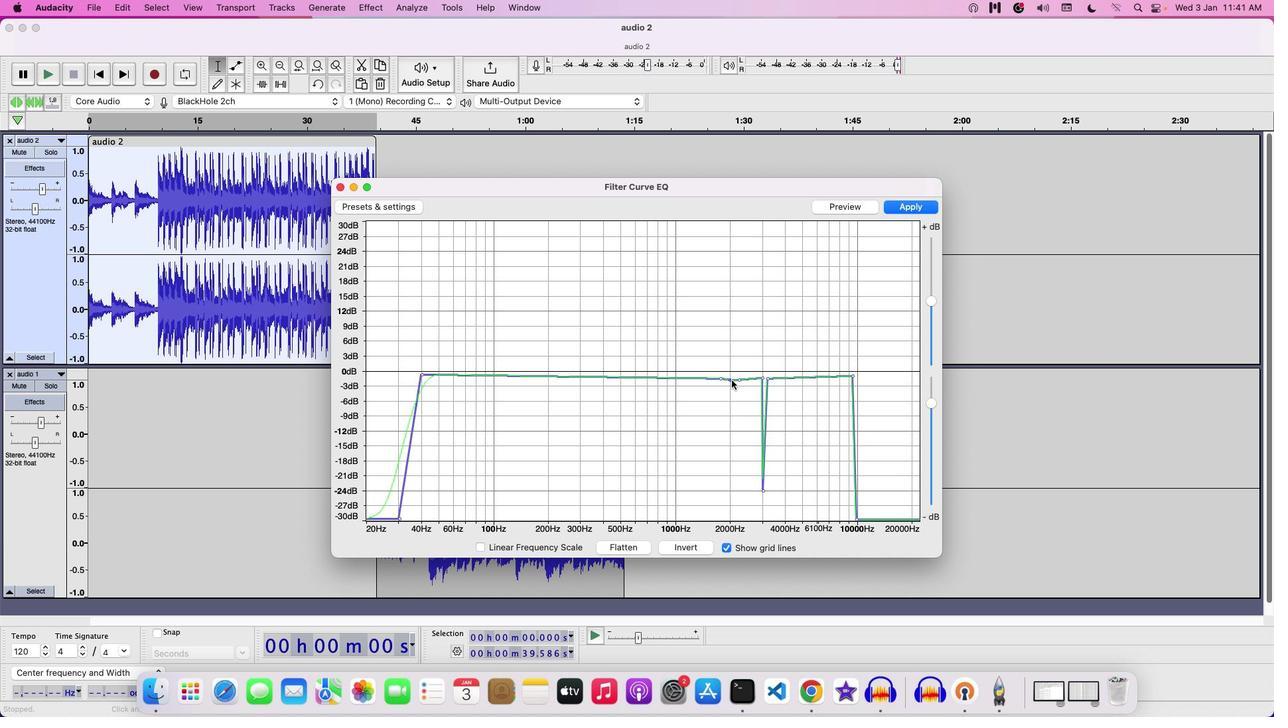 
Action: Mouse moved to (748, 391)
Screenshot: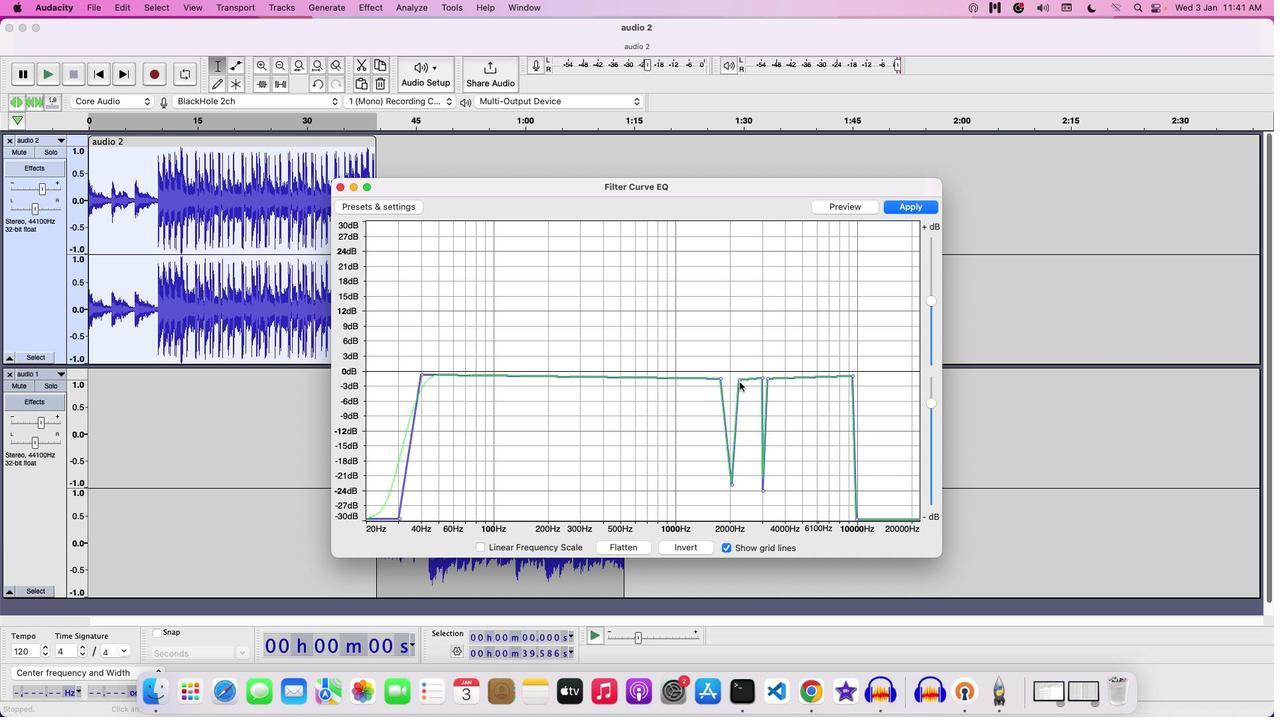 
Action: Mouse pressed left at (748, 391)
Screenshot: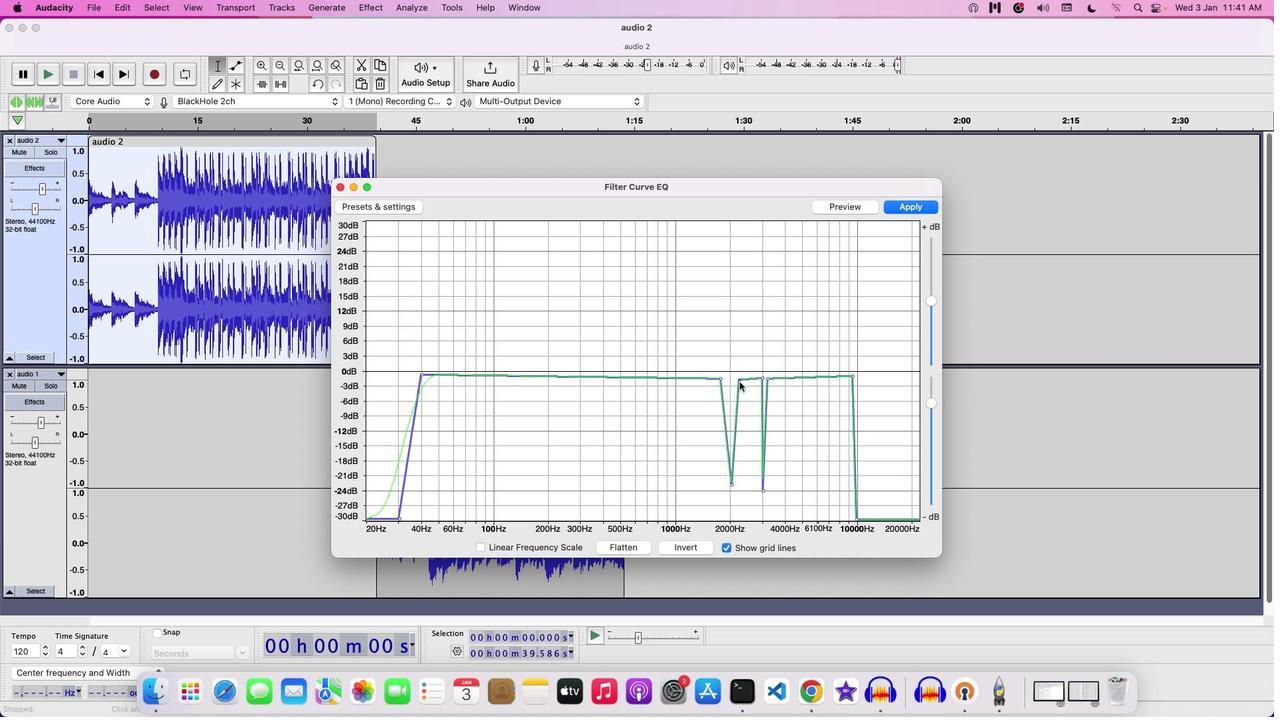 
Action: Mouse moved to (729, 388)
Screenshot: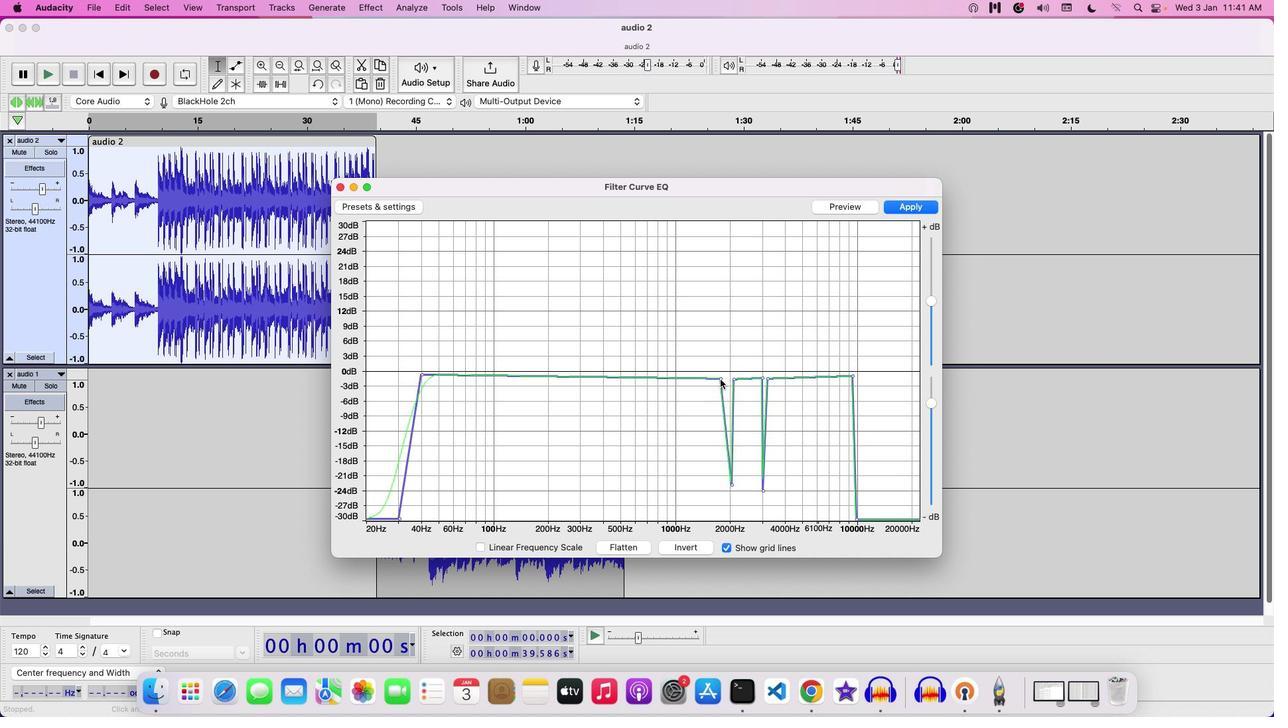 
Action: Mouse pressed left at (729, 388)
Screenshot: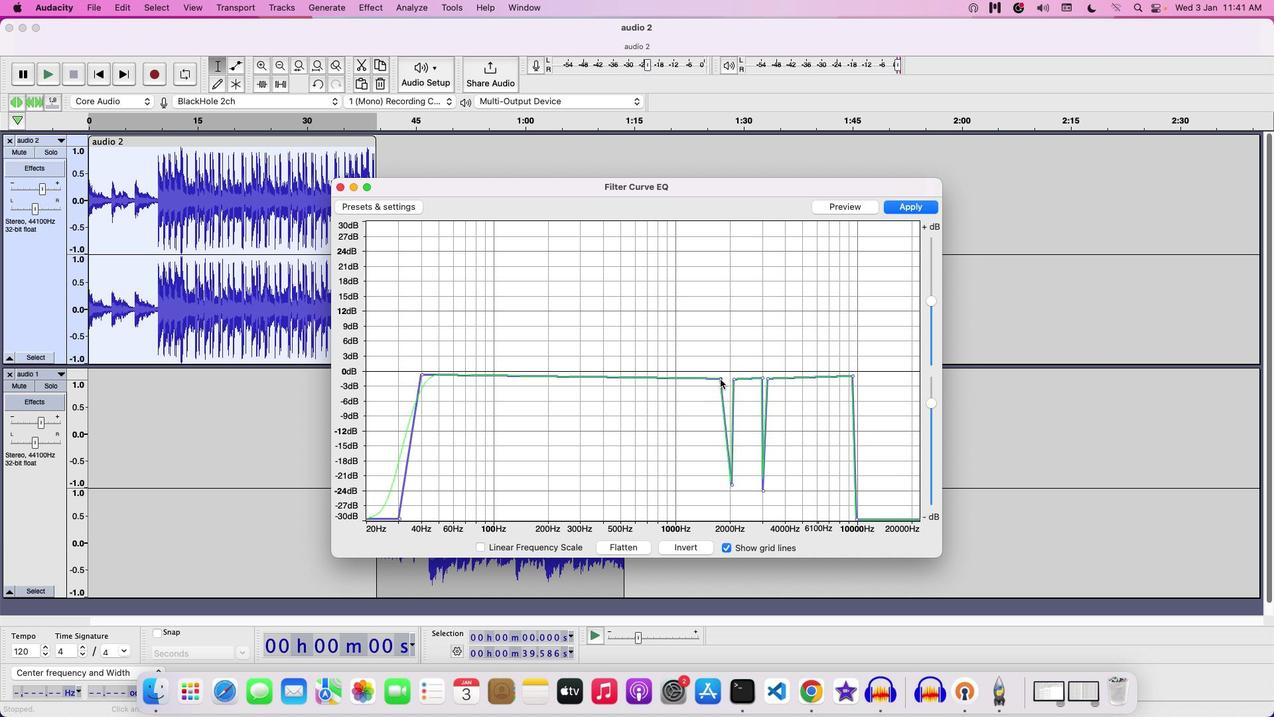 
Action: Mouse moved to (741, 494)
Screenshot: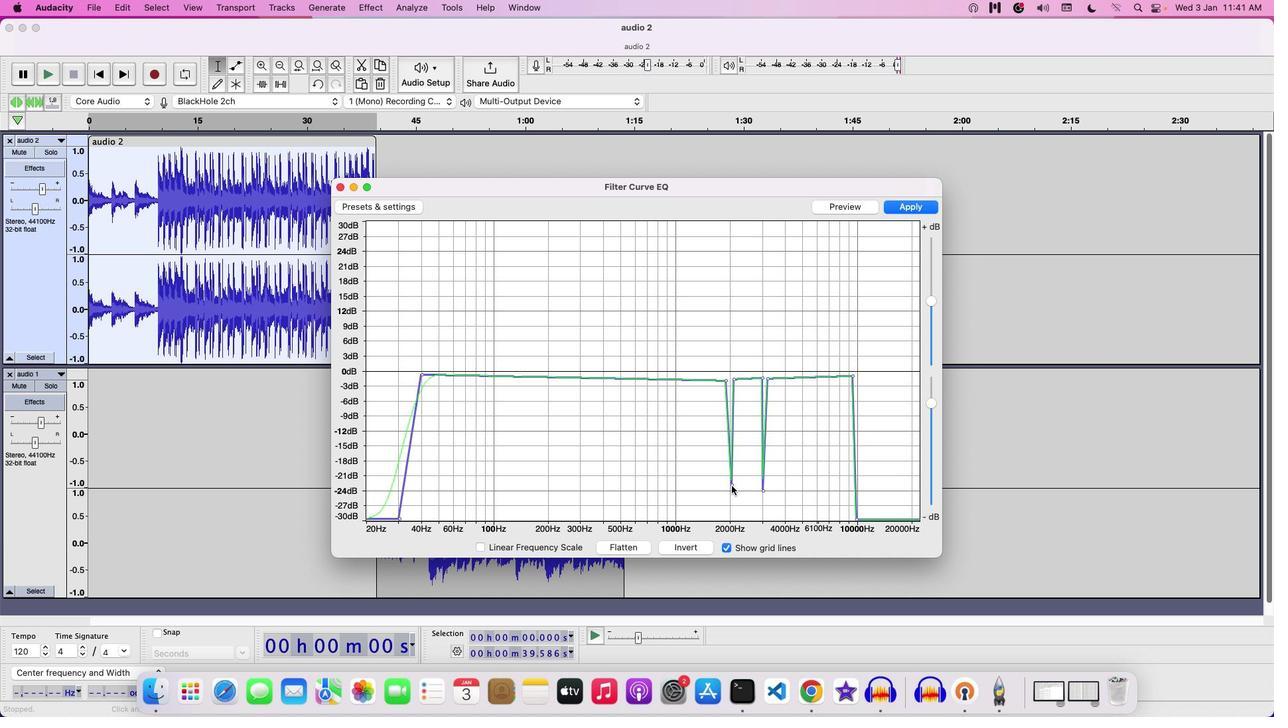 
Action: Mouse pressed left at (741, 494)
Screenshot: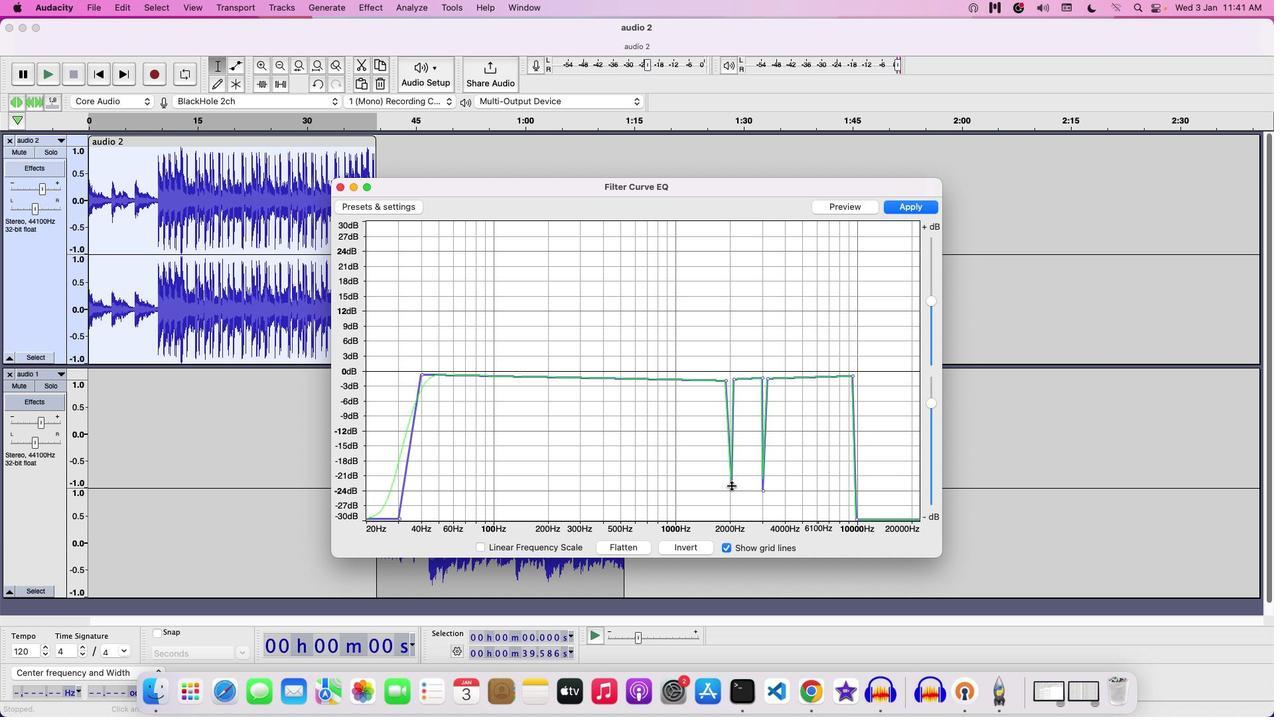 
Action: Mouse moved to (911, 214)
Screenshot: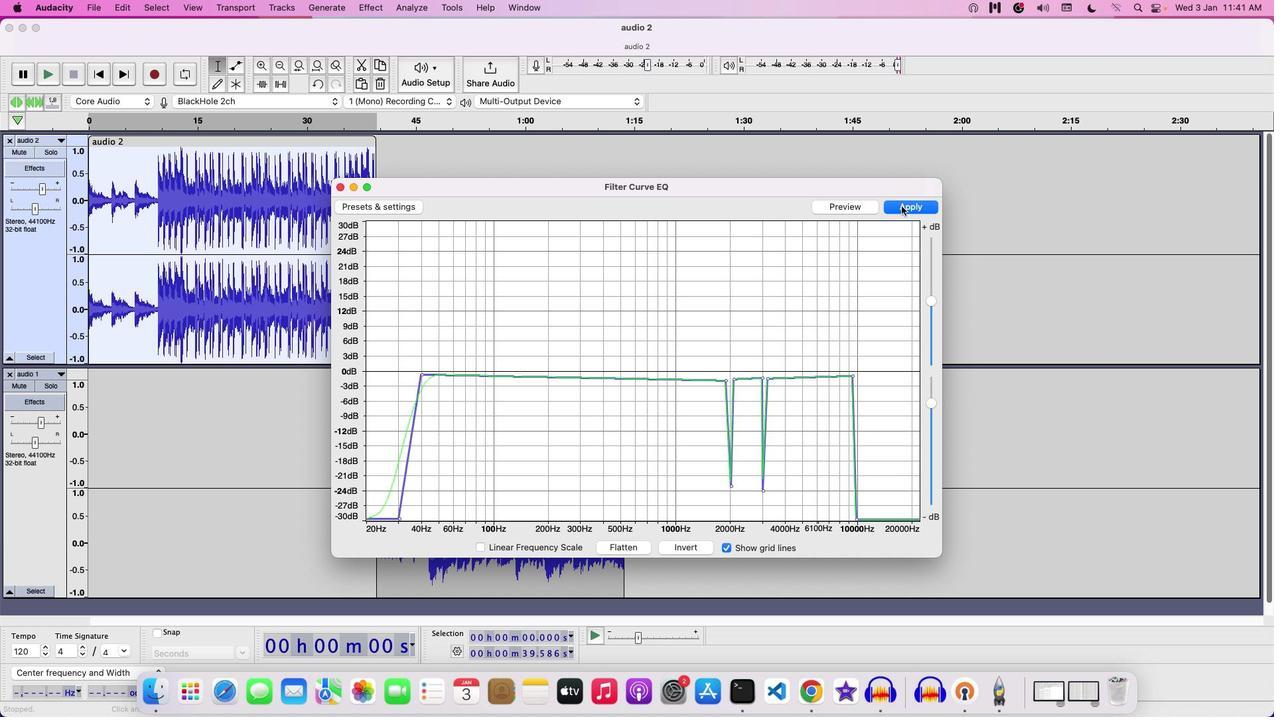 
Action: Mouse pressed left at (911, 214)
Screenshot: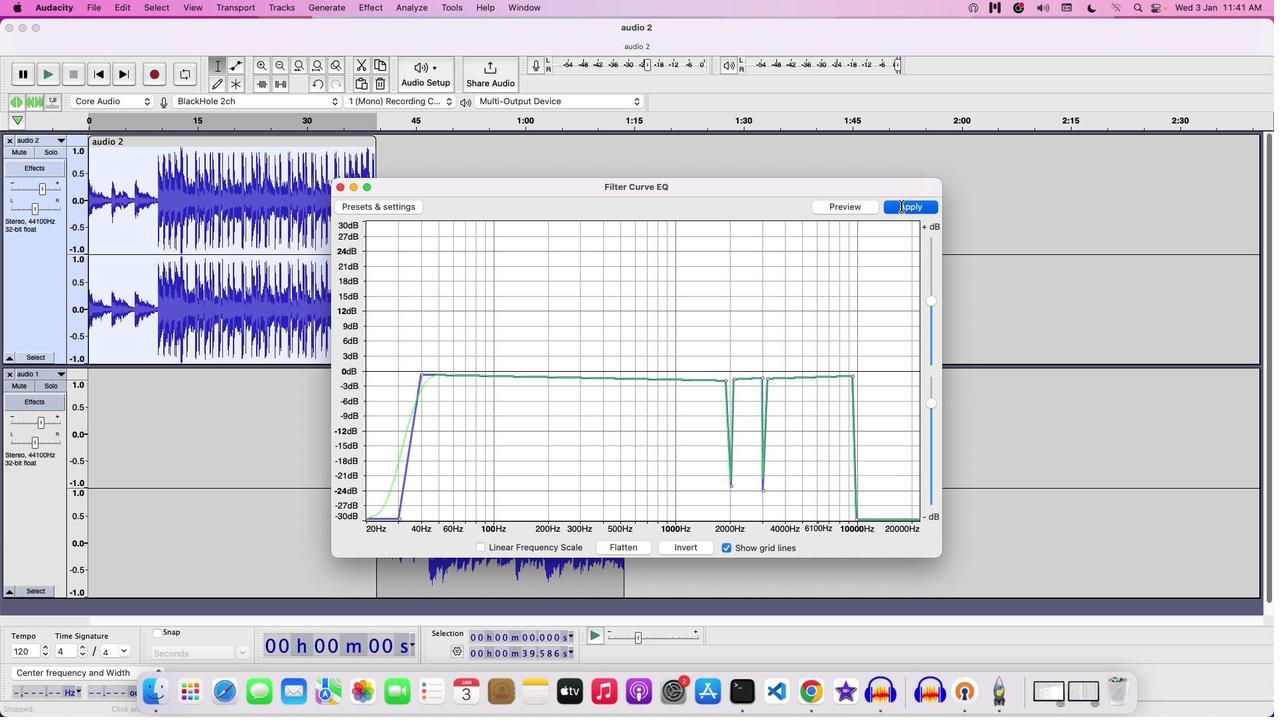 
Action: Mouse moved to (541, 441)
Screenshot: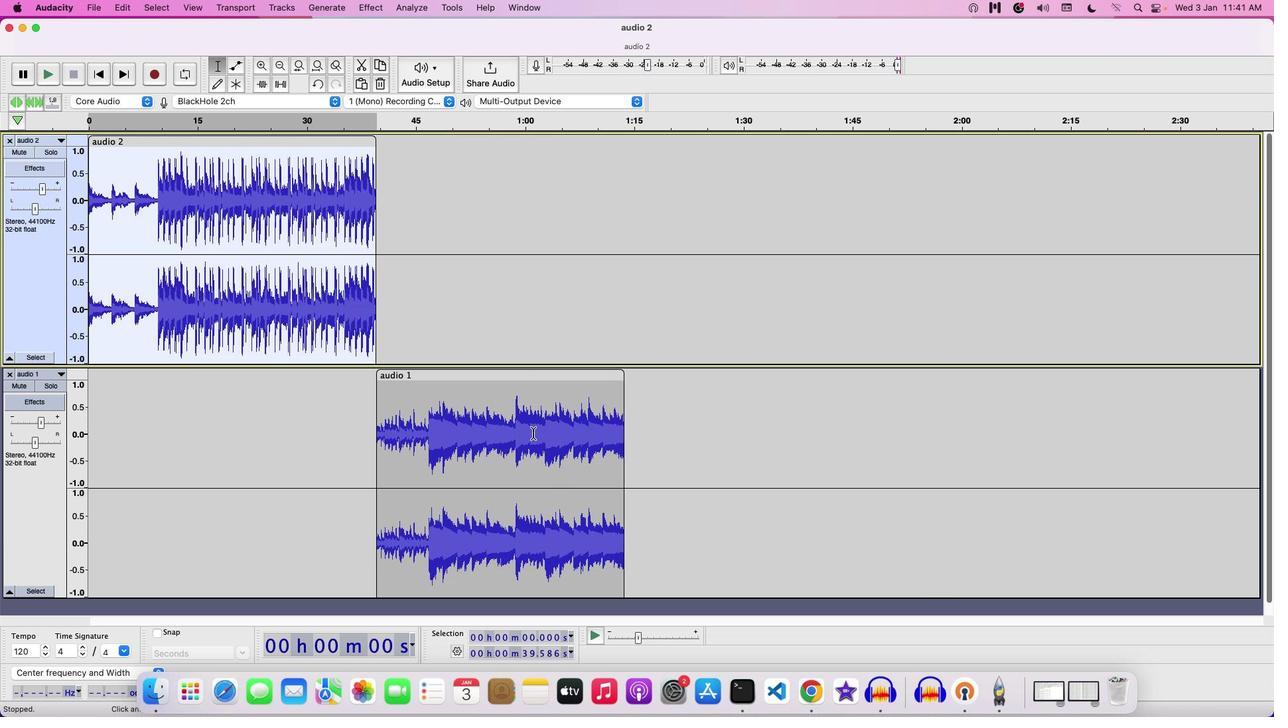
Action: Mouse pressed left at (541, 441)
Screenshot: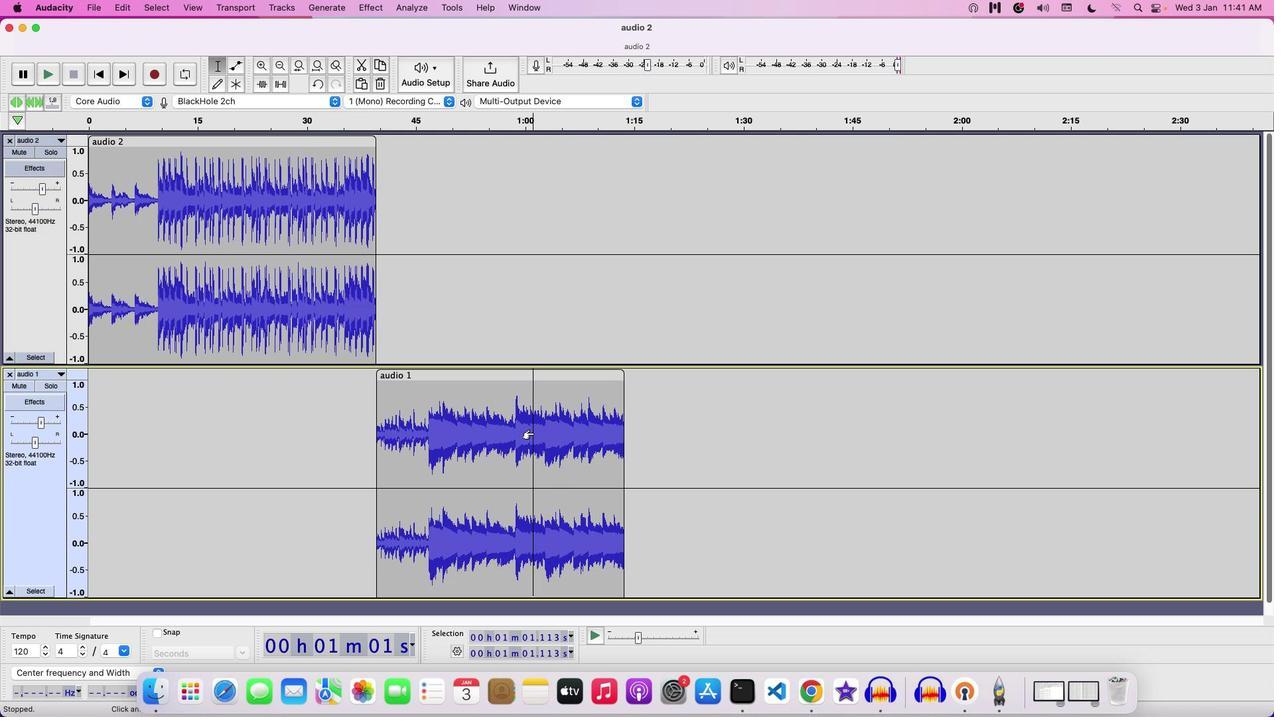 
Action: Mouse pressed left at (541, 441)
Screenshot: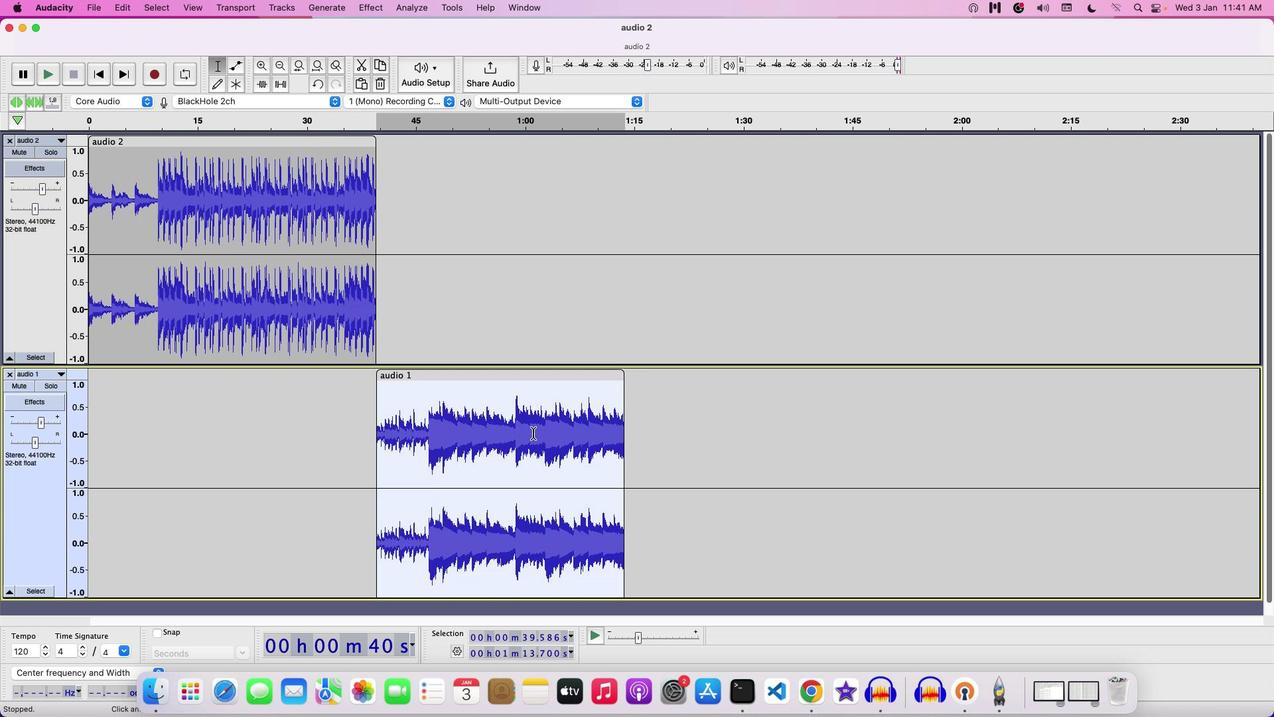 
Action: Mouse moved to (377, 19)
Screenshot: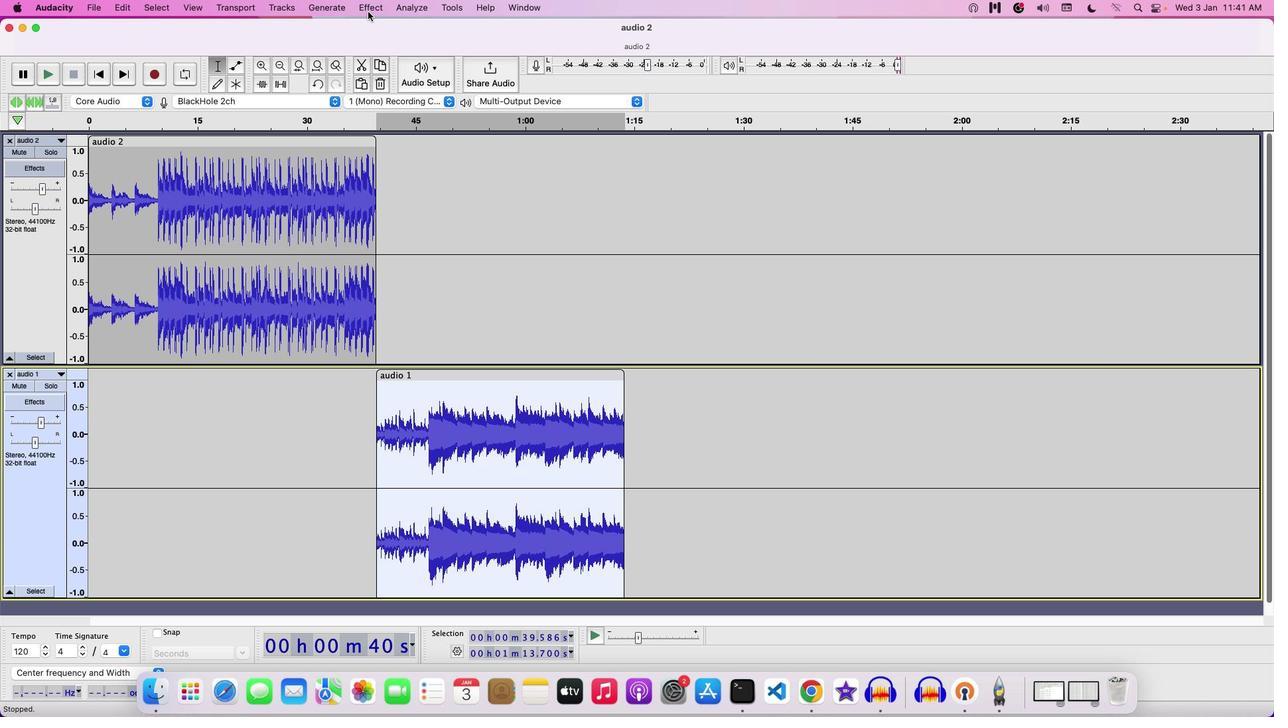 
Action: Mouse pressed left at (377, 19)
Screenshot: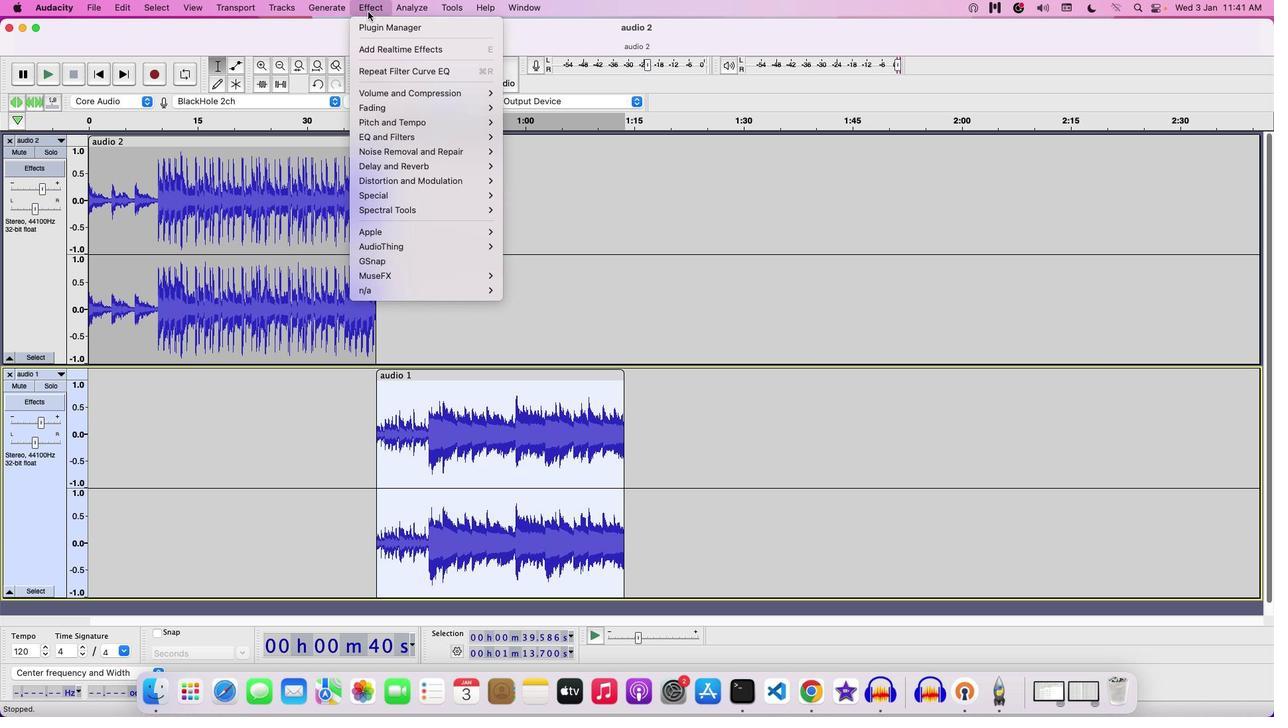 
Action: Mouse moved to (551, 177)
Screenshot: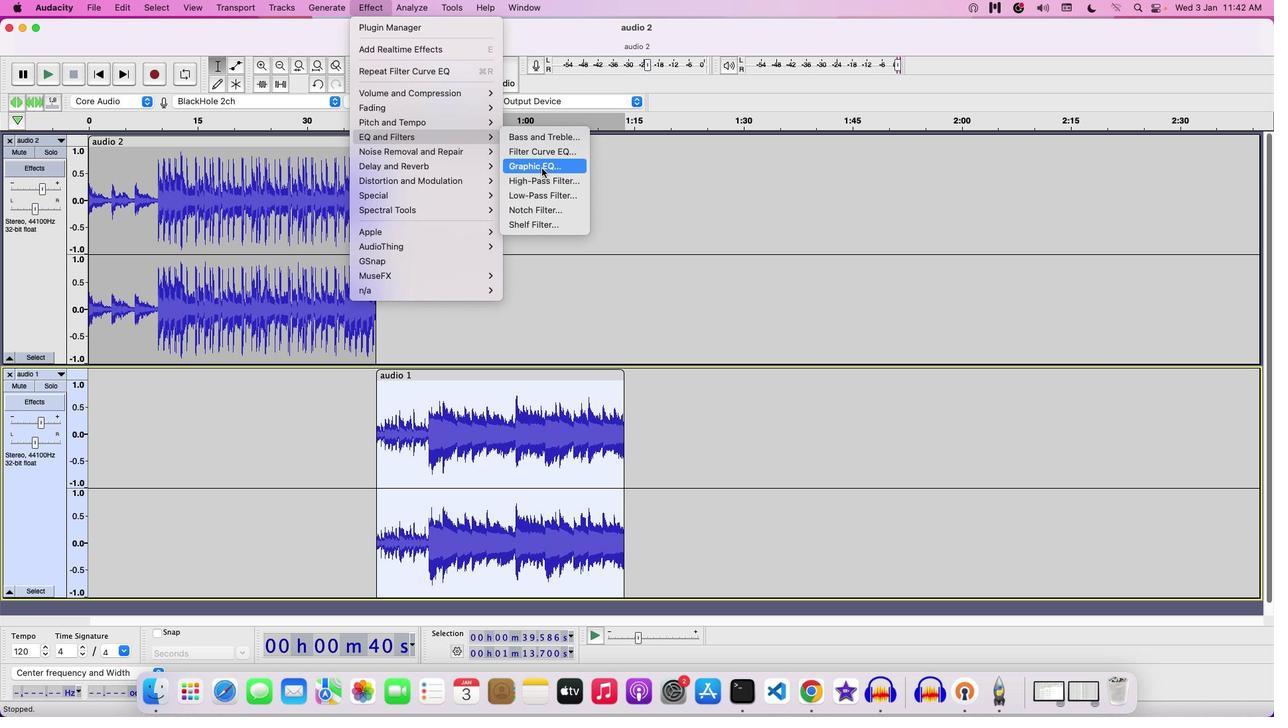 
Action: Mouse pressed left at (551, 177)
Screenshot: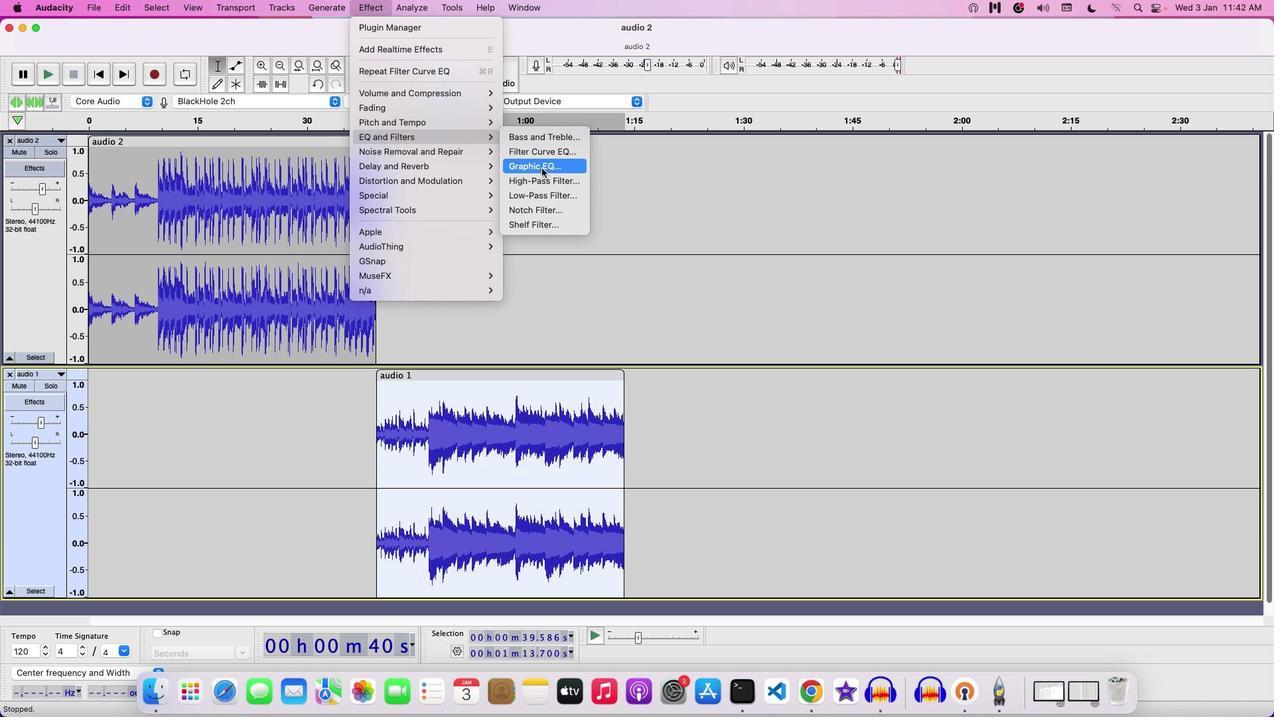 
Action: Mouse moved to (632, 557)
Screenshot: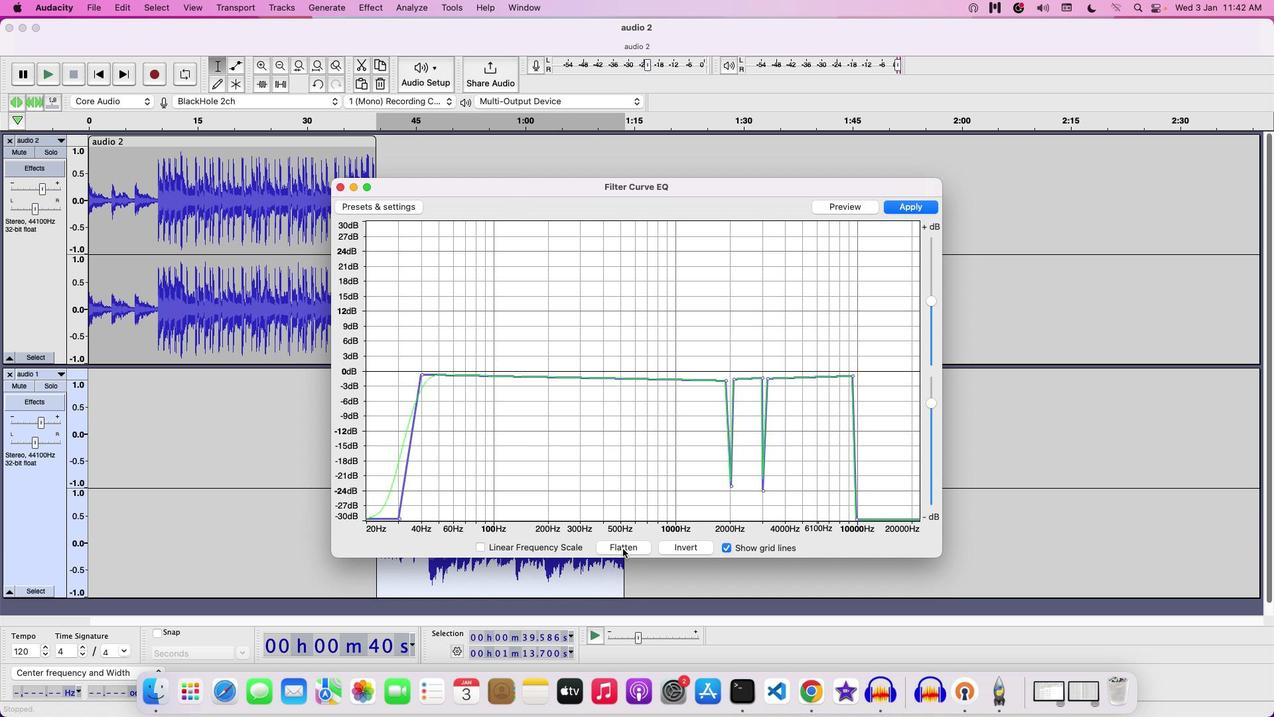 
Action: Mouse pressed left at (632, 557)
Screenshot: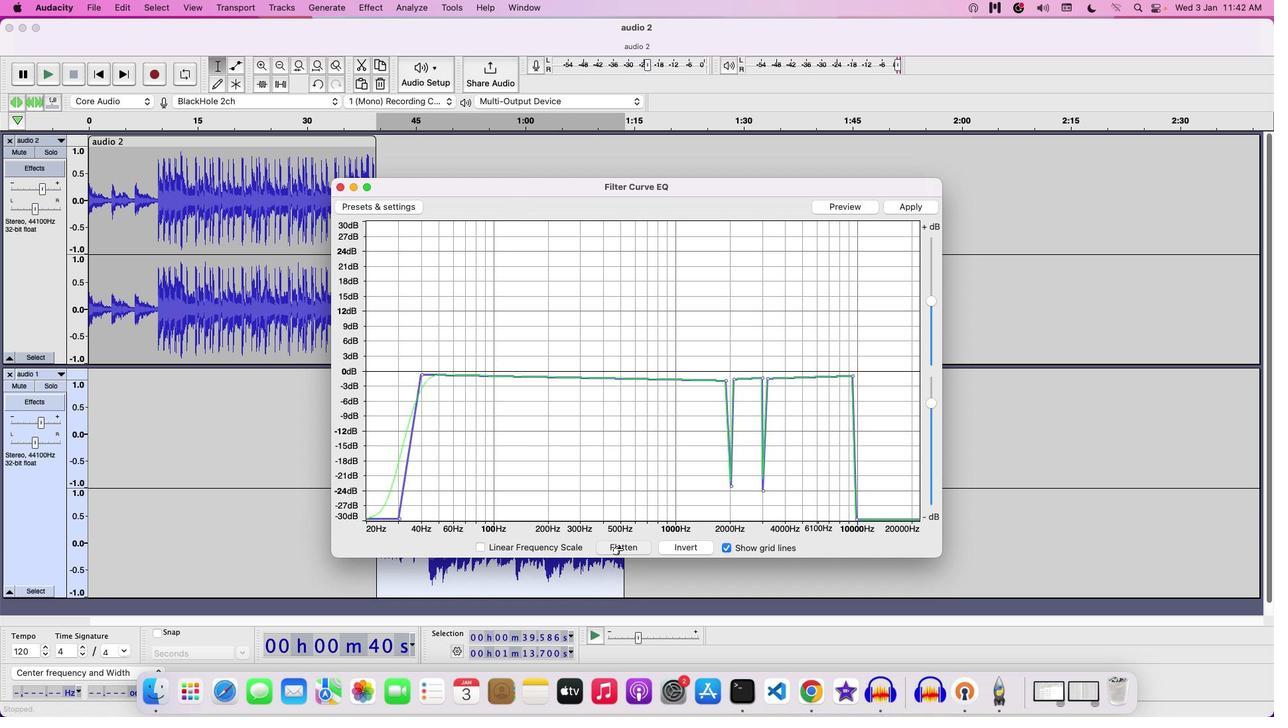 
Action: Mouse moved to (407, 380)
Screenshot: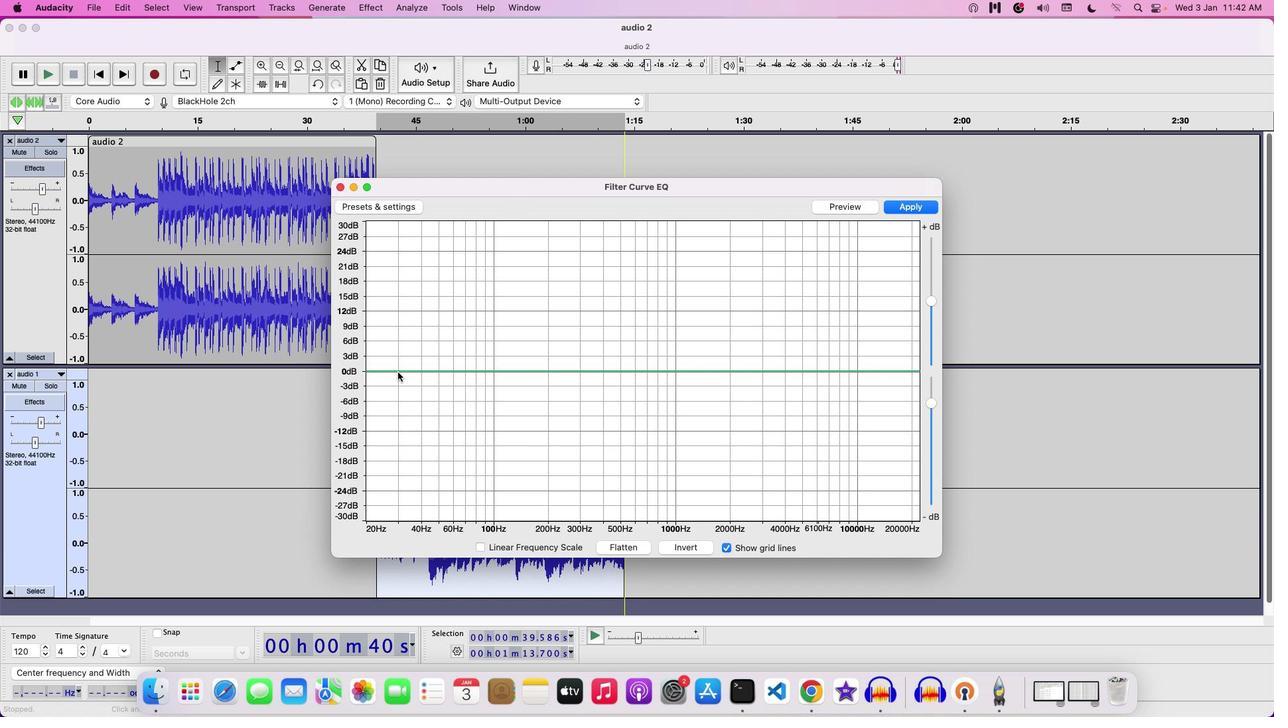 
Action: Mouse pressed left at (407, 380)
Screenshot: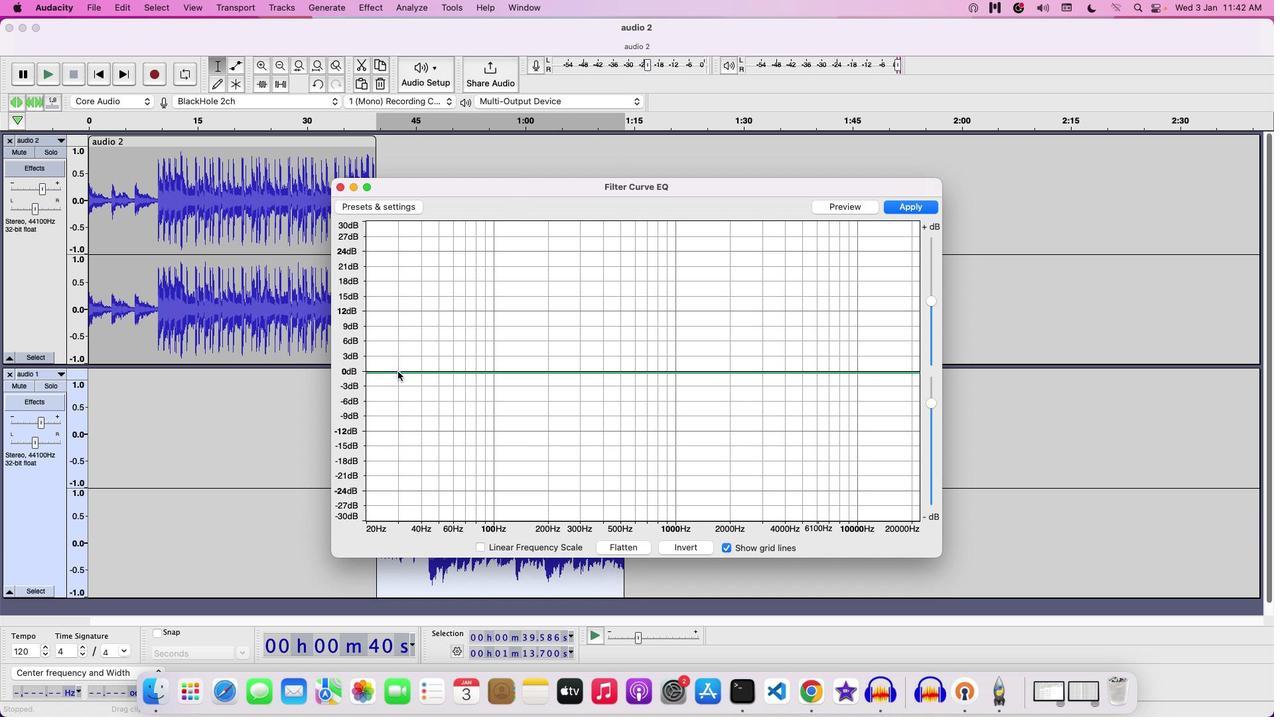 
Action: Mouse moved to (419, 381)
Screenshot: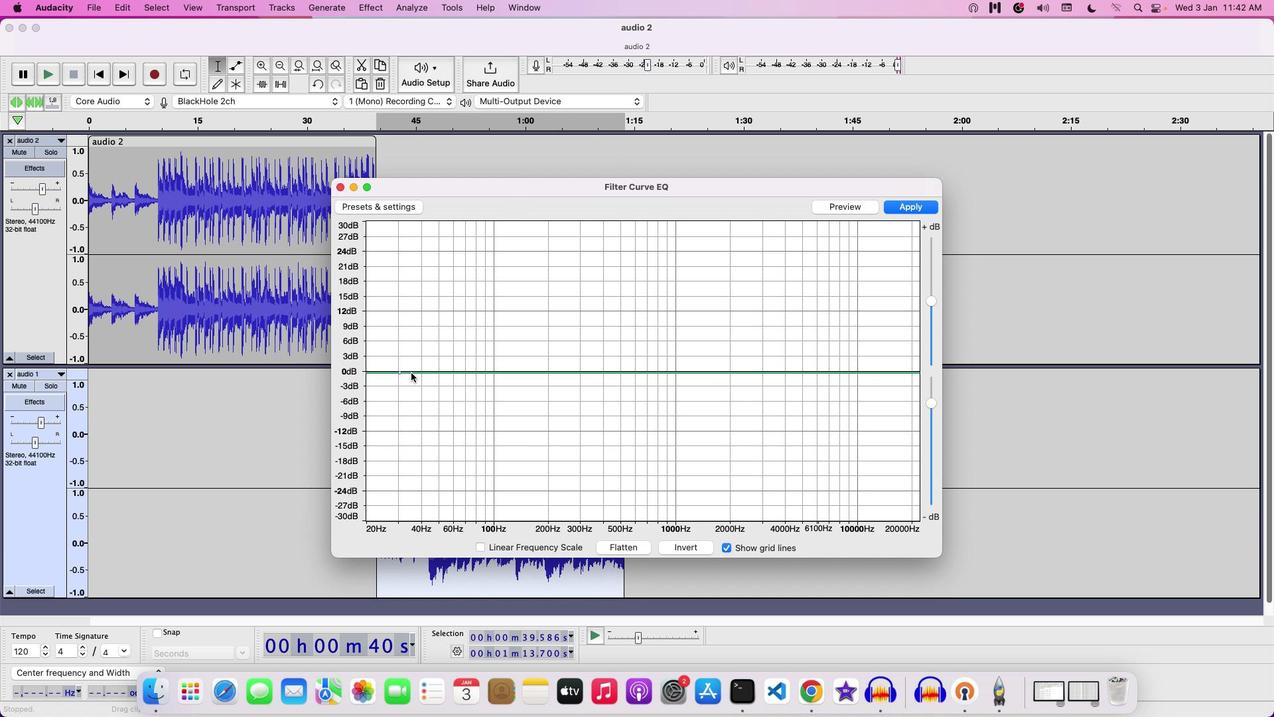 
Action: Mouse pressed left at (419, 381)
Screenshot: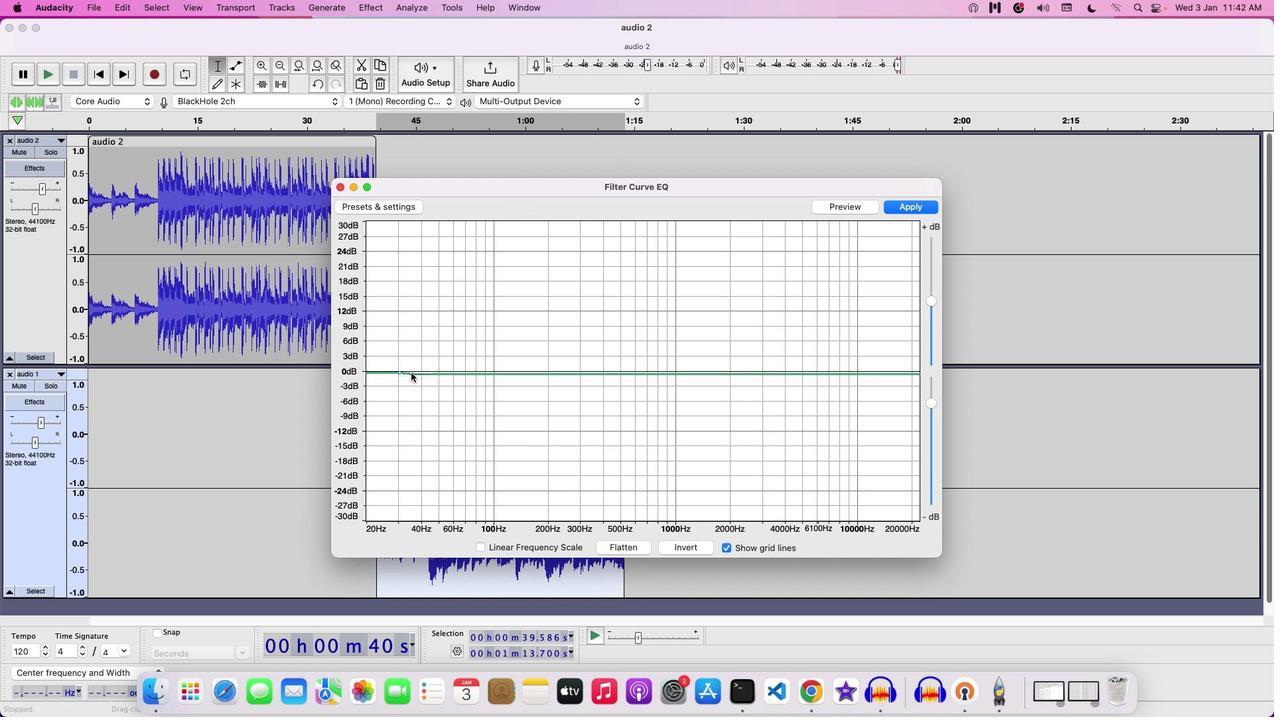
Action: Mouse moved to (428, 379)
Screenshot: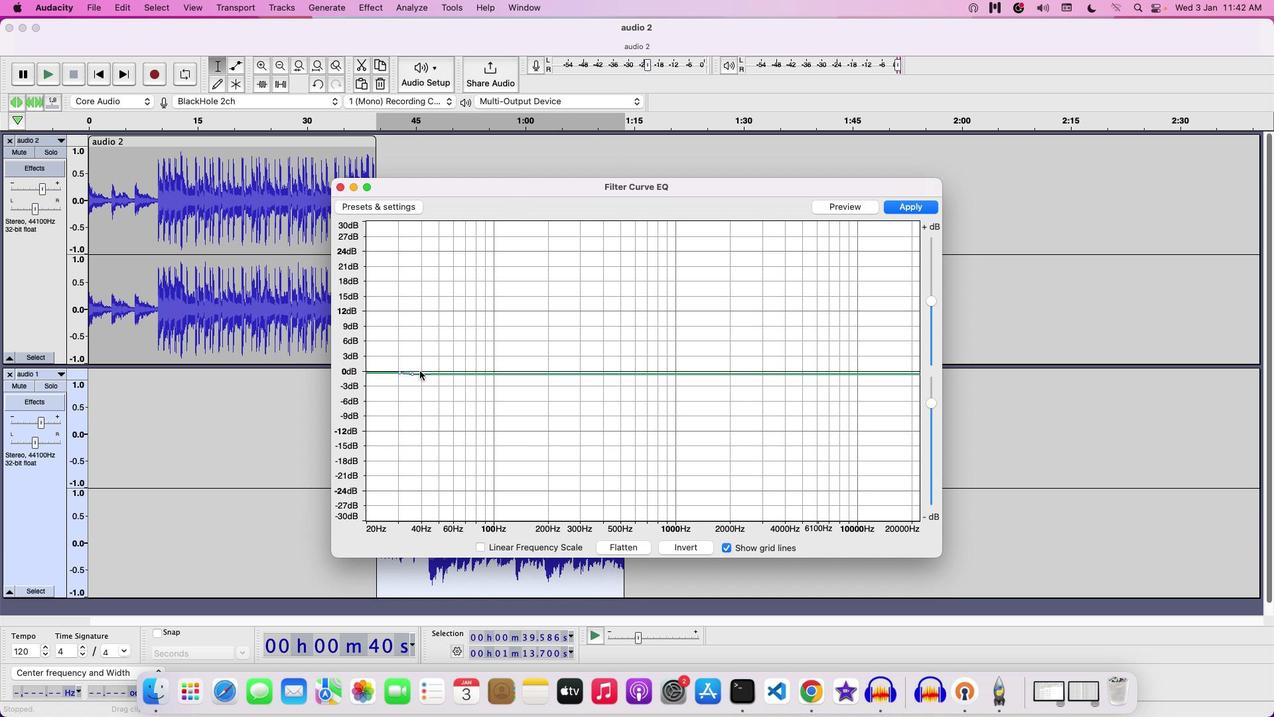 
Action: Mouse pressed left at (428, 379)
Screenshot: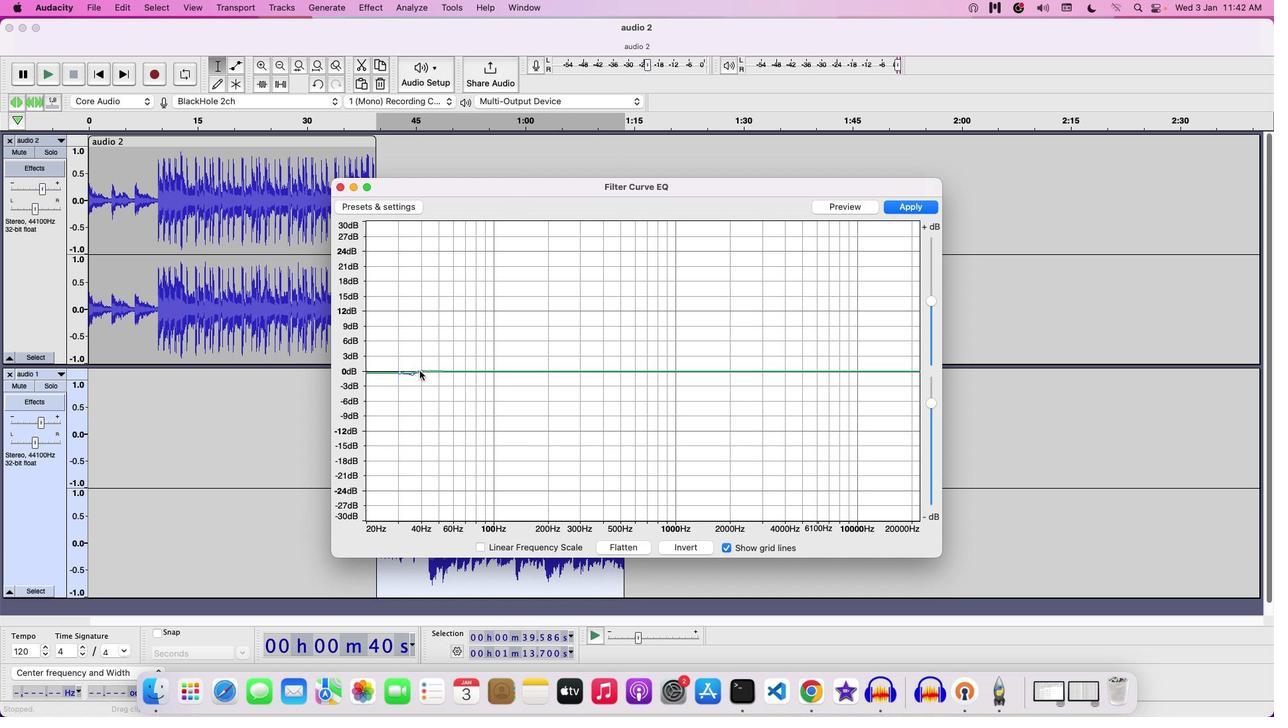 
Action: Mouse moved to (409, 381)
Screenshot: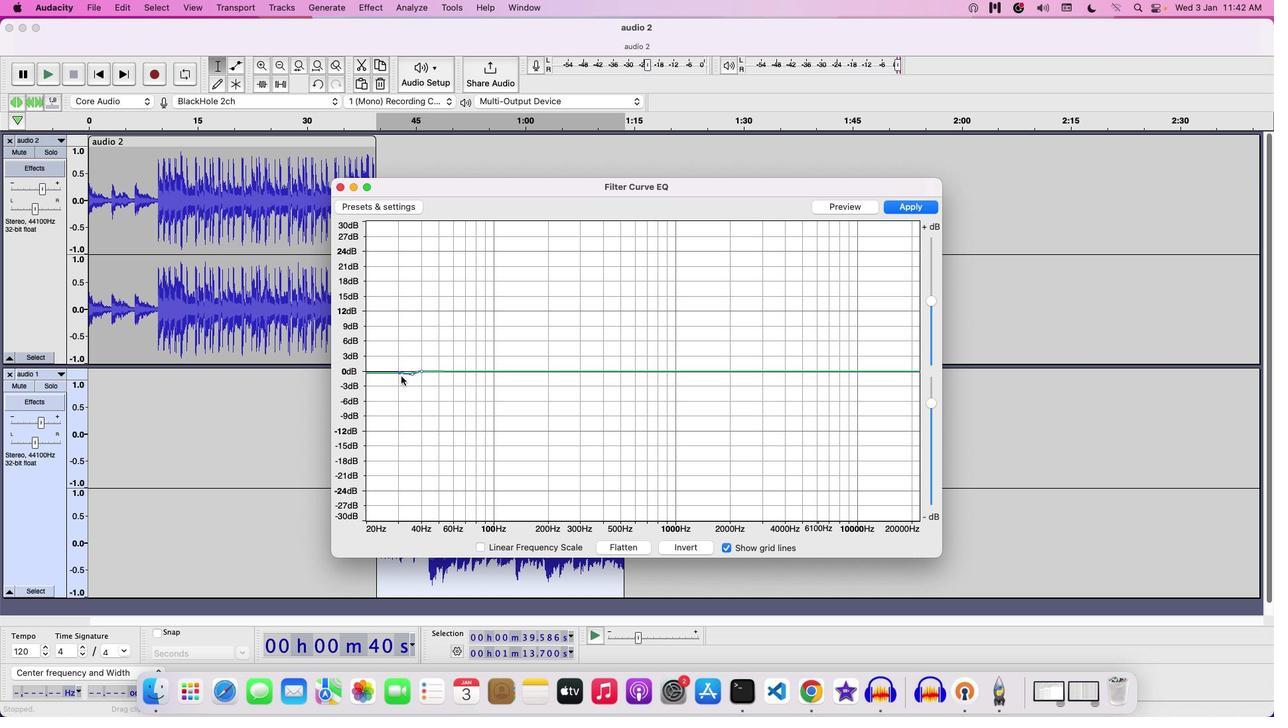 
Action: Mouse pressed left at (409, 381)
Screenshot: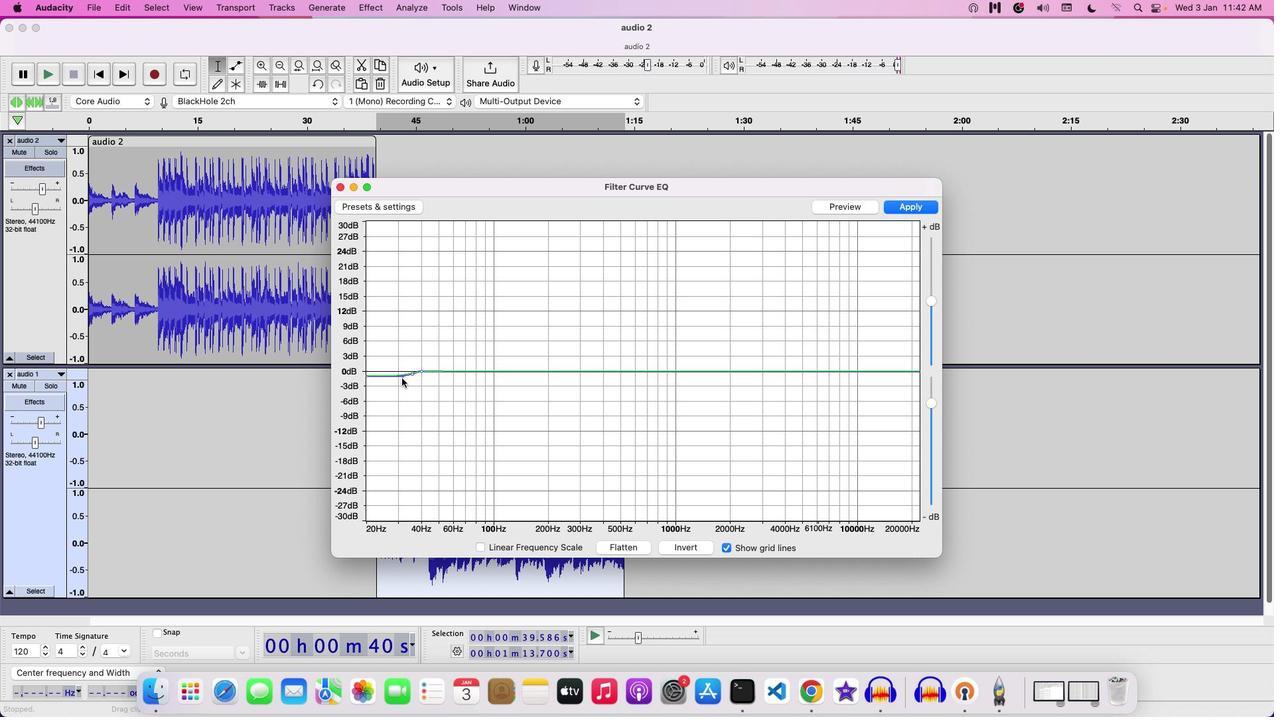 
Action: Mouse moved to (866, 381)
Screenshot: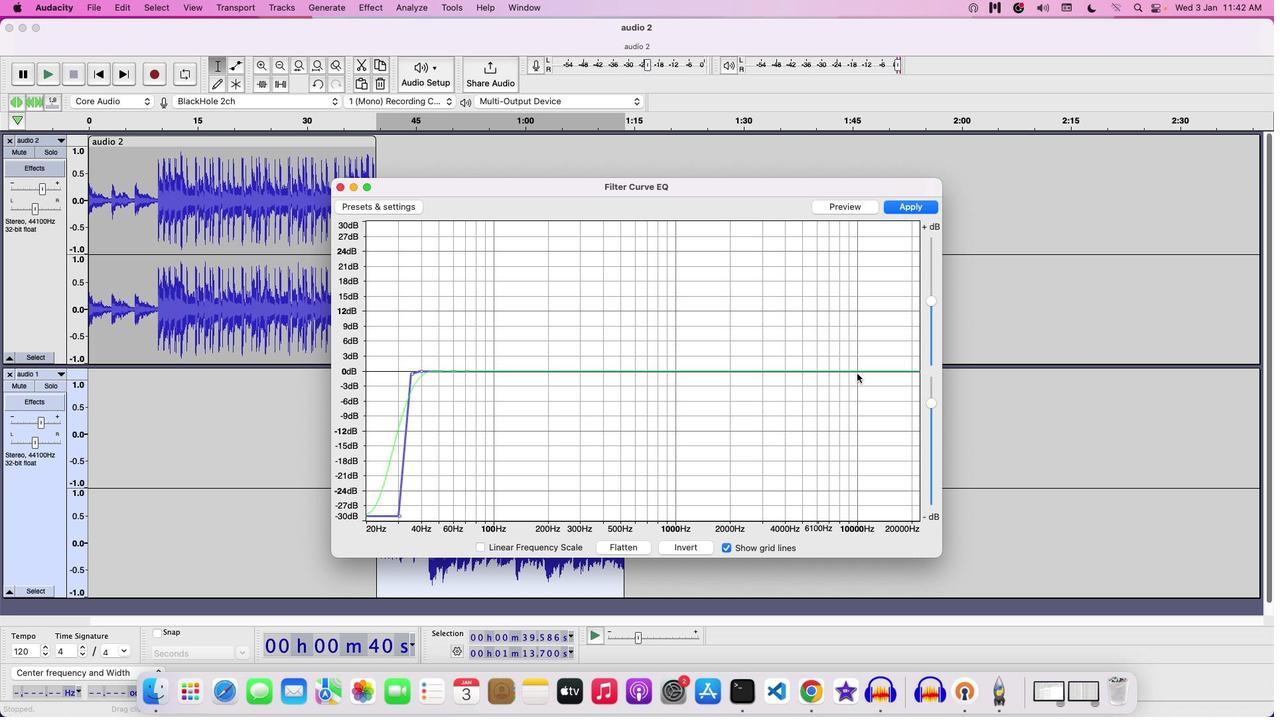 
Action: Mouse pressed left at (866, 381)
Screenshot: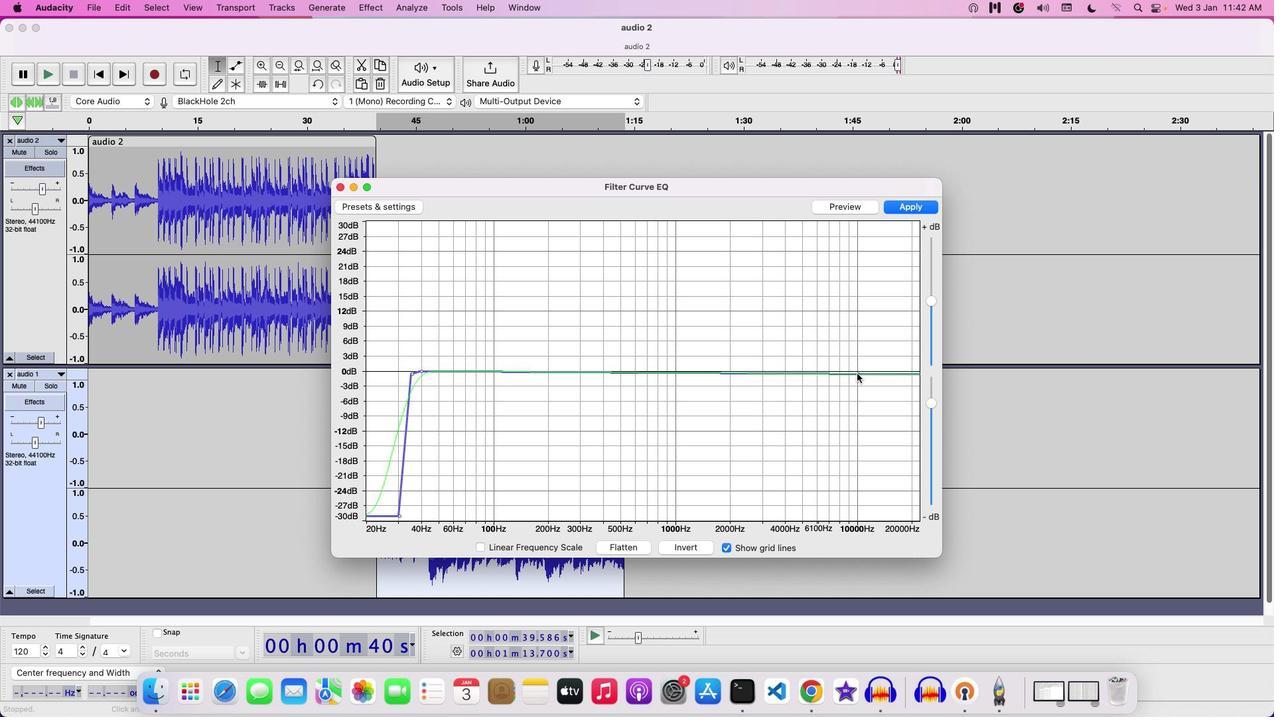 
Action: Mouse moved to (873, 381)
Screenshot: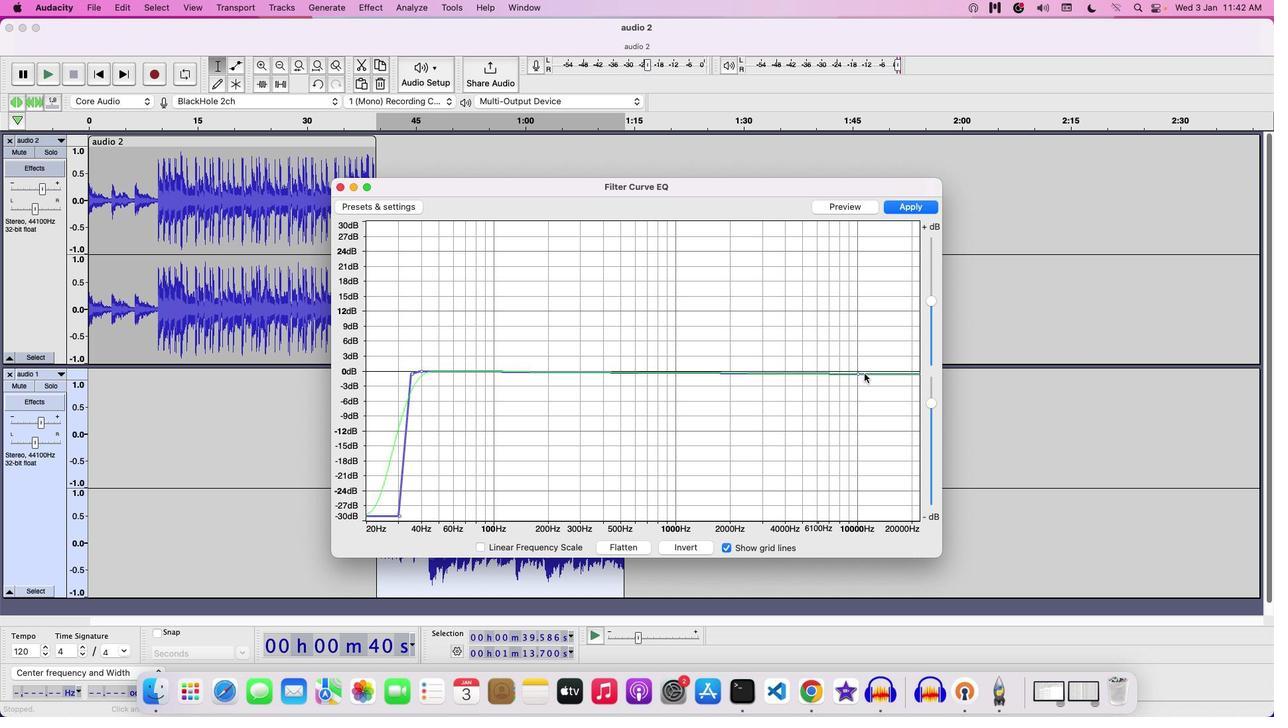 
Action: Mouse pressed left at (873, 381)
Screenshot: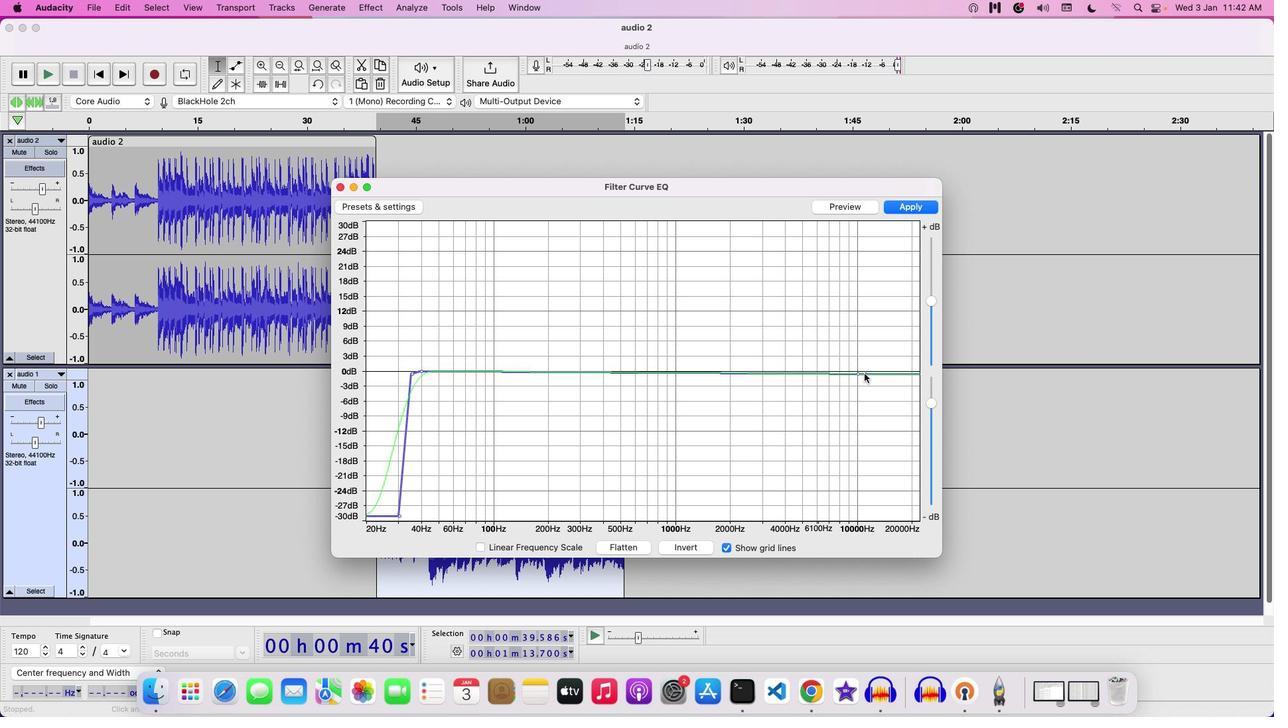 
Action: Mouse moved to (881, 383)
Screenshot: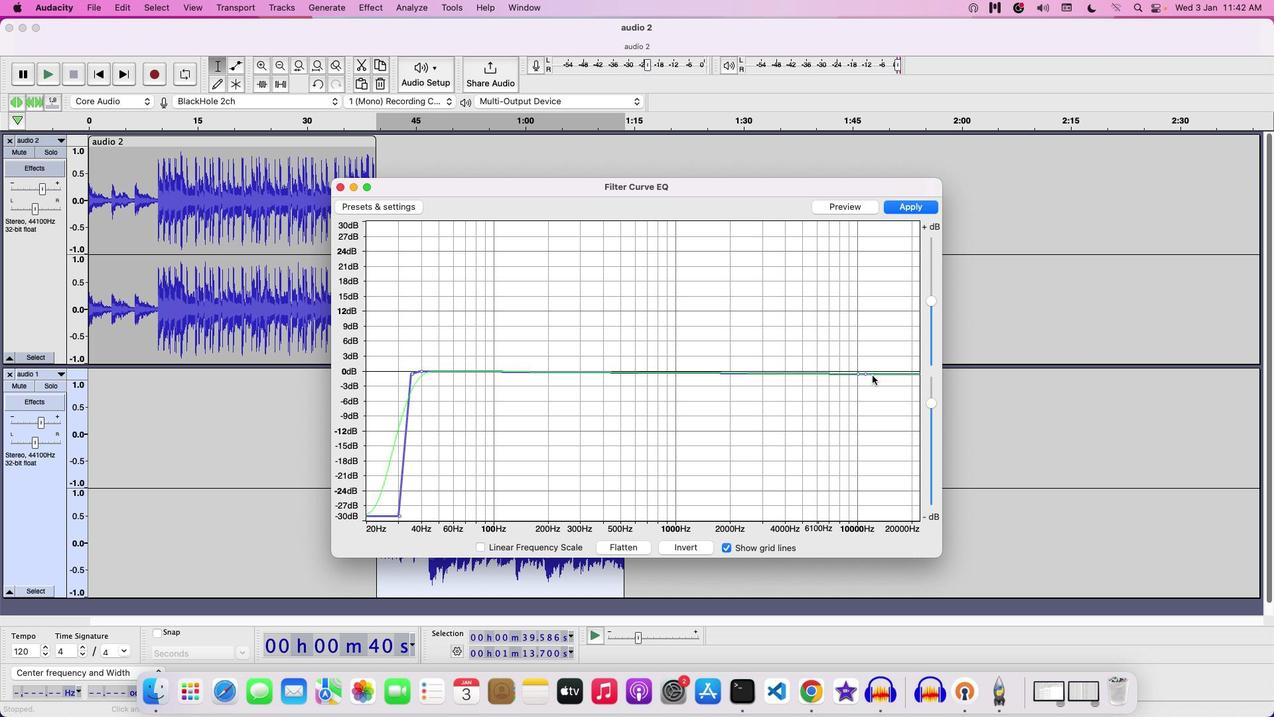 
Action: Mouse pressed left at (881, 383)
Screenshot: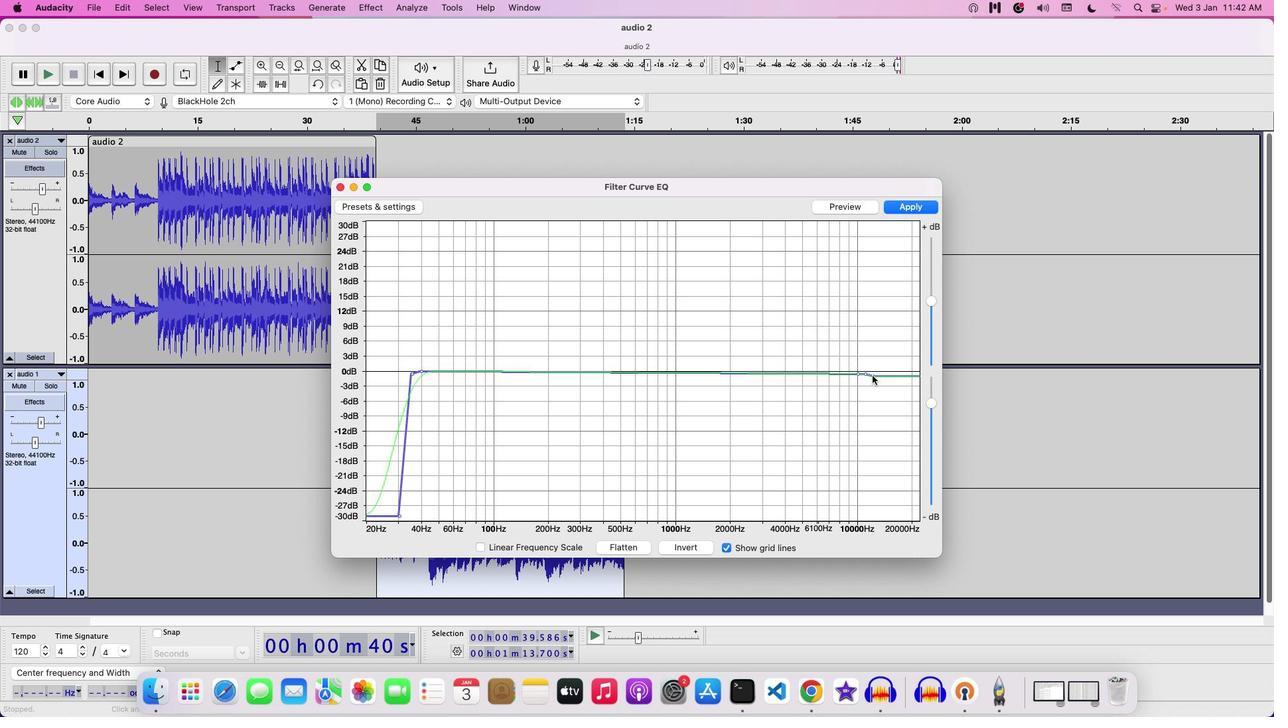 
Action: Mouse moved to (881, 385)
Screenshot: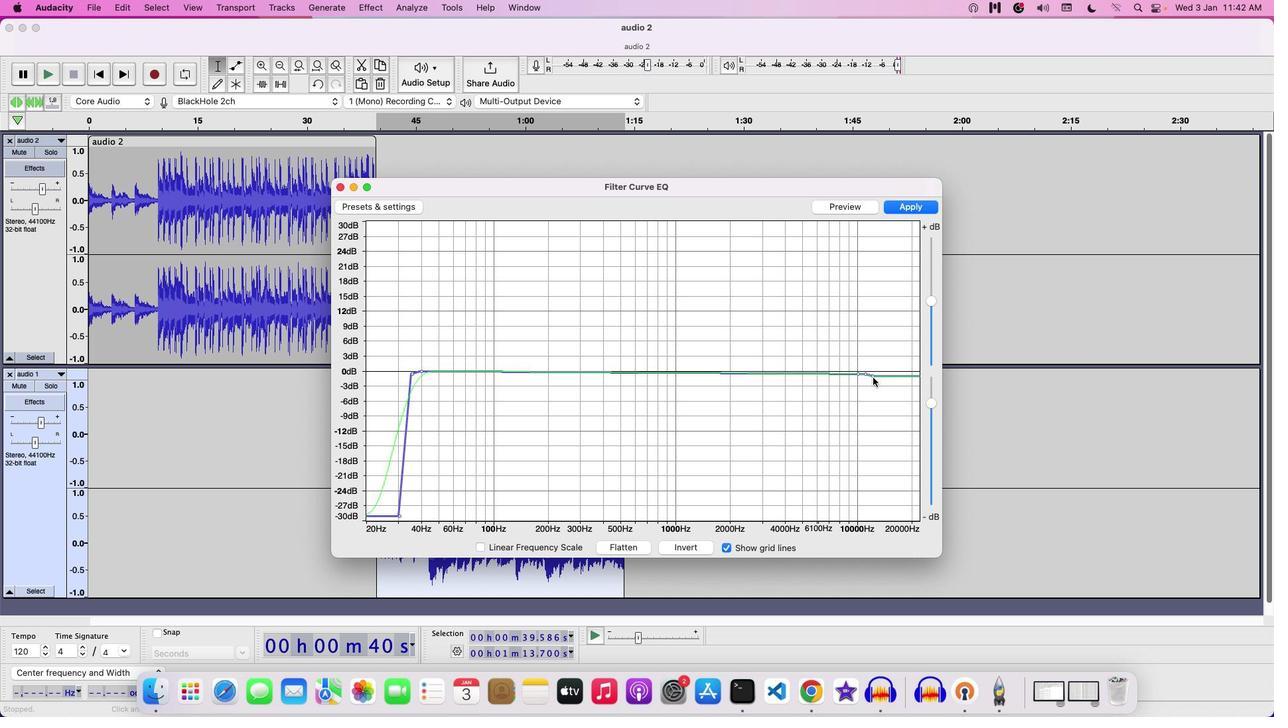 
Action: Mouse pressed left at (881, 385)
Screenshot: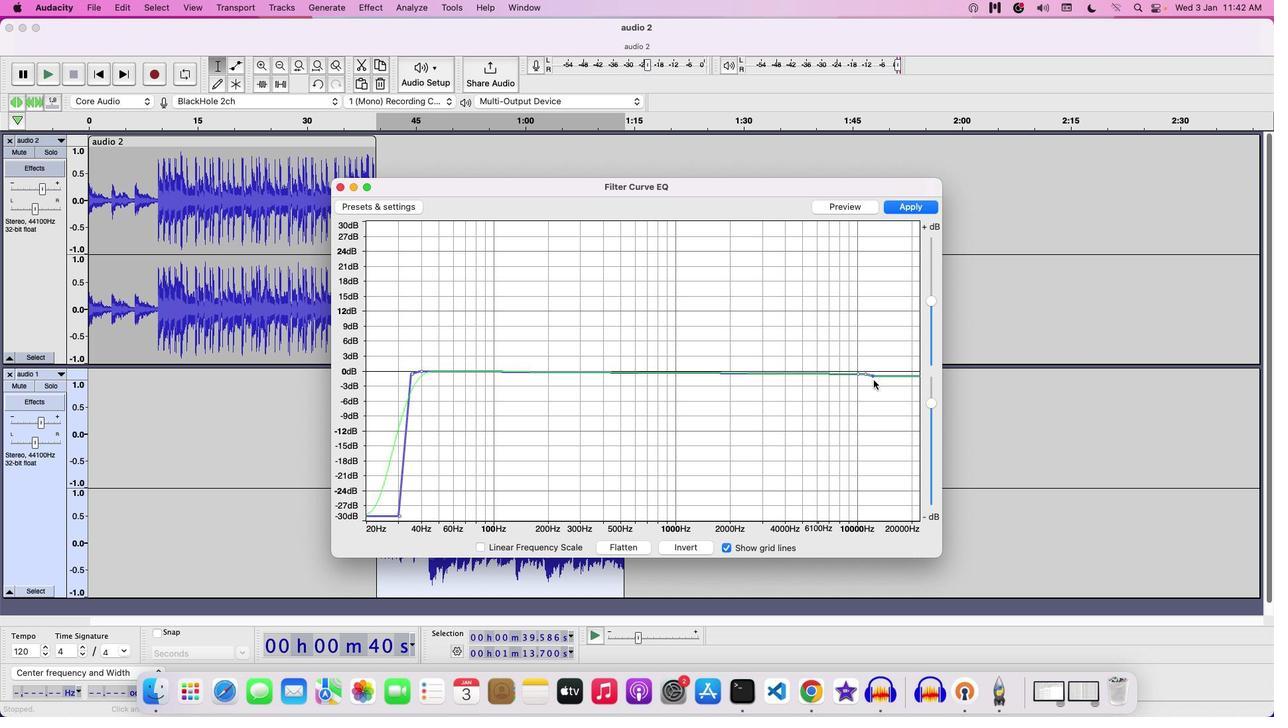 
Action: Mouse moved to (788, 381)
Screenshot: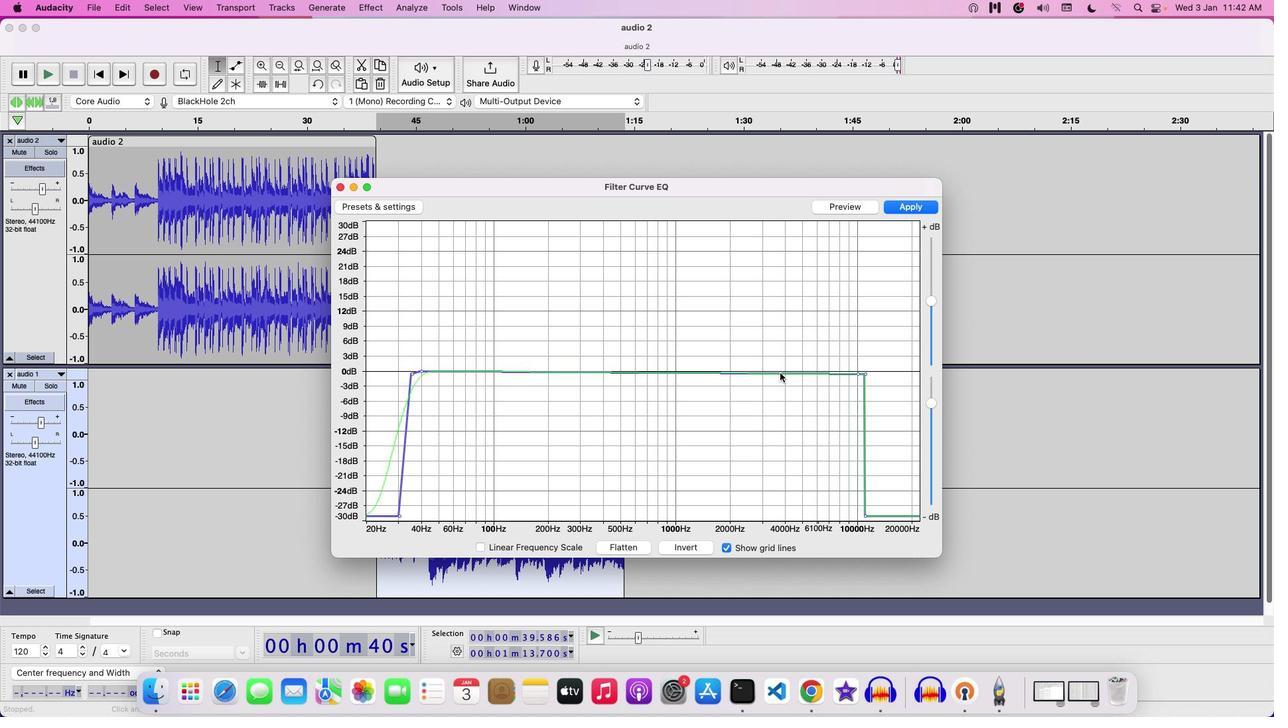 
Action: Mouse pressed left at (788, 381)
Screenshot: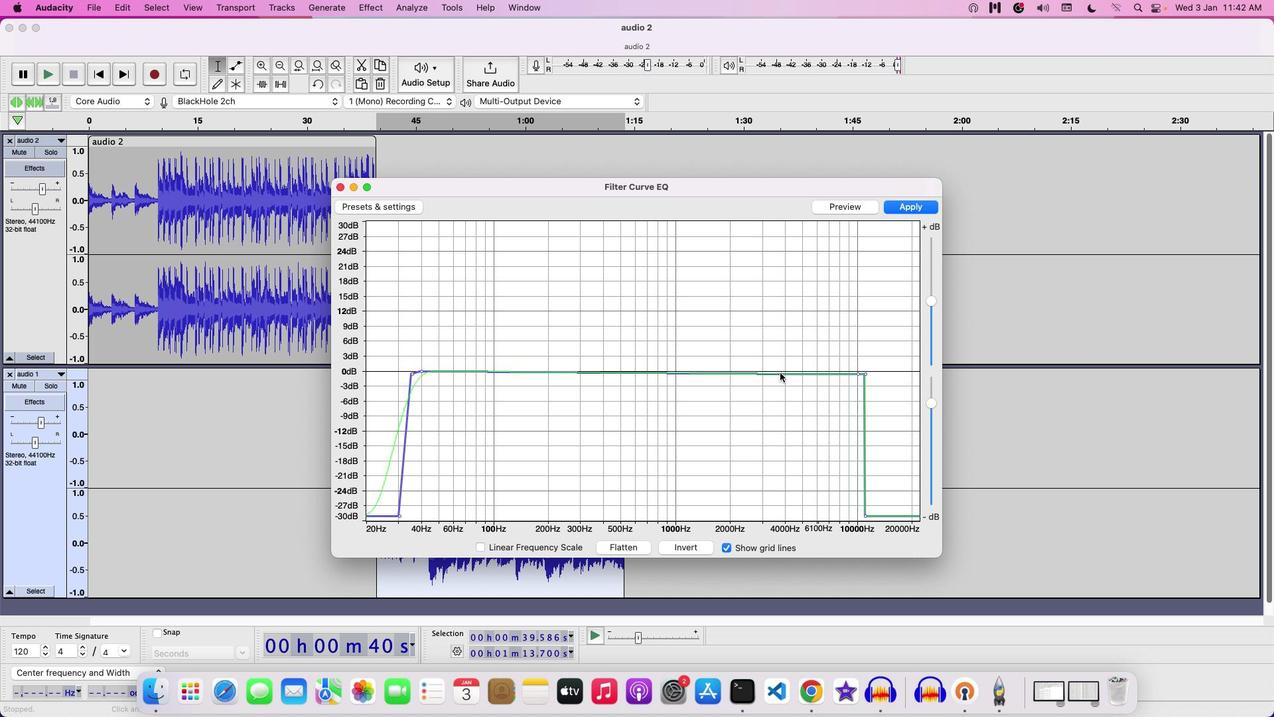 
Action: Mouse moved to (798, 381)
Screenshot: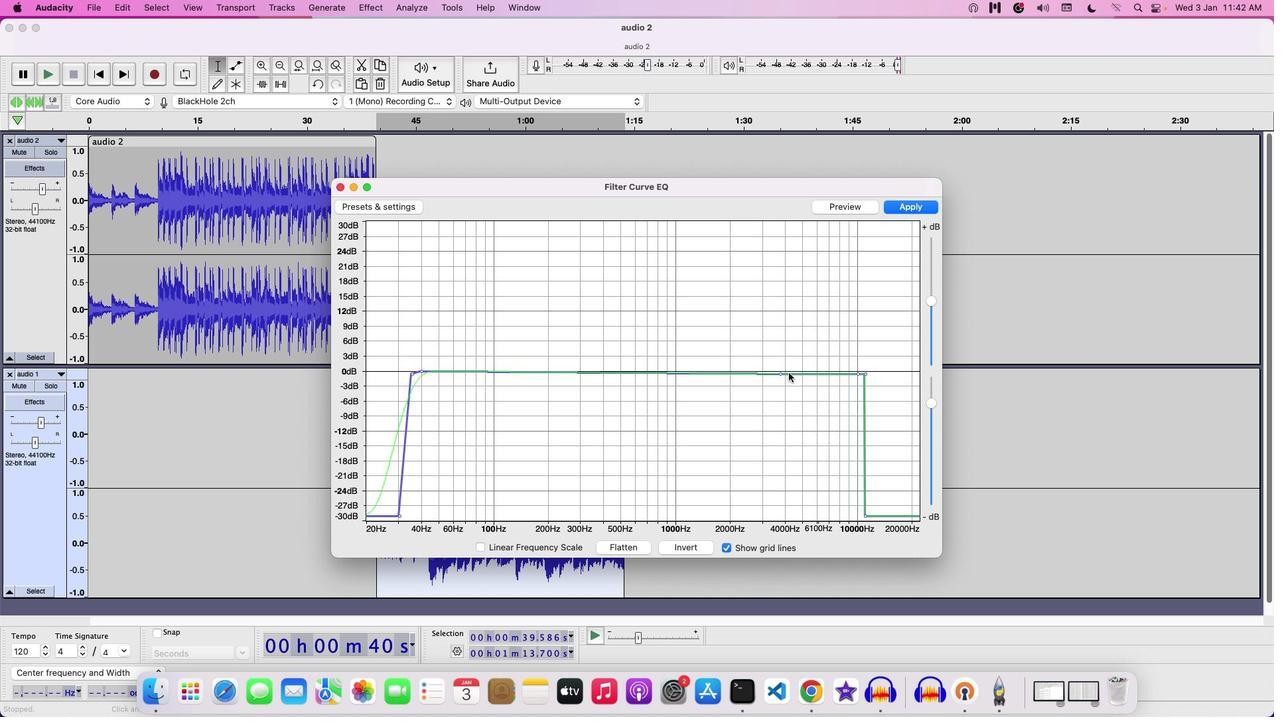 
Action: Mouse pressed left at (798, 381)
Screenshot: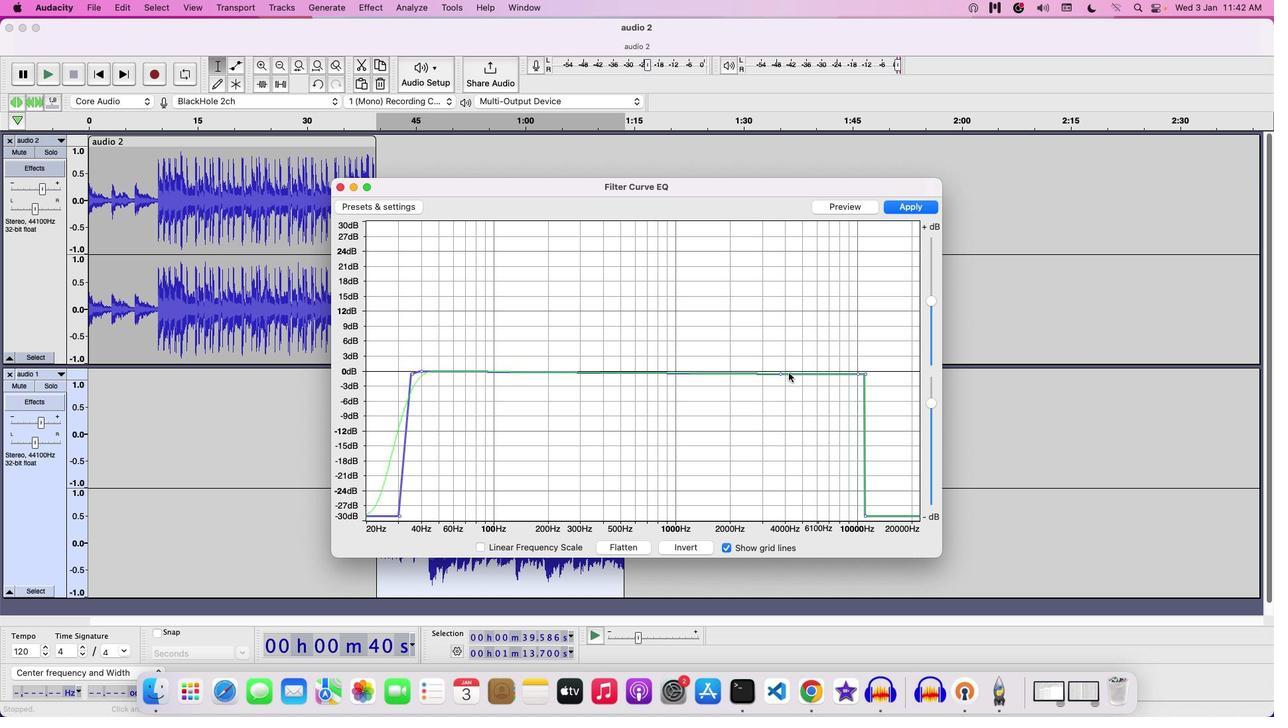 
Action: Mouse moved to (806, 380)
Screenshot: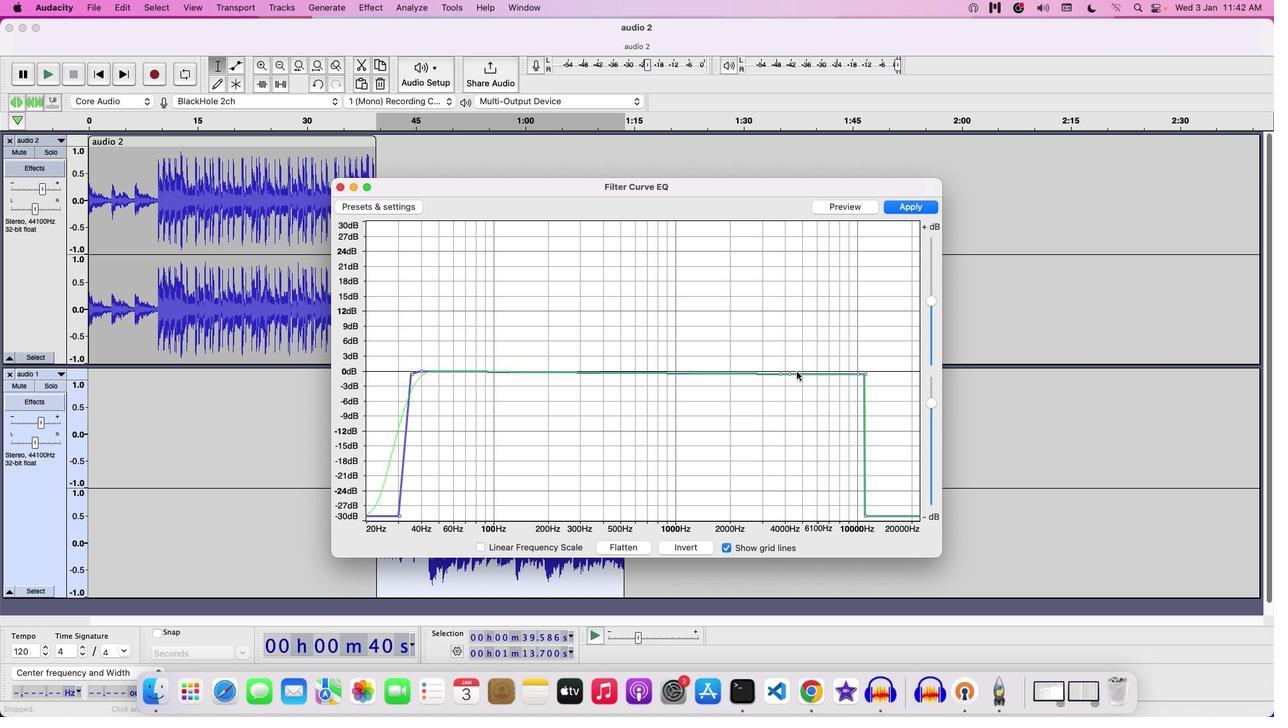 
Action: Mouse pressed left at (806, 380)
Screenshot: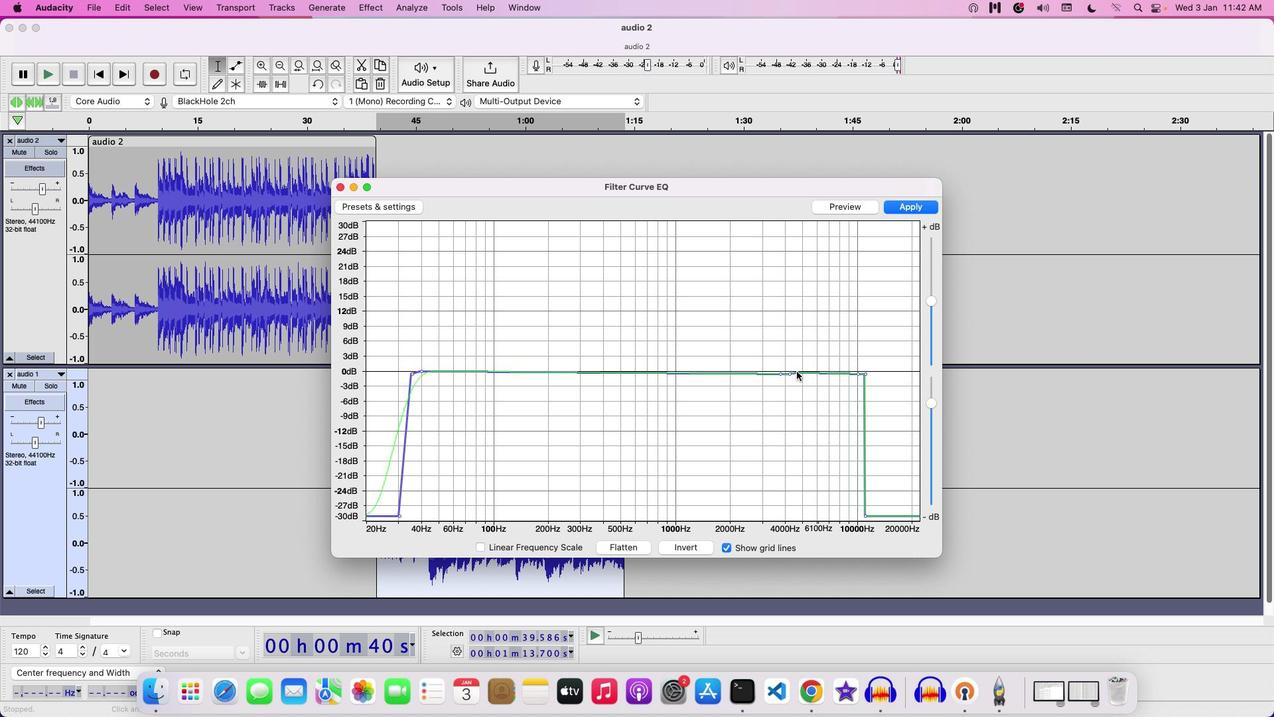 
Action: Mouse moved to (723, 381)
Screenshot: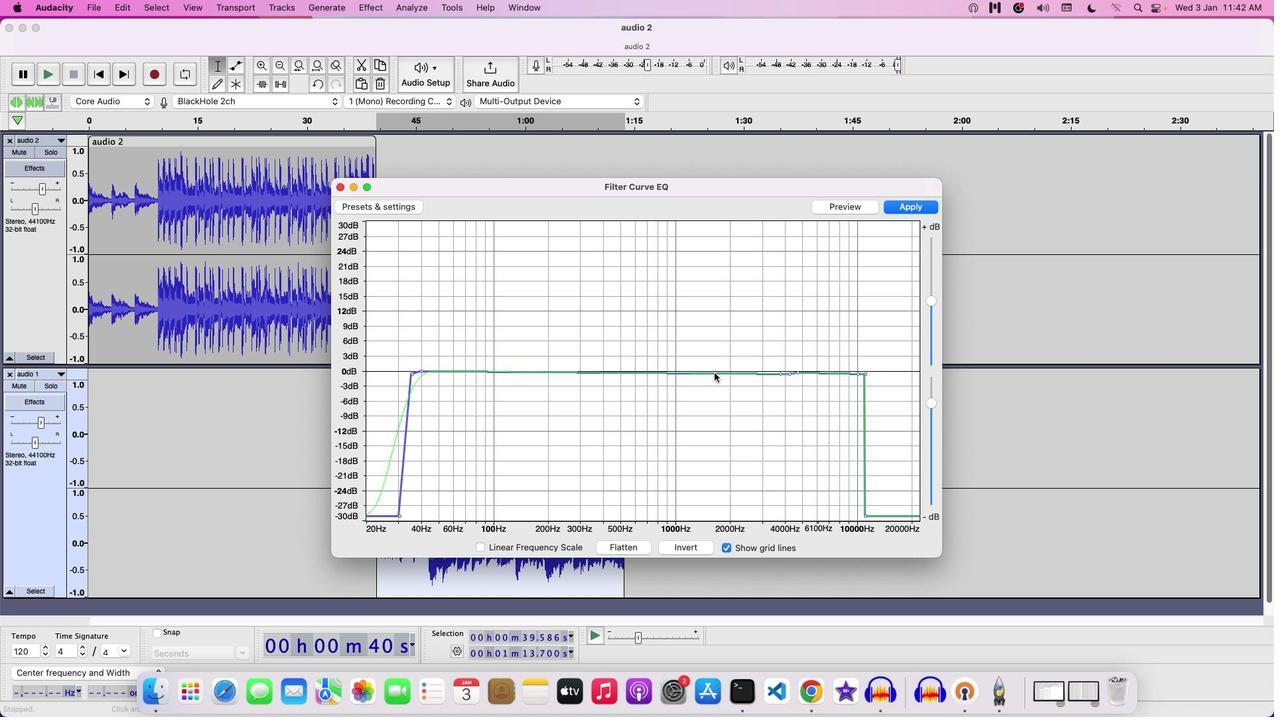 
Action: Mouse pressed left at (723, 381)
Screenshot: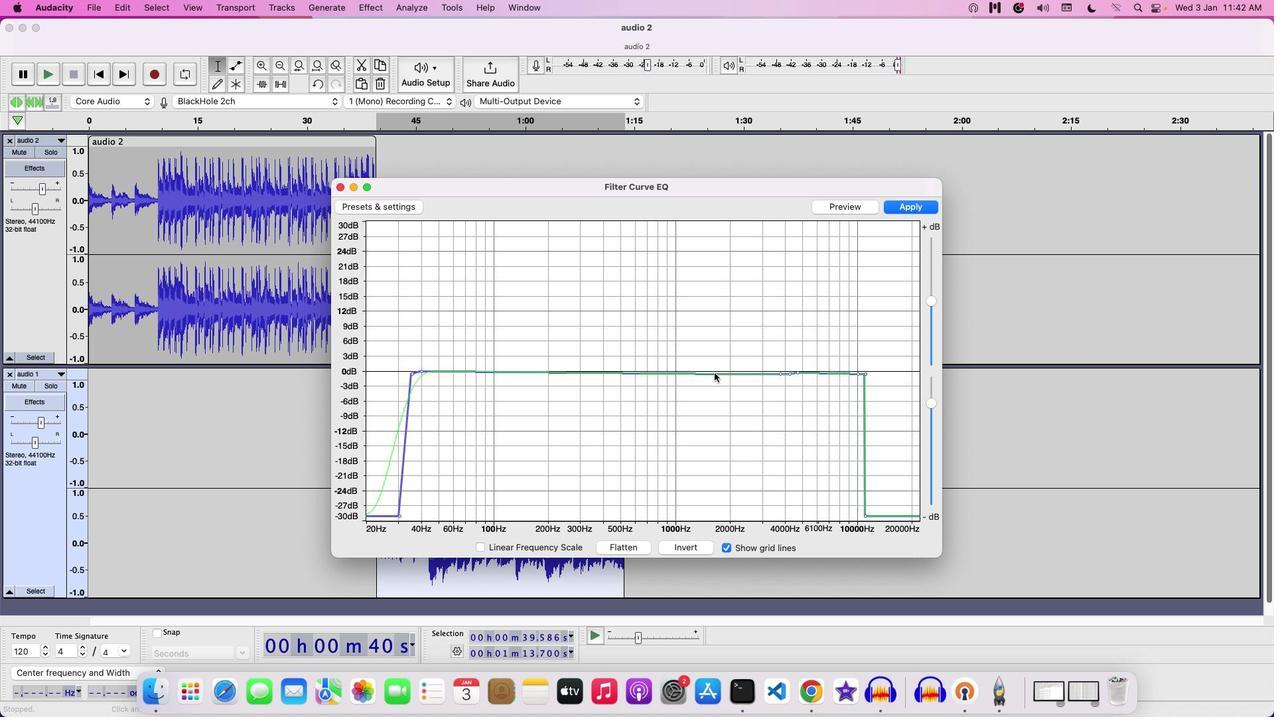 
Action: Mouse moved to (717, 381)
Screenshot: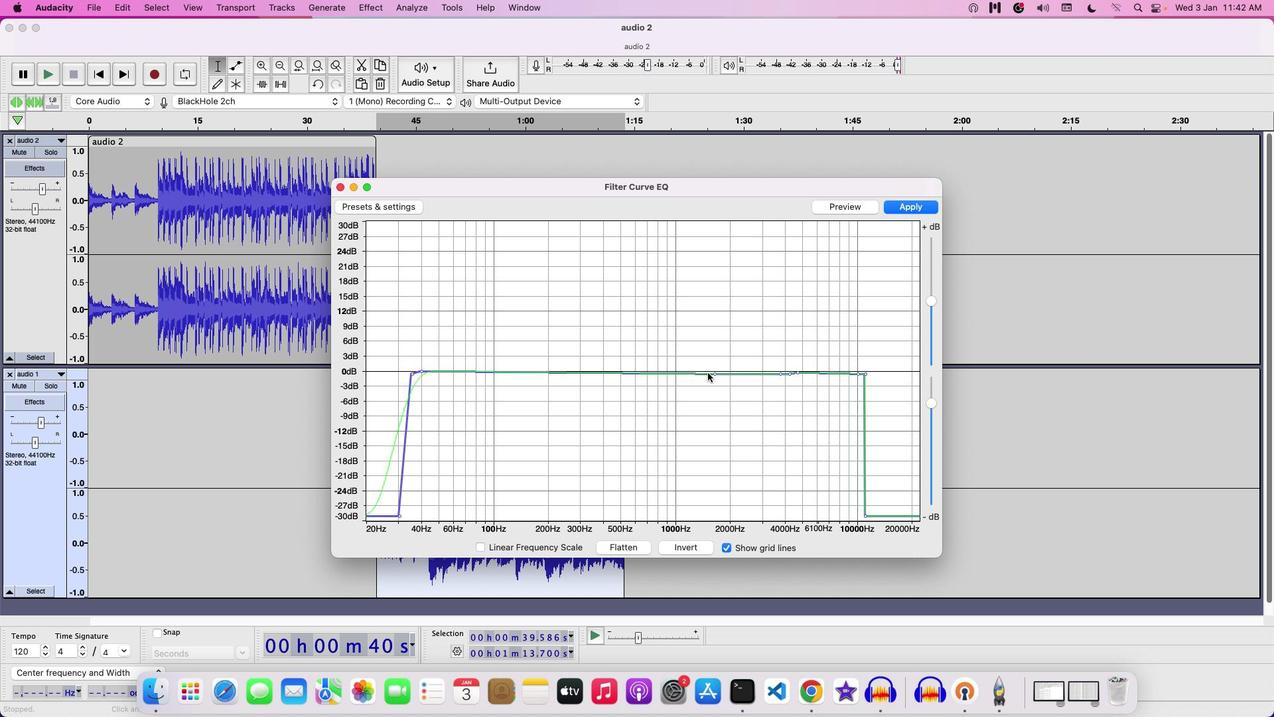
Action: Mouse pressed left at (717, 381)
Screenshot: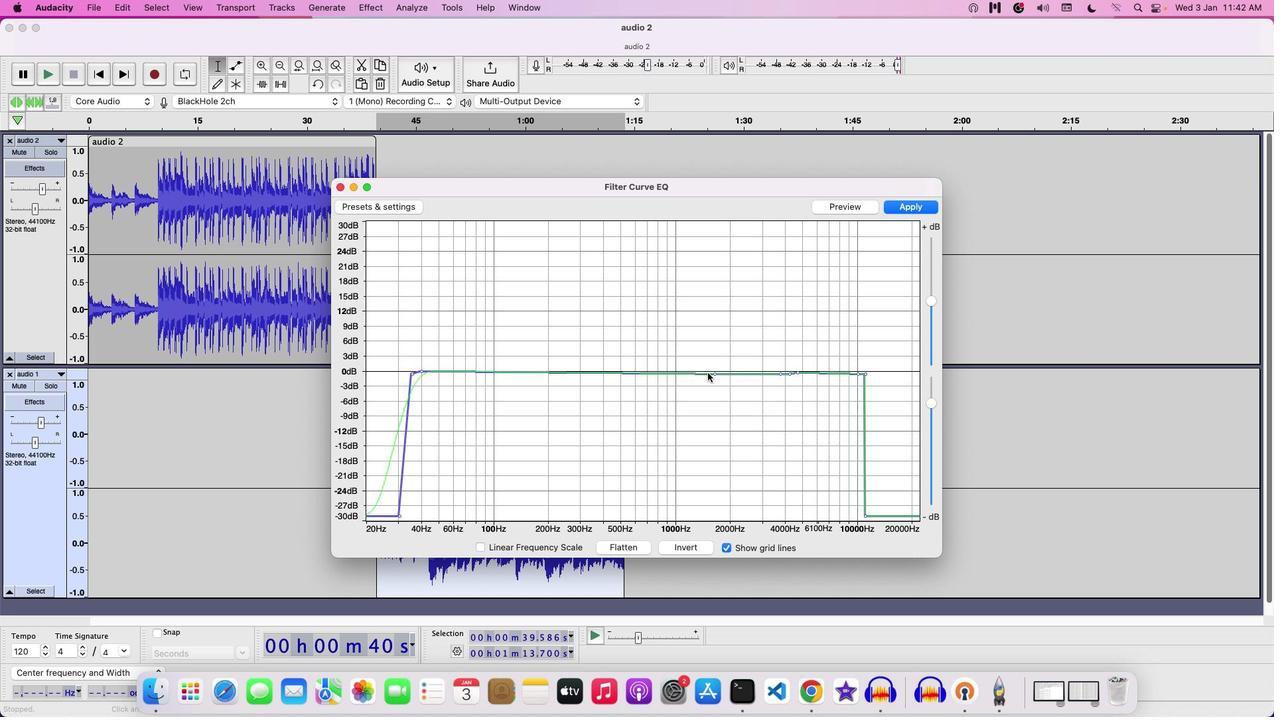 
Action: Mouse moved to (713, 383)
Screenshot: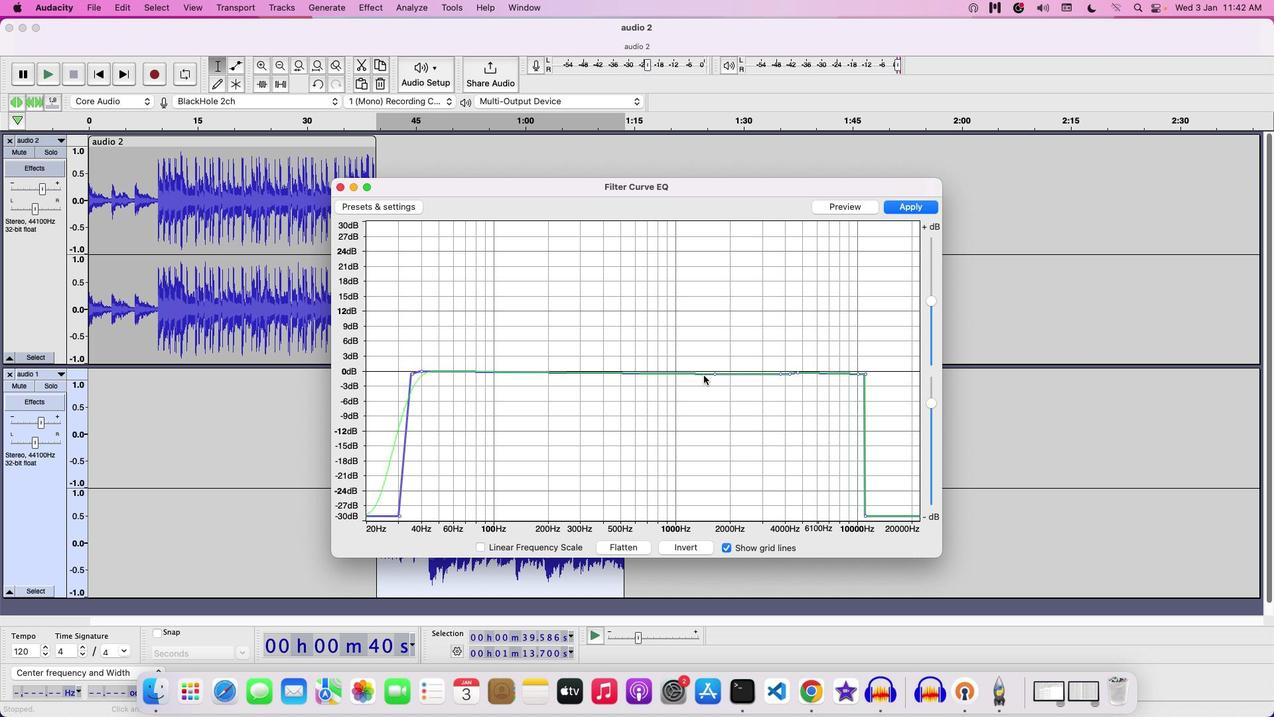 
Action: Mouse pressed left at (713, 383)
Screenshot: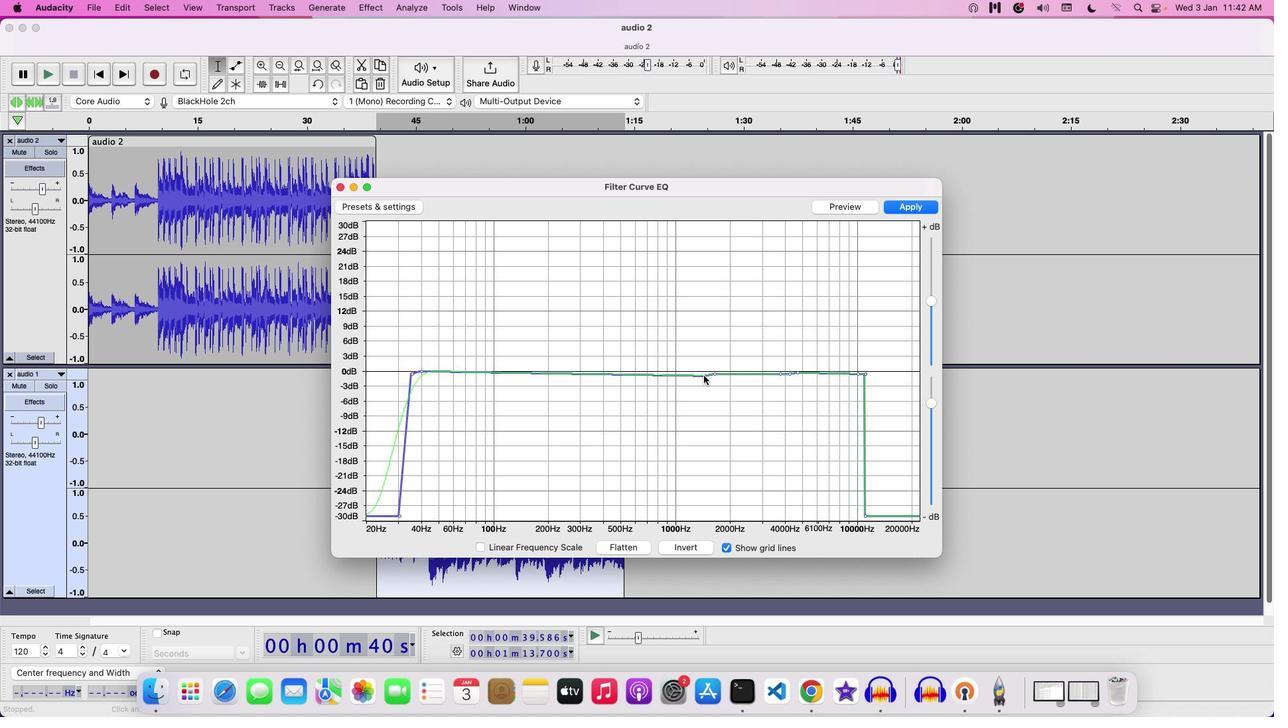 
Action: Mouse moved to (706, 383)
Screenshot: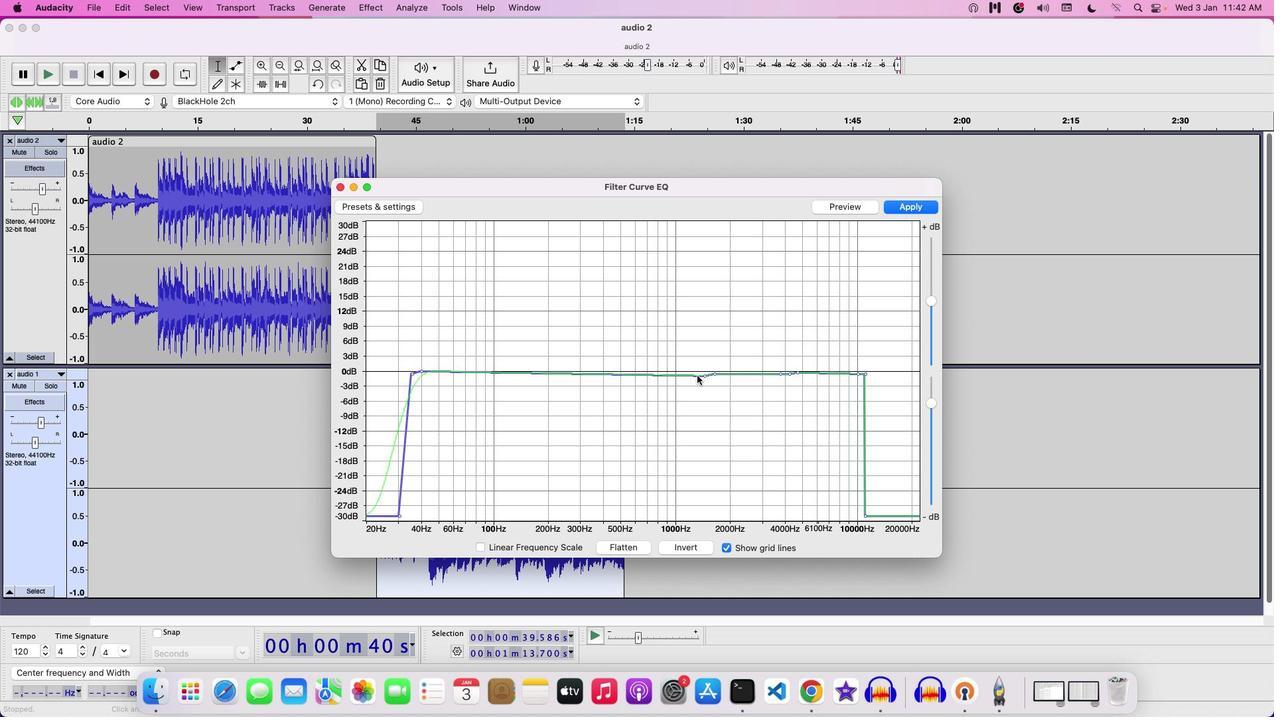 
Action: Mouse pressed left at (706, 383)
Screenshot: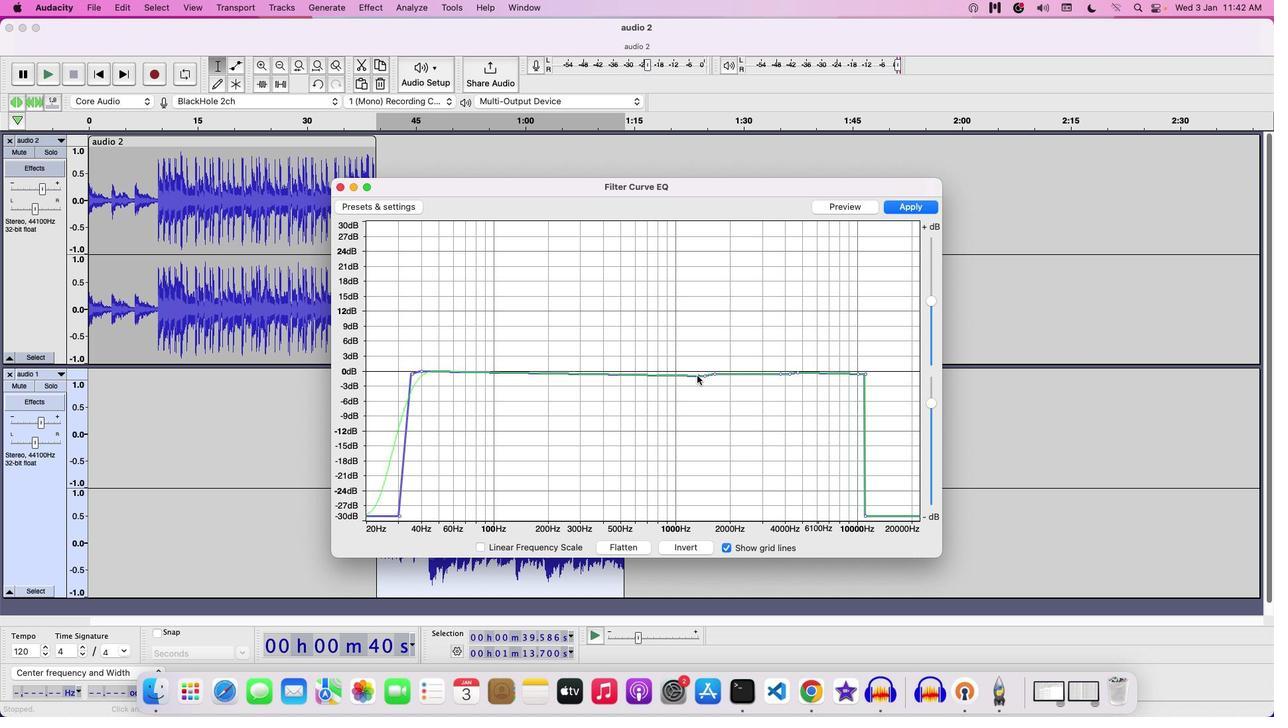 
Action: Mouse moved to (713, 385)
Screenshot: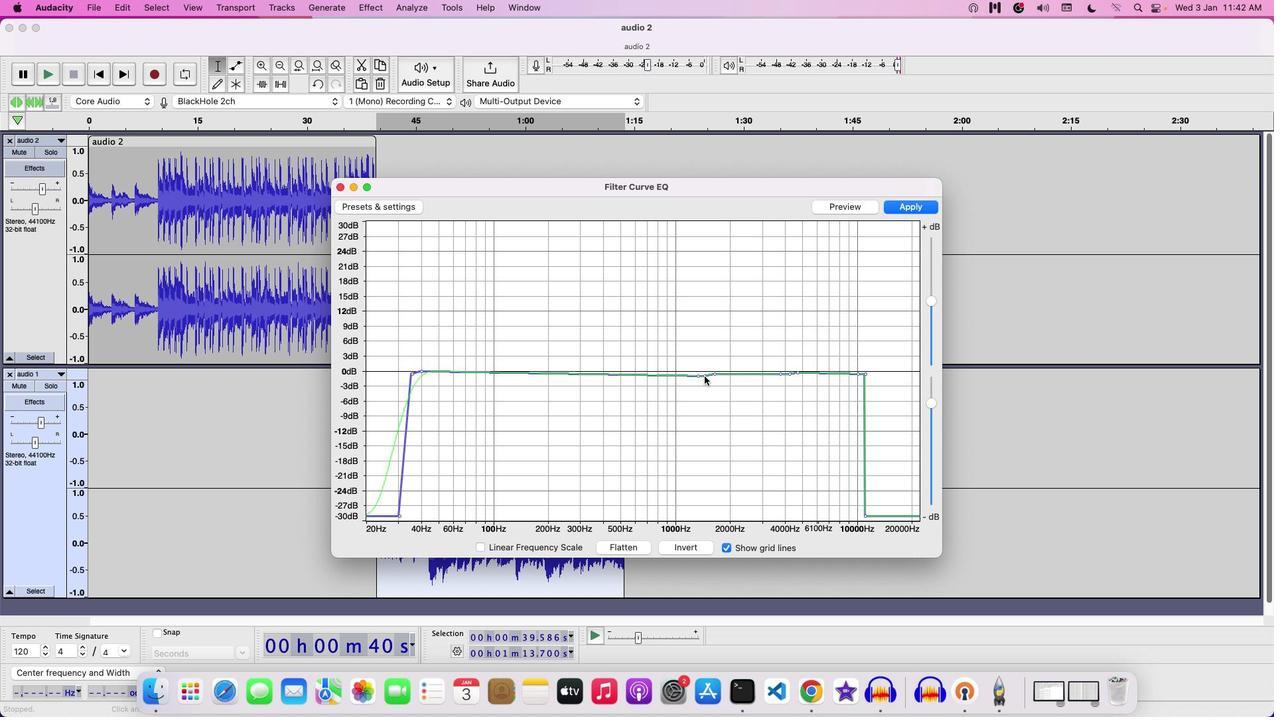 
Action: Mouse pressed left at (713, 385)
Screenshot: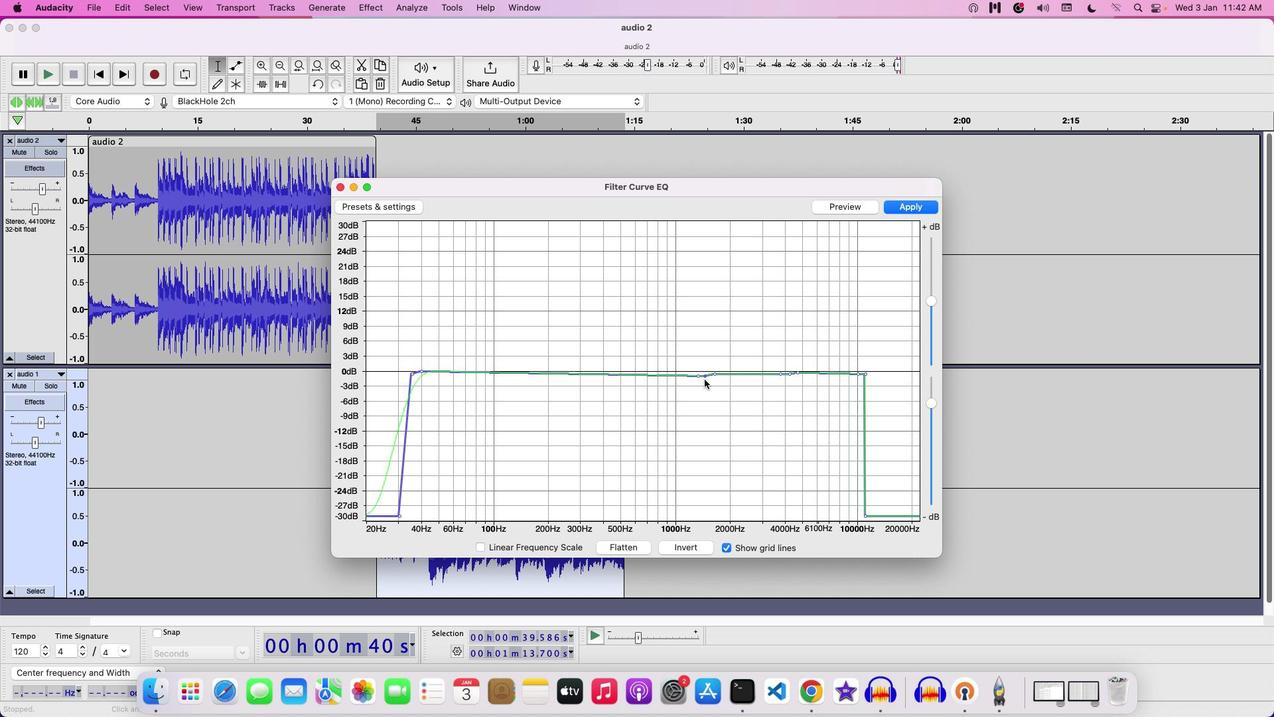 
Action: Mouse moved to (705, 386)
Screenshot: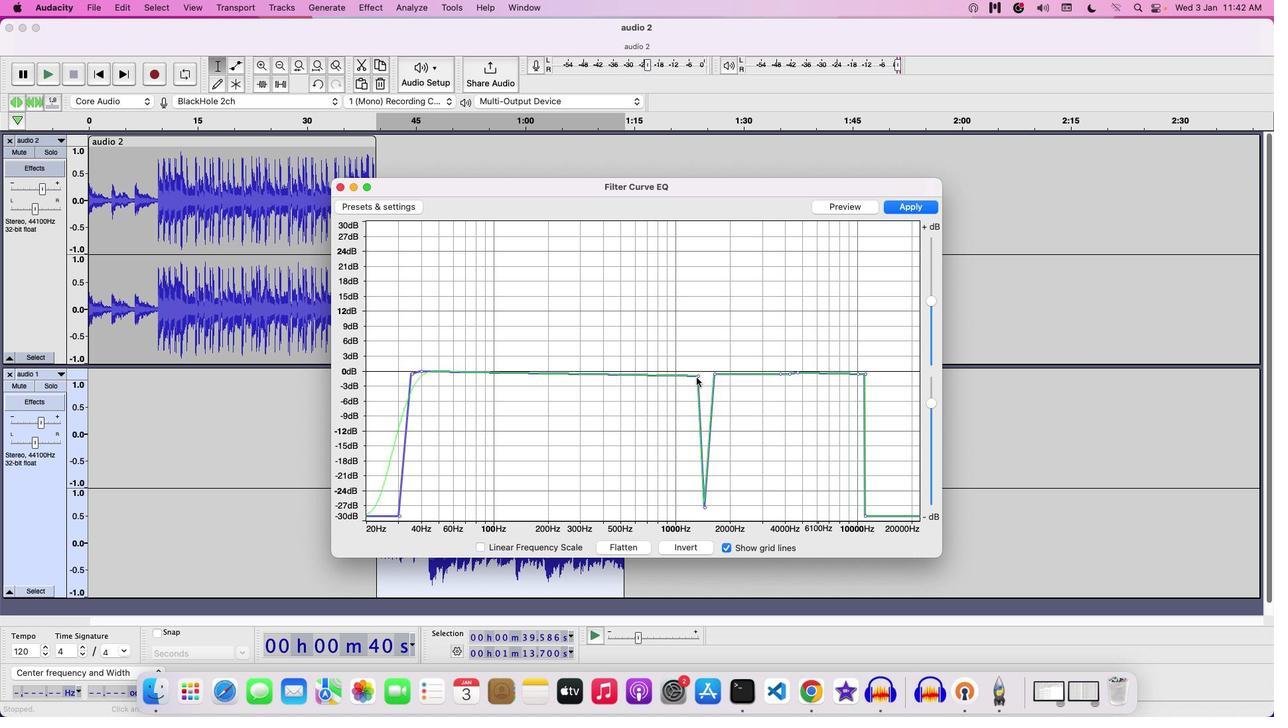 
Action: Mouse pressed left at (705, 386)
Screenshot: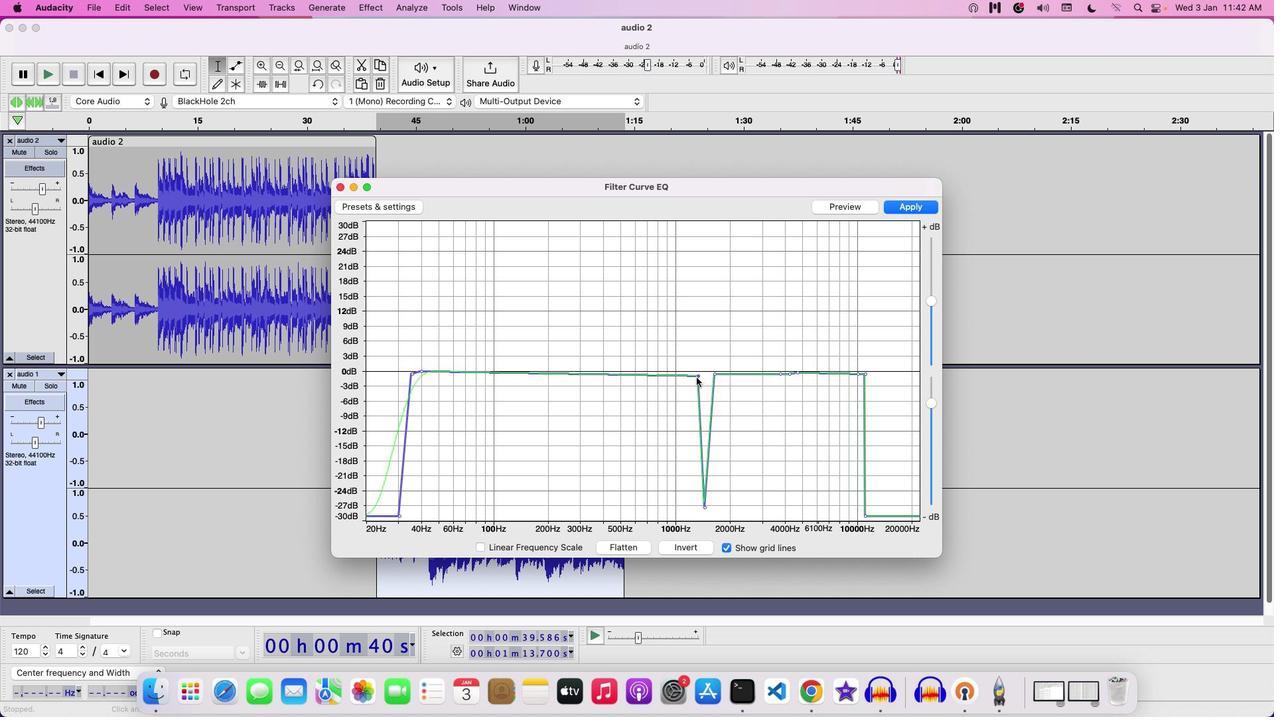 
Action: Mouse moved to (721, 381)
Screenshot: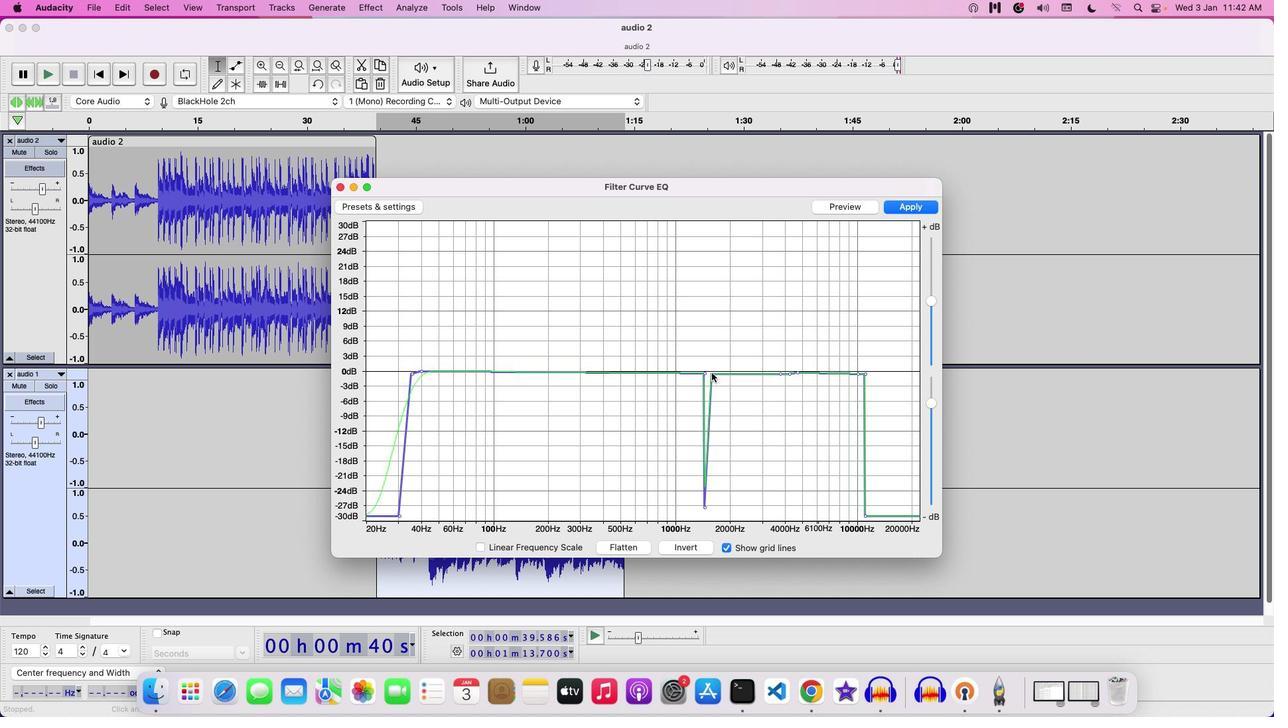 
Action: Mouse pressed left at (721, 381)
Screenshot: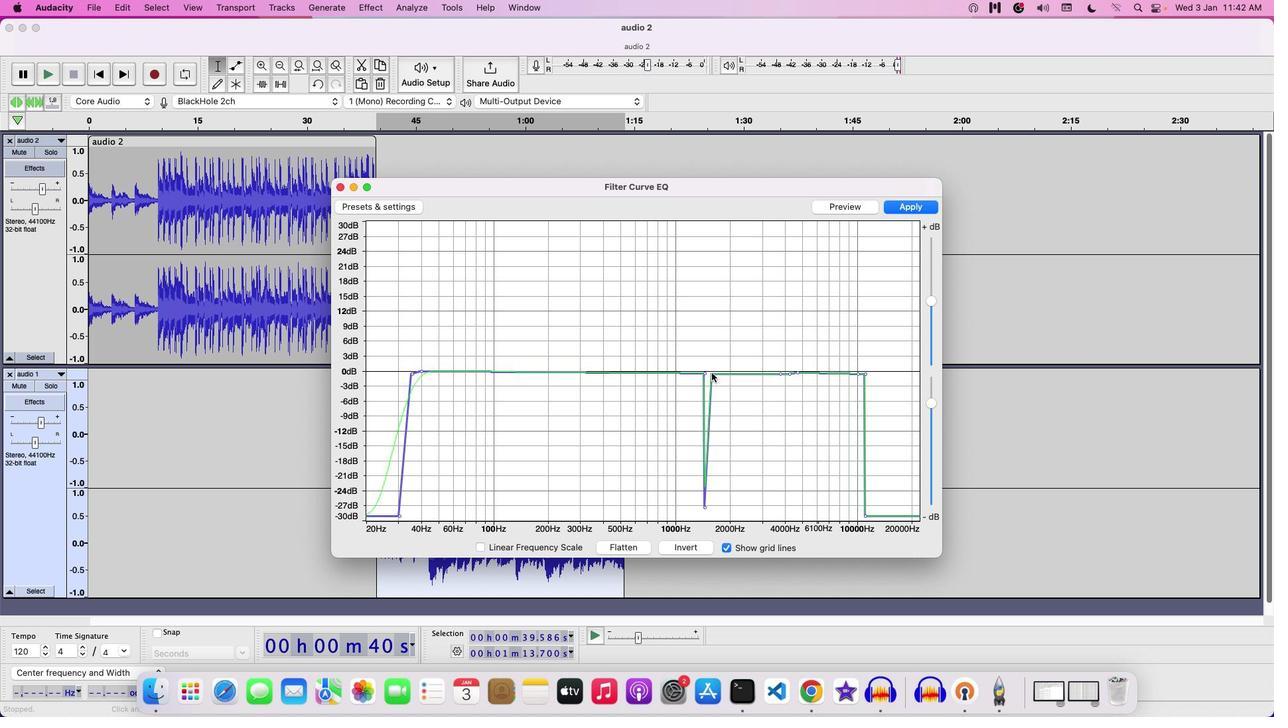 
Action: Mouse moved to (798, 383)
Screenshot: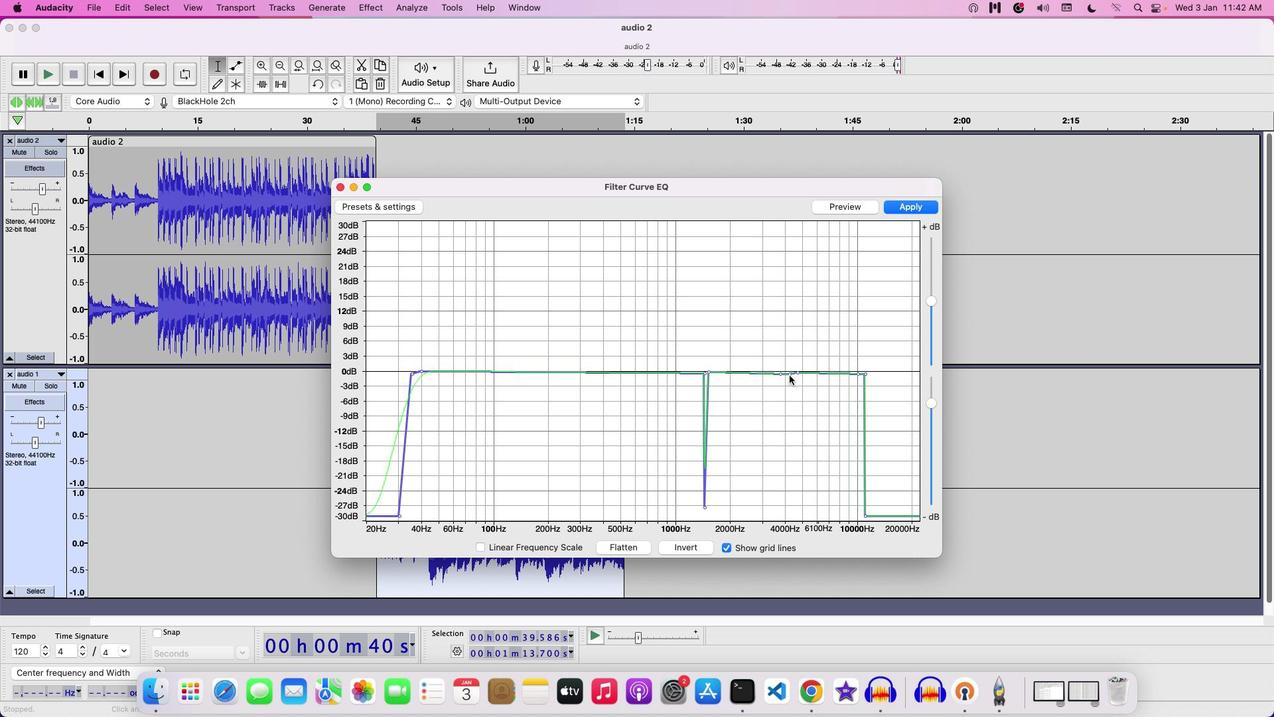 
Action: Mouse pressed left at (798, 383)
Screenshot: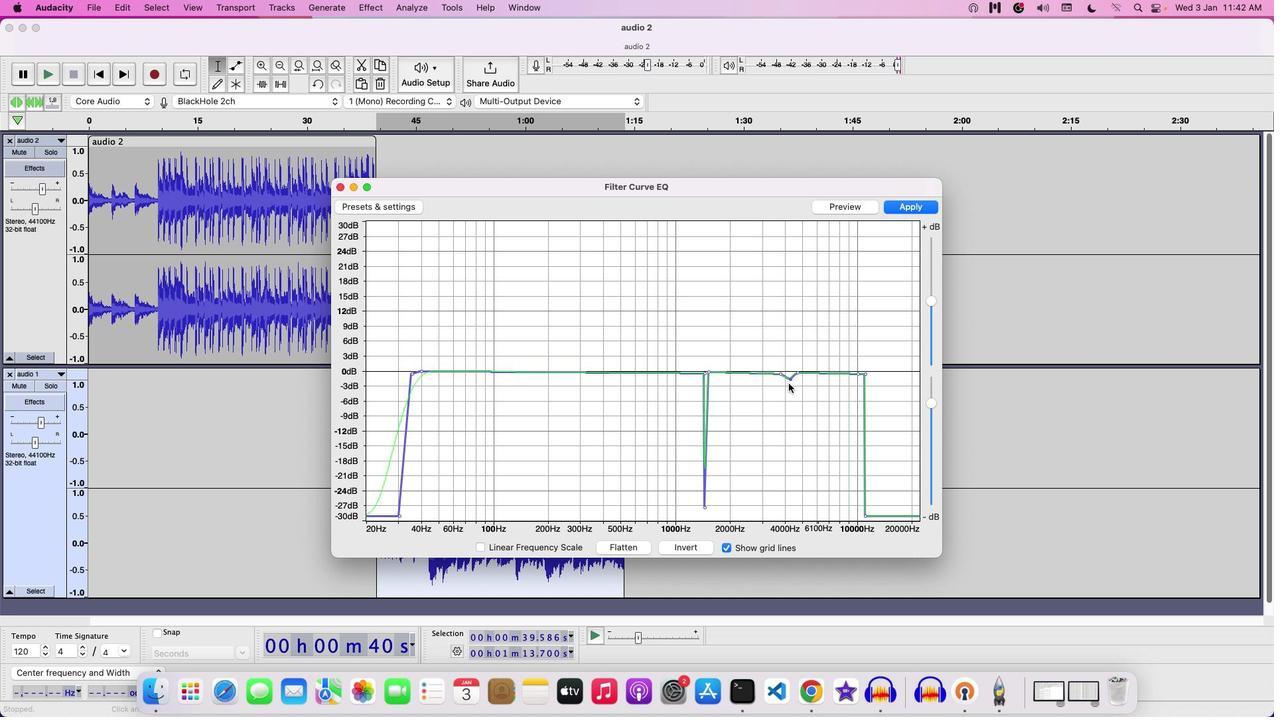 
Action: Mouse moved to (790, 383)
Screenshot: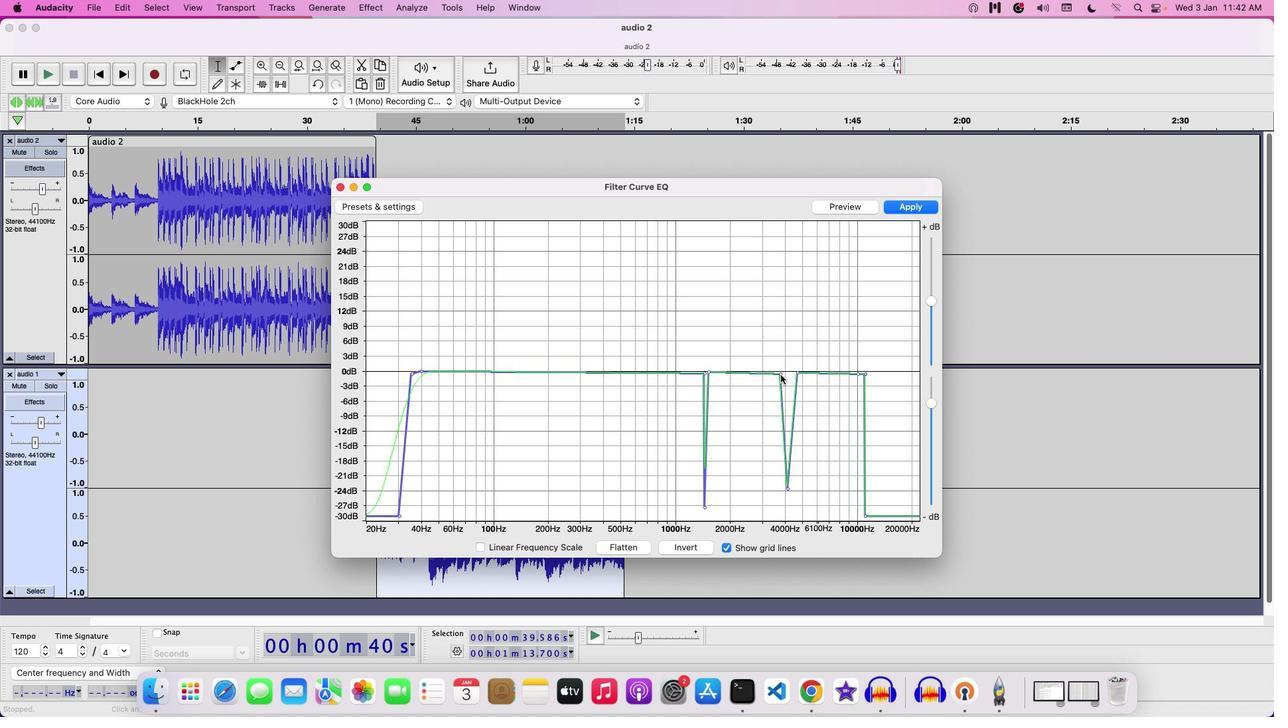 
Action: Mouse pressed left at (790, 383)
Screenshot: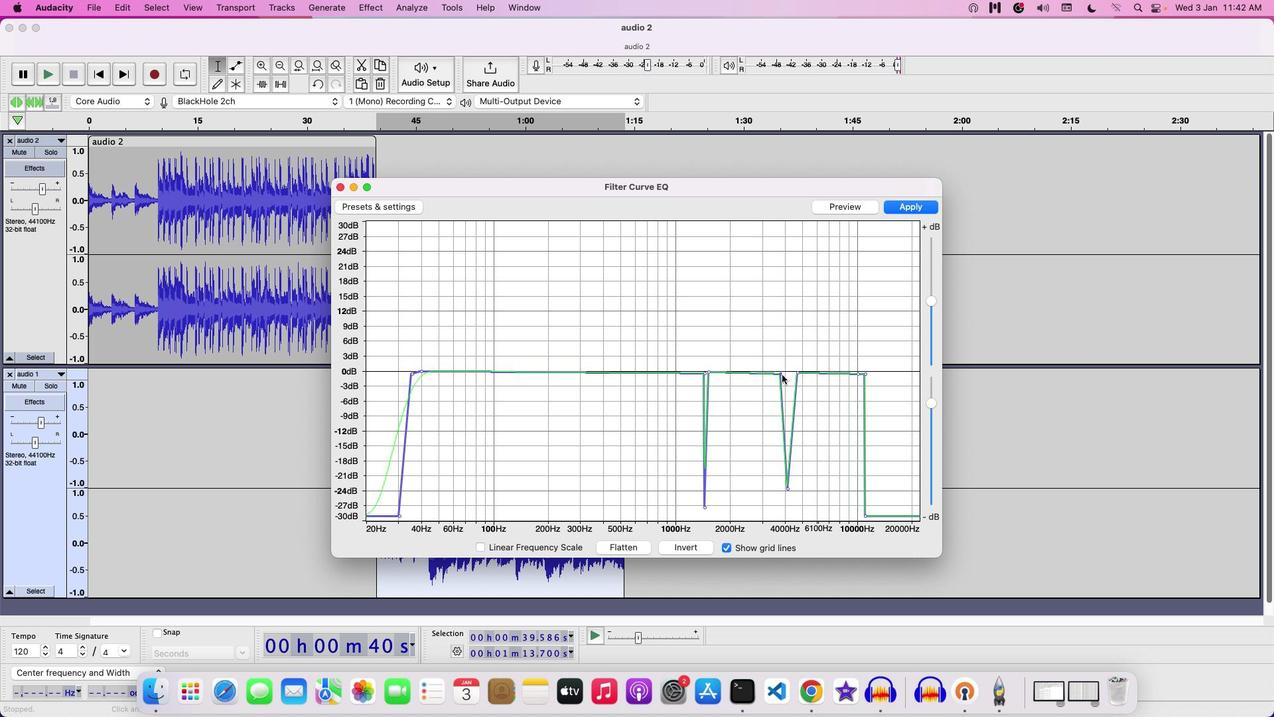 
Action: Mouse moved to (808, 383)
Screenshot: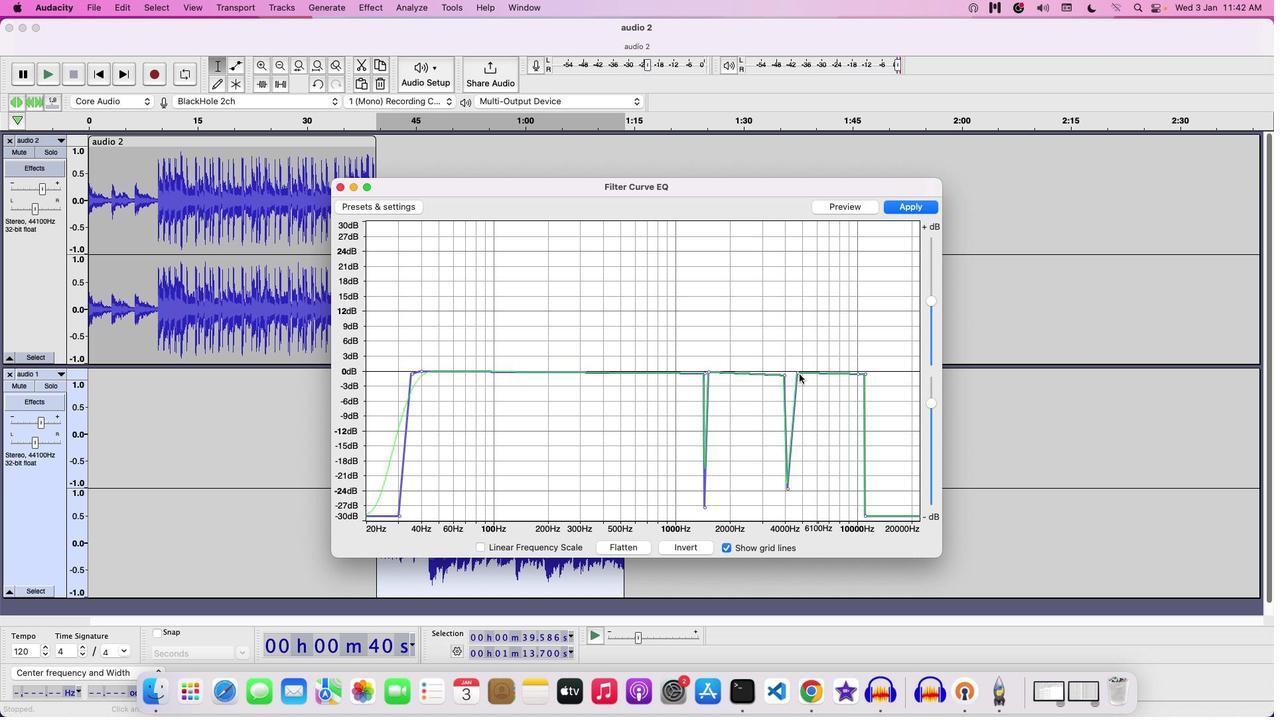
Action: Mouse pressed left at (808, 383)
Screenshot: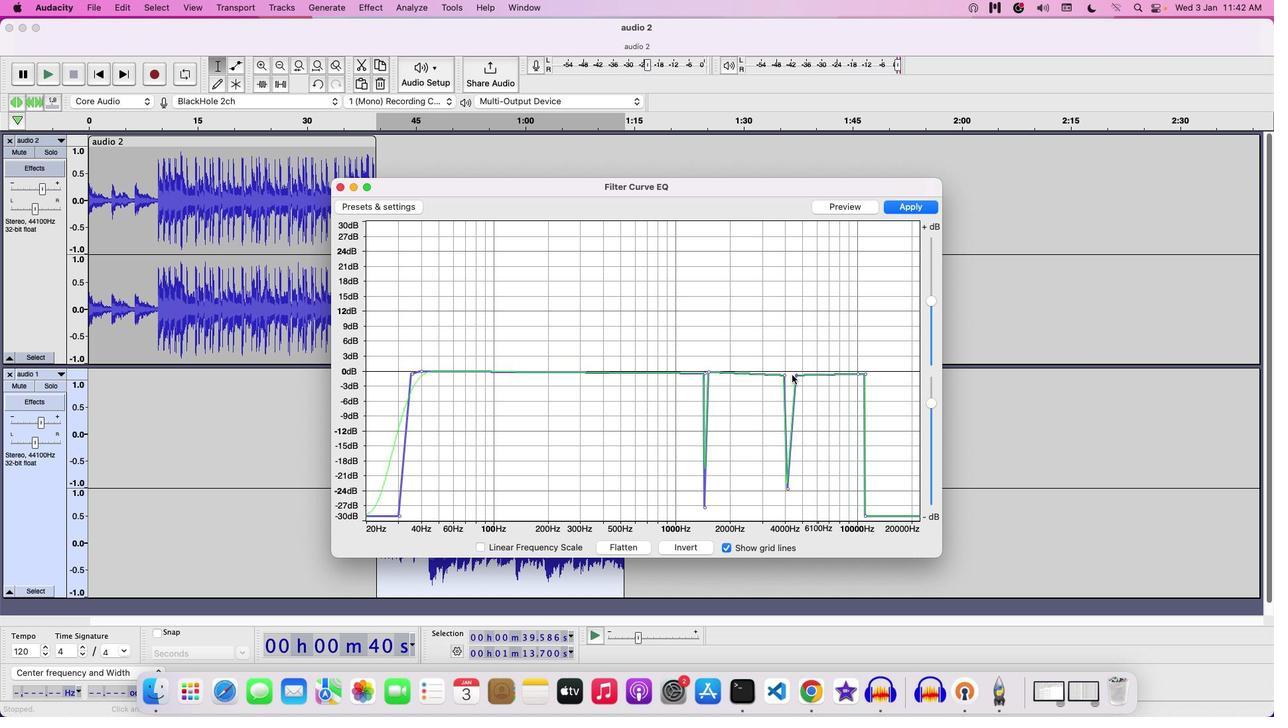 
Action: Mouse moved to (922, 213)
Screenshot: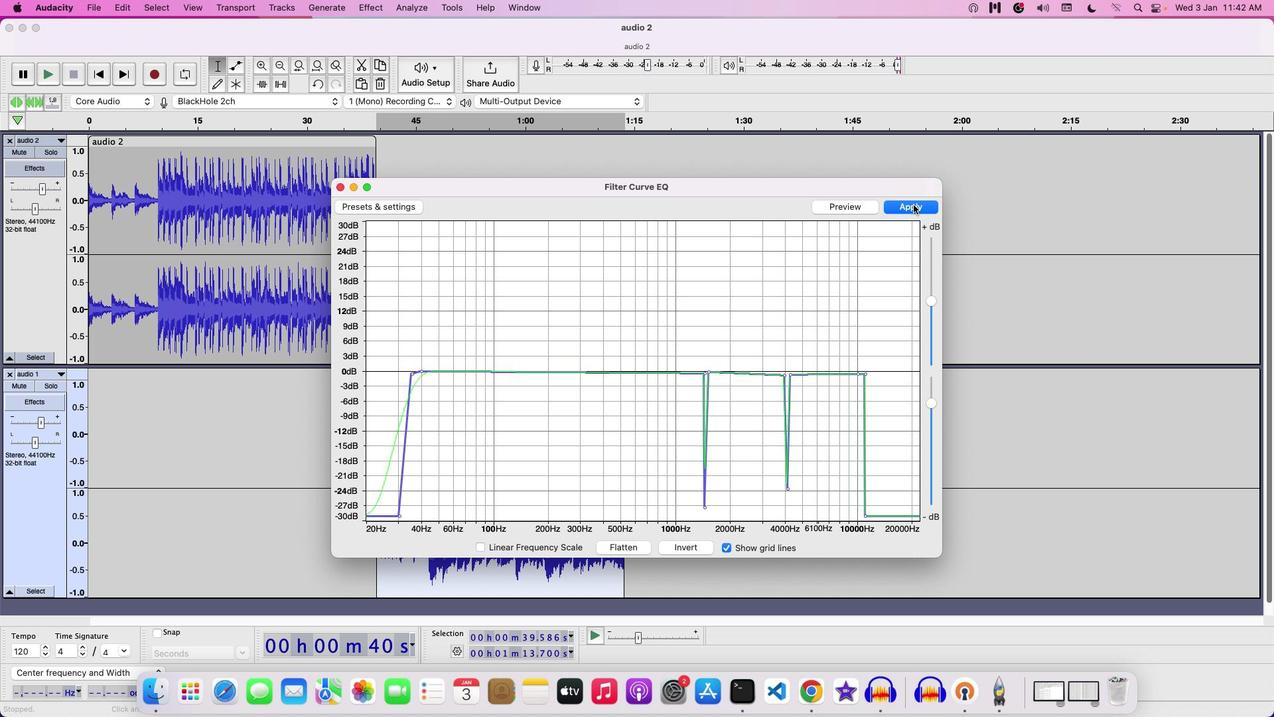 
Action: Mouse pressed left at (922, 213)
Screenshot: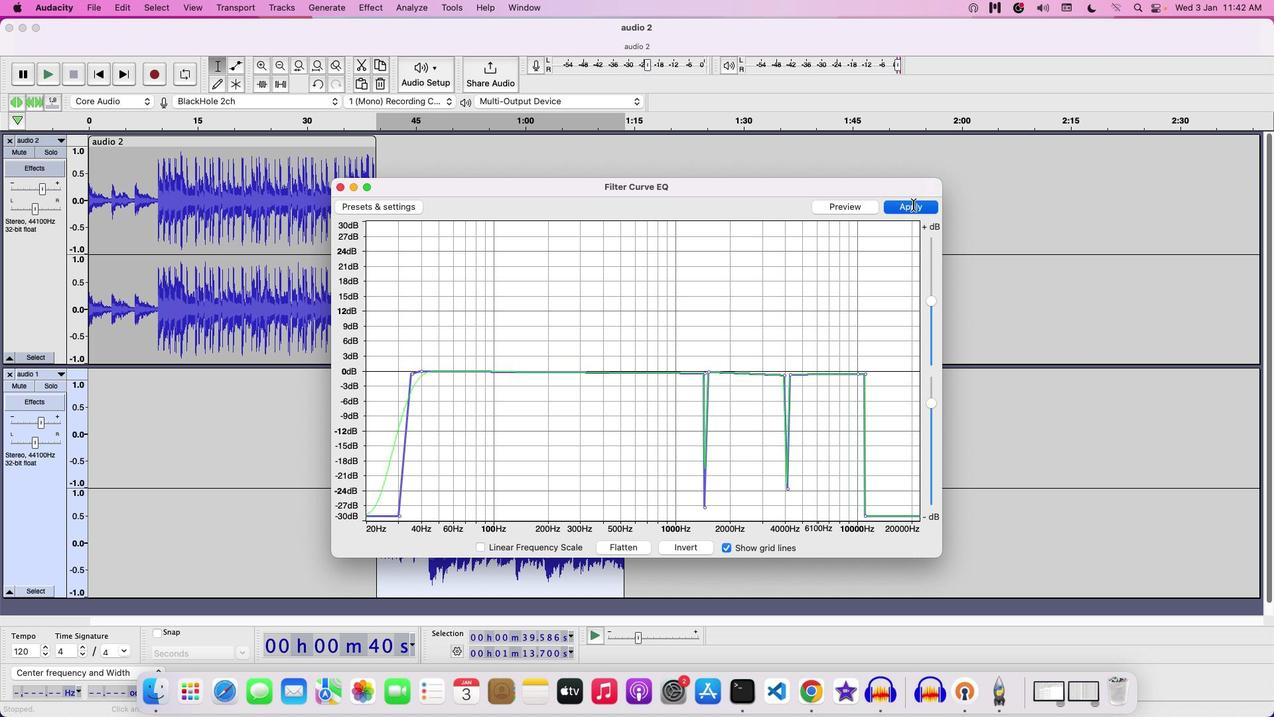 
Action: Mouse moved to (106, 224)
Screenshot: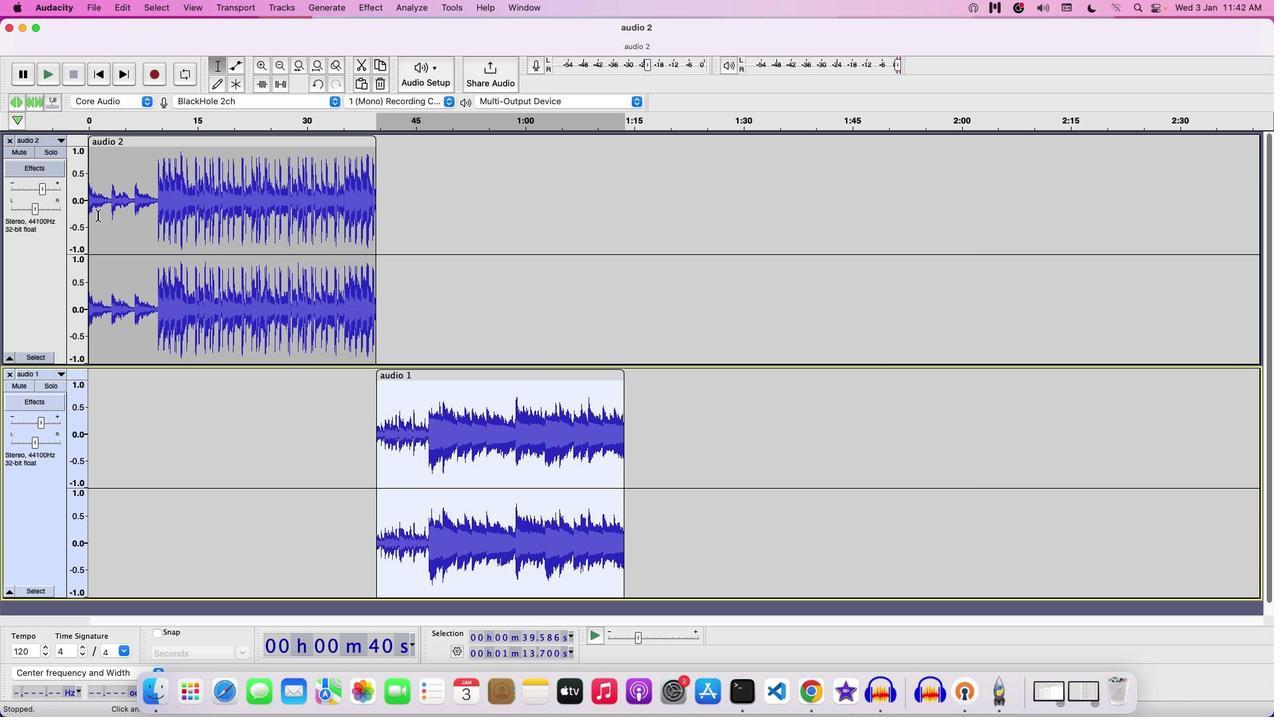 
Action: Mouse pressed left at (106, 224)
Screenshot: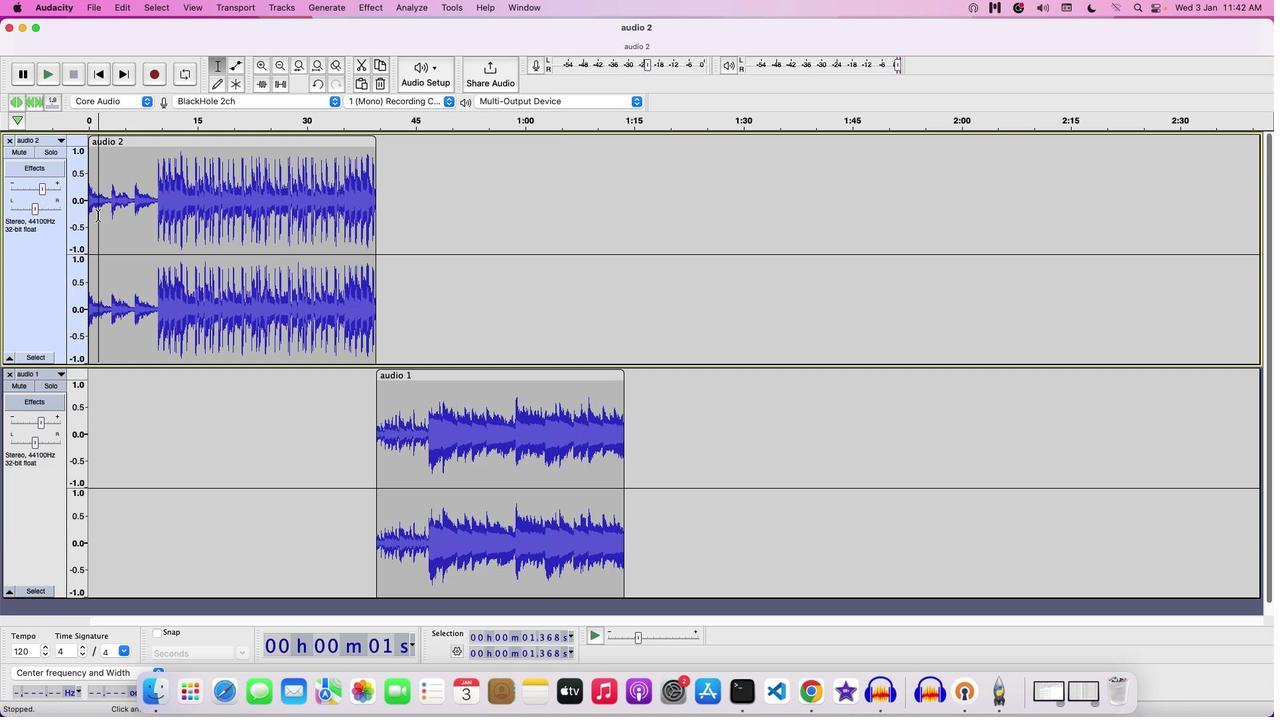 
Action: Mouse moved to (628, 447)
Screenshot: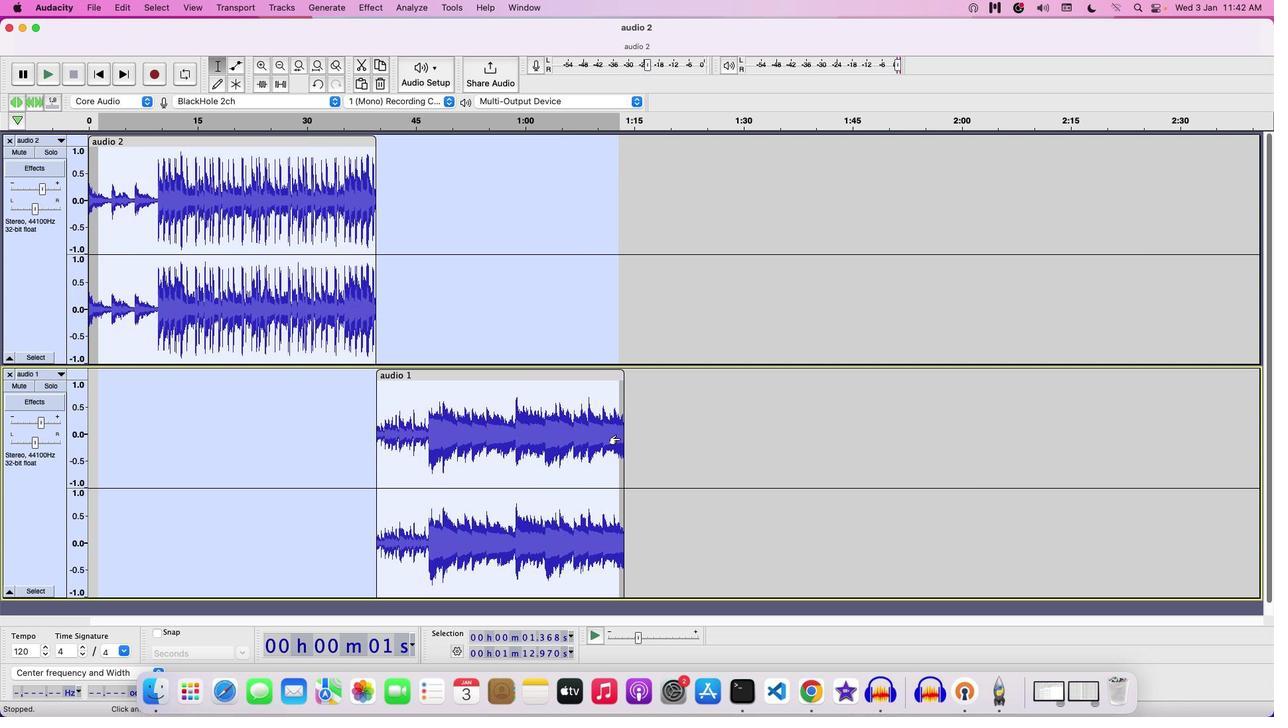 
Action: Key pressed Key.space
Screenshot: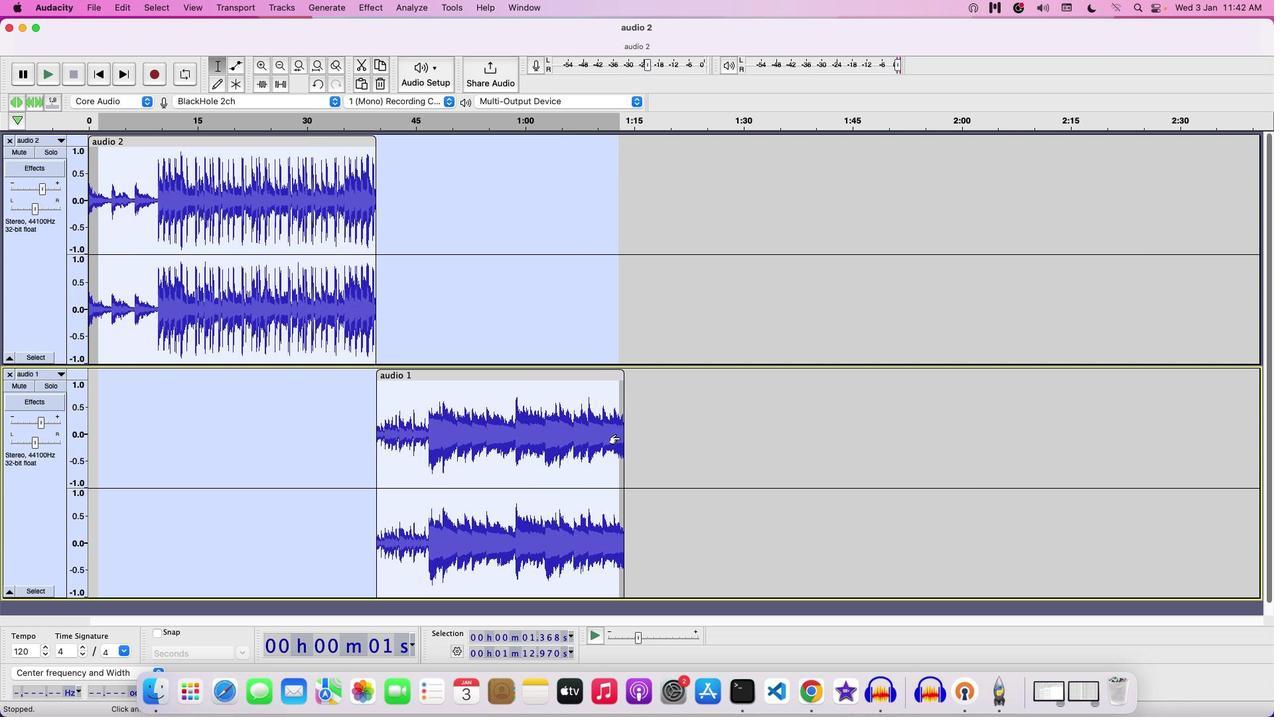 
Action: Mouse moved to (52, 432)
Screenshot: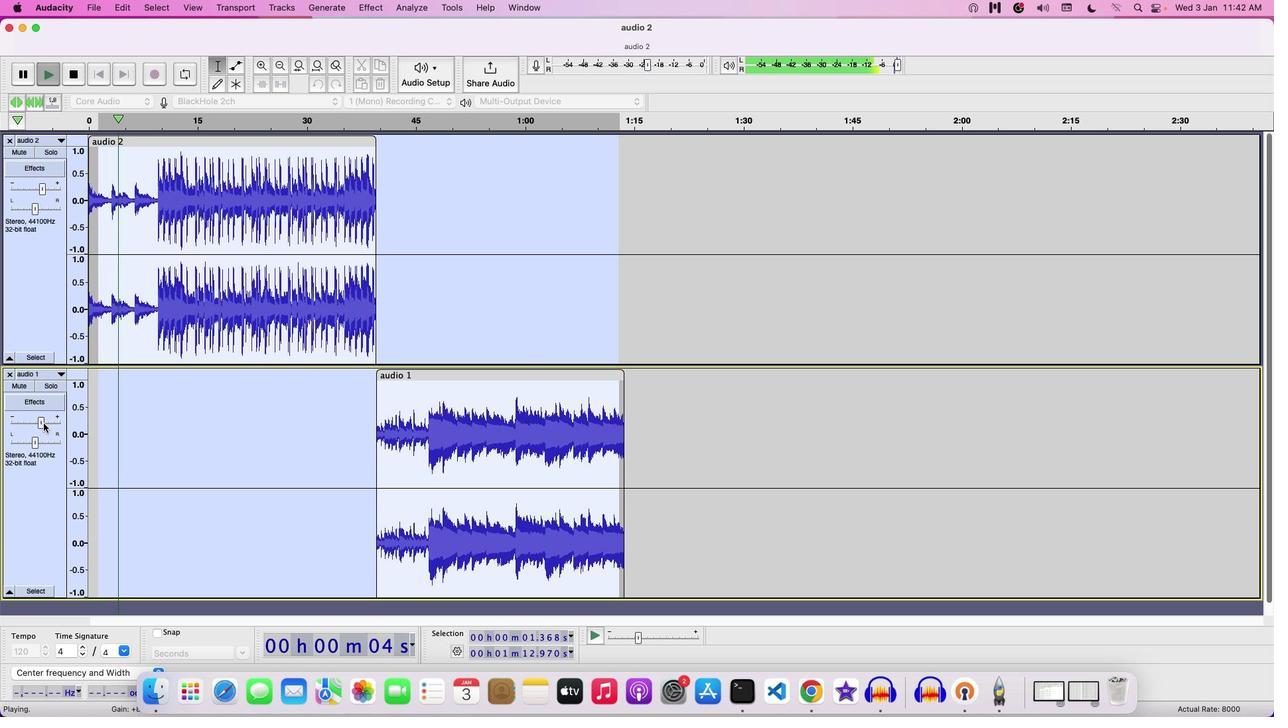 
Action: Mouse pressed left at (52, 432)
Screenshot: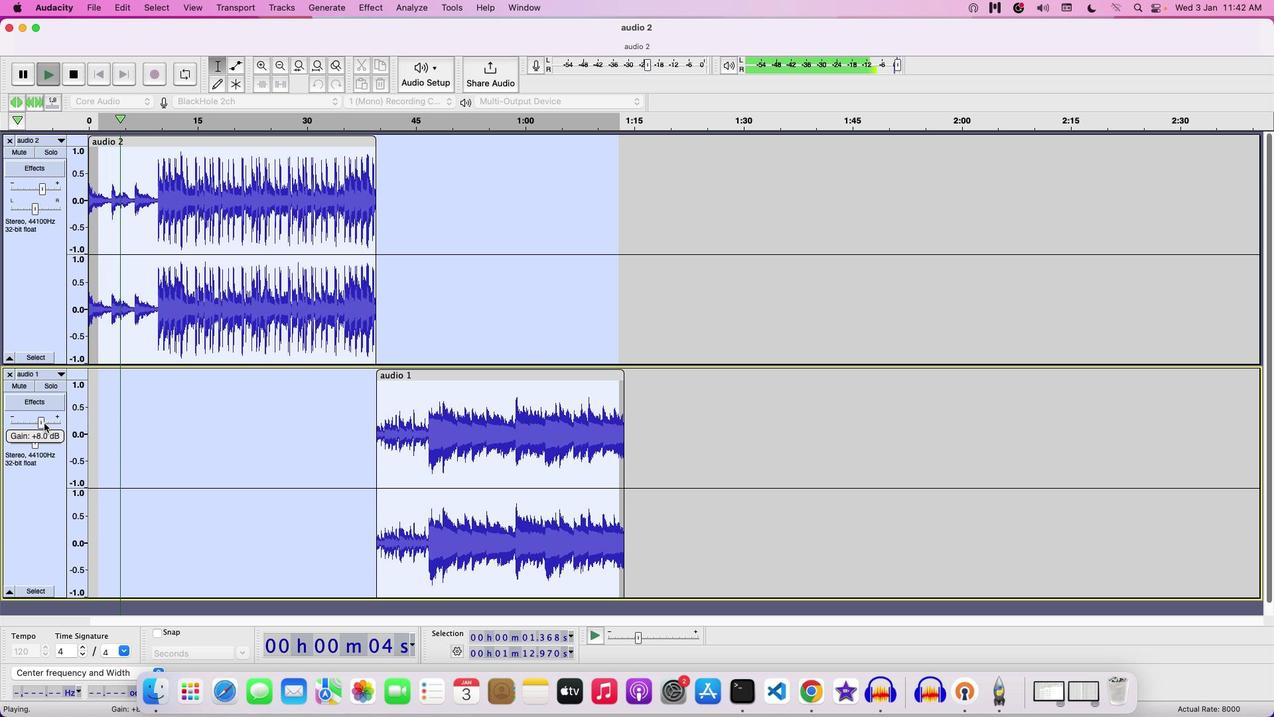 
Action: Mouse moved to (53, 199)
Screenshot: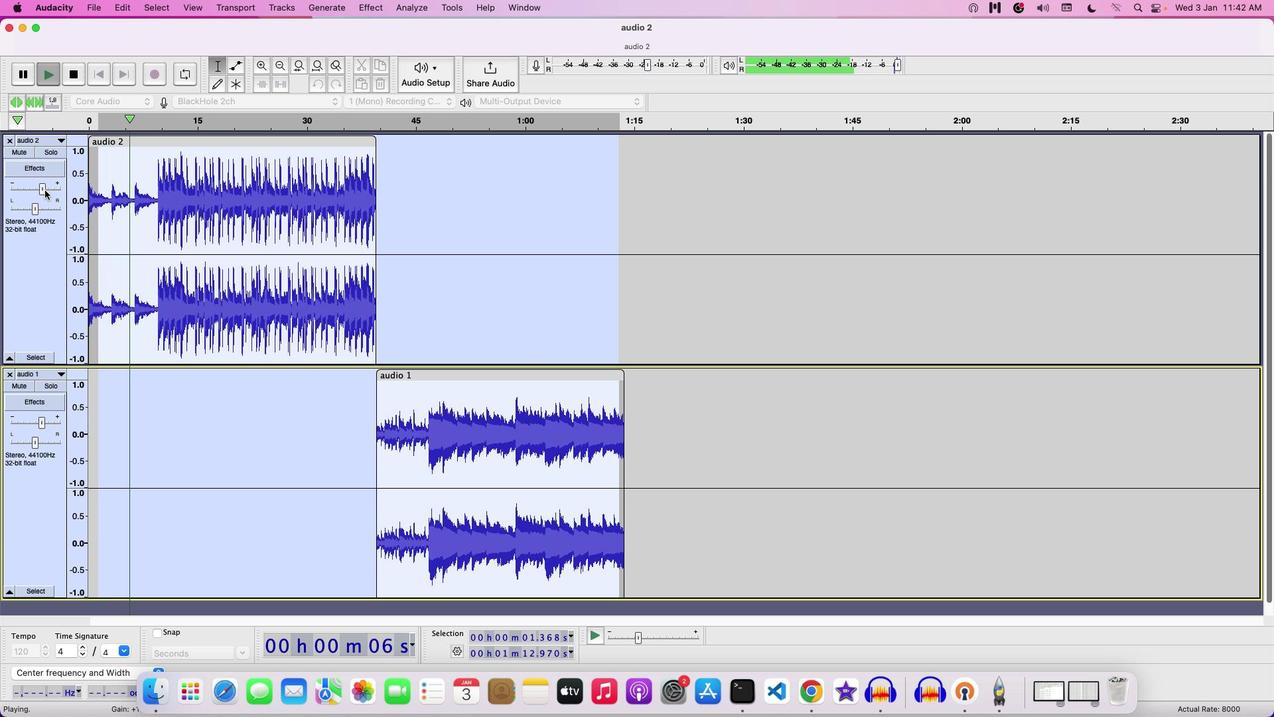 
Action: Mouse pressed left at (53, 199)
Screenshot: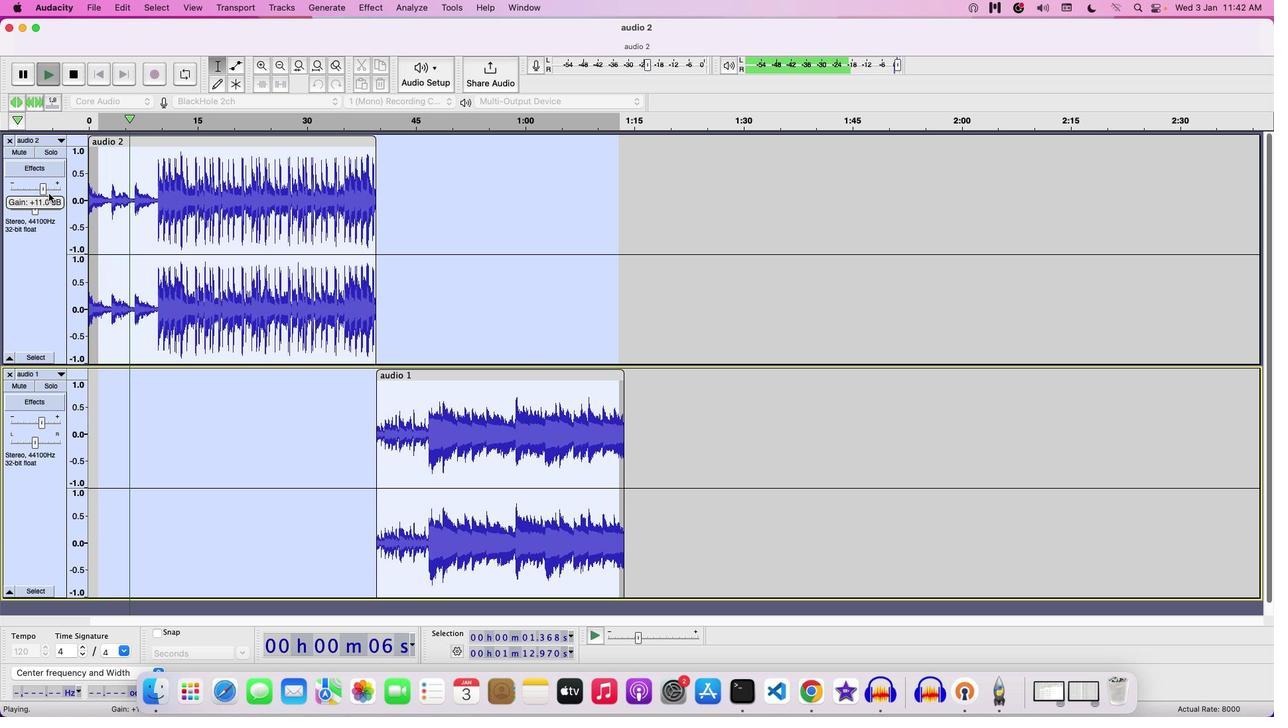 
Action: Mouse moved to (55, 199)
Screenshot: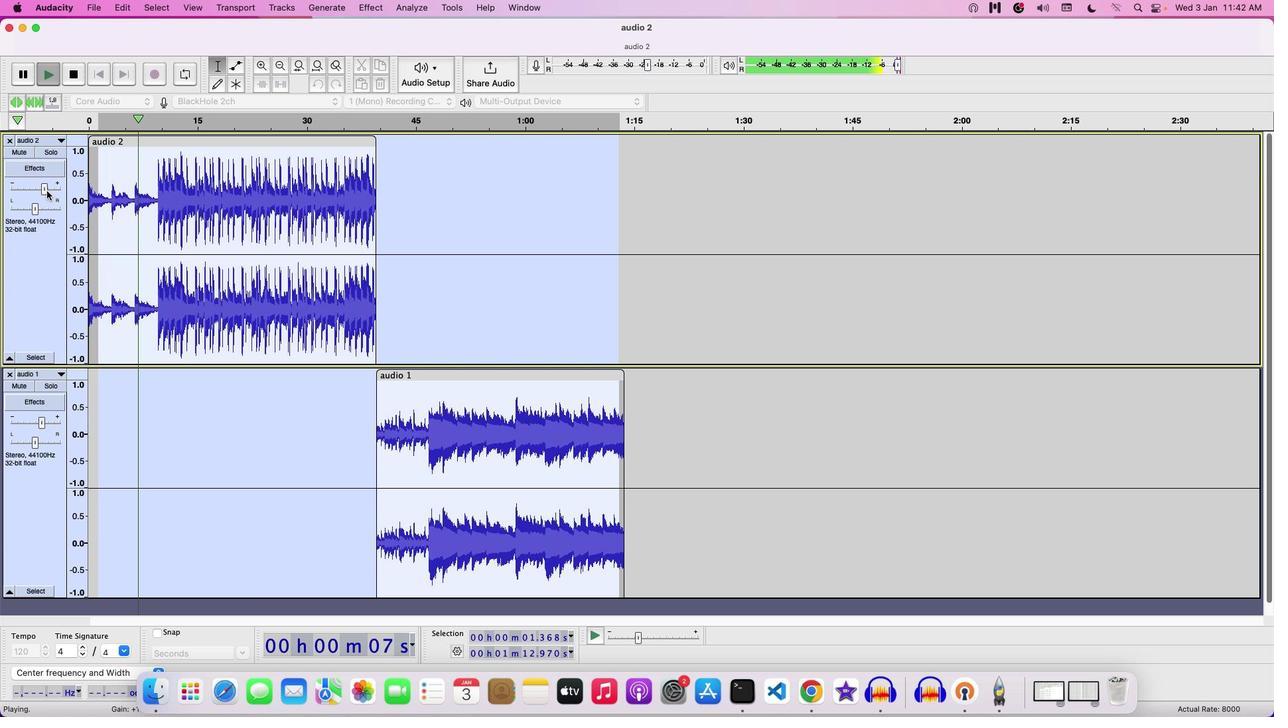 
Action: Mouse pressed left at (55, 199)
Screenshot: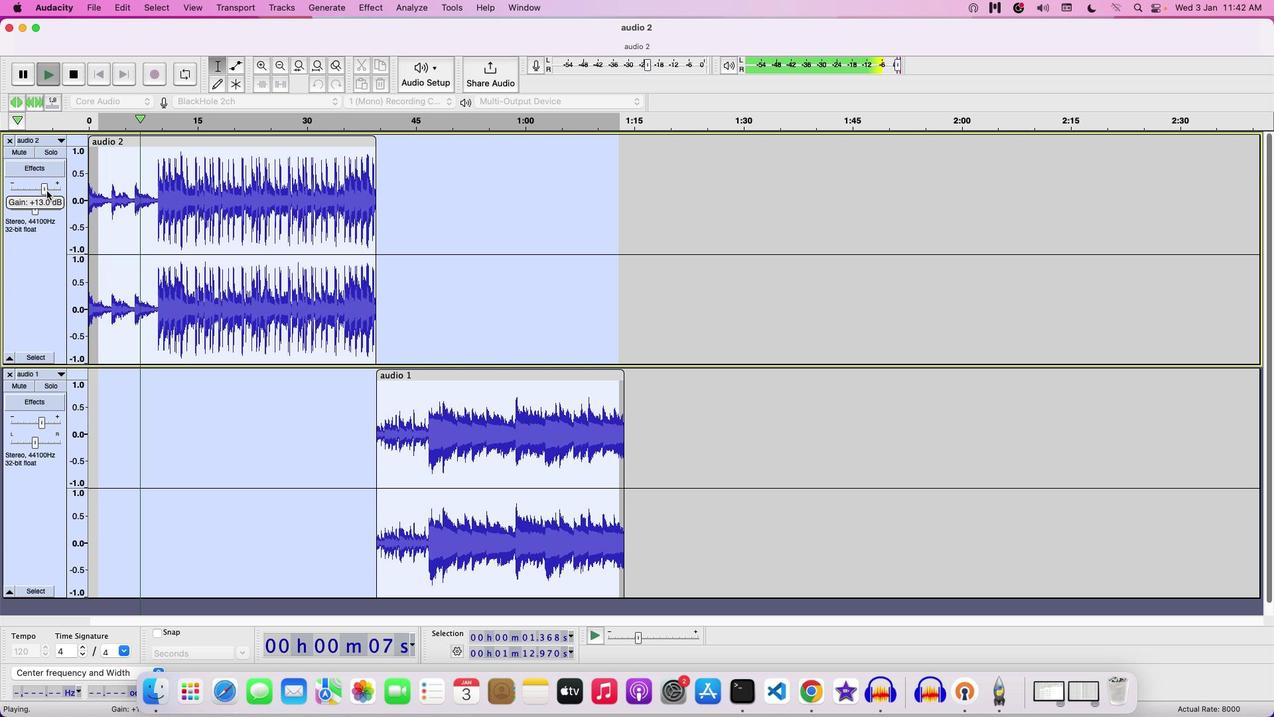 
Action: Mouse moved to (538, 465)
Screenshot: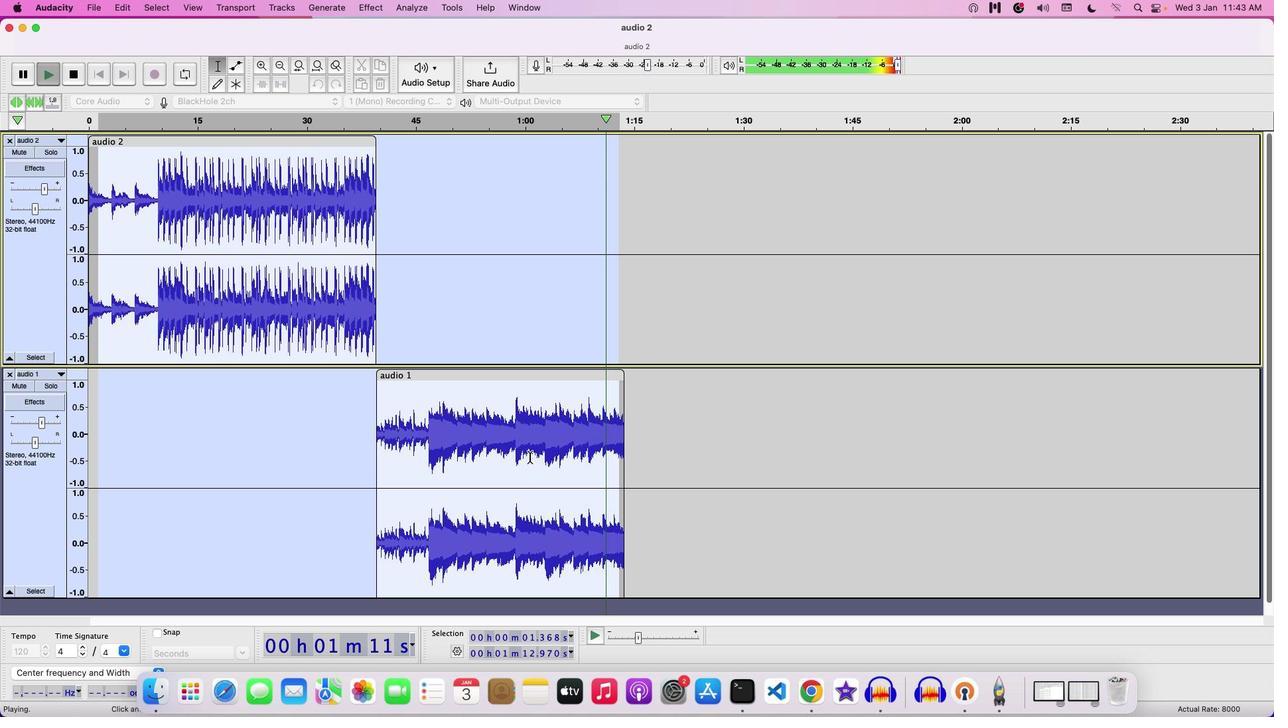 
Action: Key pressed Key.space
Screenshot: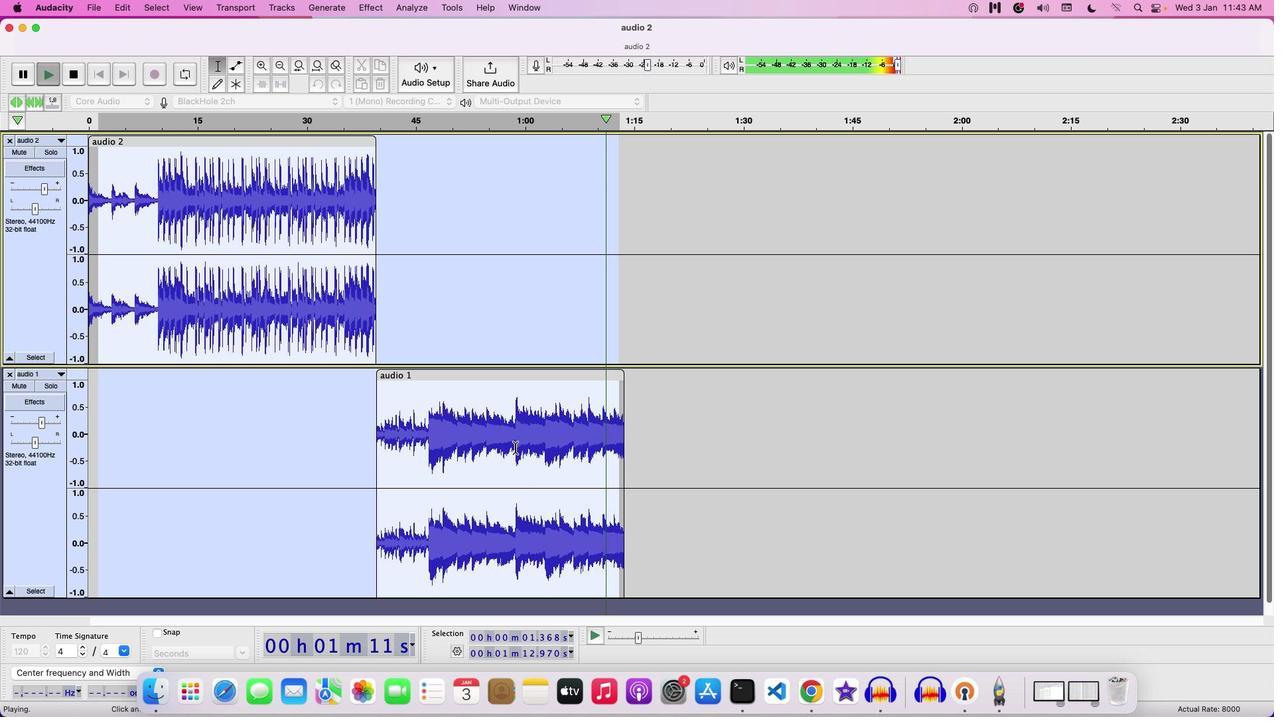 
Action: Mouse moved to (104, 16)
Screenshot: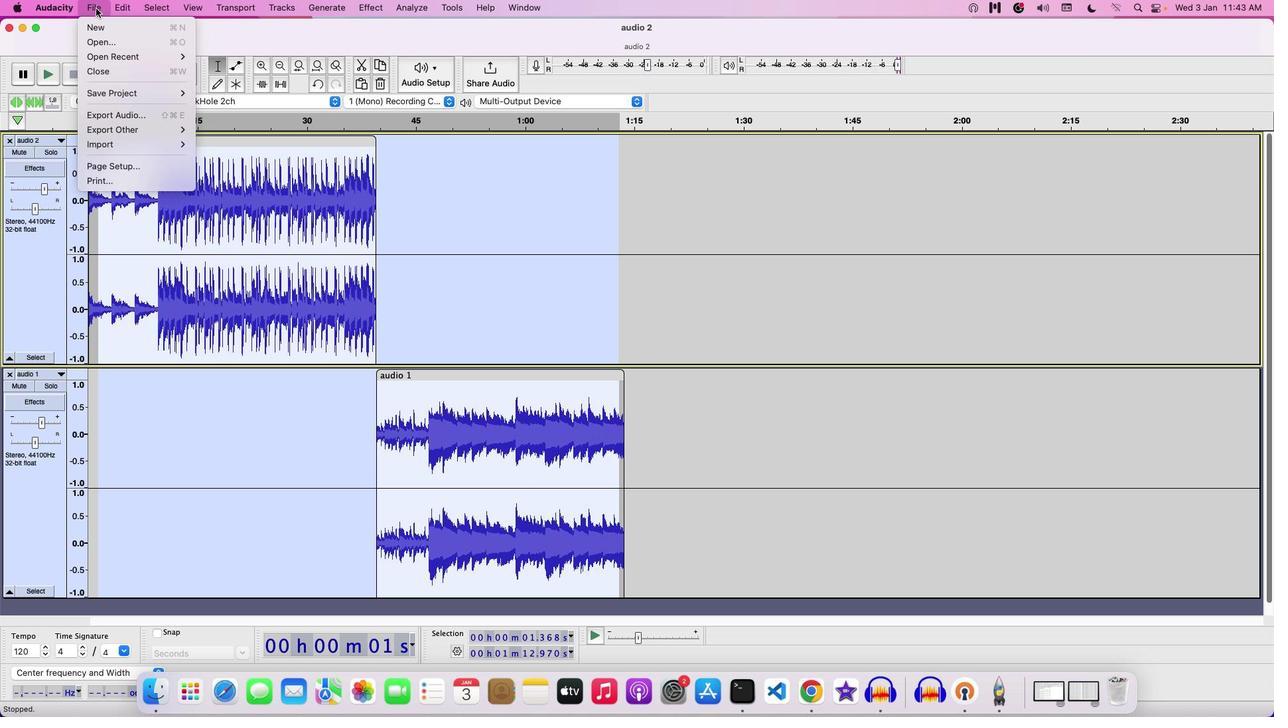 
Action: Mouse pressed left at (104, 16)
Screenshot: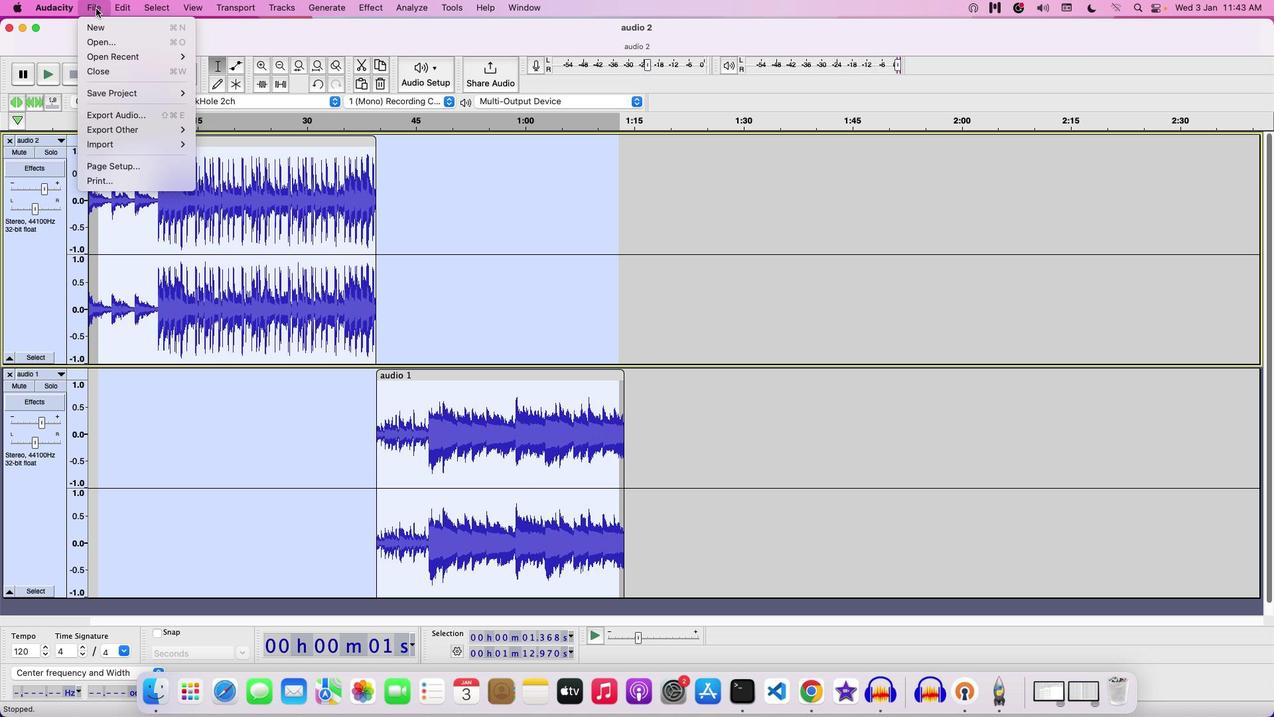 
Action: Mouse moved to (130, 98)
Screenshot: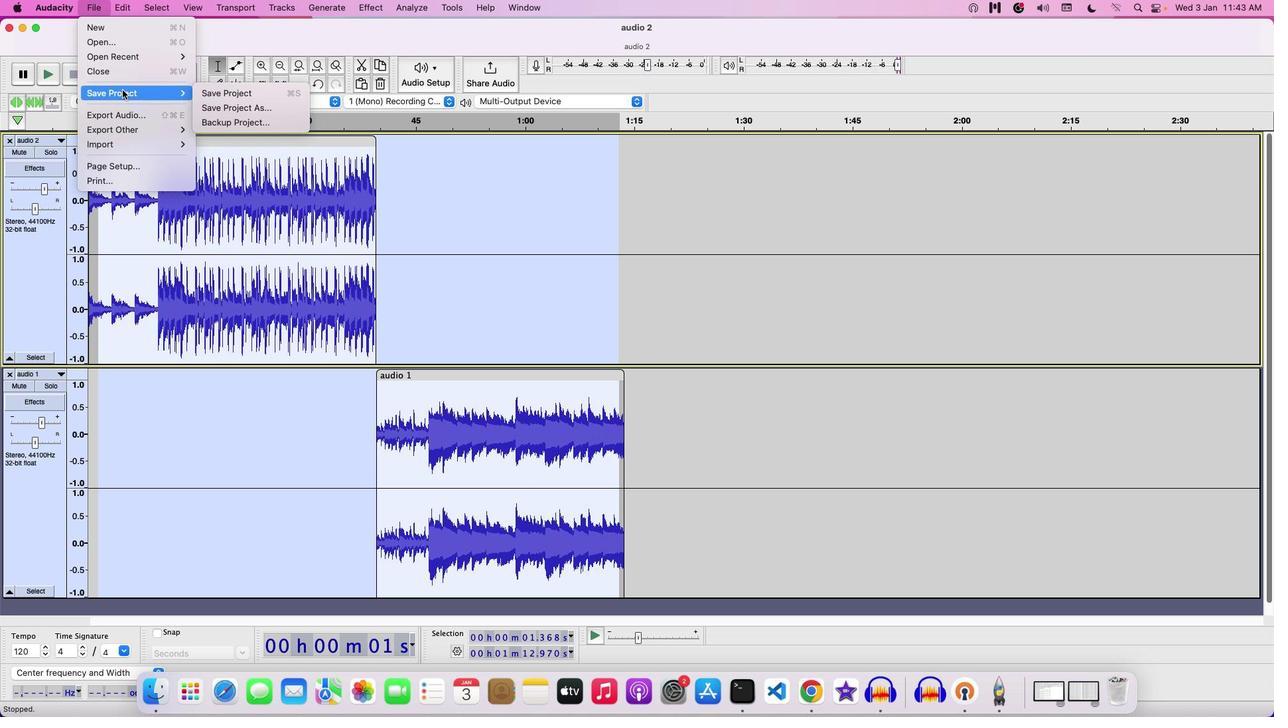 
Action: Mouse pressed left at (130, 98)
Screenshot: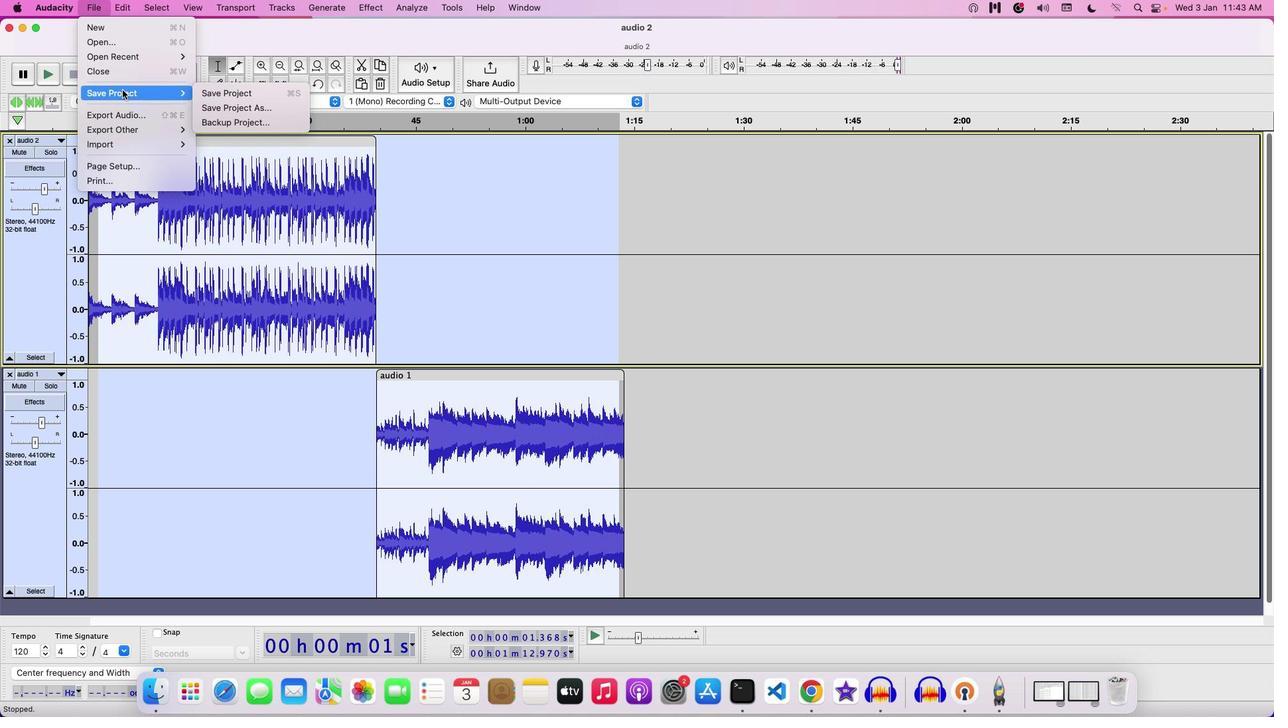 
Action: Mouse moved to (233, 96)
Screenshot: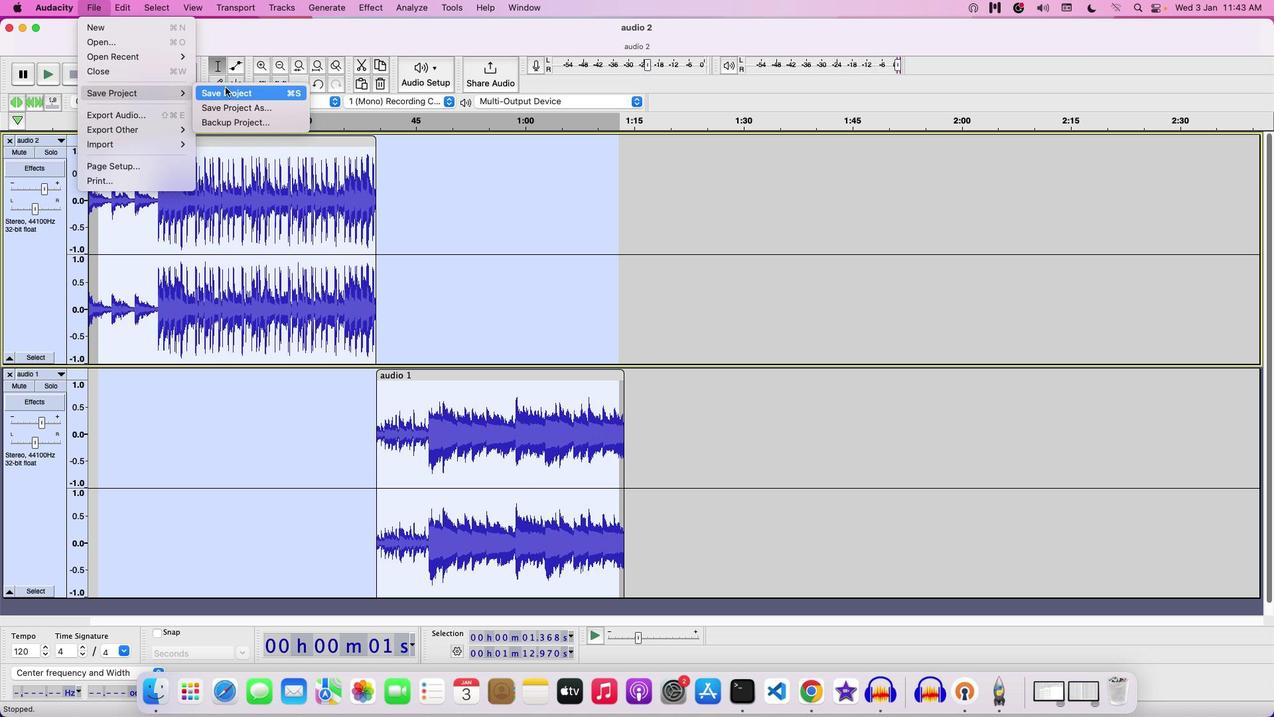 
Action: Mouse pressed left at (233, 96)
Screenshot: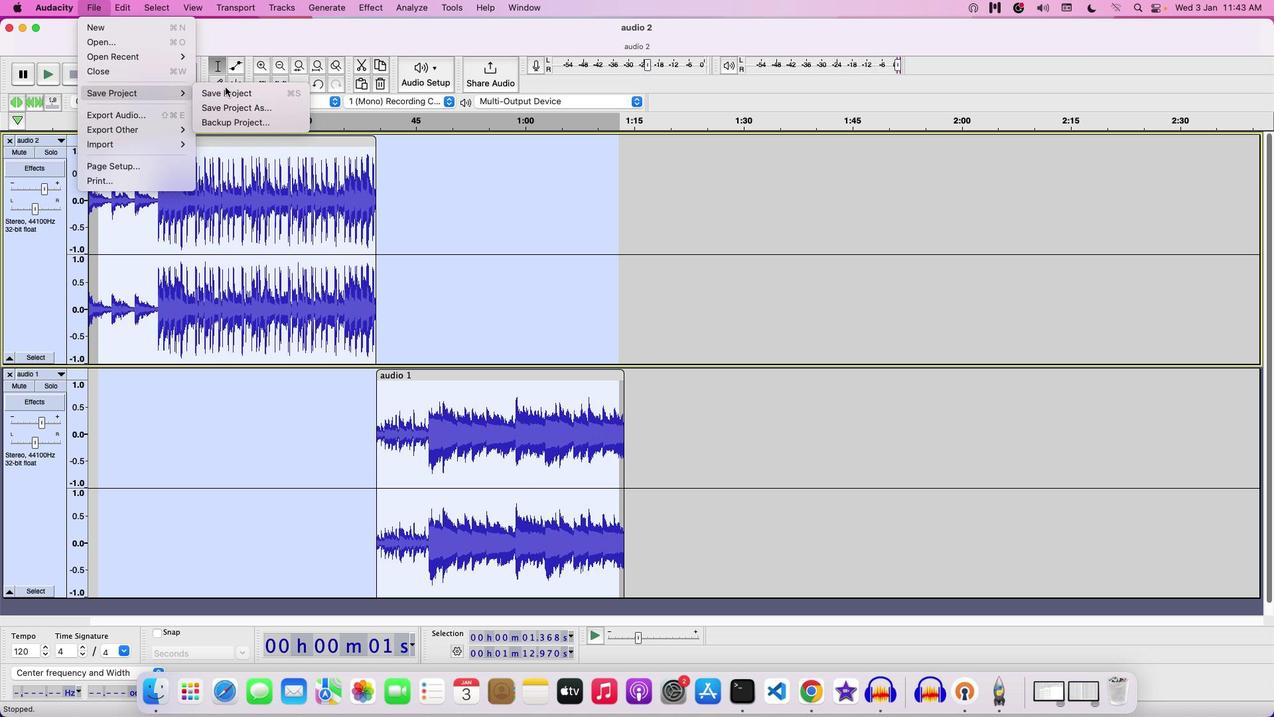 
Action: Mouse moved to (647, 308)
Screenshot: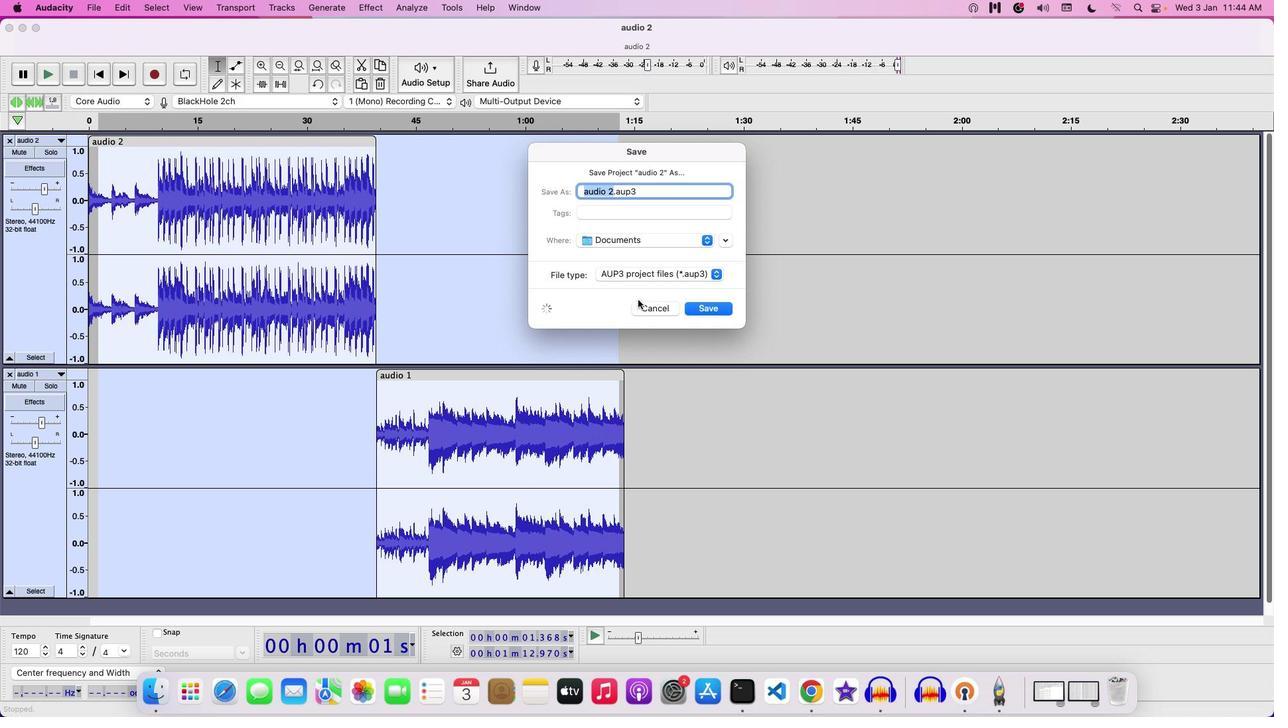 
Action: Key pressed Key.backspace'A''P''P''L''Y''I''N''G'Key.space'D''I''F''F'Key.space'E''Q'Key.space'I''N'Key.space'M''U''L''T''I''T''R''A''C''K'
Screenshot: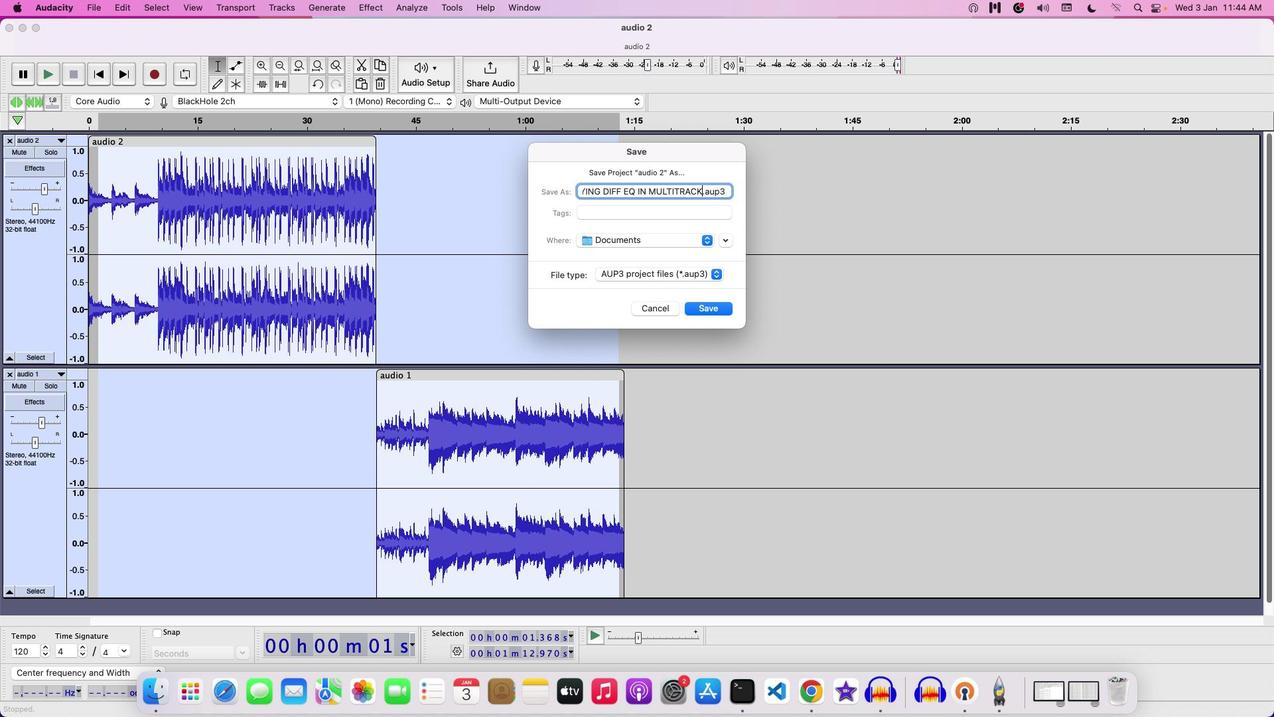 
Action: Mouse moved to (721, 318)
Screenshot: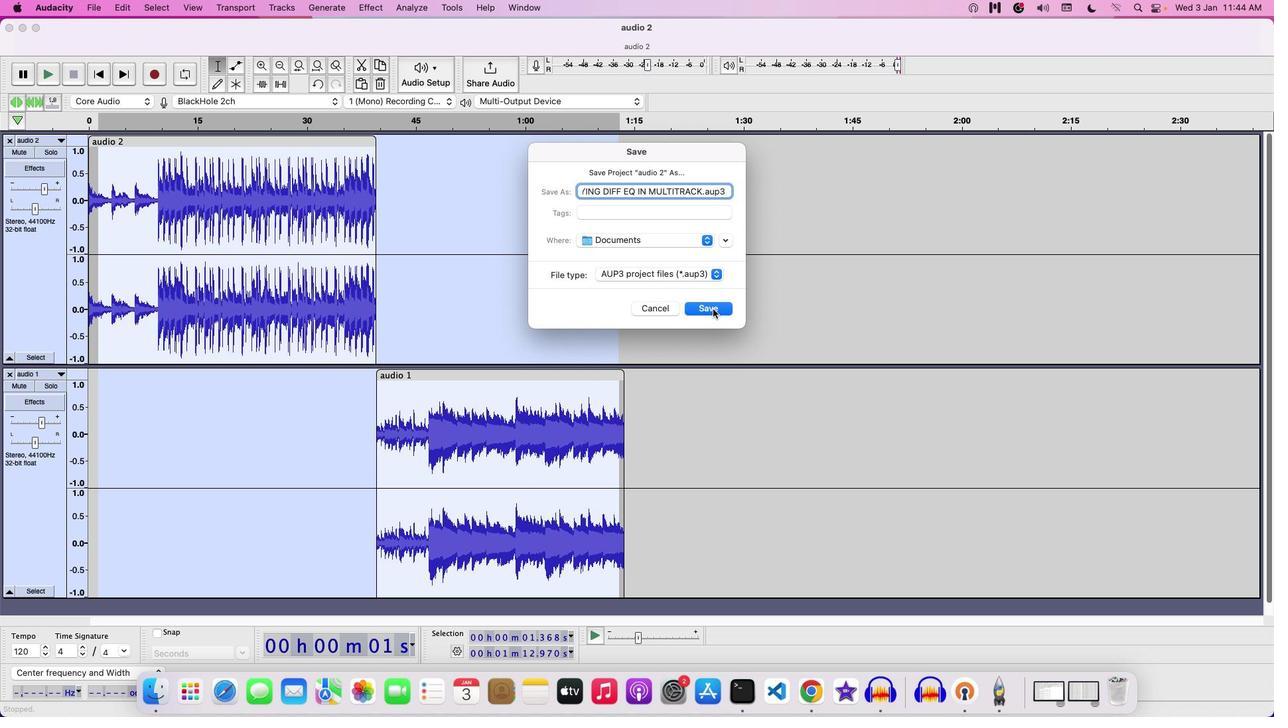 
Action: Mouse pressed left at (721, 318)
Screenshot: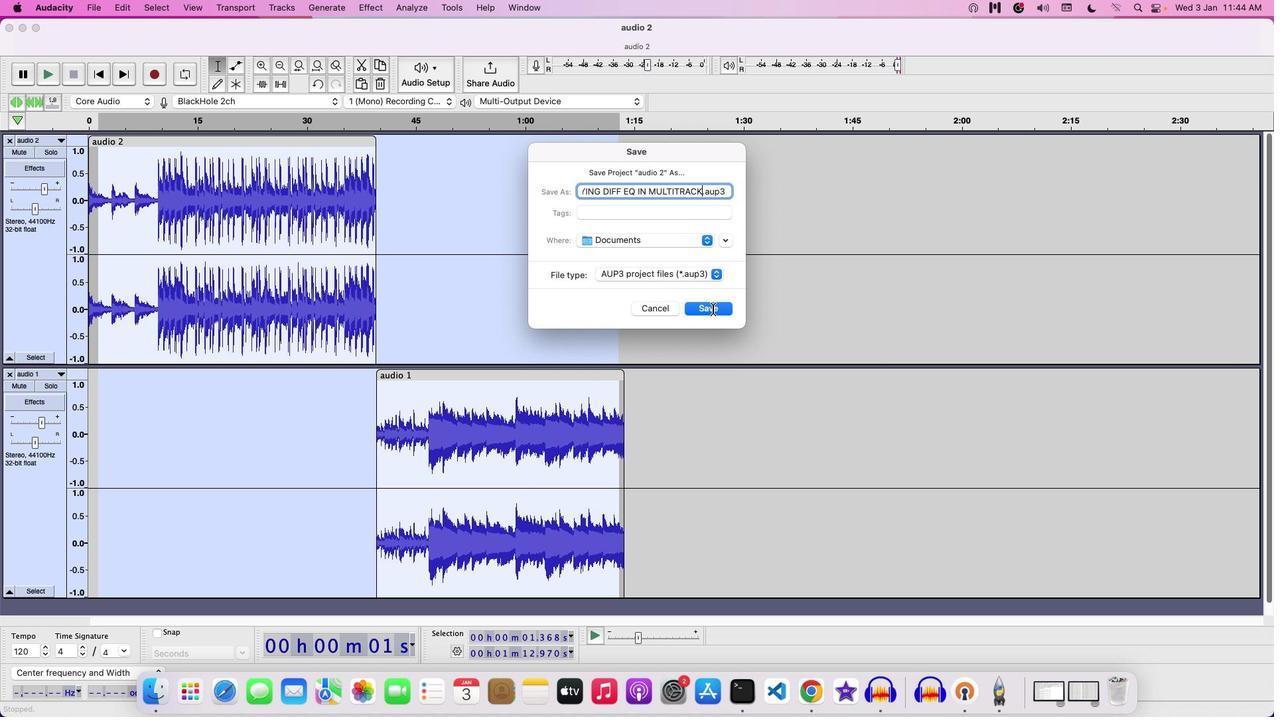 
